 Task: Use GitHub's "Topics" to categorize and discover repos.
Action: Mouse moved to (206, 246)
Screenshot: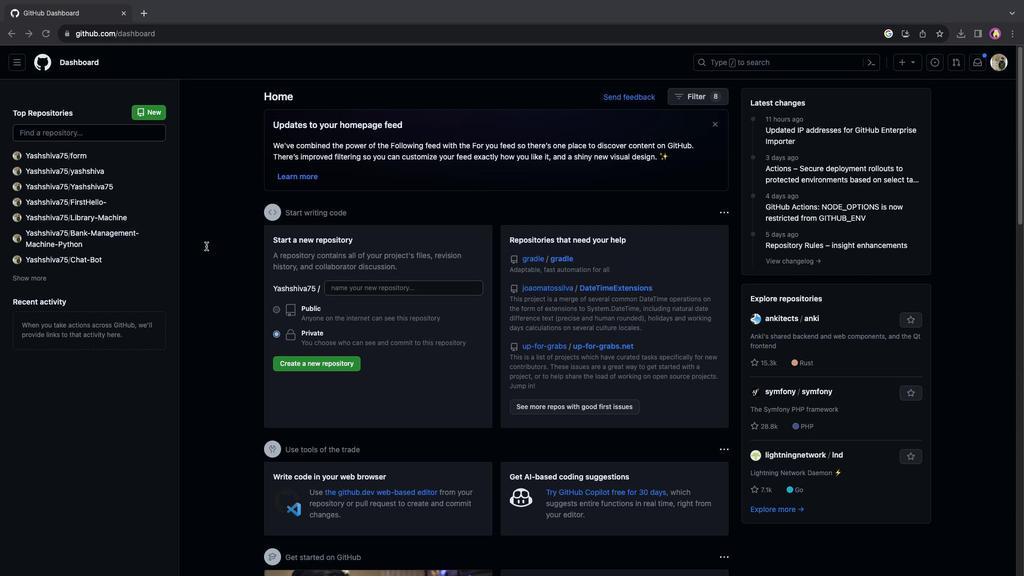 
Action: Mouse scrolled (206, 246) with delta (0, 0)
Screenshot: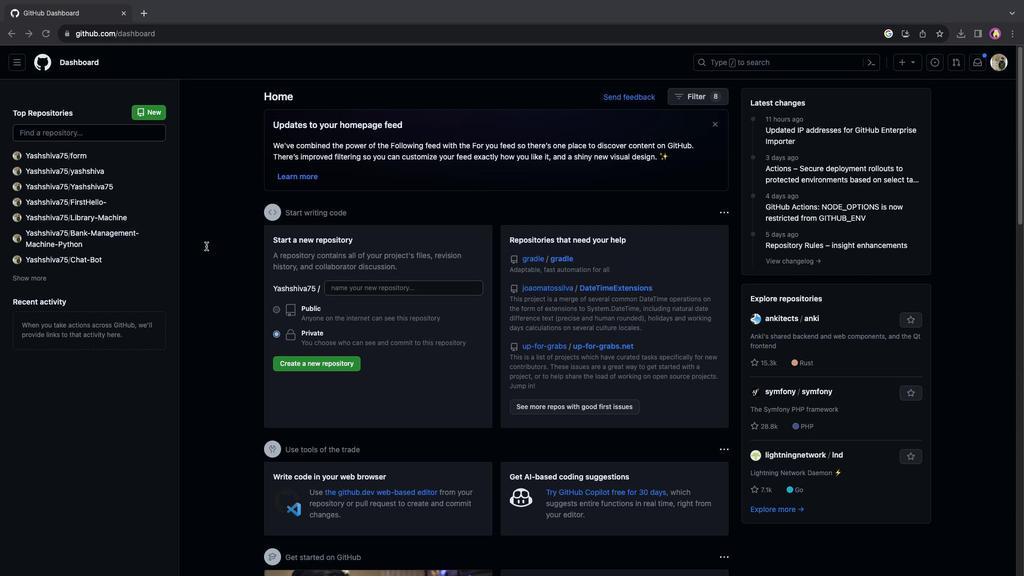 
Action: Mouse scrolled (206, 246) with delta (0, 0)
Screenshot: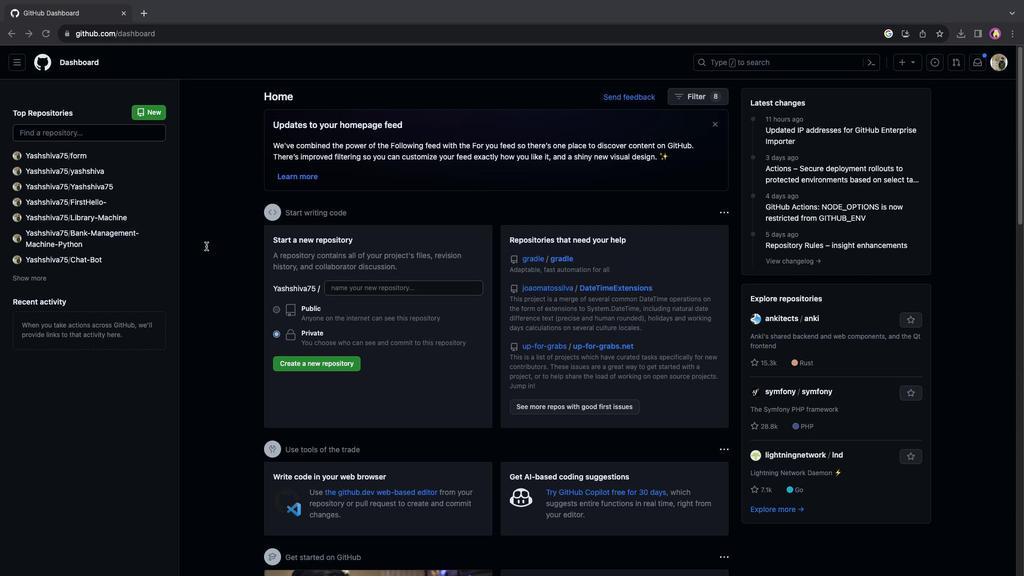 
Action: Mouse moved to (206, 246)
Screenshot: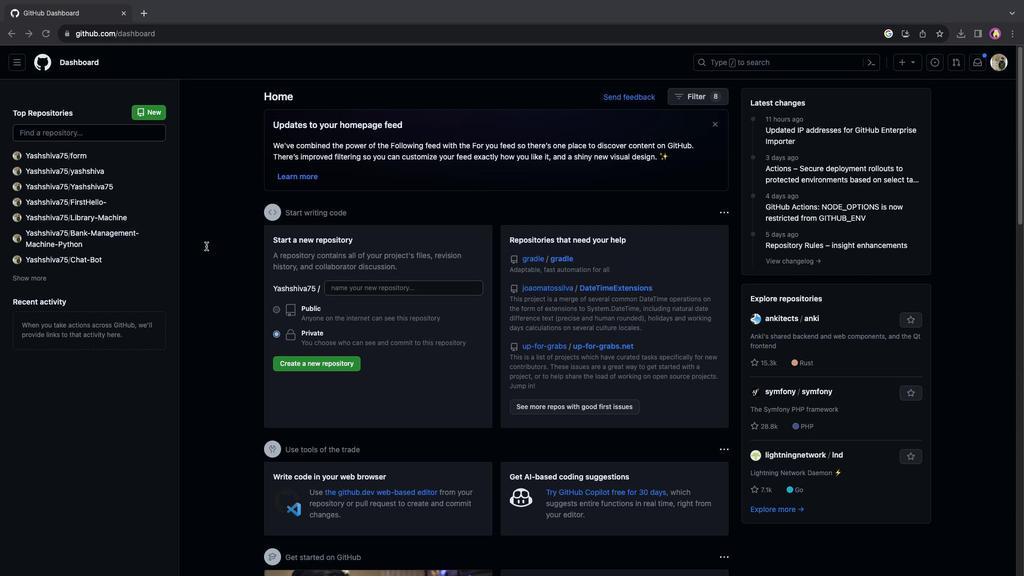 
Action: Mouse scrolled (206, 246) with delta (0, -1)
Screenshot: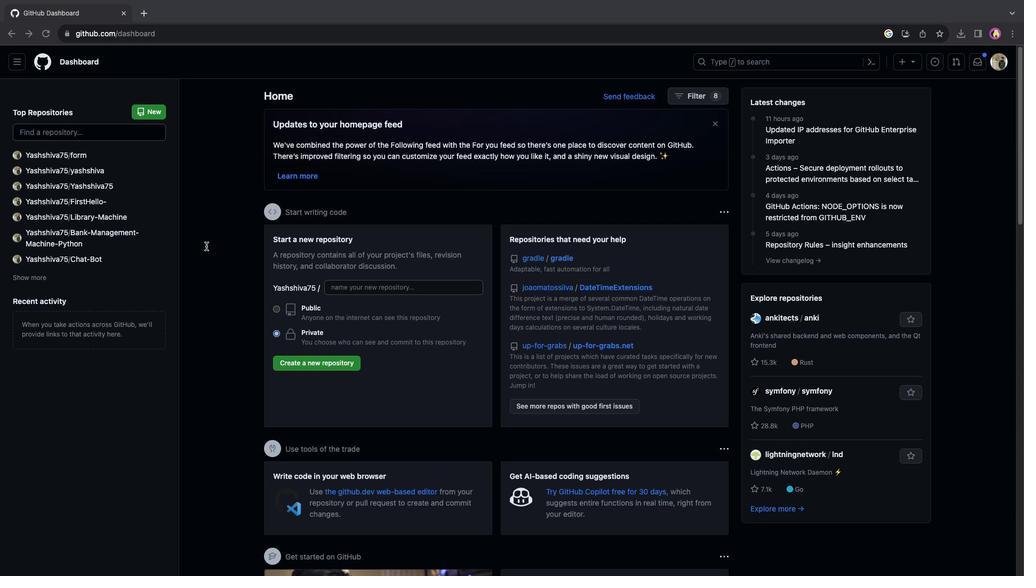 
Action: Mouse moved to (219, 234)
Screenshot: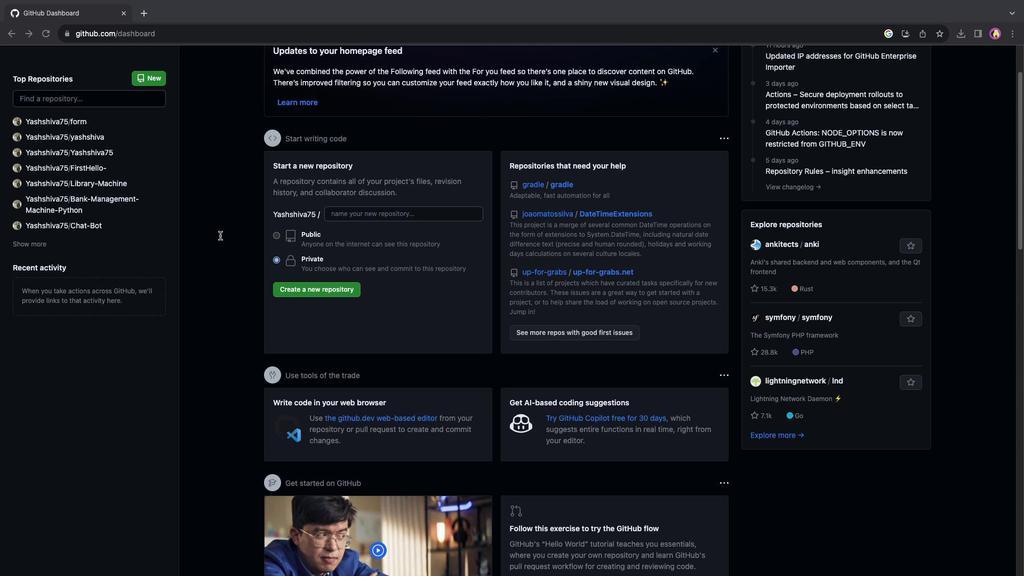 
Action: Mouse scrolled (219, 234) with delta (0, 0)
Screenshot: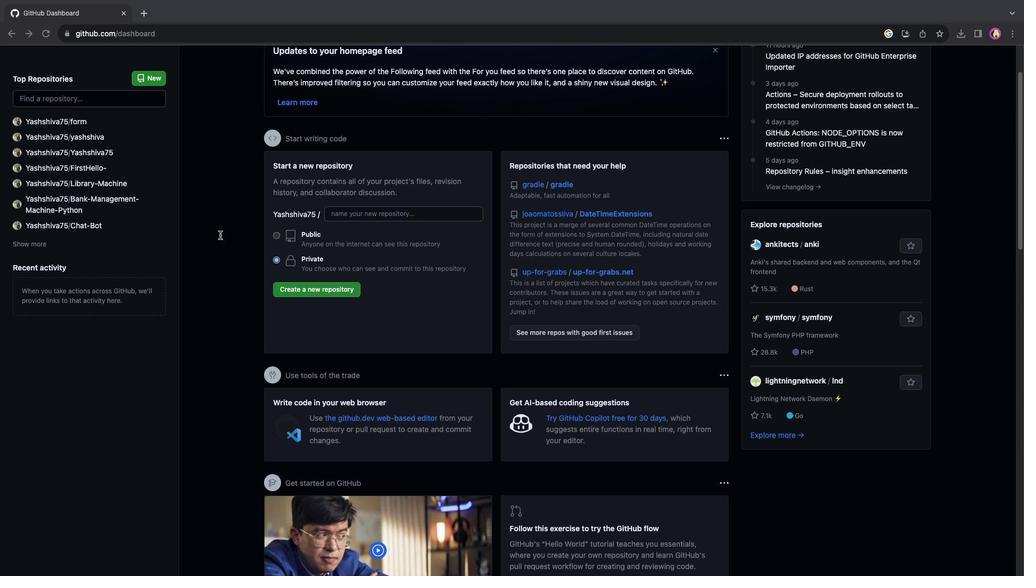 
Action: Mouse scrolled (219, 234) with delta (0, 0)
Screenshot: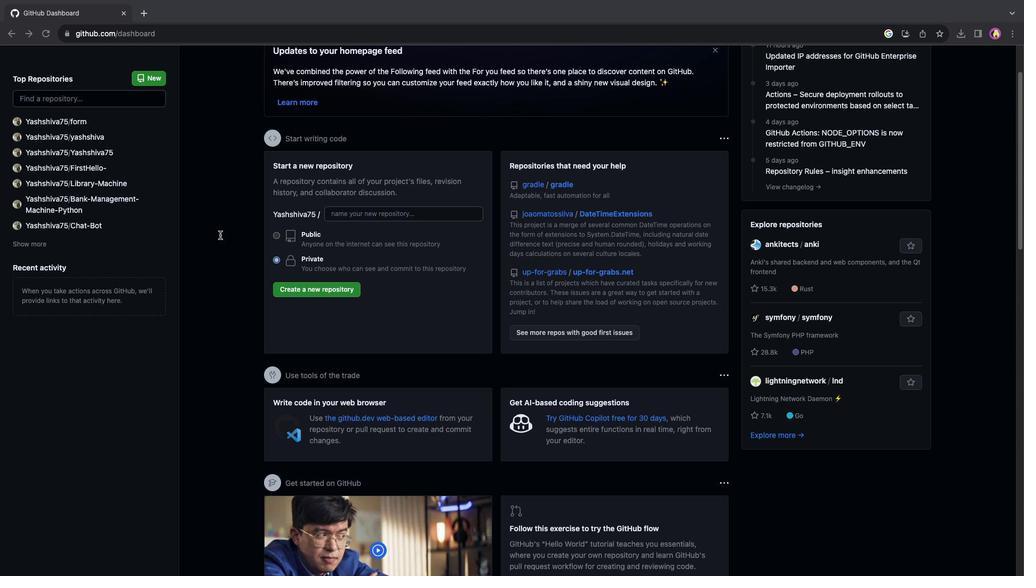 
Action: Mouse scrolled (219, 234) with delta (0, 1)
Screenshot: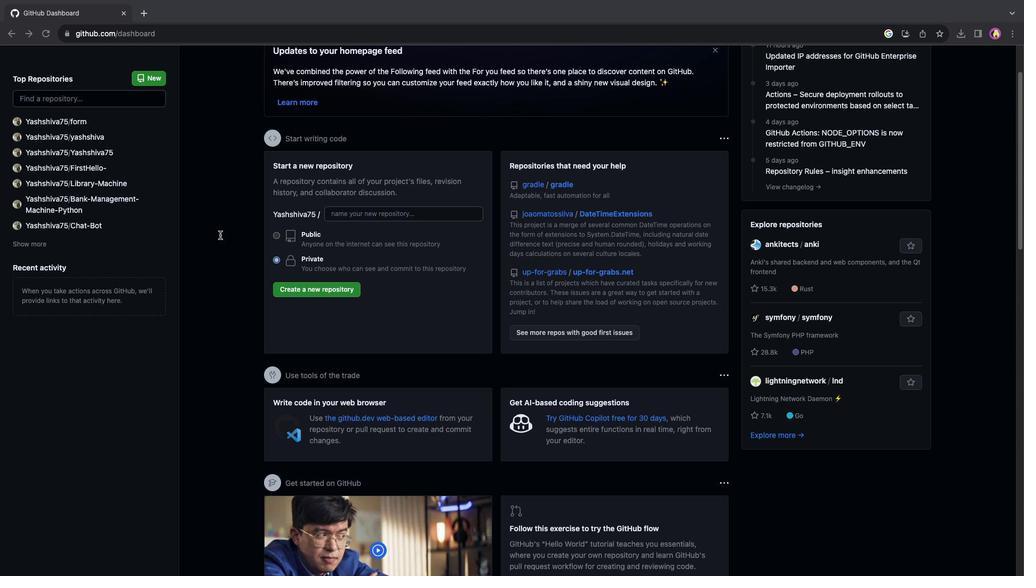 
Action: Mouse scrolled (219, 234) with delta (0, 2)
Screenshot: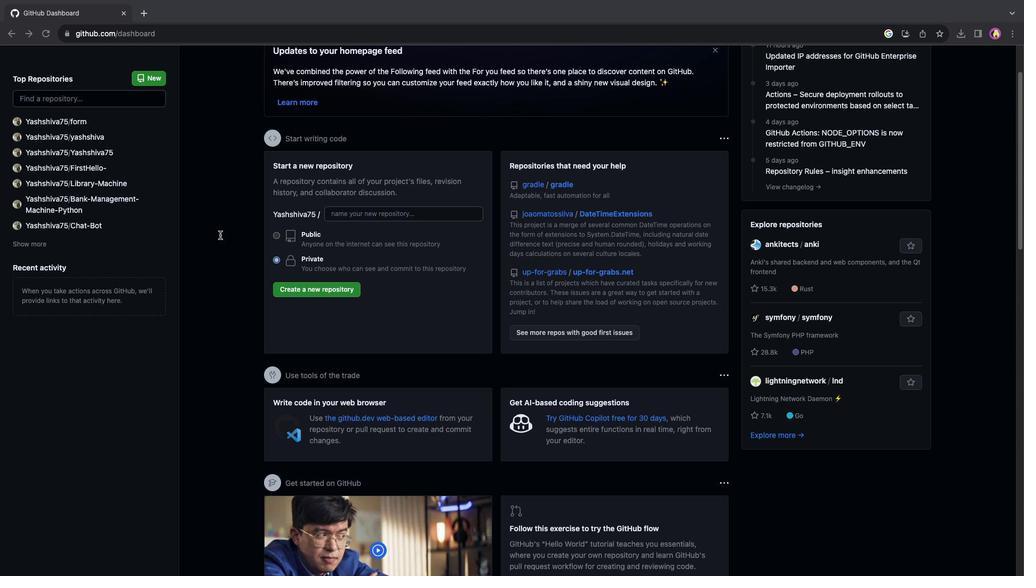 
Action: Mouse moved to (15, 66)
Screenshot: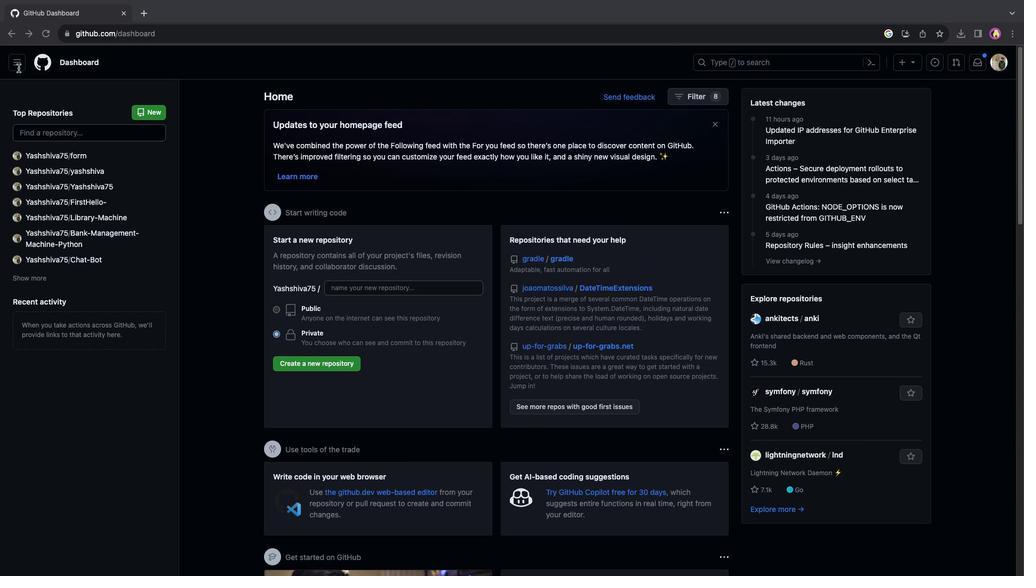 
Action: Mouse pressed left at (15, 66)
Screenshot: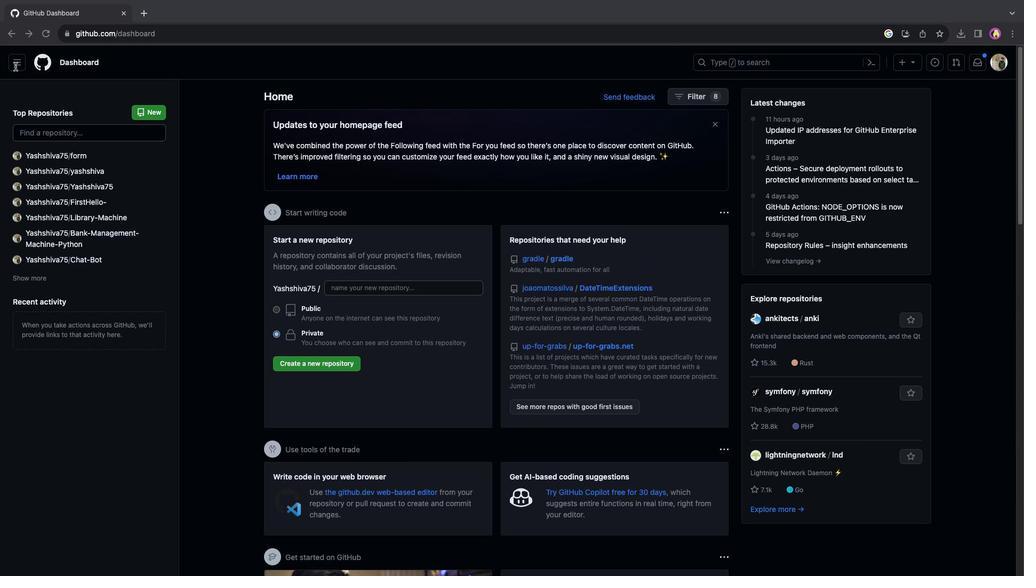 
Action: Mouse moved to (17, 66)
Screenshot: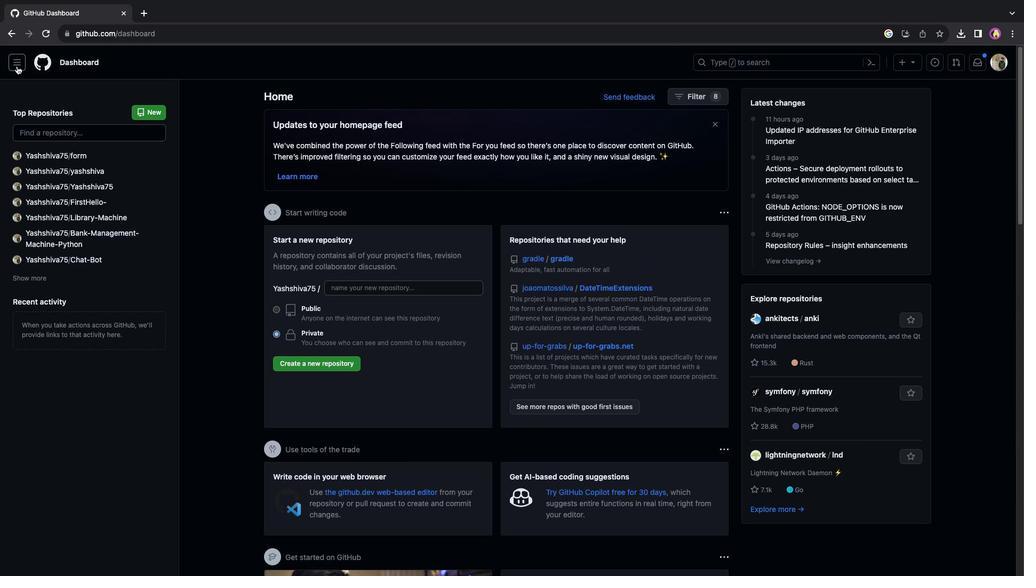 
Action: Mouse pressed left at (17, 66)
Screenshot: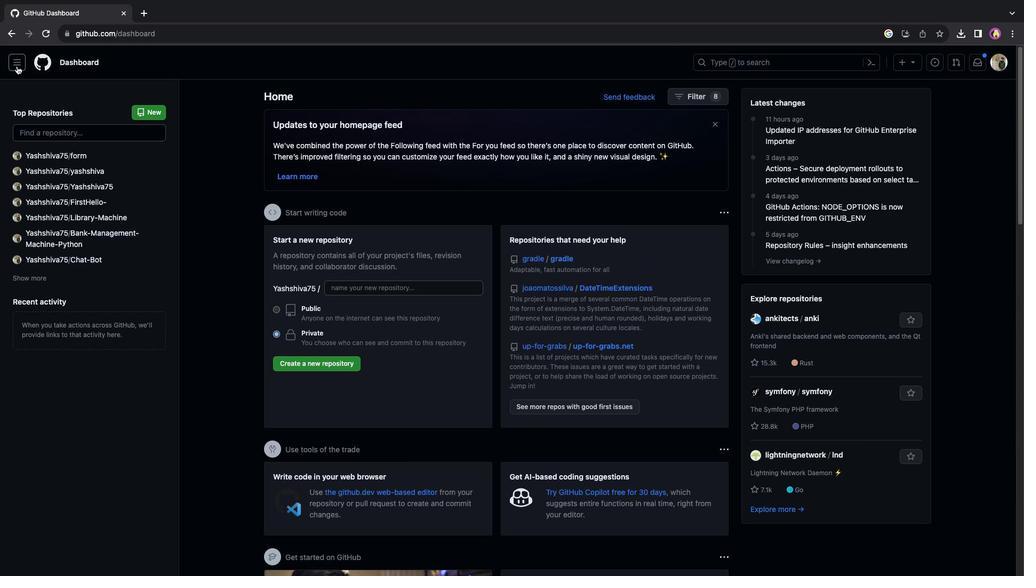
Action: Mouse moved to (52, 180)
Screenshot: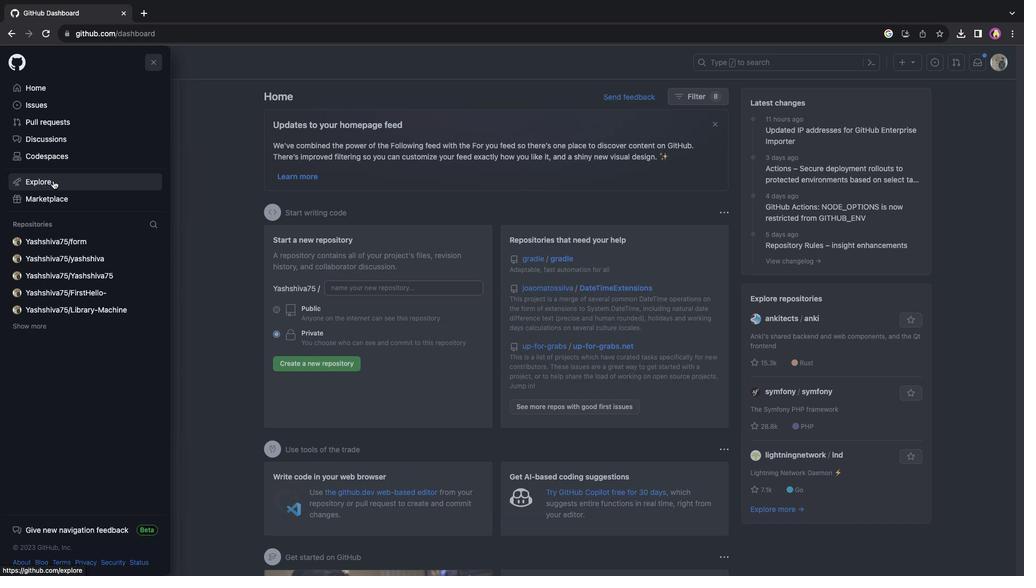 
Action: Mouse pressed left at (52, 180)
Screenshot: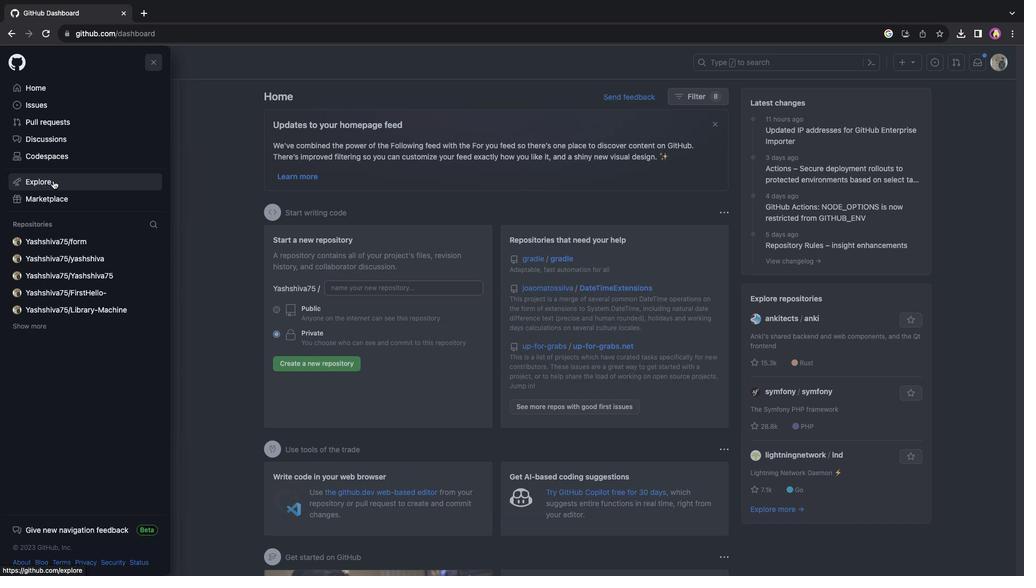 
Action: Mouse moved to (434, 95)
Screenshot: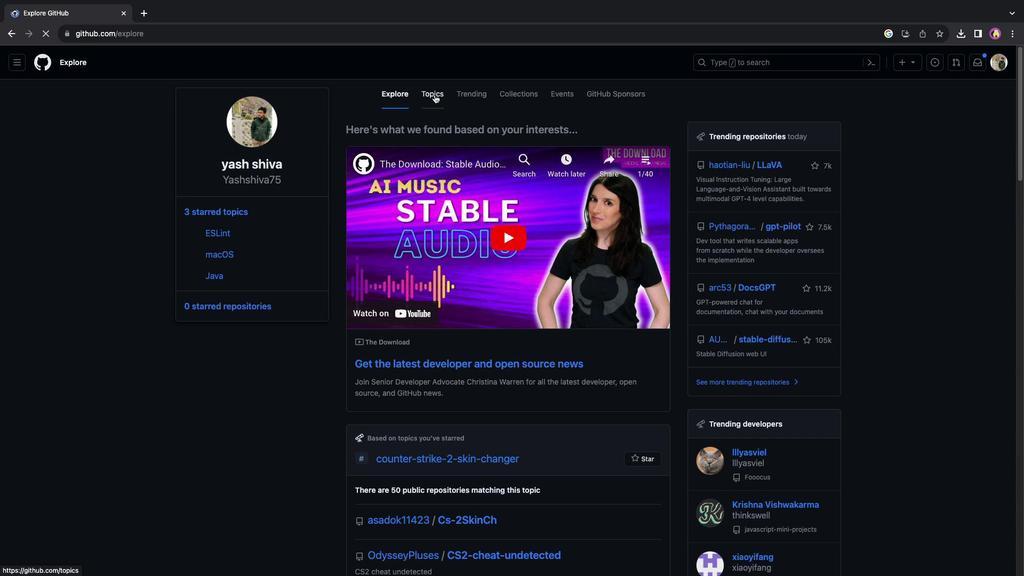 
Action: Mouse pressed left at (434, 95)
Screenshot: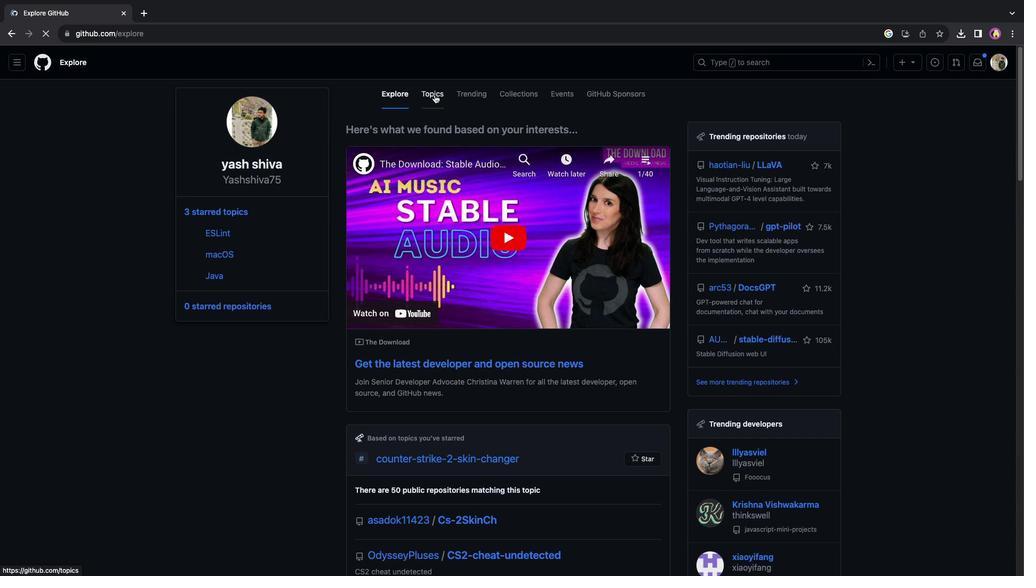 
Action: Mouse moved to (470, 355)
Screenshot: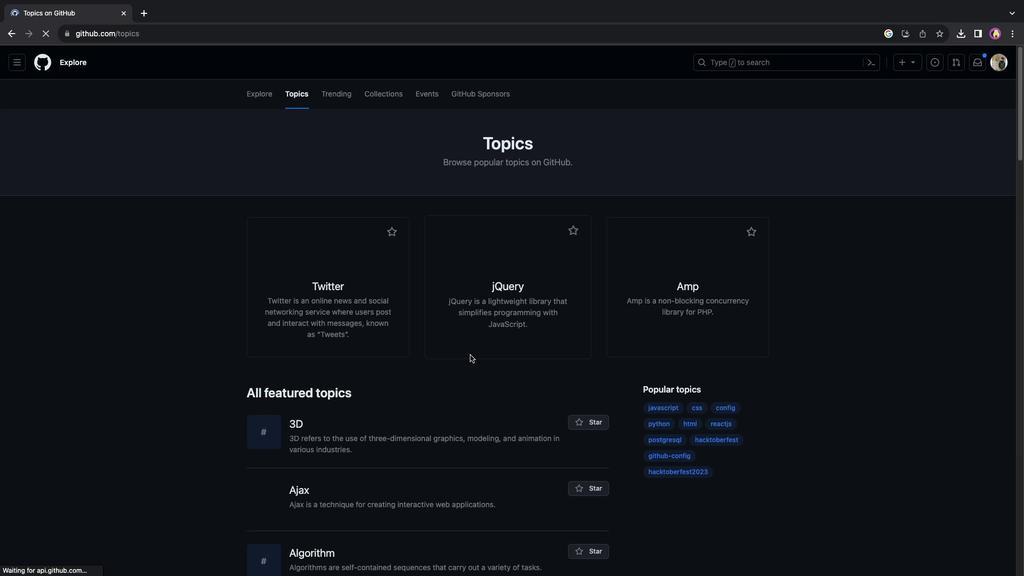 
Action: Mouse scrolled (470, 355) with delta (0, 0)
Screenshot: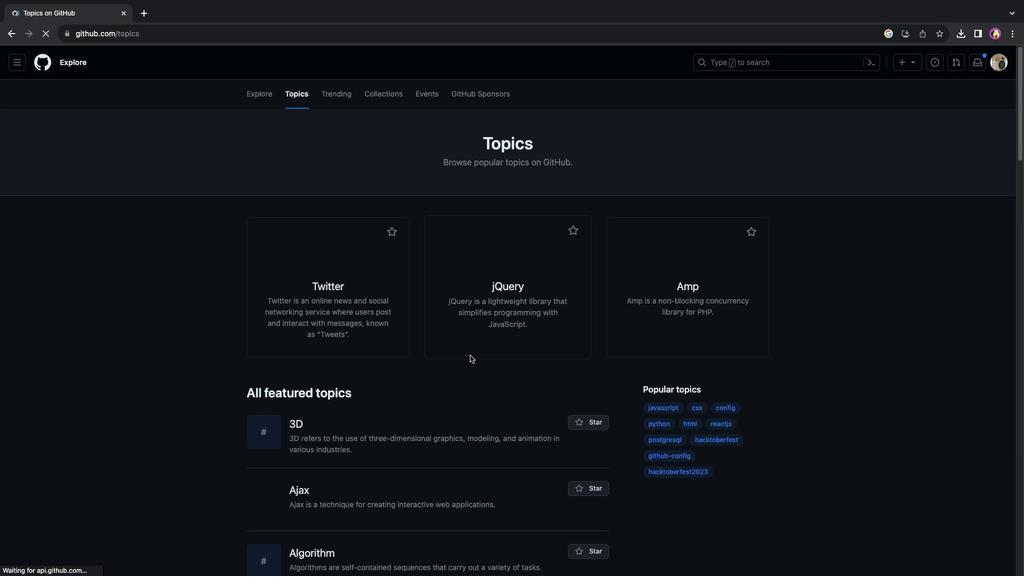 
Action: Mouse scrolled (470, 355) with delta (0, 0)
Screenshot: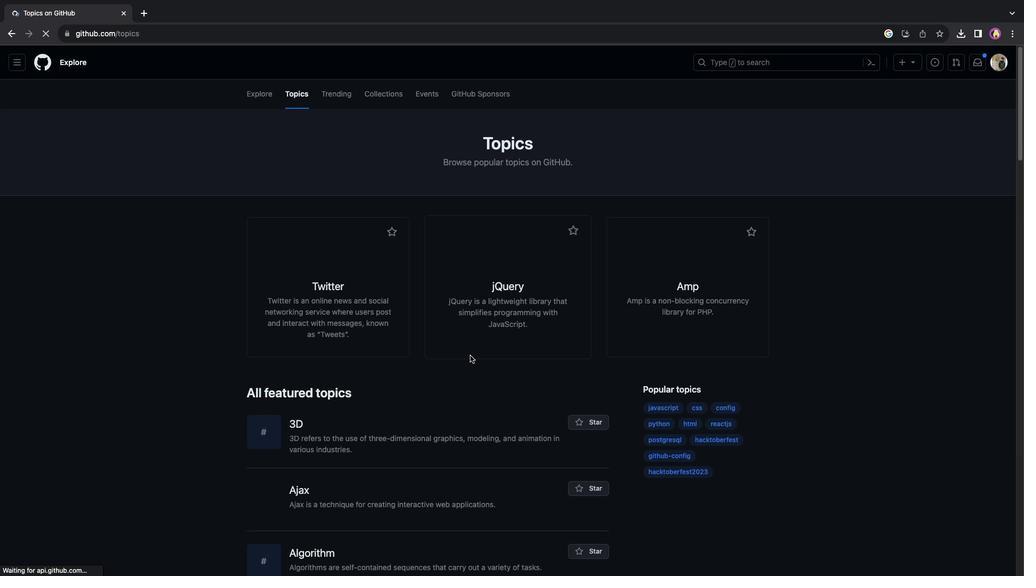 
Action: Mouse scrolled (470, 355) with delta (0, 0)
Screenshot: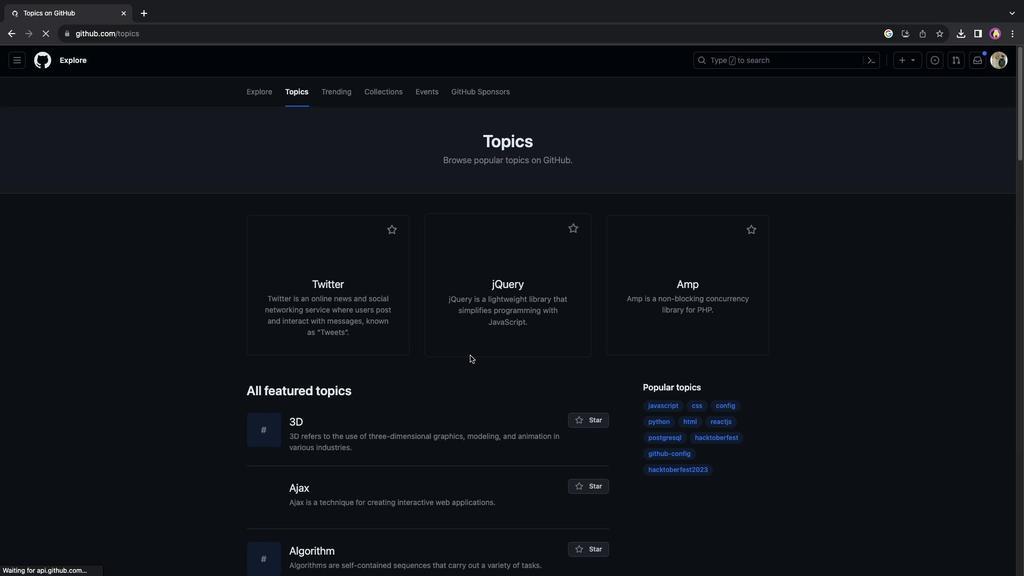 
Action: Mouse scrolled (470, 355) with delta (0, 0)
Screenshot: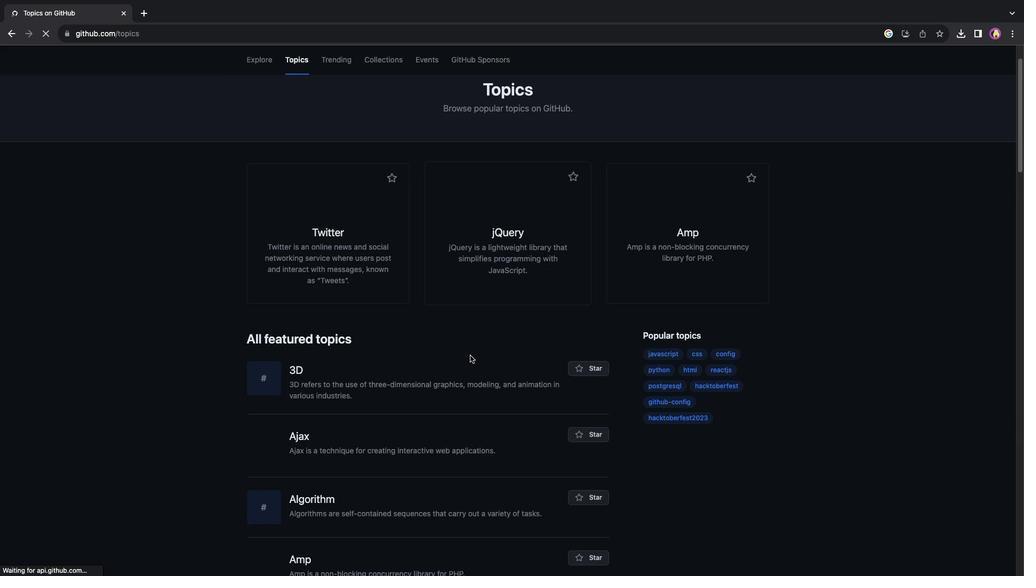 
Action: Mouse scrolled (470, 355) with delta (0, 0)
Screenshot: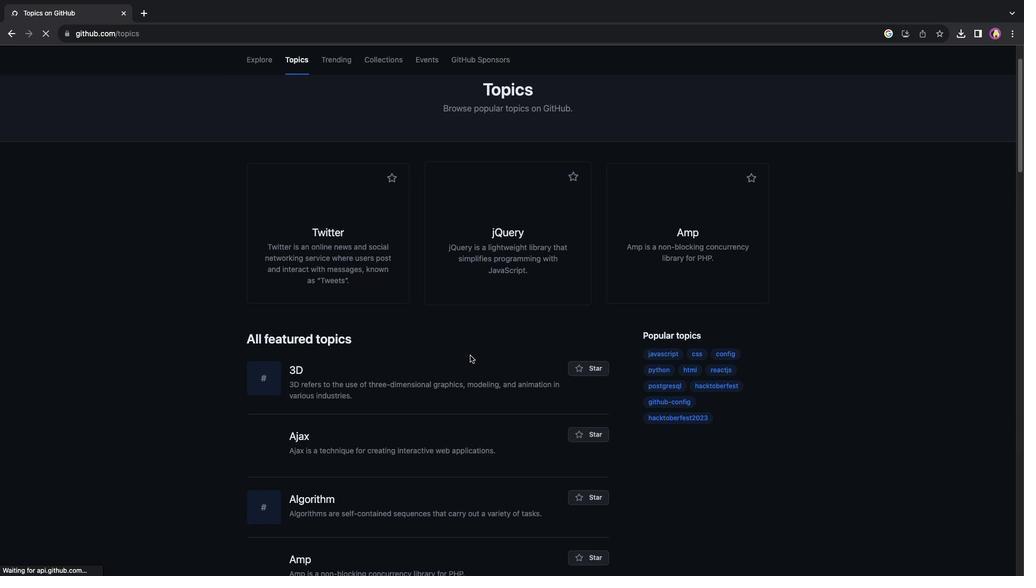 
Action: Mouse scrolled (470, 355) with delta (0, -1)
Screenshot: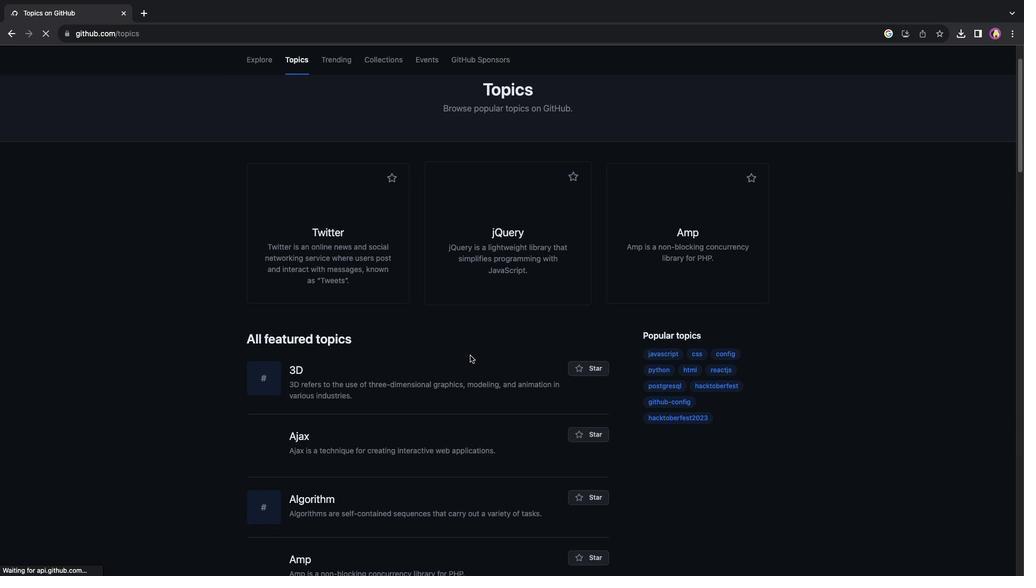 
Action: Mouse scrolled (470, 355) with delta (0, 0)
Screenshot: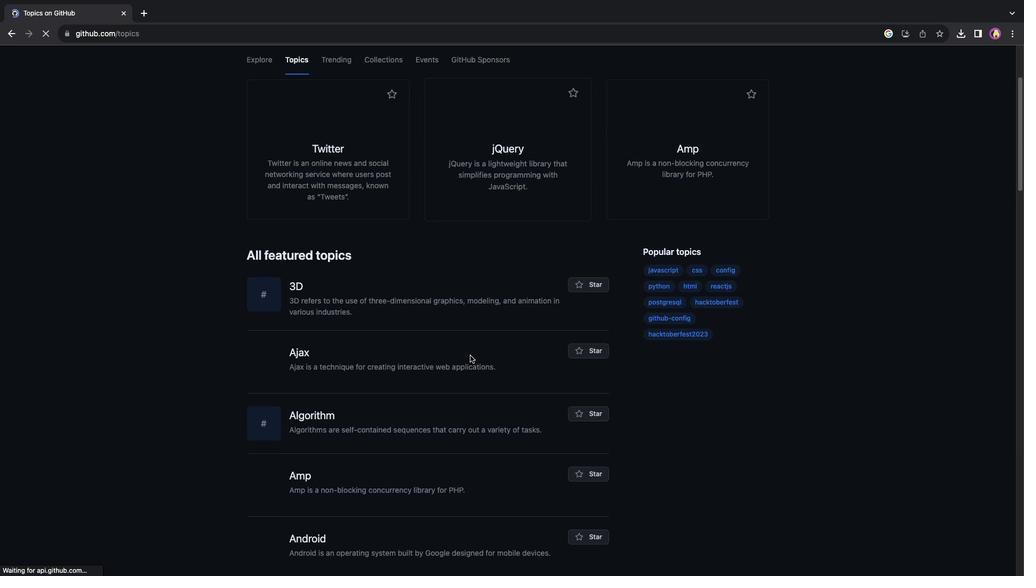 
Action: Mouse scrolled (470, 355) with delta (0, 0)
Screenshot: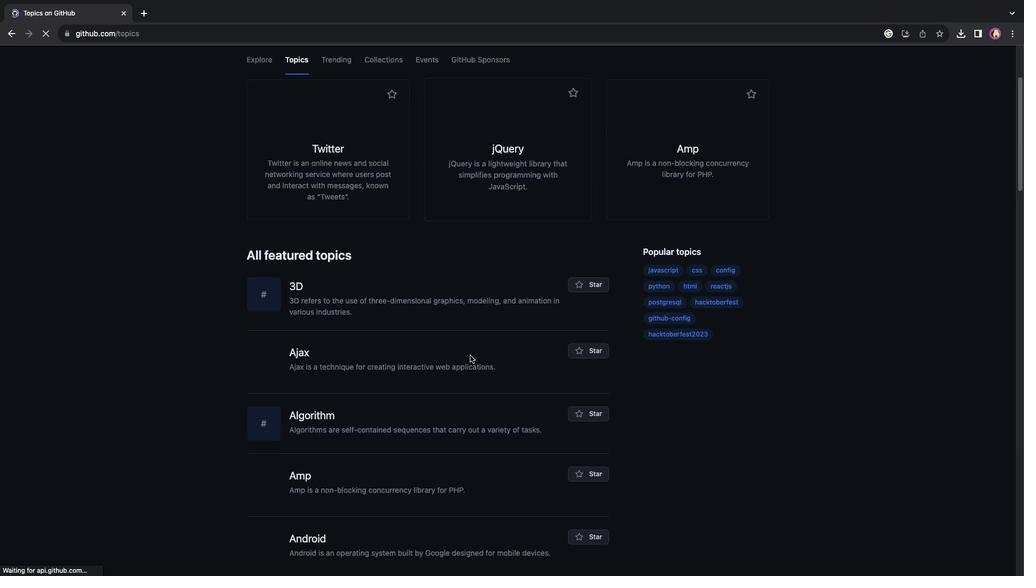 
Action: Mouse scrolled (470, 355) with delta (0, -1)
Screenshot: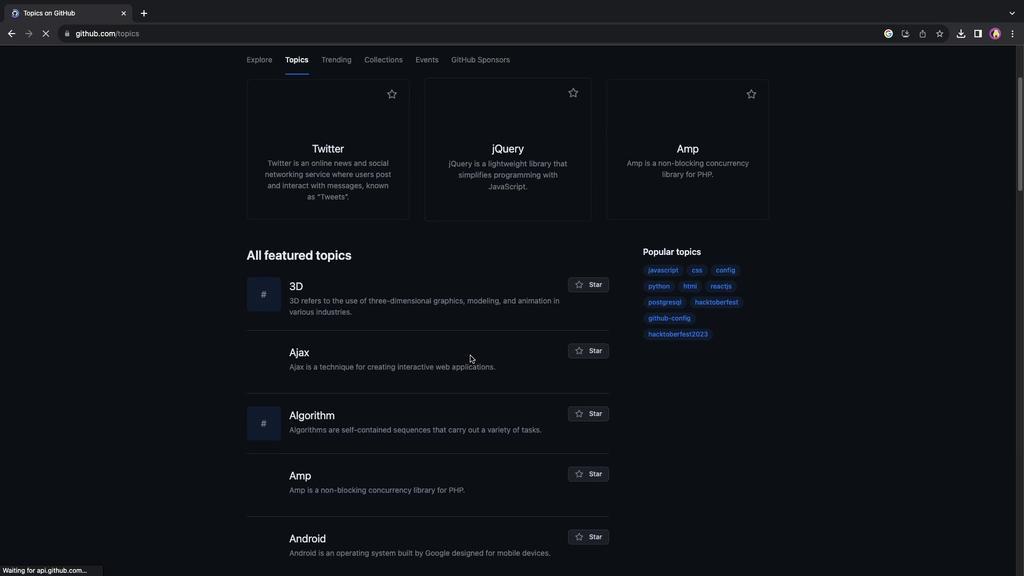 
Action: Mouse scrolled (470, 355) with delta (0, -2)
Screenshot: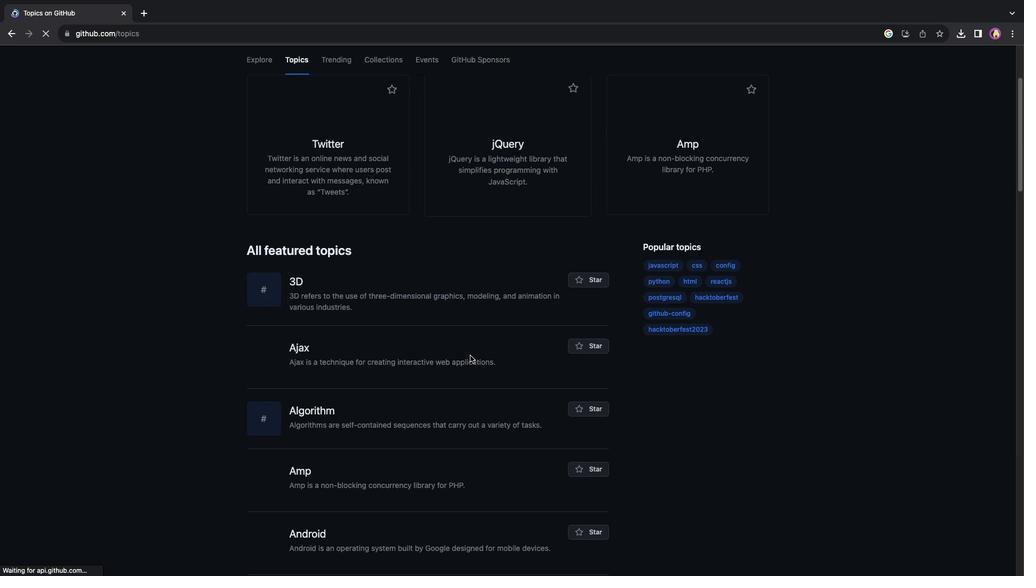 
Action: Mouse scrolled (470, 355) with delta (0, 0)
Screenshot: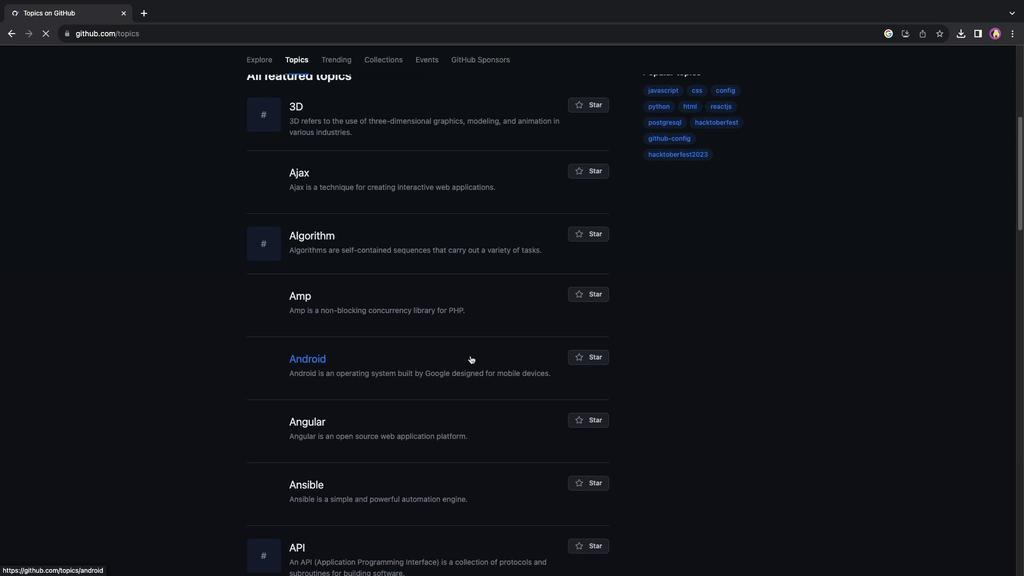
Action: Mouse scrolled (470, 355) with delta (0, 0)
Screenshot: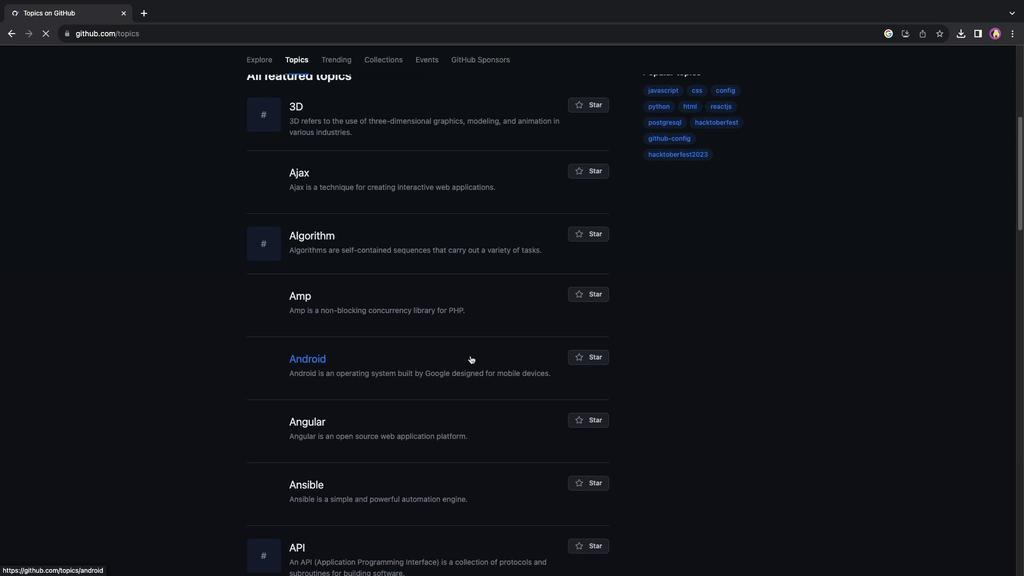 
Action: Mouse scrolled (470, 355) with delta (0, -1)
Screenshot: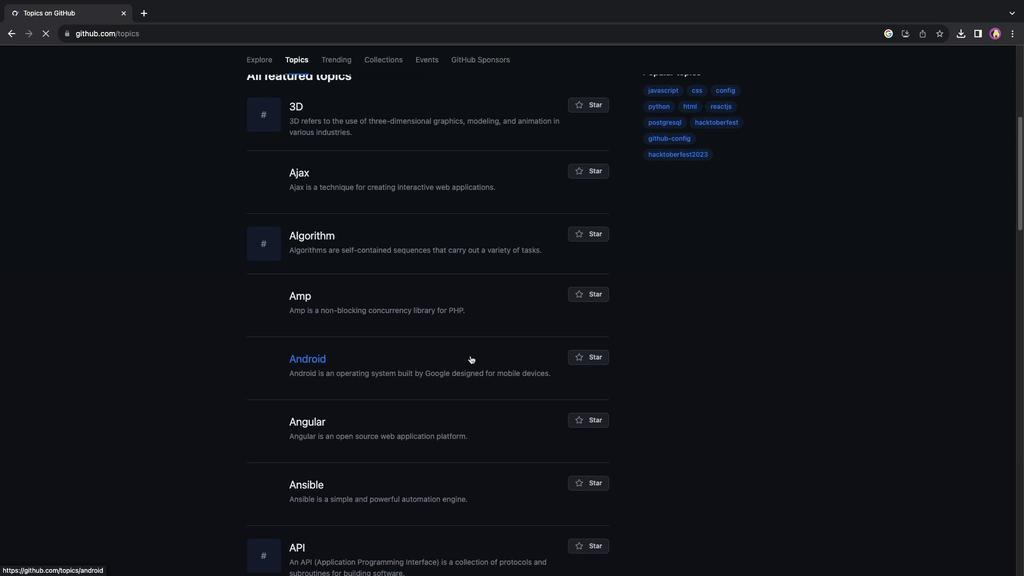 
Action: Mouse scrolled (470, 355) with delta (0, -2)
Screenshot: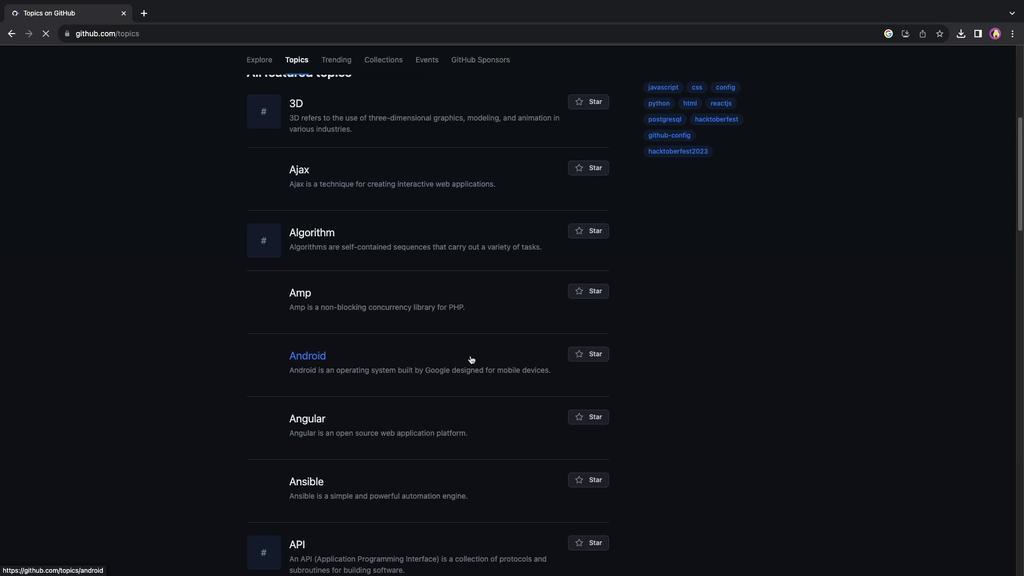 
Action: Mouse scrolled (470, 355) with delta (0, 0)
Screenshot: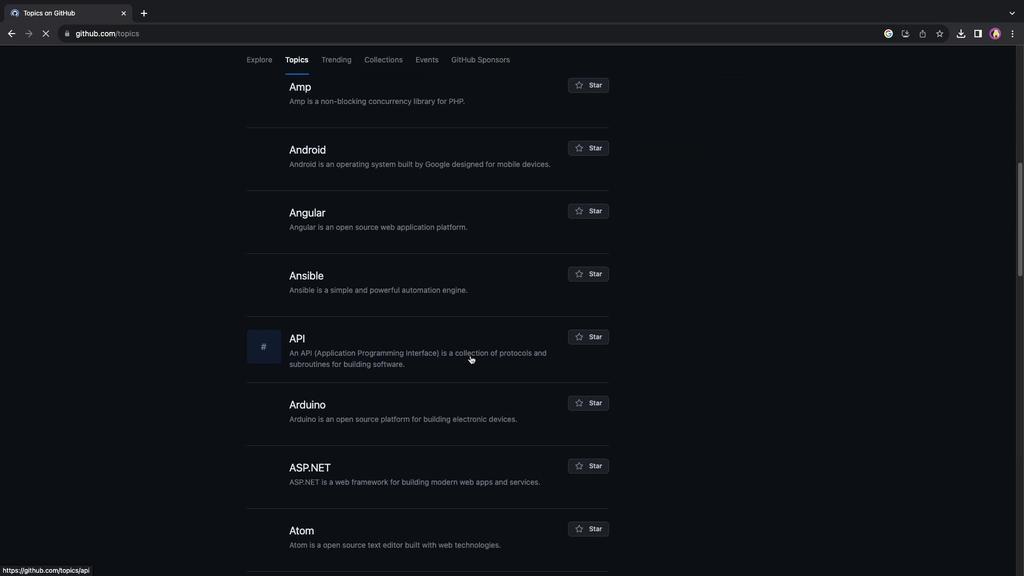 
Action: Mouse scrolled (470, 355) with delta (0, 0)
Screenshot: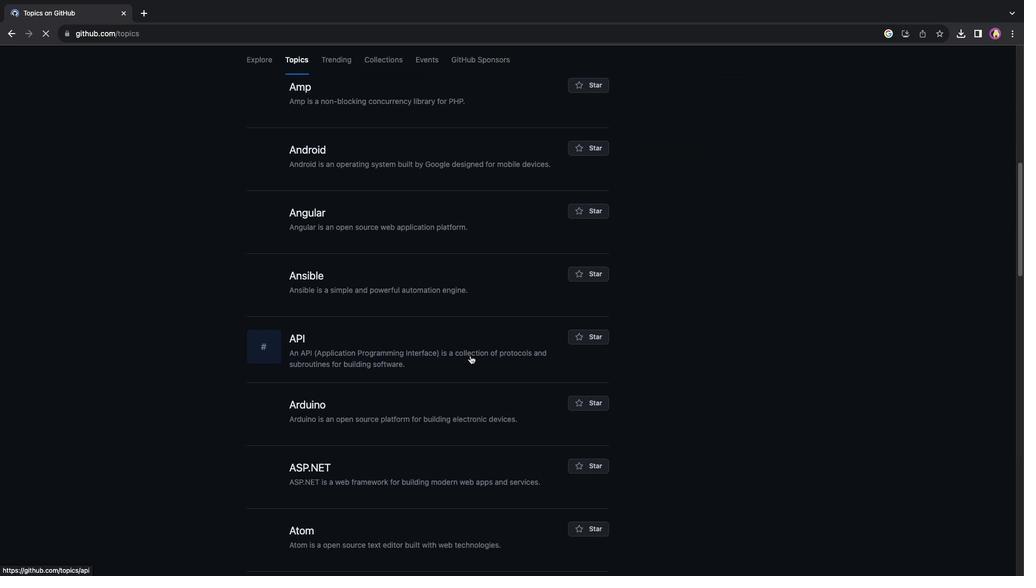 
Action: Mouse scrolled (470, 355) with delta (0, -1)
Screenshot: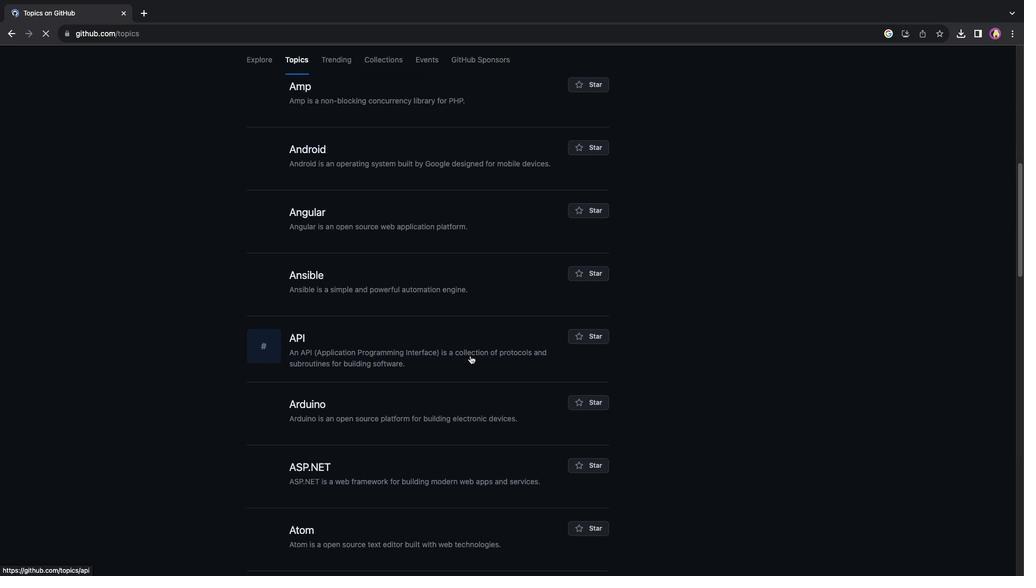 
Action: Mouse scrolled (470, 355) with delta (0, -2)
Screenshot: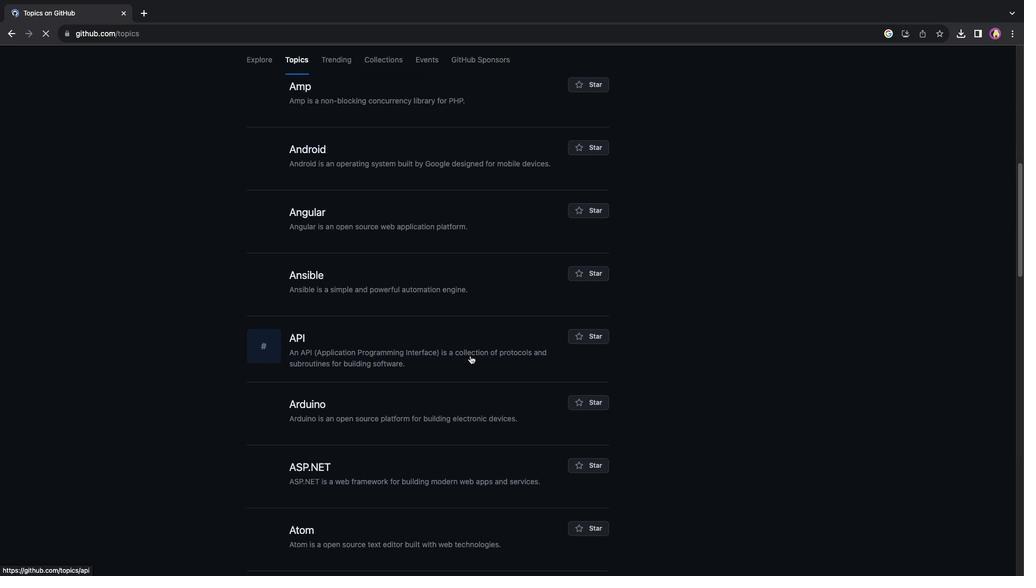 
Action: Mouse scrolled (470, 355) with delta (0, 0)
Screenshot: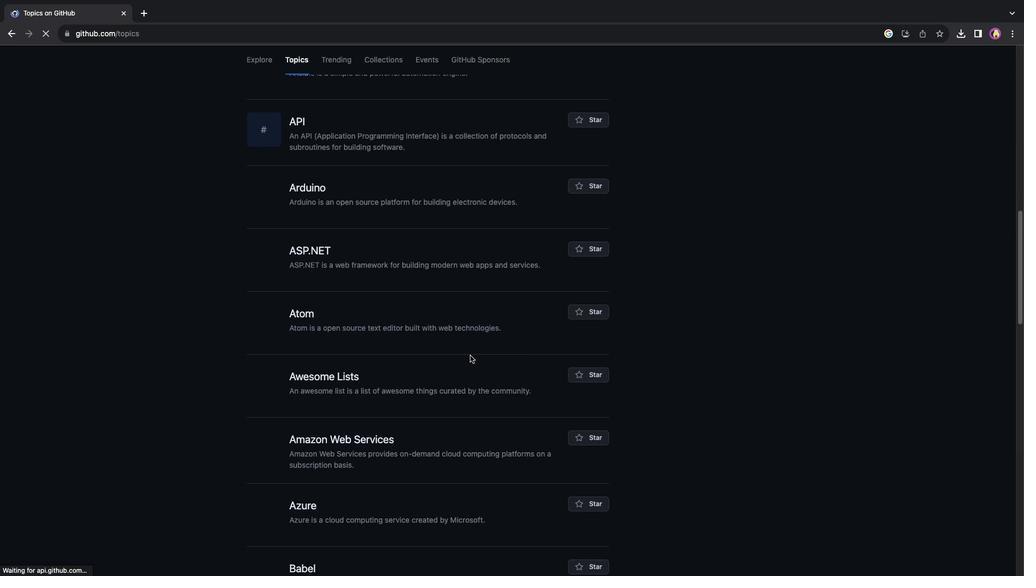 
Action: Mouse scrolled (470, 355) with delta (0, 0)
Screenshot: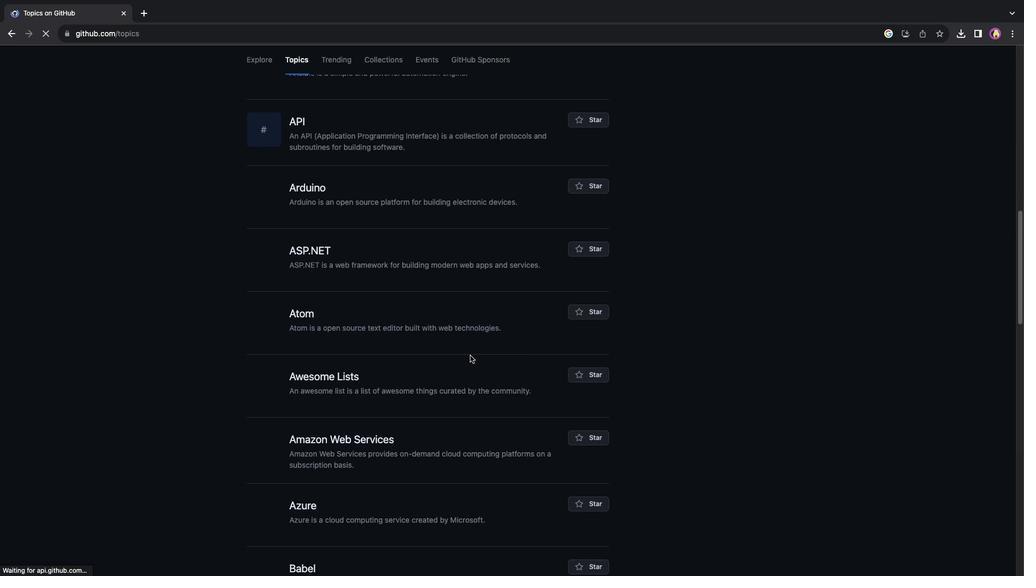 
Action: Mouse scrolled (470, 355) with delta (0, -1)
Screenshot: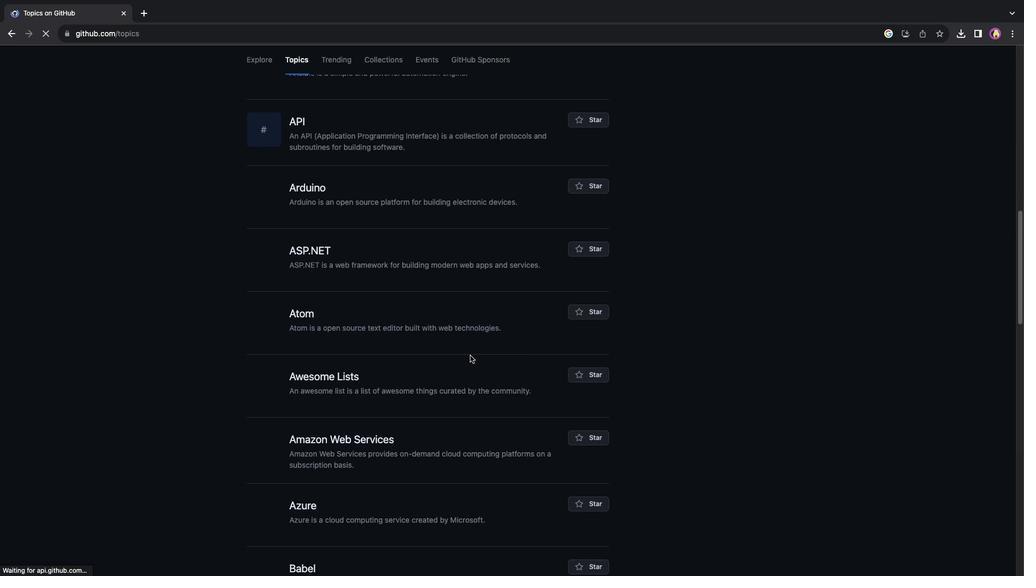 
Action: Mouse scrolled (470, 355) with delta (0, -2)
Screenshot: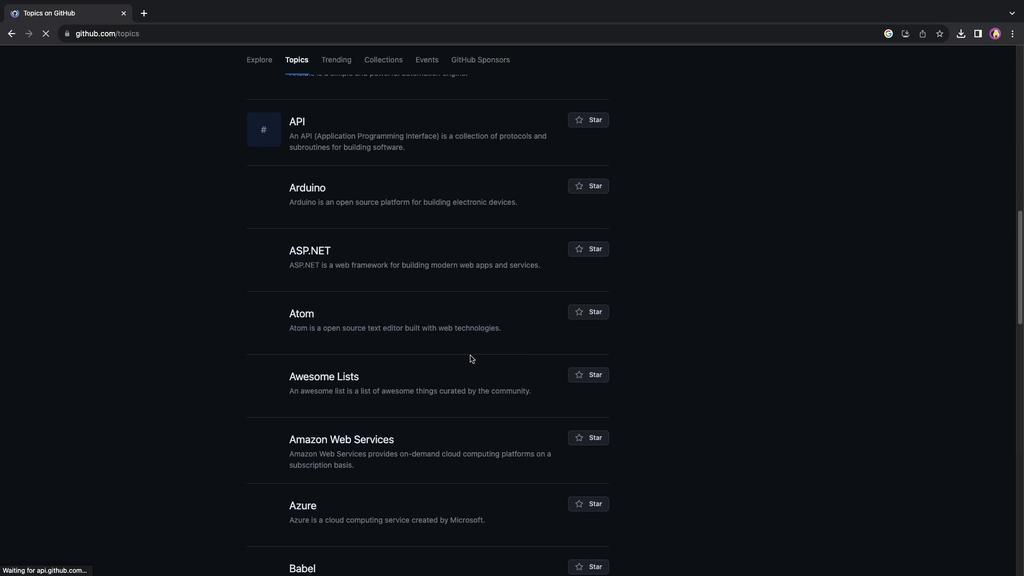 
Action: Mouse scrolled (470, 355) with delta (0, 0)
Screenshot: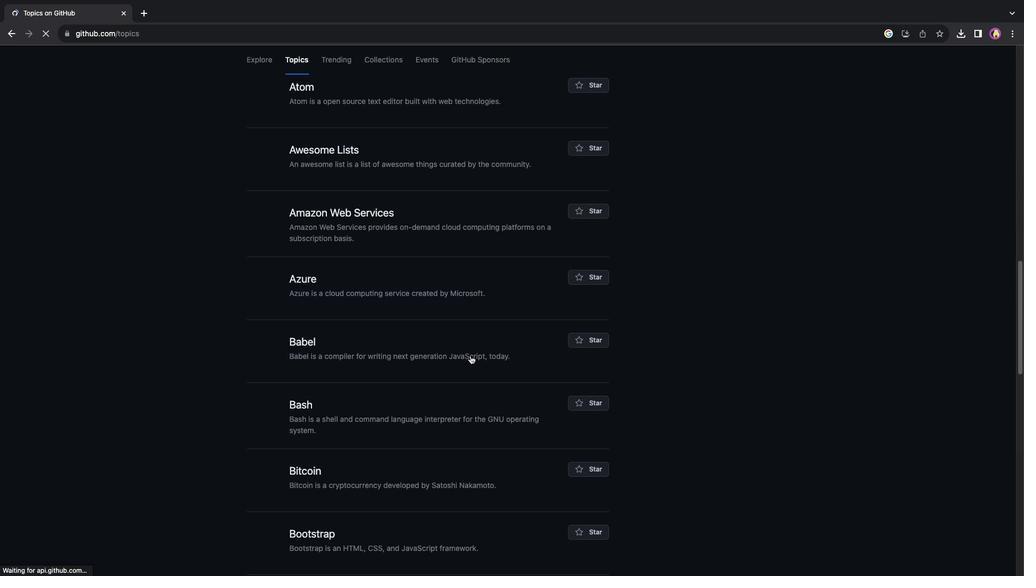 
Action: Mouse scrolled (470, 355) with delta (0, 0)
Screenshot: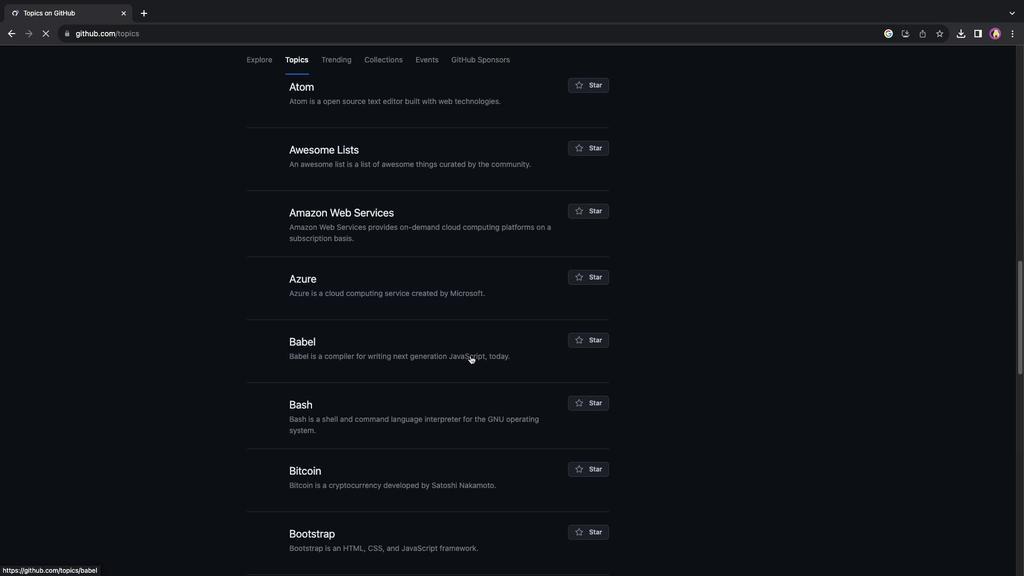 
Action: Mouse scrolled (470, 355) with delta (0, -1)
Screenshot: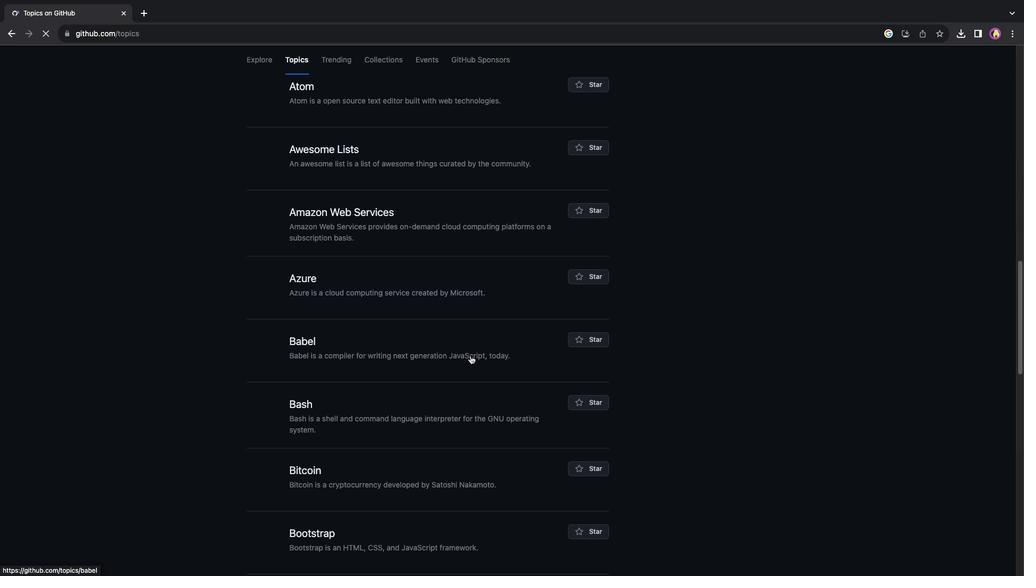 
Action: Mouse scrolled (470, 355) with delta (0, -2)
Screenshot: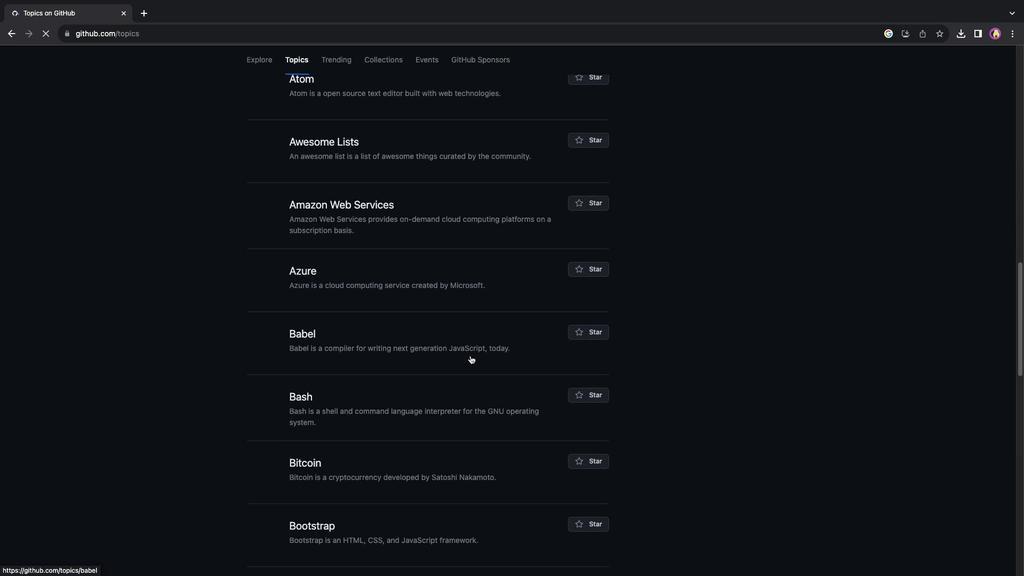 
Action: Mouse scrolled (470, 355) with delta (0, 0)
Screenshot: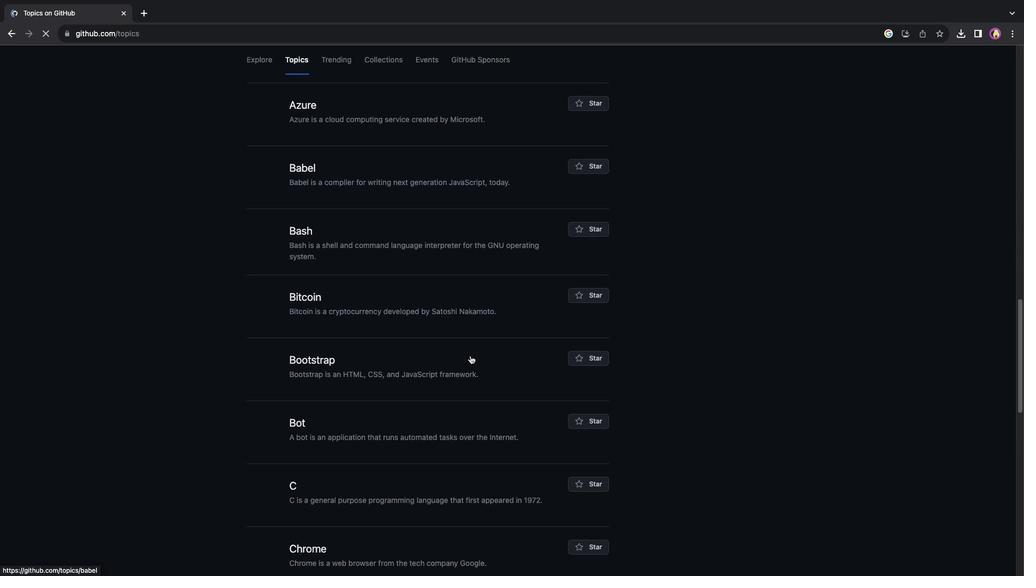 
Action: Mouse scrolled (470, 355) with delta (0, 0)
Screenshot: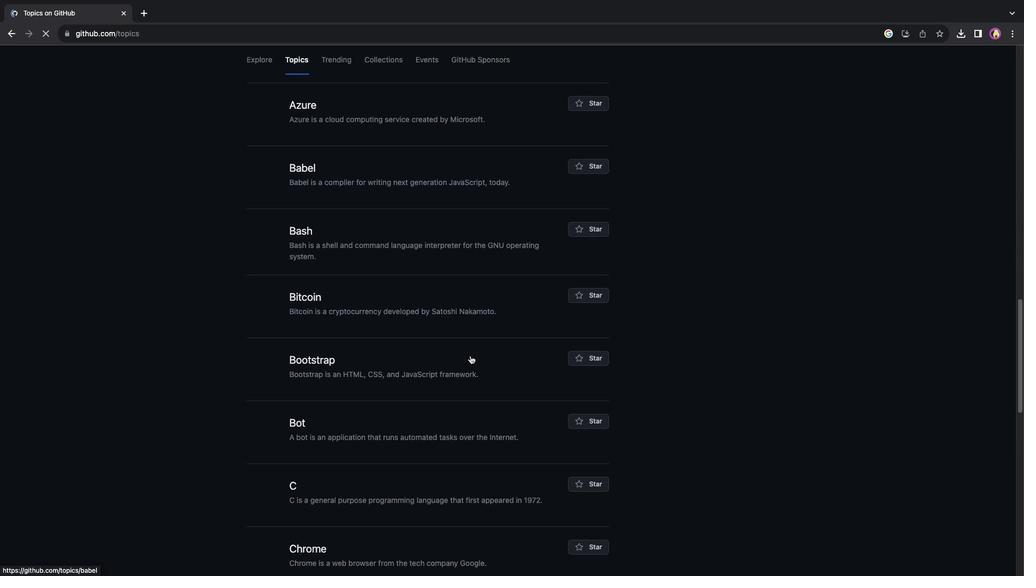 
Action: Mouse scrolled (470, 355) with delta (0, 0)
Screenshot: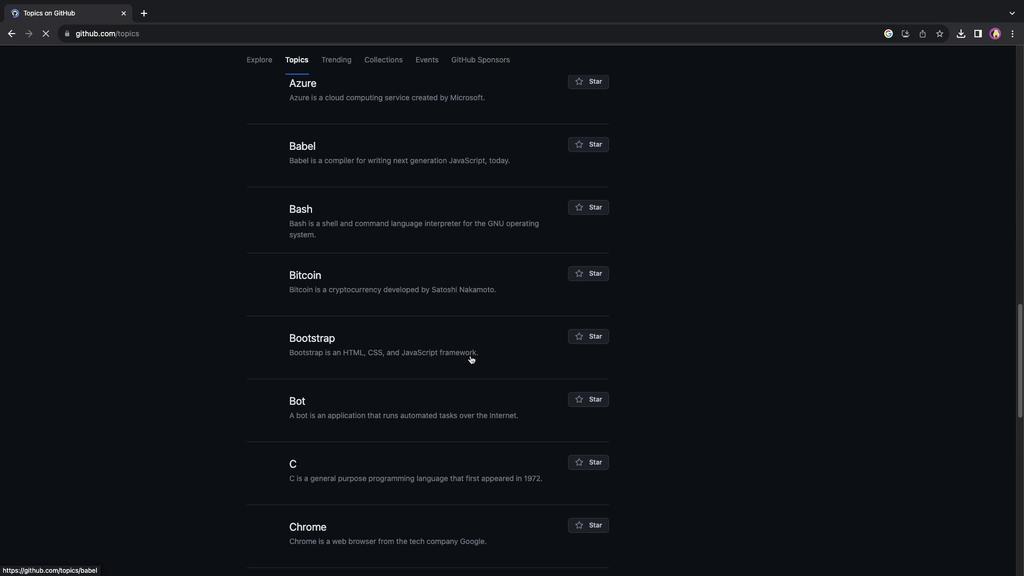 
Action: Mouse scrolled (470, 355) with delta (0, 0)
Screenshot: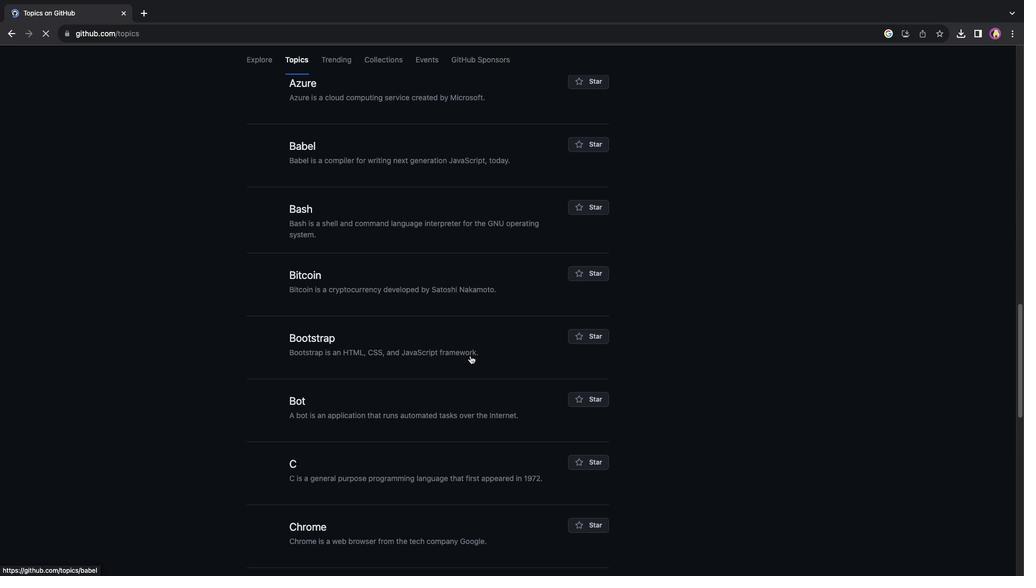 
Action: Mouse scrolled (470, 355) with delta (0, -1)
Screenshot: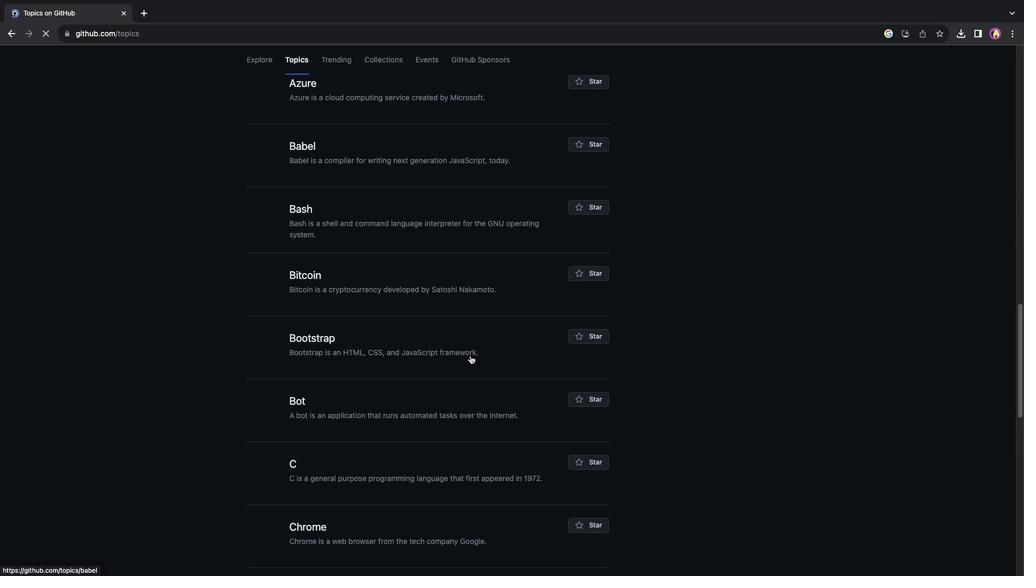 
Action: Mouse scrolled (470, 355) with delta (0, -2)
Screenshot: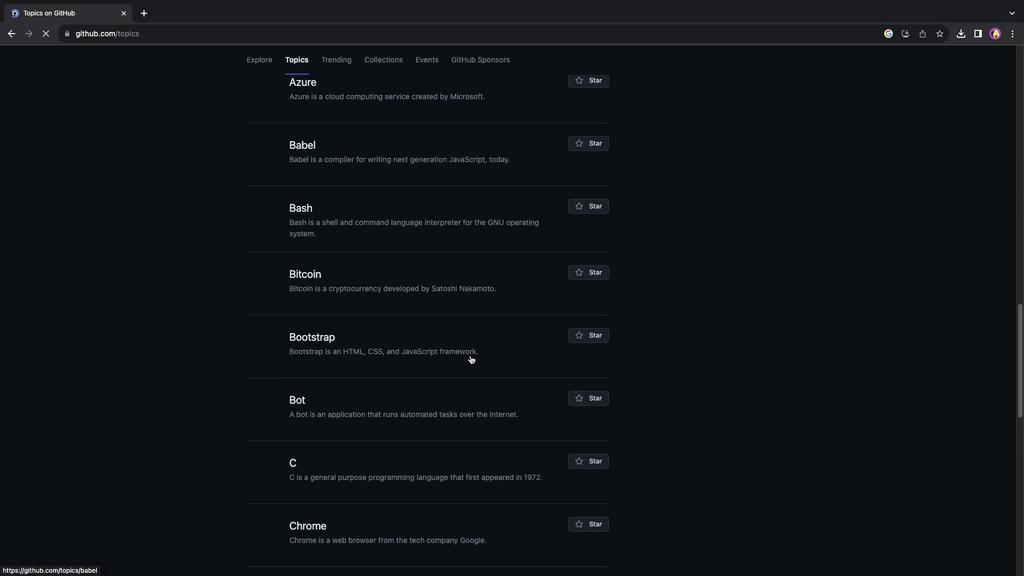 
Action: Mouse moved to (451, 324)
Screenshot: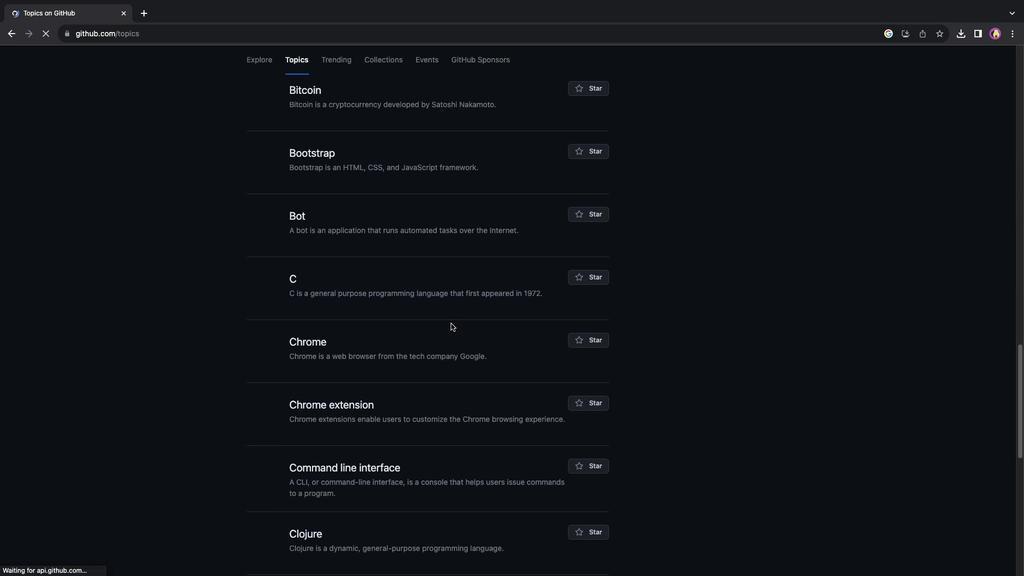 
Action: Mouse scrolled (451, 324) with delta (0, 0)
Screenshot: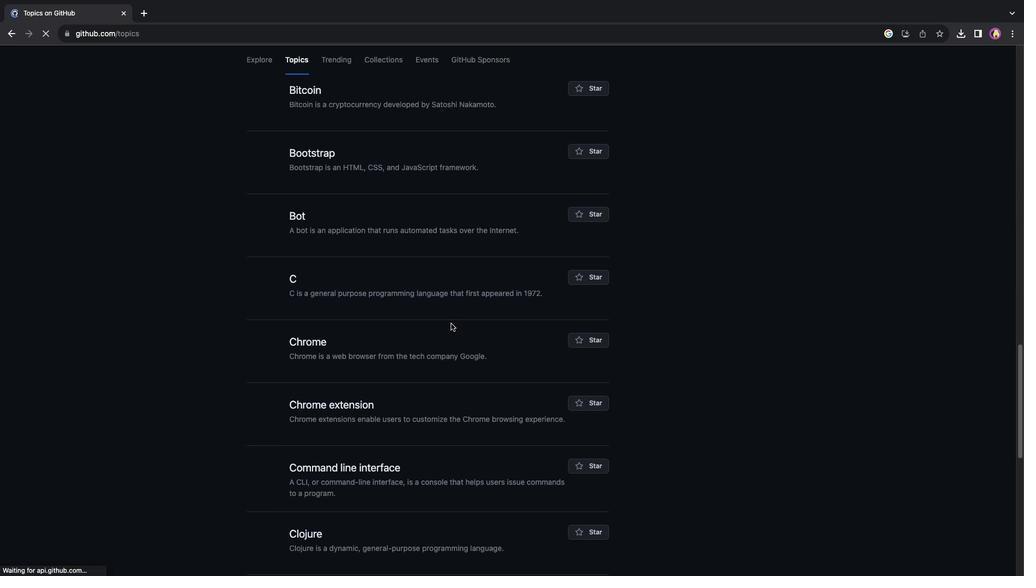 
Action: Mouse scrolled (451, 324) with delta (0, 0)
Screenshot: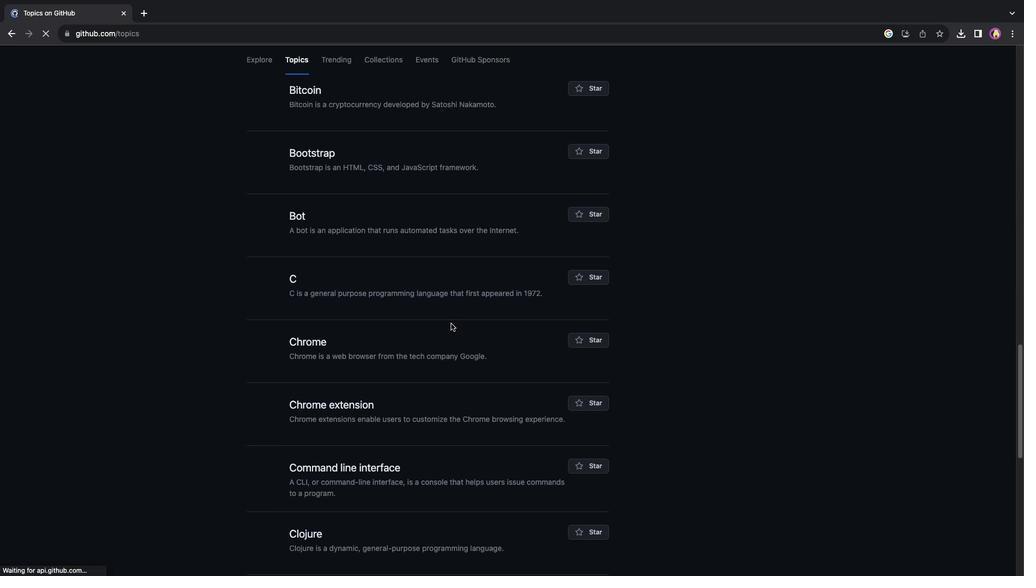 
Action: Mouse scrolled (451, 324) with delta (0, -1)
Screenshot: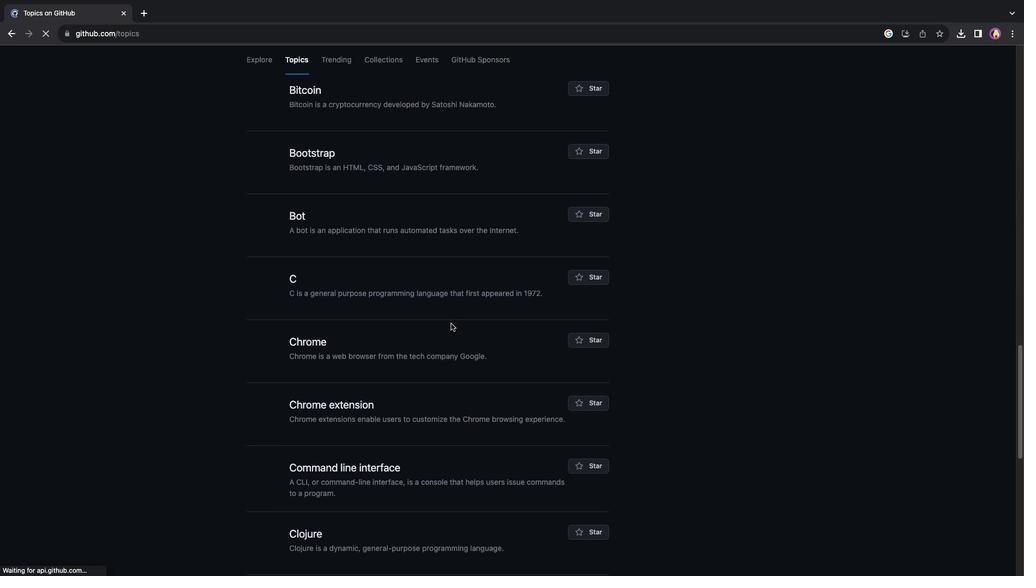 
Action: Mouse scrolled (451, 324) with delta (0, 0)
Screenshot: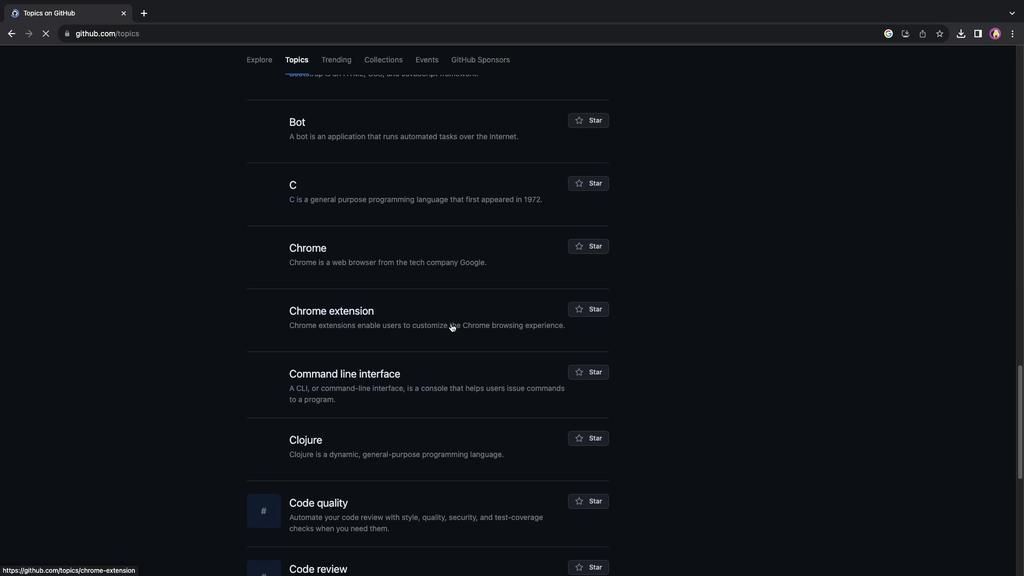 
Action: Mouse scrolled (451, 324) with delta (0, 0)
Screenshot: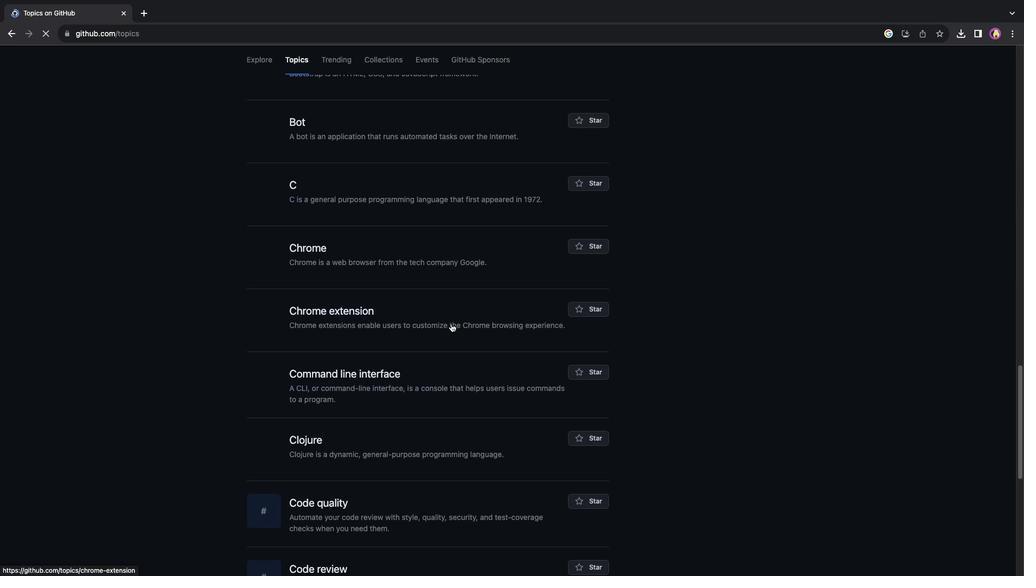 
Action: Mouse scrolled (451, 324) with delta (0, -1)
Screenshot: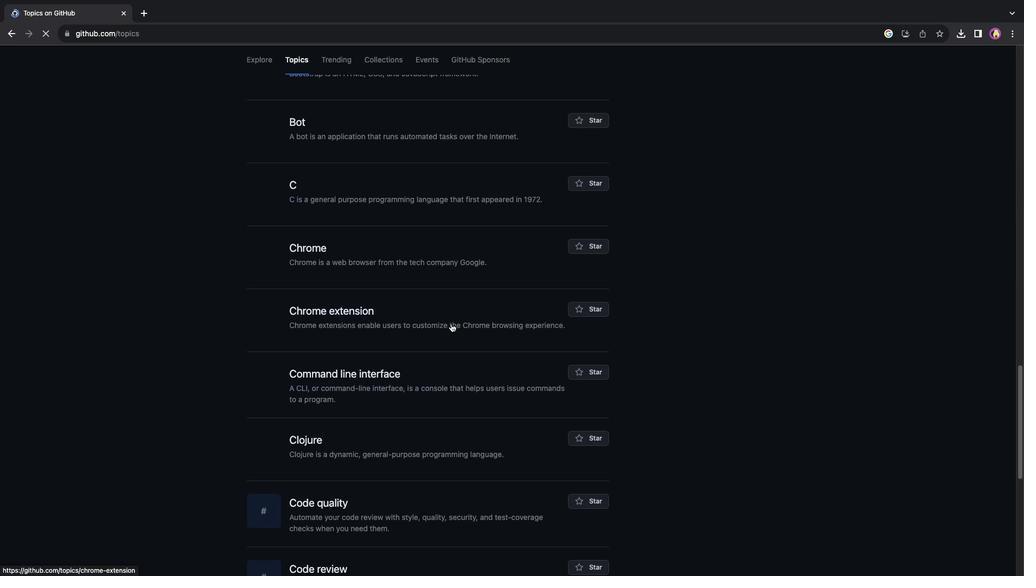 
Action: Mouse scrolled (451, 324) with delta (0, -2)
Screenshot: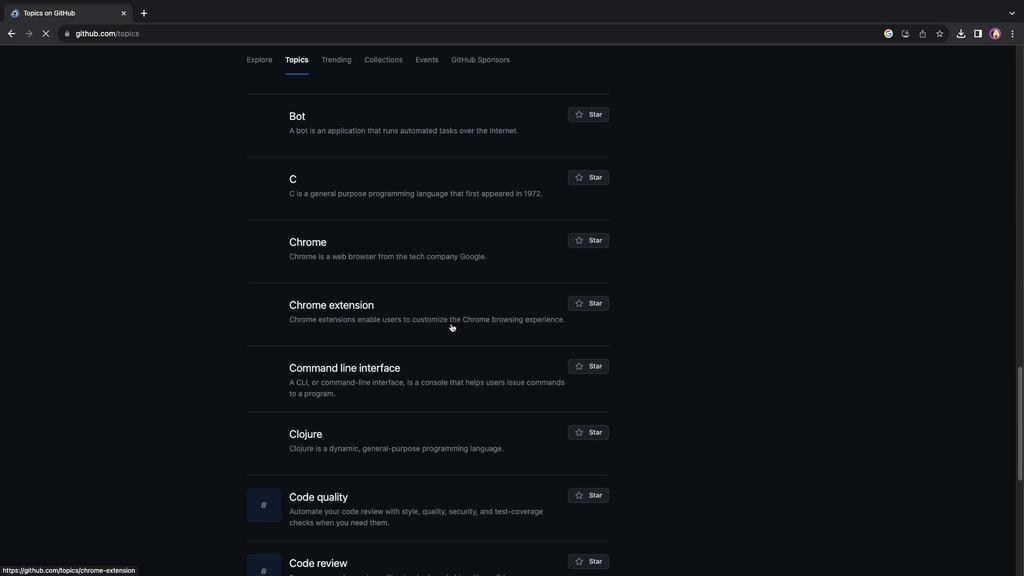 
Action: Mouse scrolled (451, 324) with delta (0, 0)
Screenshot: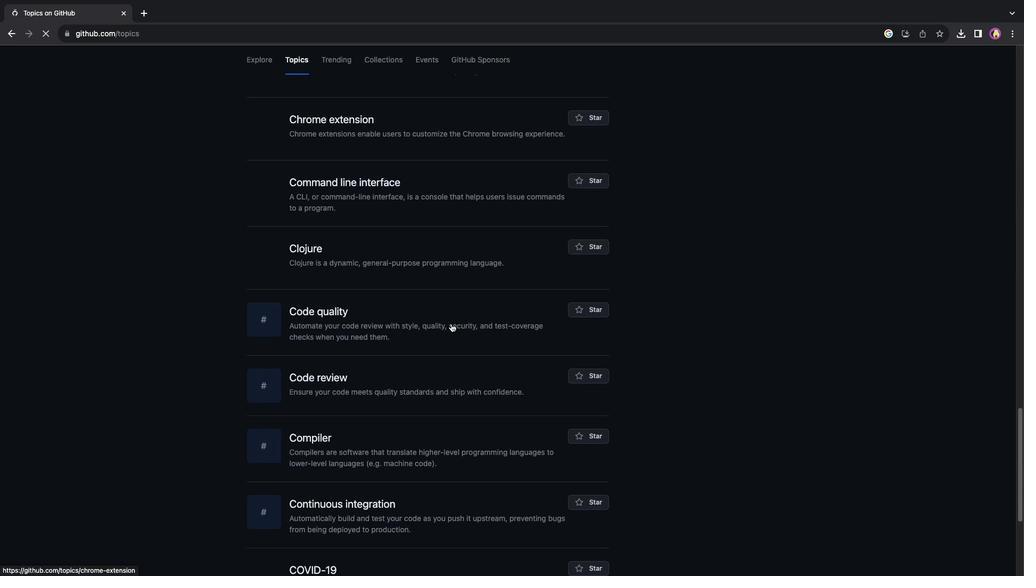 
Action: Mouse scrolled (451, 324) with delta (0, 0)
Screenshot: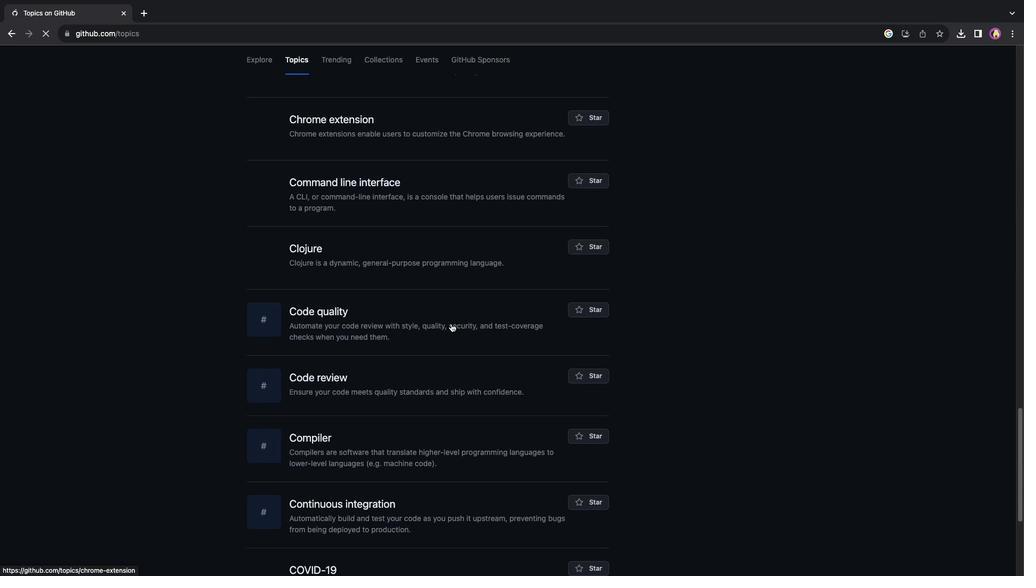 
Action: Mouse scrolled (451, 324) with delta (0, -1)
Screenshot: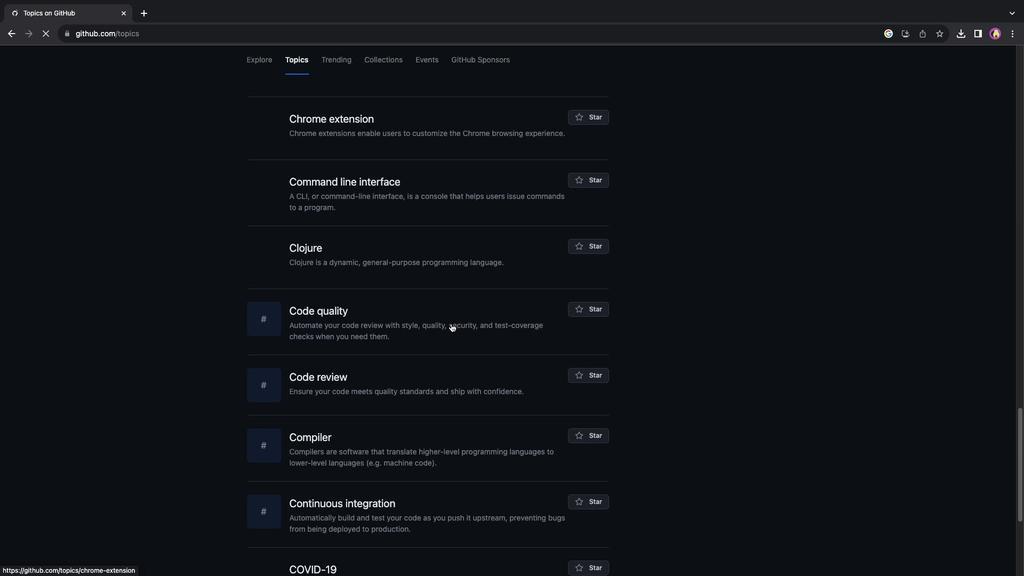 
Action: Mouse scrolled (451, 324) with delta (0, 0)
Screenshot: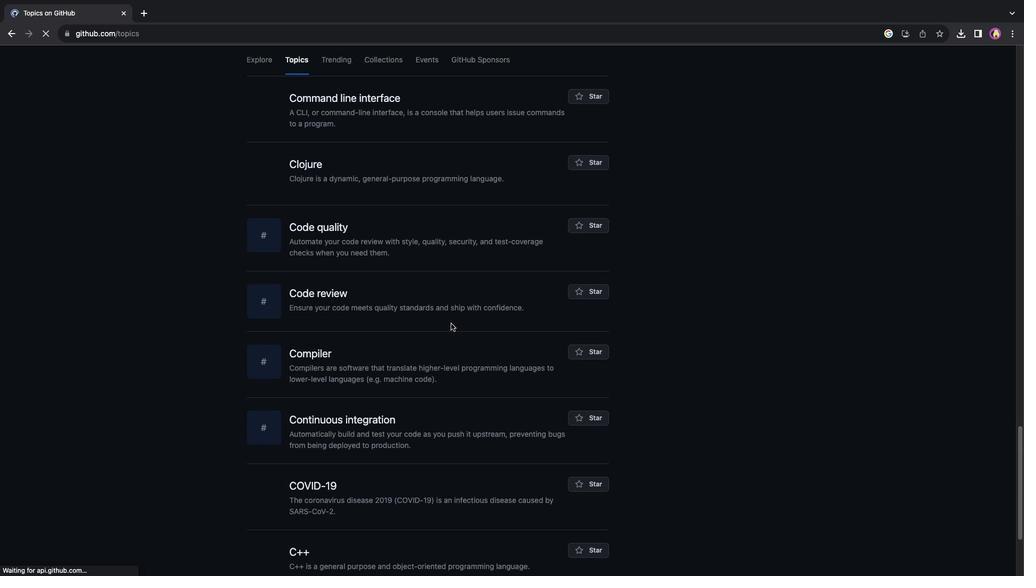 
Action: Mouse scrolled (451, 324) with delta (0, 0)
Screenshot: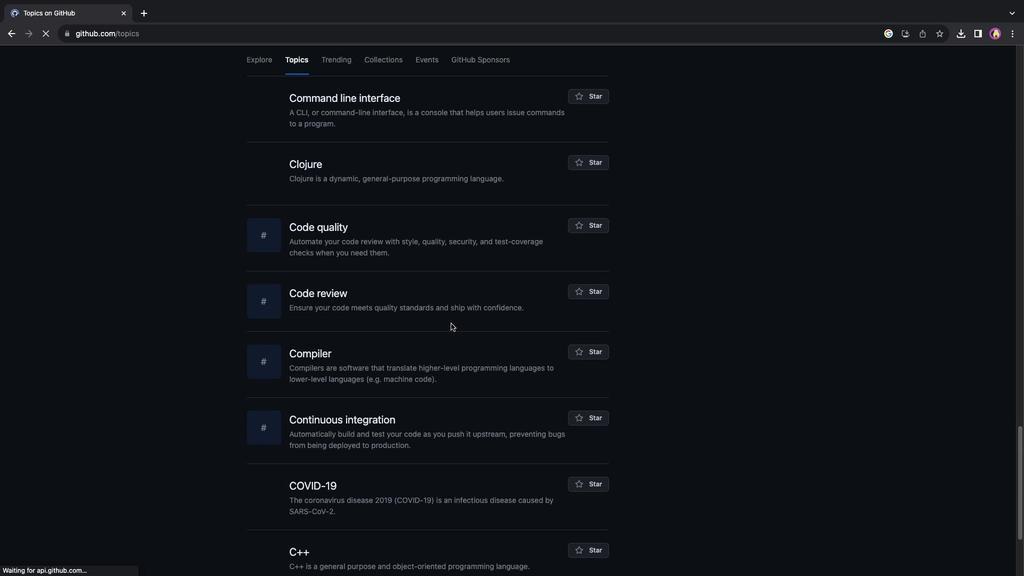 
Action: Mouse scrolled (451, 324) with delta (0, -1)
Screenshot: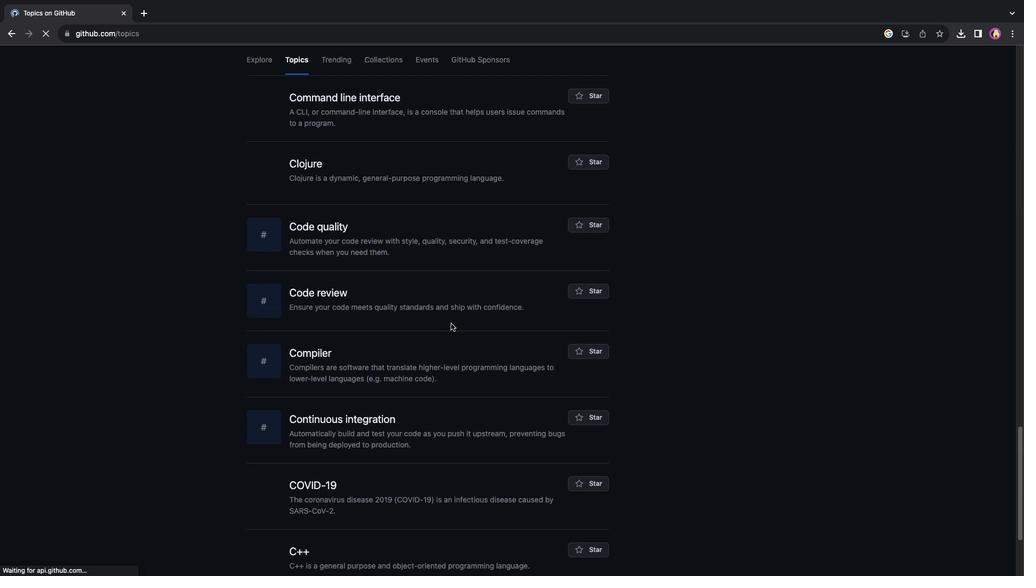 
Action: Mouse scrolled (451, 324) with delta (0, 0)
Screenshot: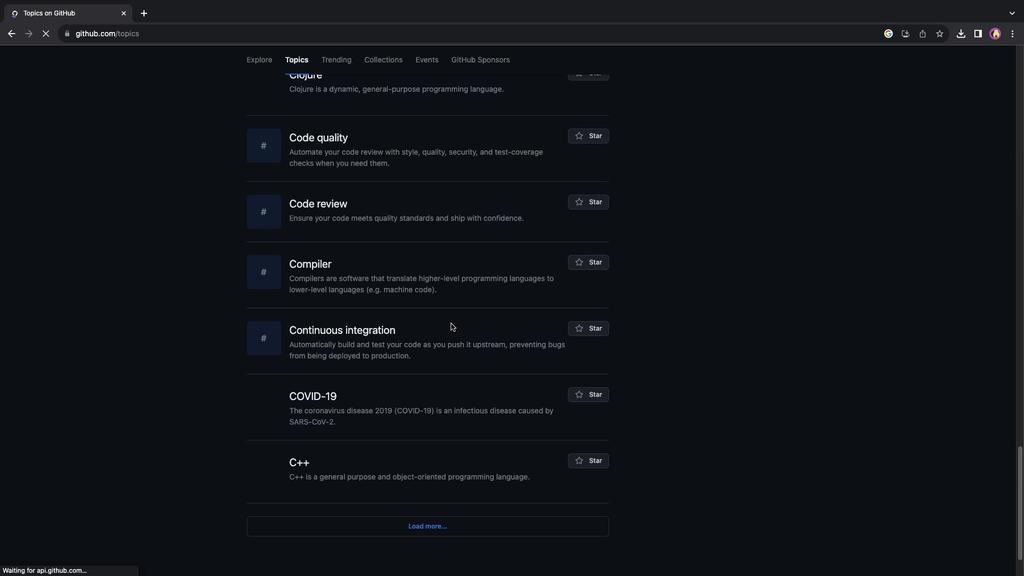 
Action: Mouse scrolled (451, 324) with delta (0, 0)
Screenshot: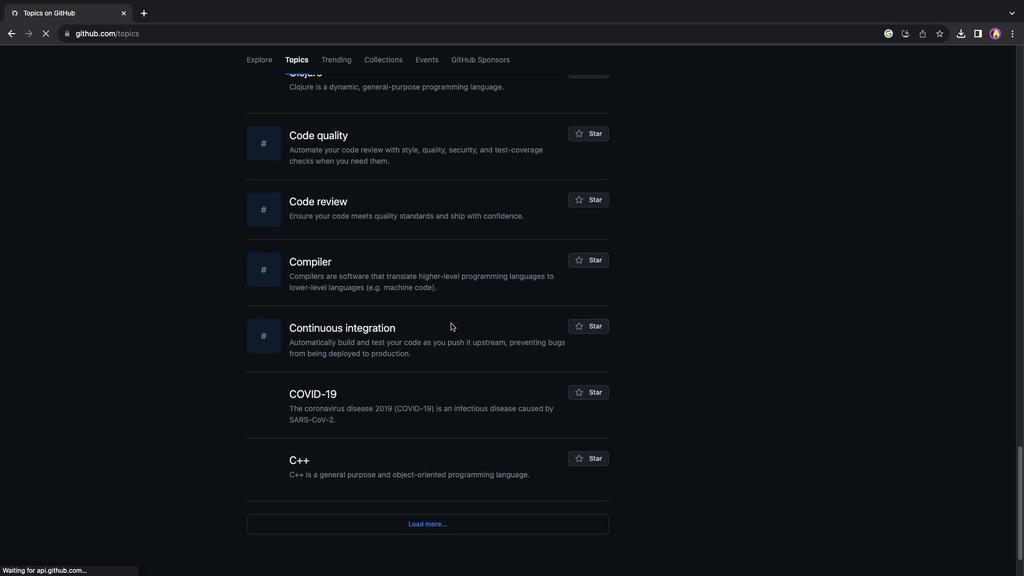 
Action: Mouse scrolled (451, 324) with delta (0, 0)
Screenshot: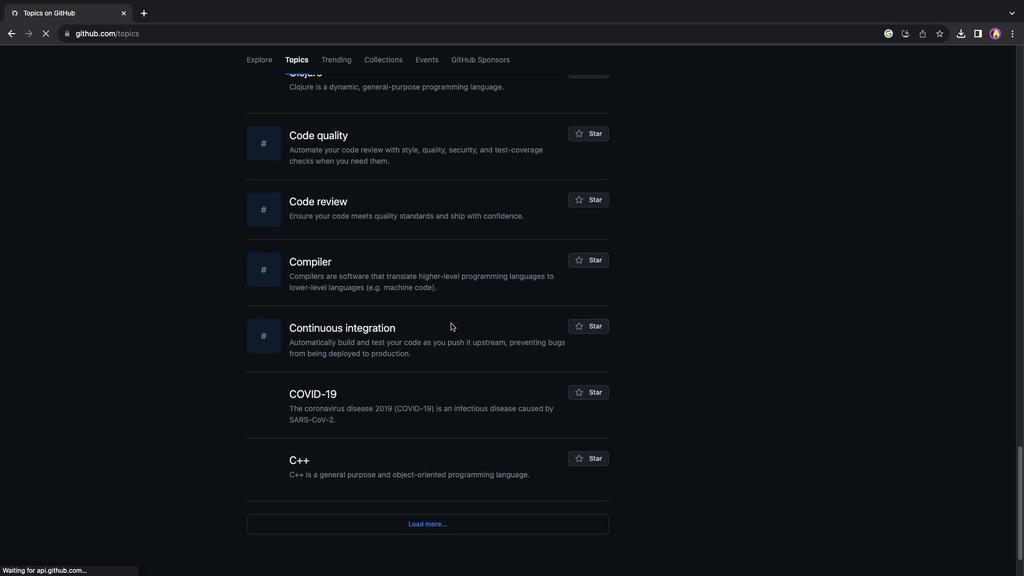 
Action: Mouse scrolled (451, 324) with delta (0, 1)
Screenshot: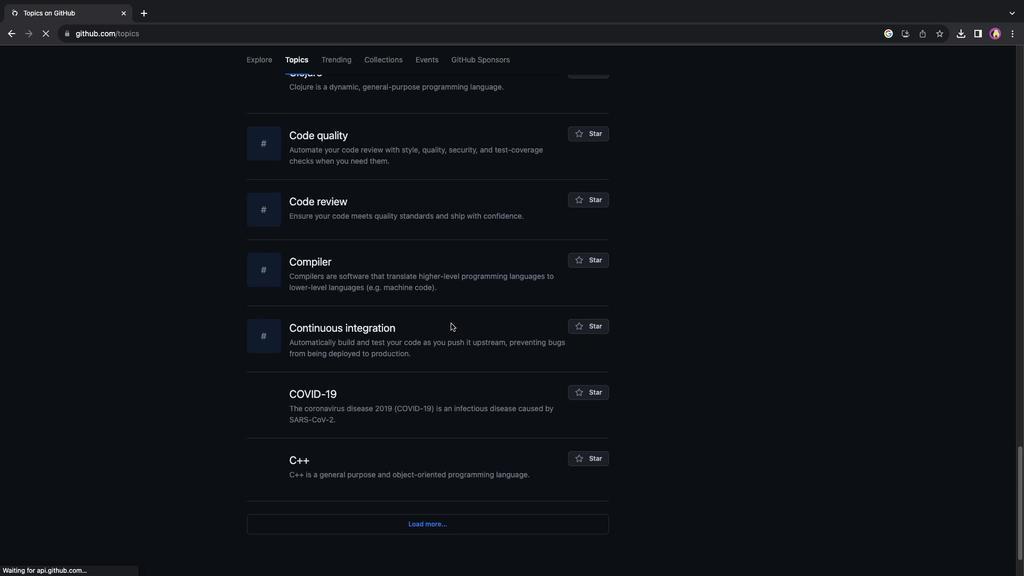 
Action: Mouse scrolled (451, 324) with delta (0, 2)
Screenshot: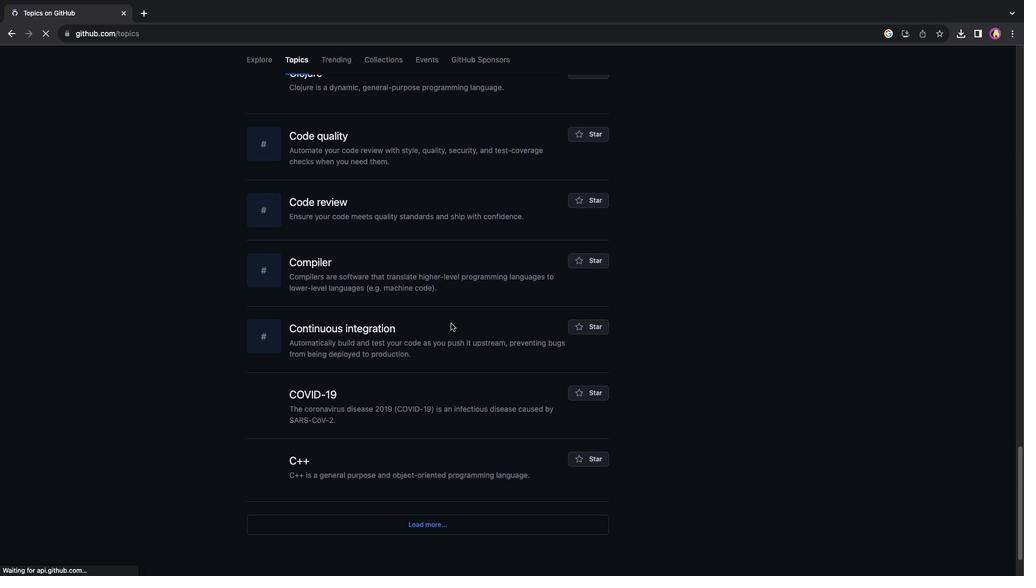 
Action: Mouse scrolled (451, 324) with delta (0, 0)
Screenshot: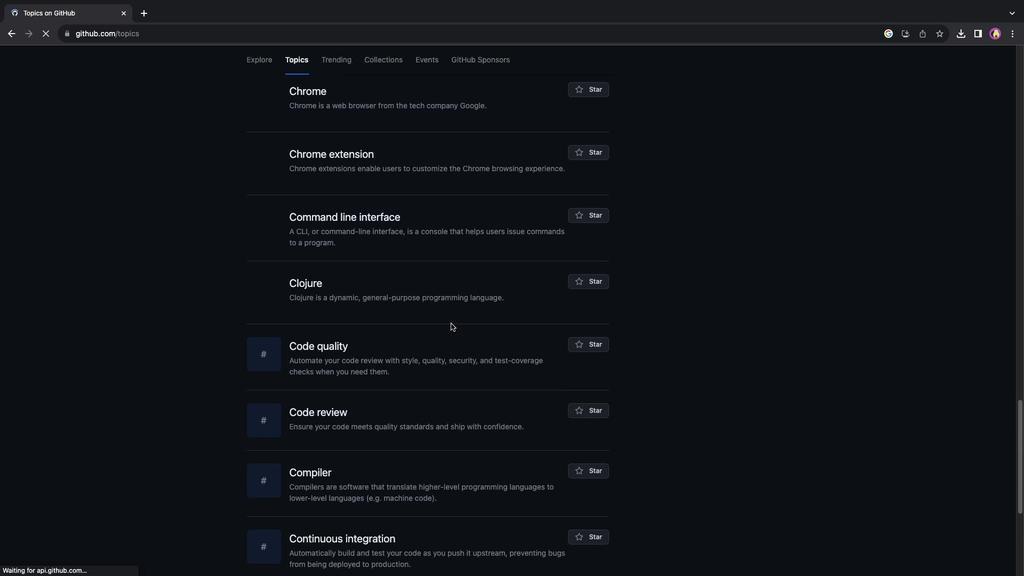
Action: Mouse scrolled (451, 324) with delta (0, 0)
Screenshot: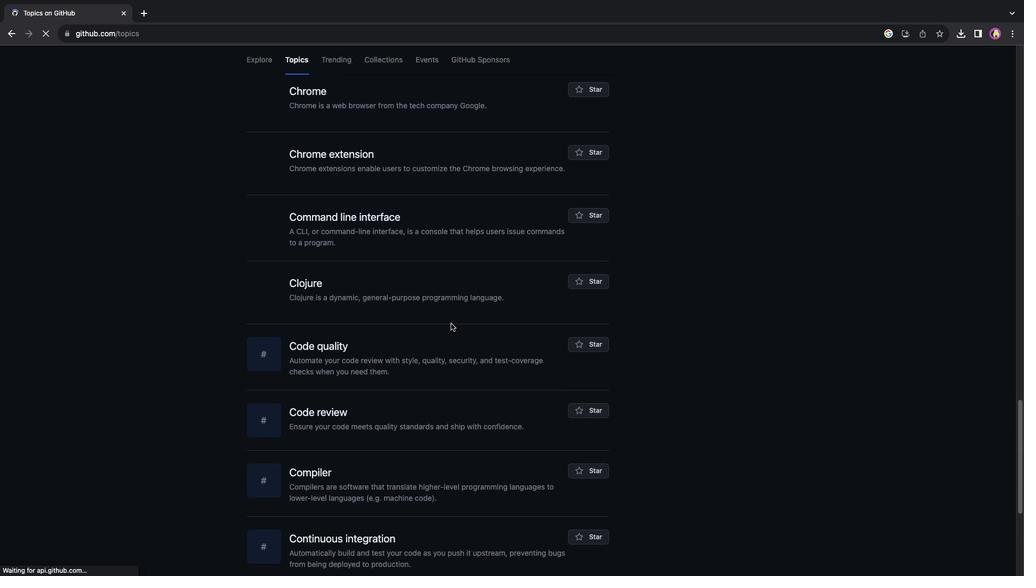 
Action: Mouse scrolled (451, 324) with delta (0, -1)
Screenshot: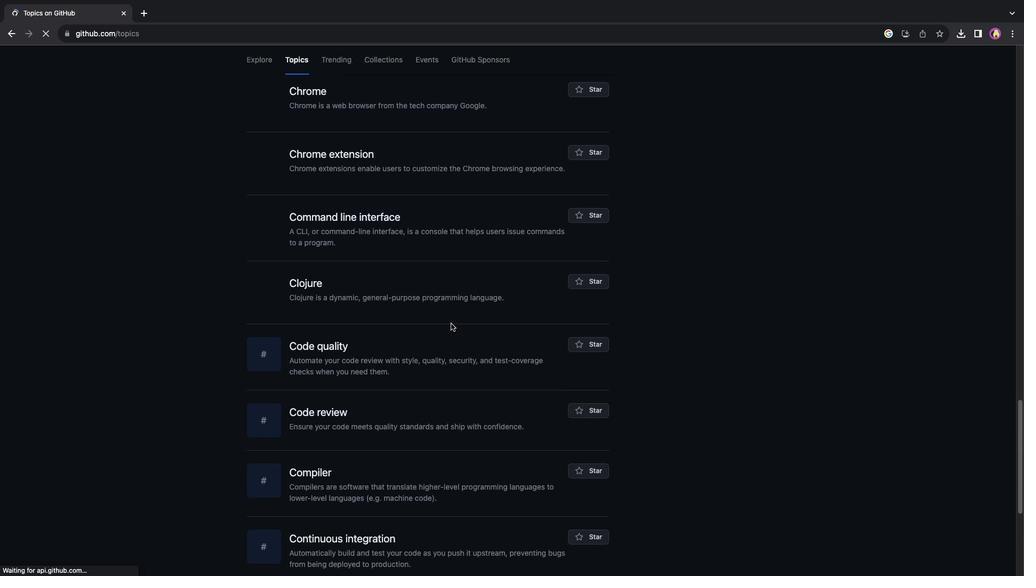 
Action: Mouse scrolled (451, 324) with delta (0, -2)
Screenshot: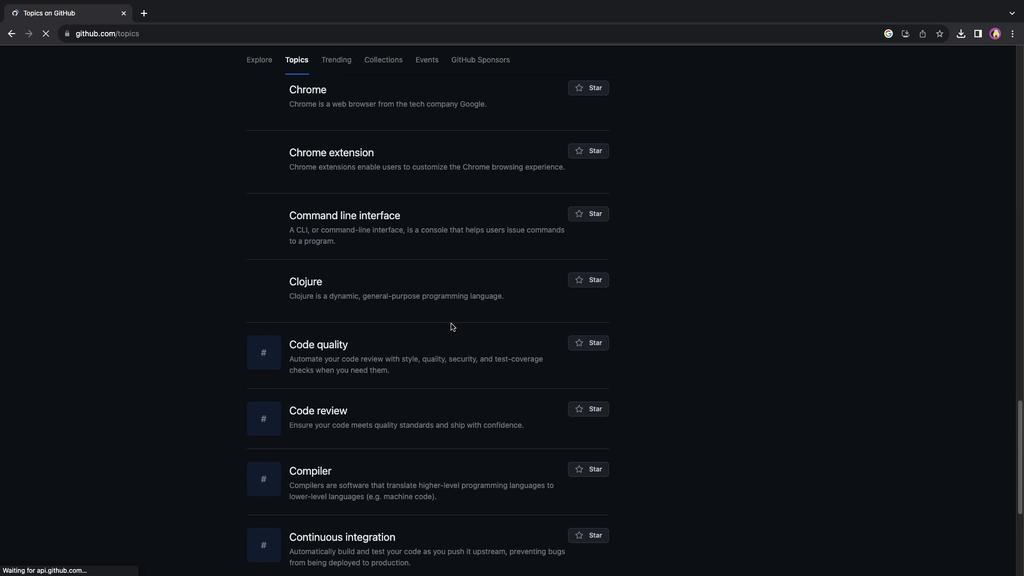
Action: Mouse scrolled (451, 324) with delta (0, 0)
Screenshot: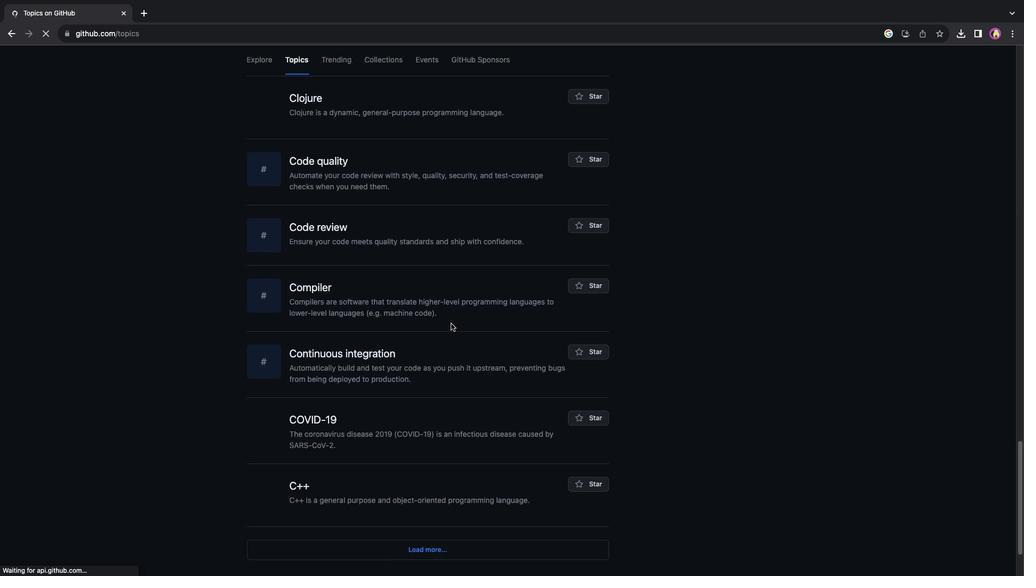 
Action: Mouse scrolled (451, 324) with delta (0, 0)
Screenshot: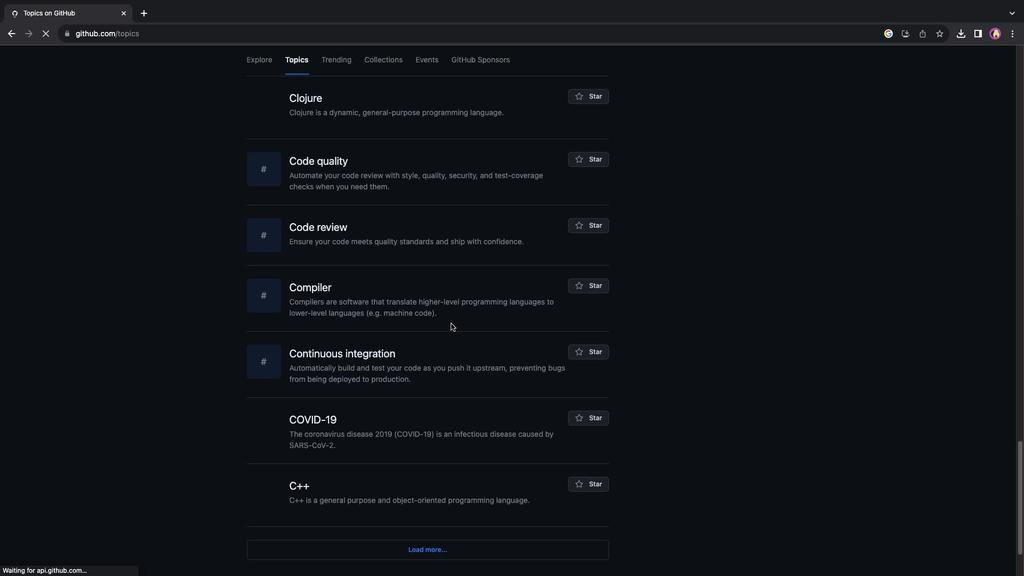 
Action: Mouse scrolled (451, 324) with delta (0, -1)
Screenshot: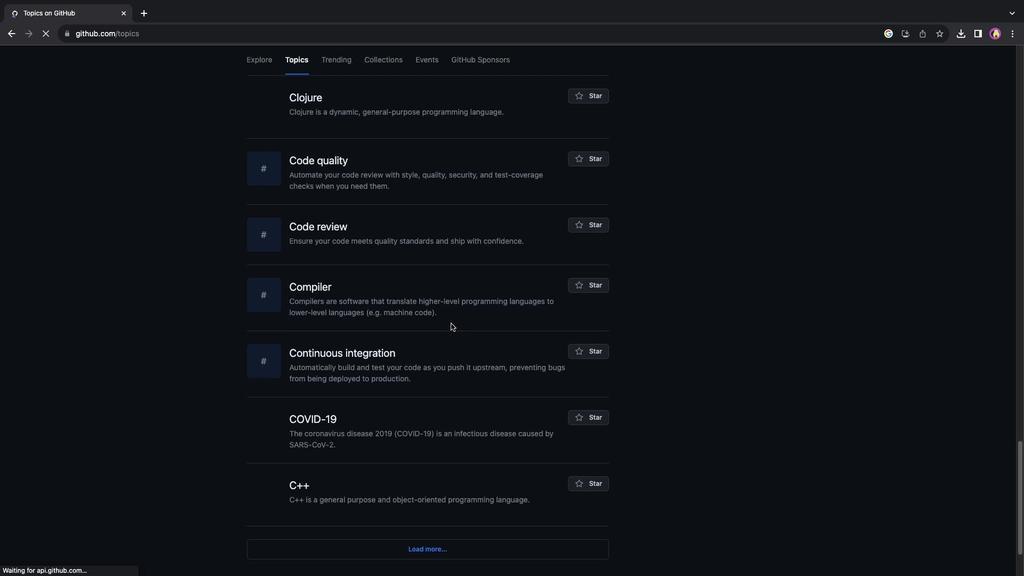 
Action: Mouse scrolled (451, 324) with delta (0, -2)
Screenshot: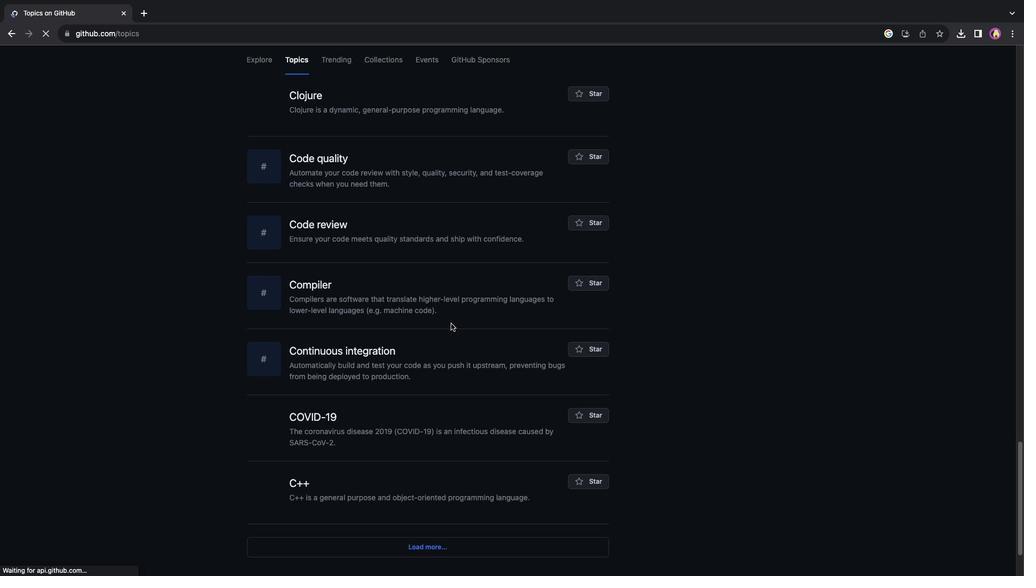 
Action: Mouse moved to (291, 399)
Screenshot: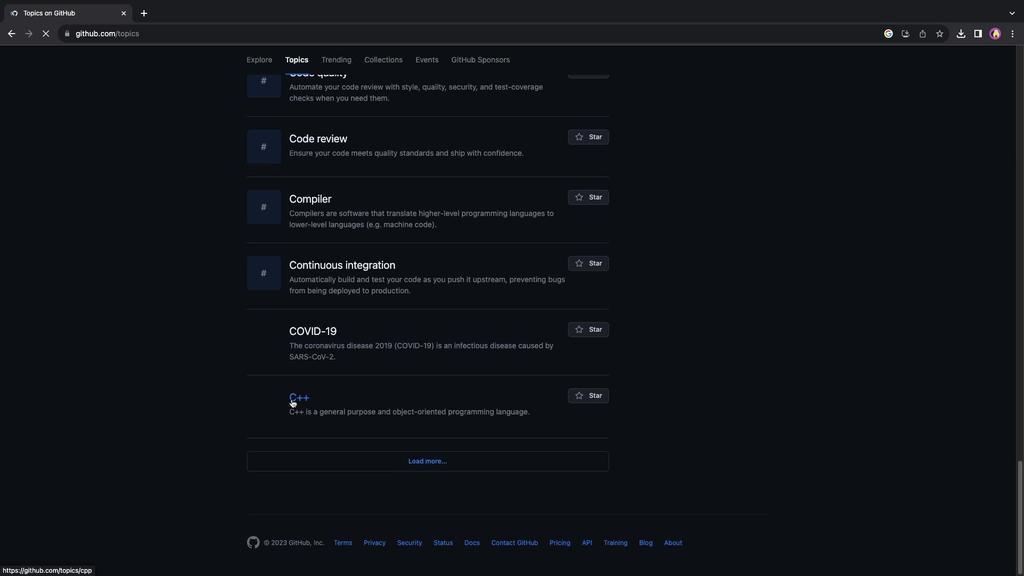 
Action: Mouse pressed left at (291, 399)
Screenshot: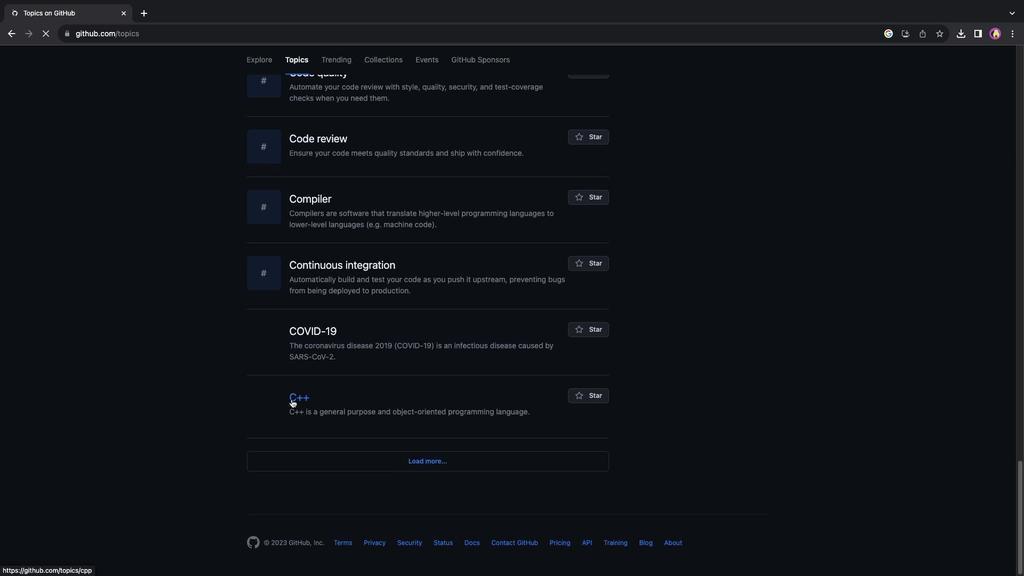 
Action: Mouse moved to (476, 286)
Screenshot: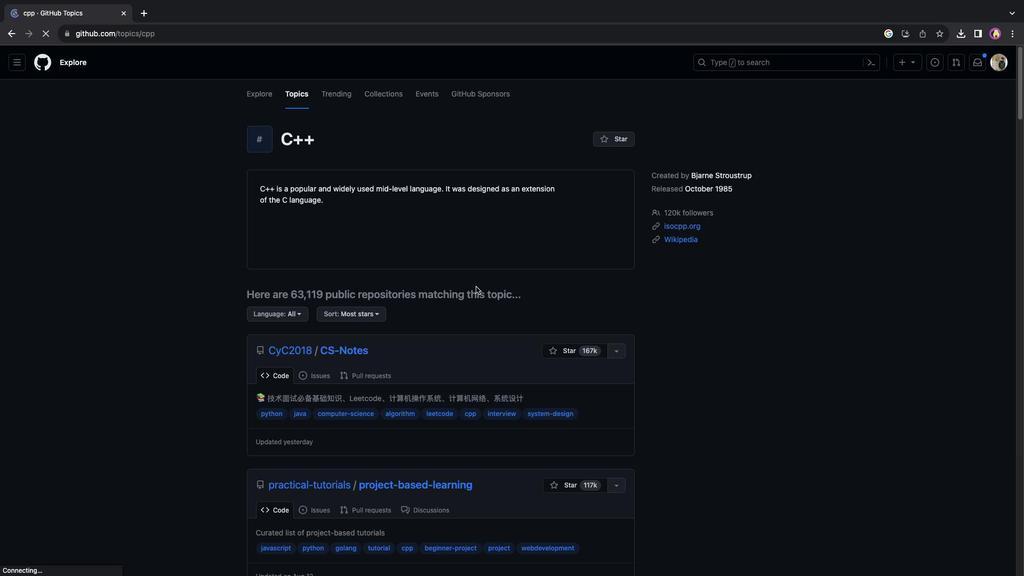 
Action: Mouse scrolled (476, 286) with delta (0, 0)
Screenshot: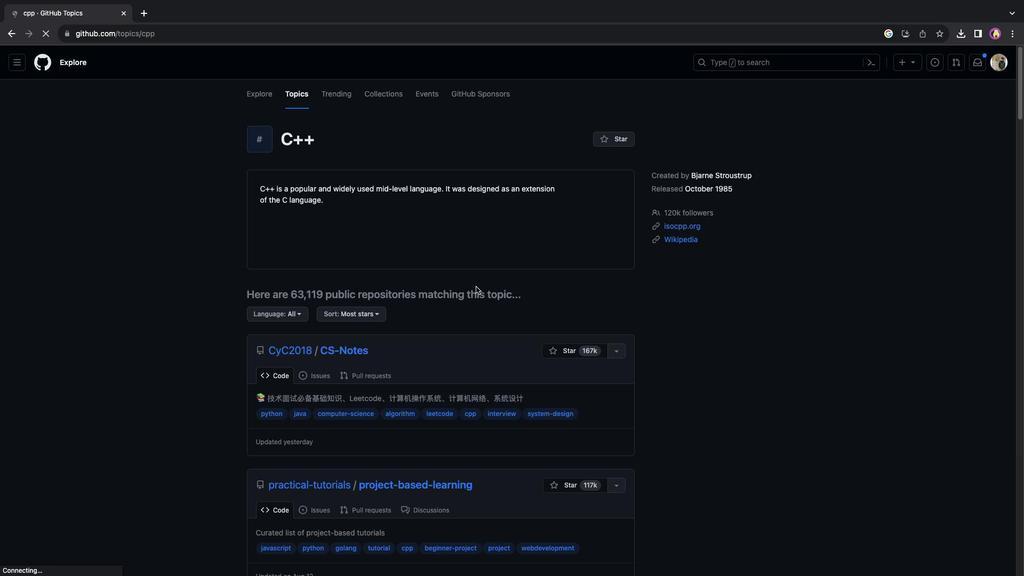 
Action: Mouse scrolled (476, 286) with delta (0, 0)
Screenshot: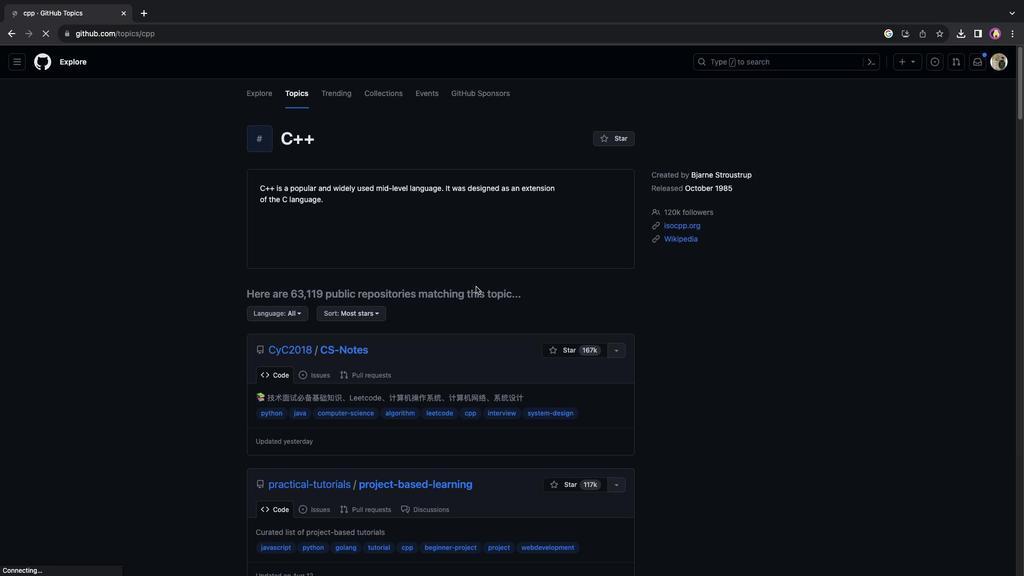 
Action: Mouse scrolled (476, 286) with delta (0, -1)
Screenshot: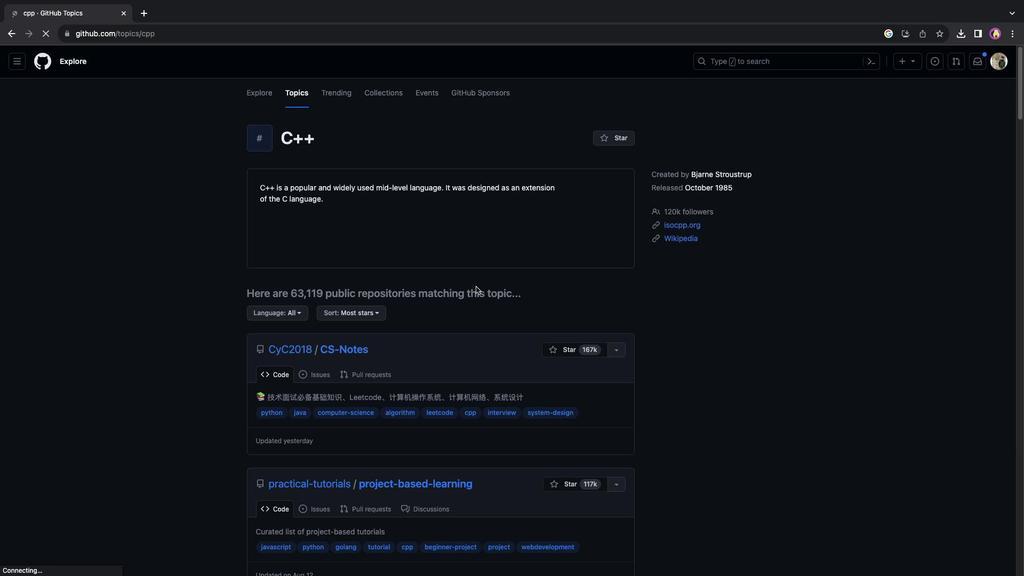 
Action: Mouse scrolled (476, 286) with delta (0, -1)
Screenshot: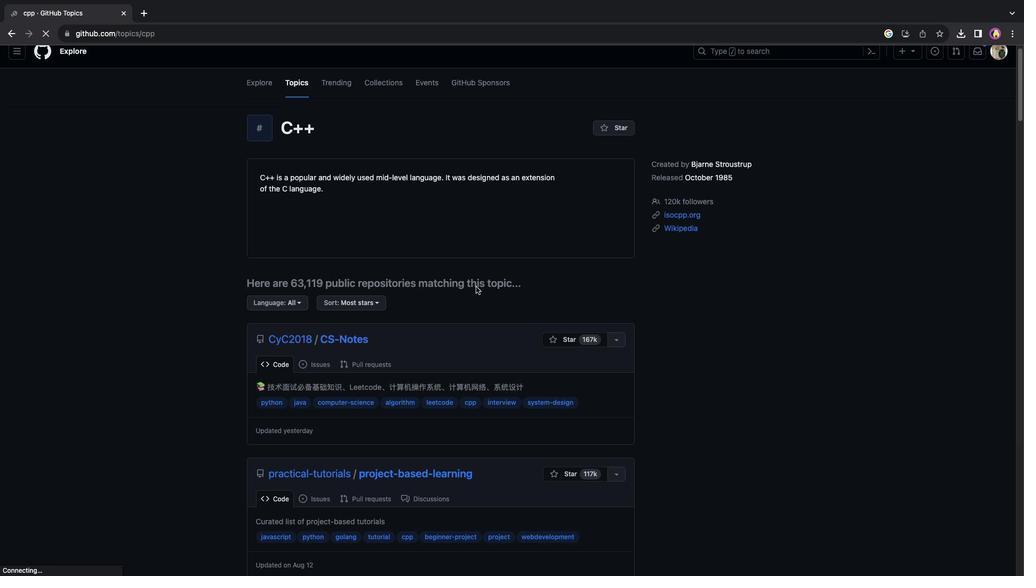 
Action: Mouse scrolled (476, 286) with delta (0, 0)
Screenshot: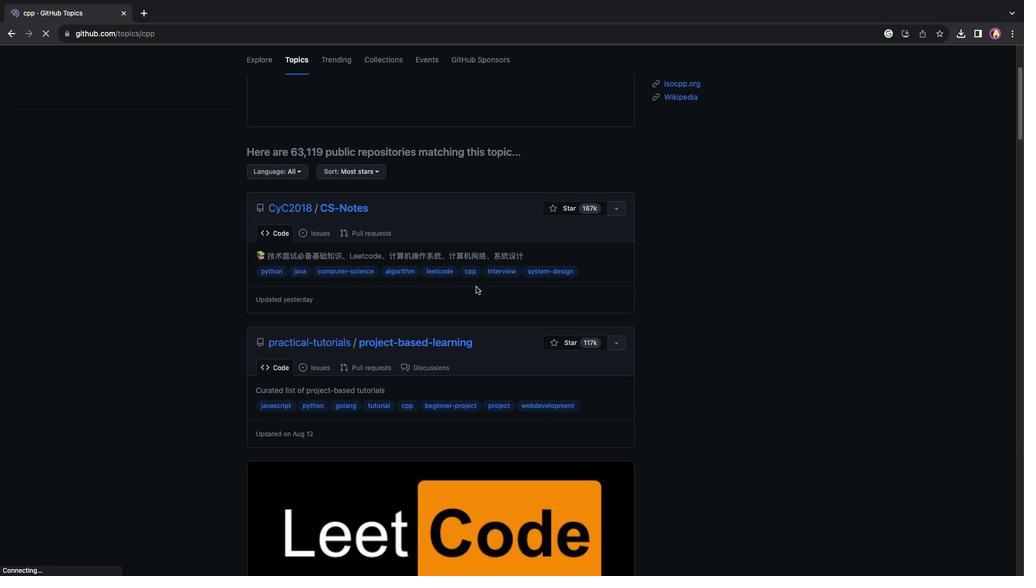 
Action: Mouse scrolled (476, 286) with delta (0, 0)
Screenshot: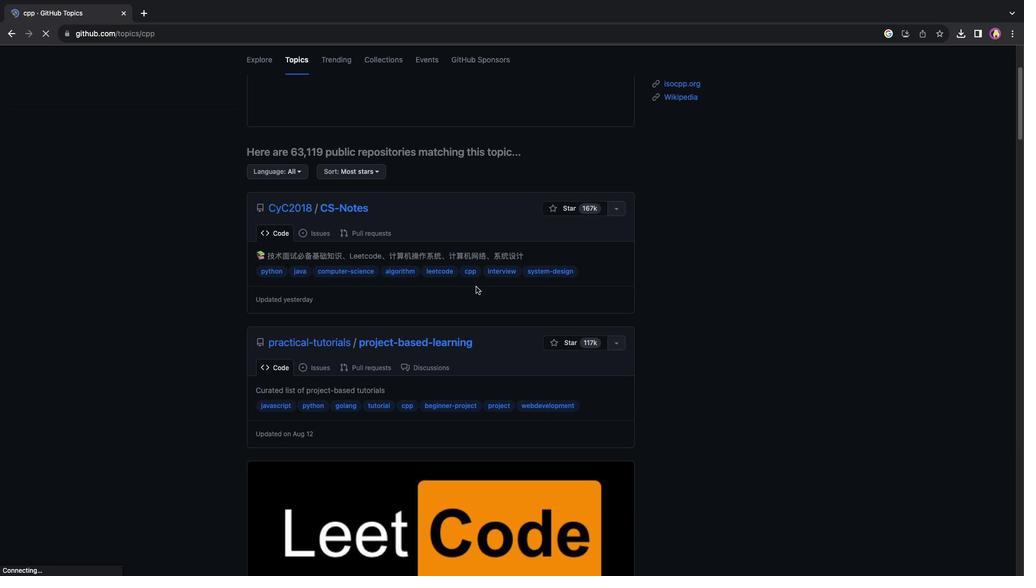 
Action: Mouse scrolled (476, 286) with delta (0, -1)
Screenshot: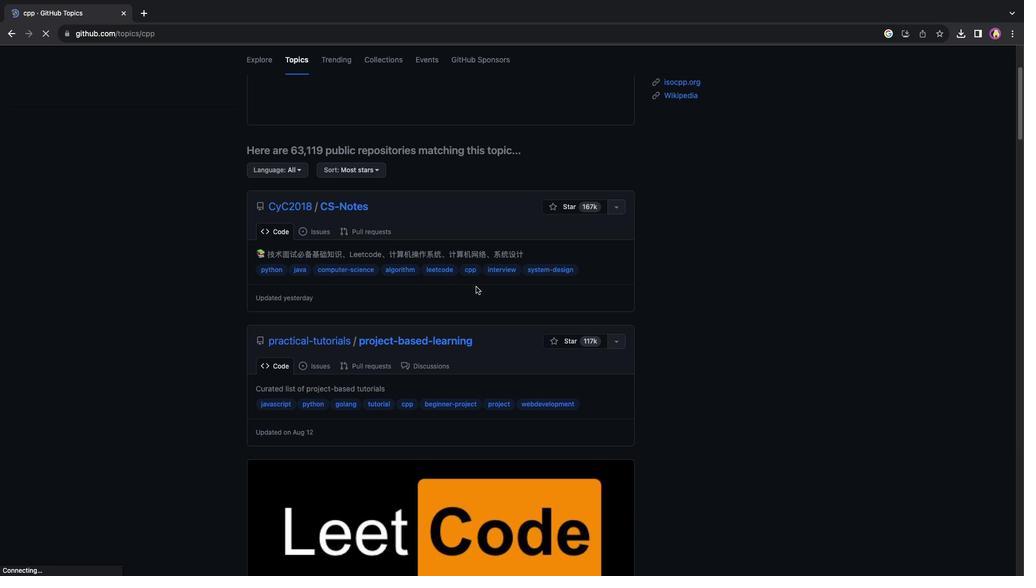 
Action: Mouse scrolled (476, 286) with delta (0, 0)
Screenshot: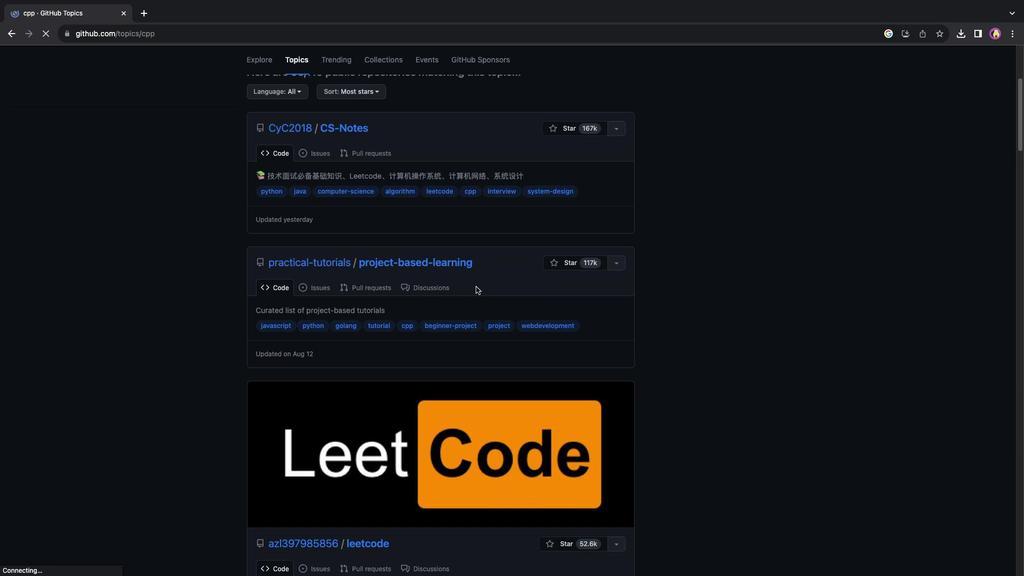 
Action: Mouse scrolled (476, 286) with delta (0, 0)
Screenshot: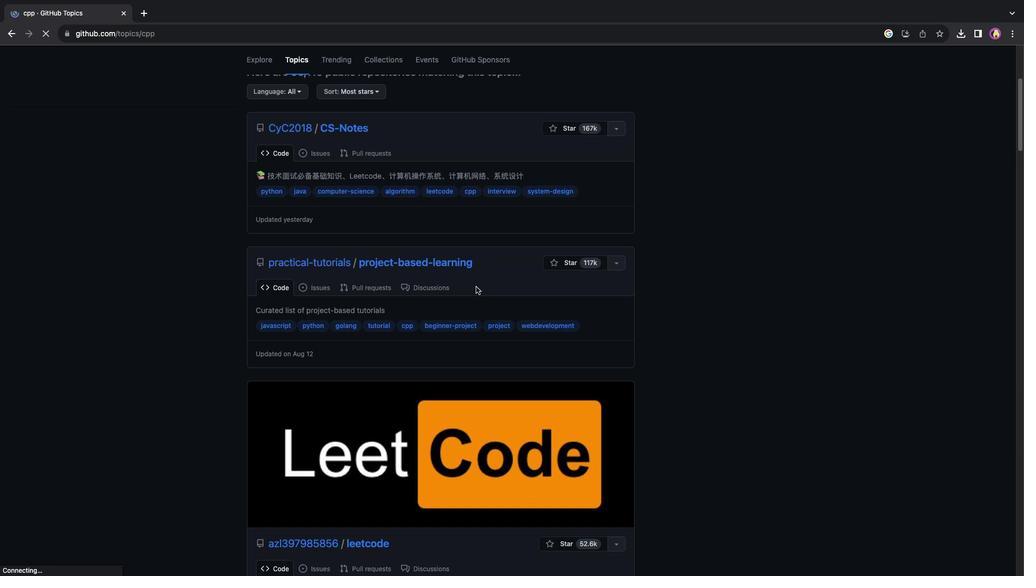
Action: Mouse scrolled (476, 286) with delta (0, -1)
Screenshot: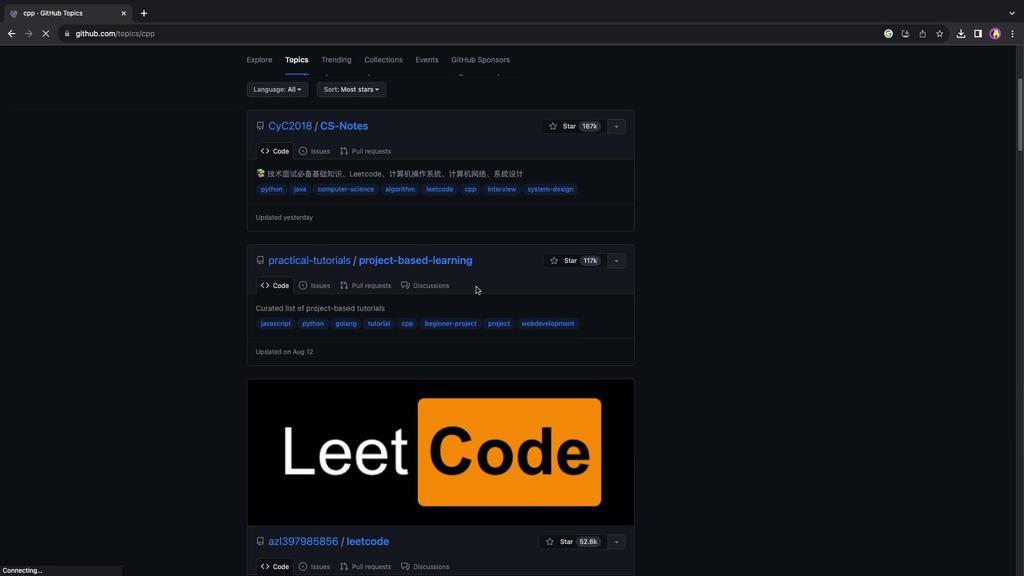 
Action: Mouse scrolled (476, 286) with delta (0, 0)
Screenshot: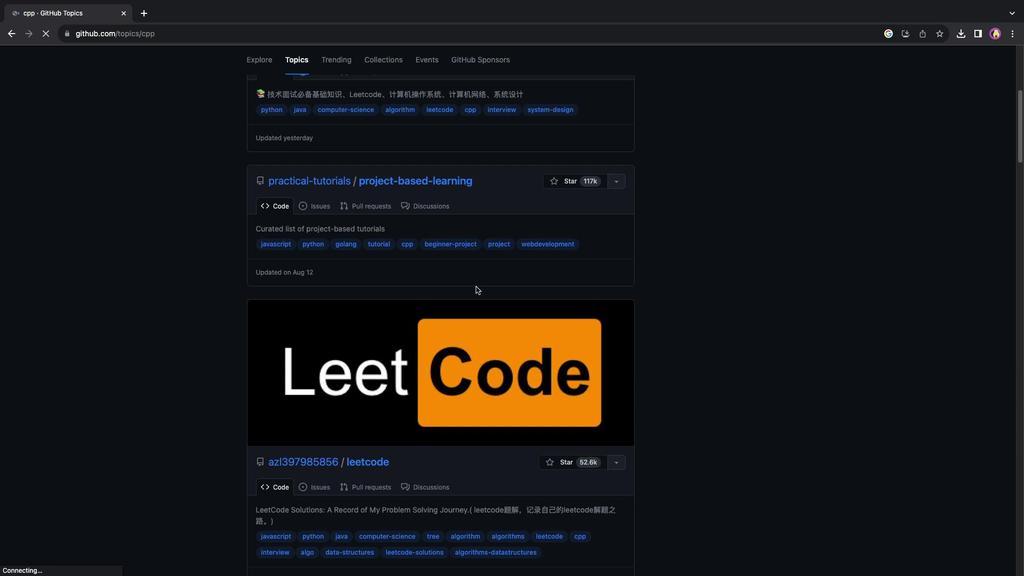 
Action: Mouse scrolled (476, 286) with delta (0, 0)
Screenshot: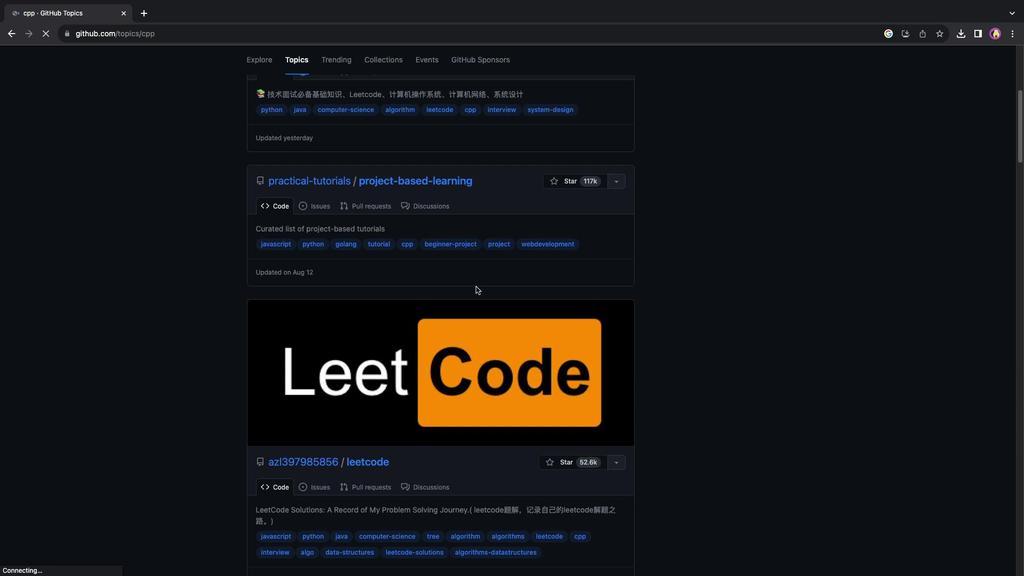 
Action: Mouse scrolled (476, 286) with delta (0, -1)
Screenshot: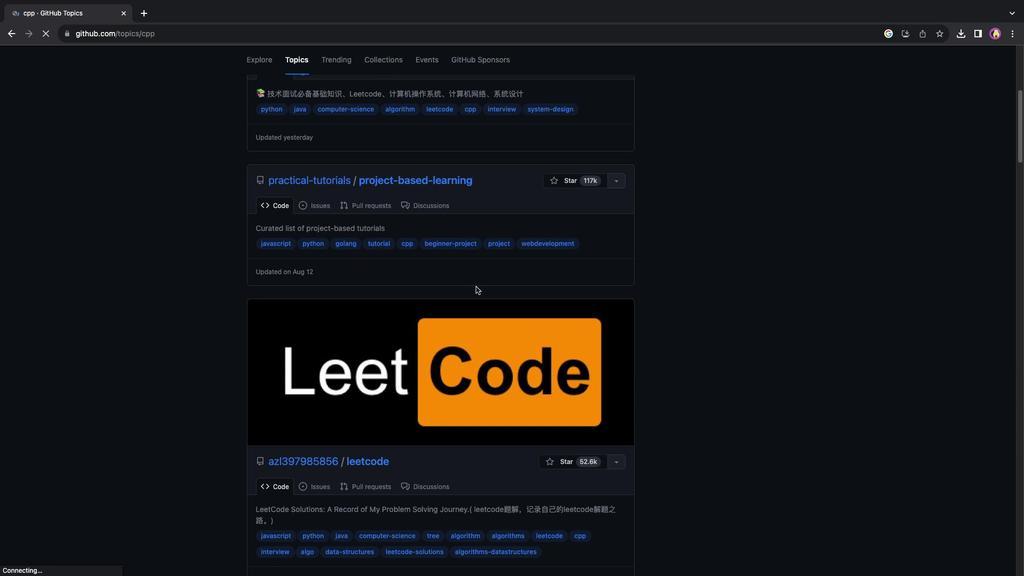 
Action: Mouse scrolled (476, 286) with delta (0, 0)
Screenshot: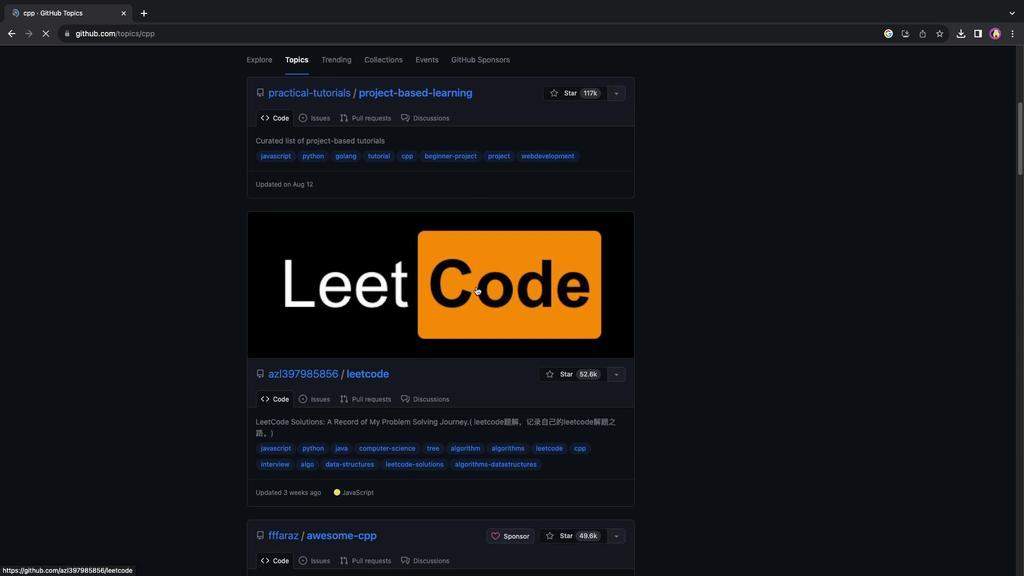 
Action: Mouse scrolled (476, 286) with delta (0, 0)
Screenshot: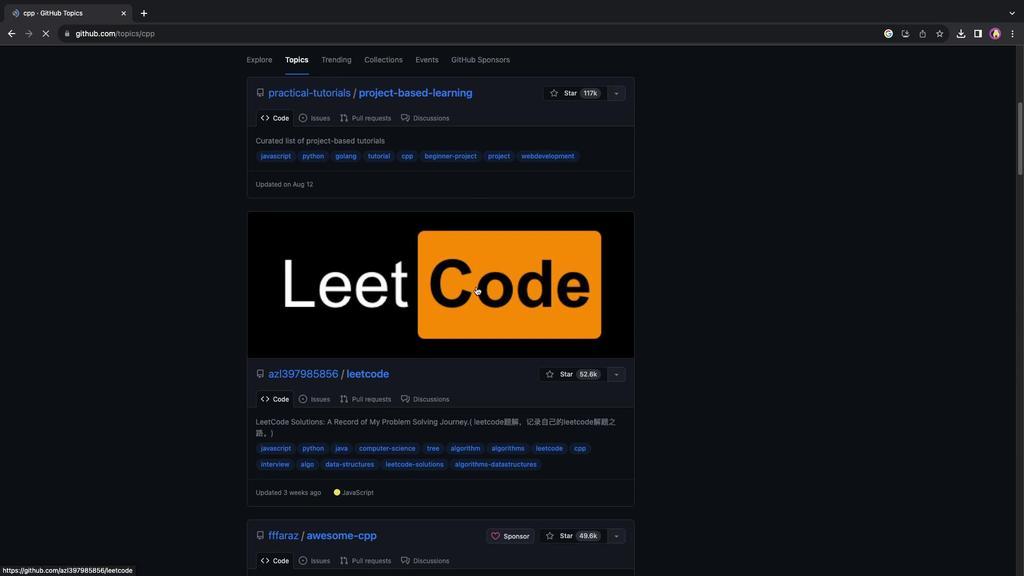 
Action: Mouse scrolled (476, 286) with delta (0, -1)
Screenshot: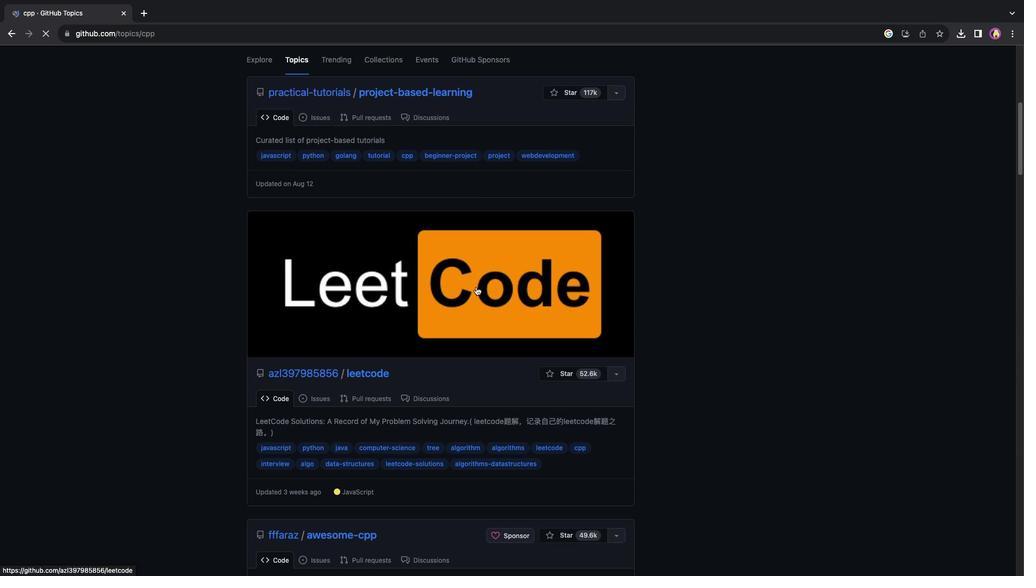 
Action: Mouse scrolled (476, 286) with delta (0, -2)
Screenshot: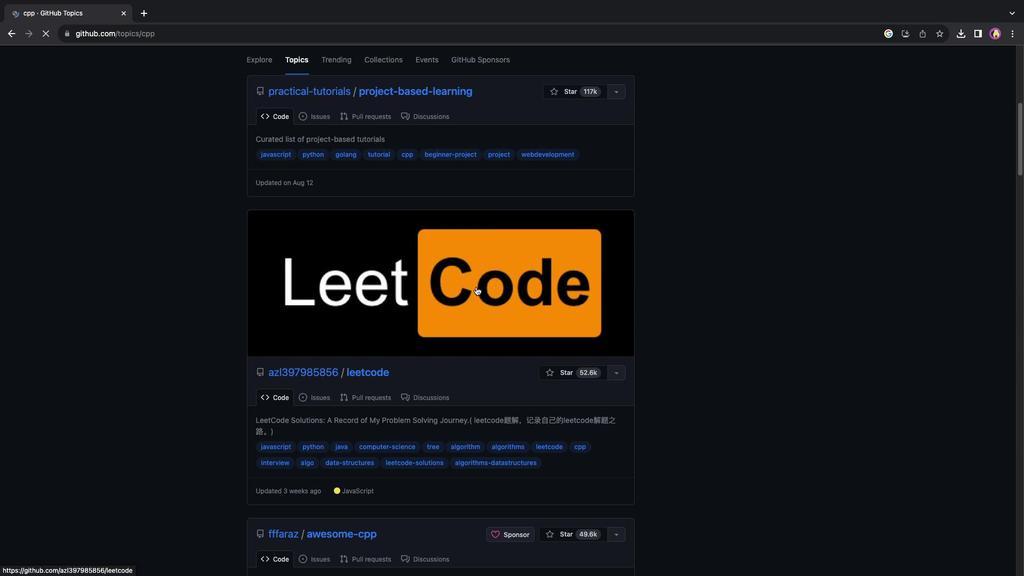 
Action: Mouse scrolled (476, 286) with delta (0, 0)
Screenshot: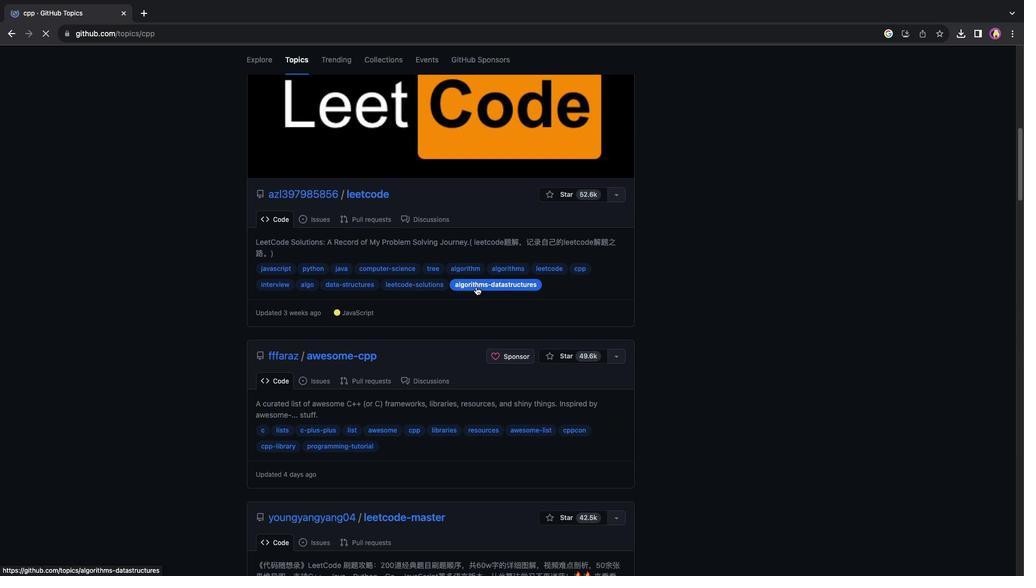 
Action: Mouse scrolled (476, 286) with delta (0, 0)
Screenshot: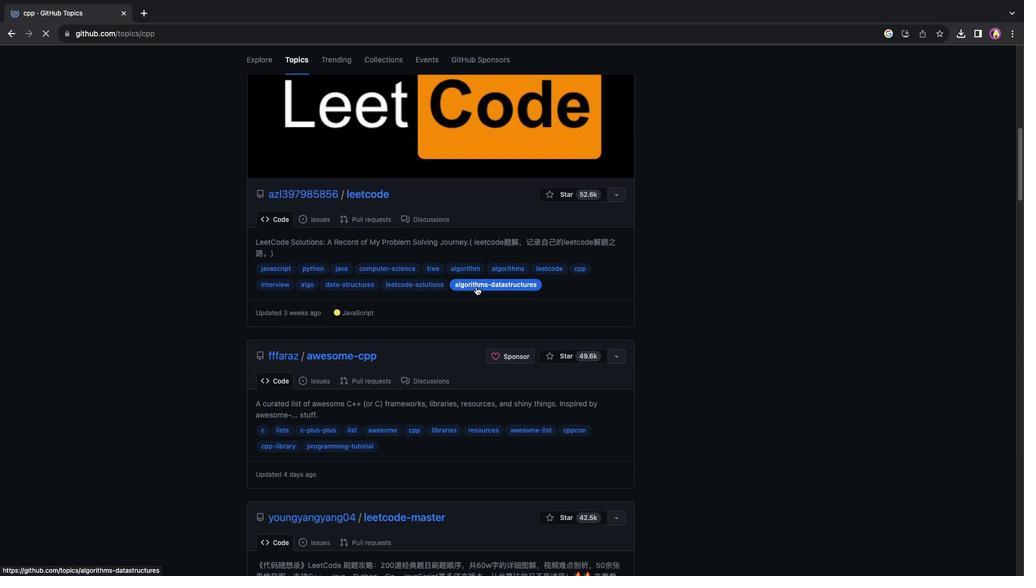 
Action: Mouse scrolled (476, 286) with delta (0, -1)
Screenshot: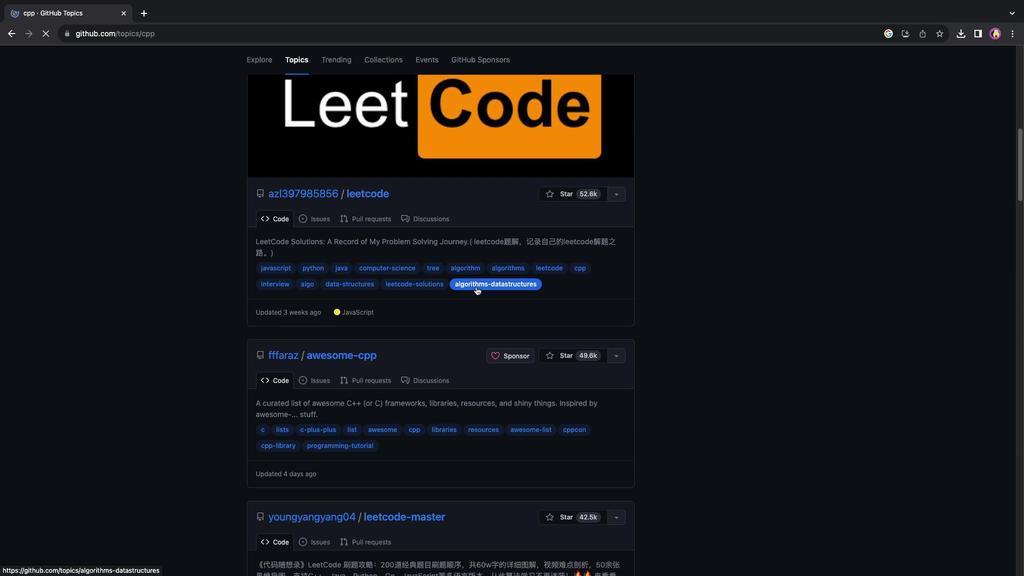 
Action: Mouse moved to (476, 287)
Screenshot: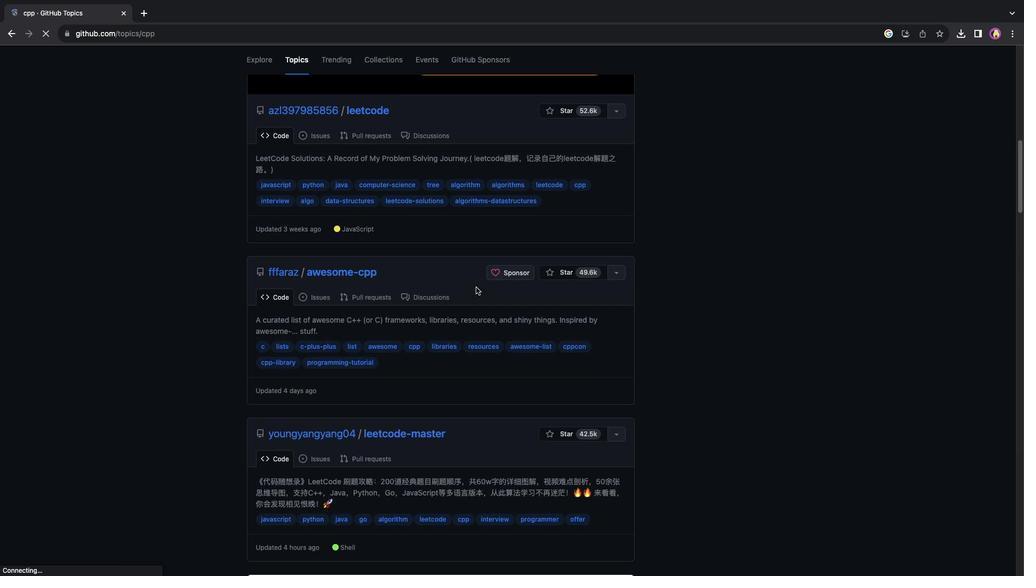 
Action: Mouse scrolled (476, 287) with delta (0, 0)
Screenshot: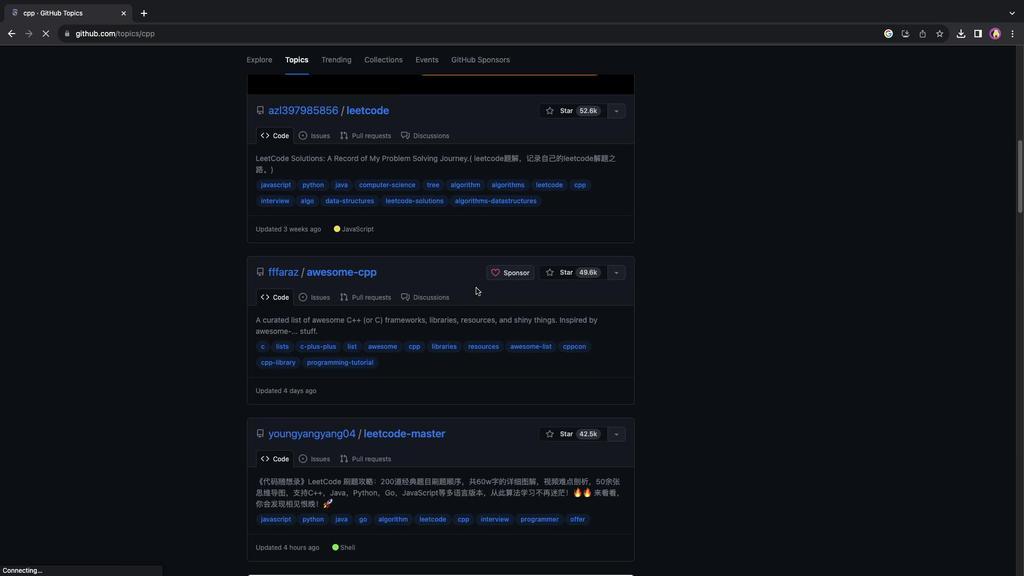 
Action: Mouse scrolled (476, 287) with delta (0, 0)
Screenshot: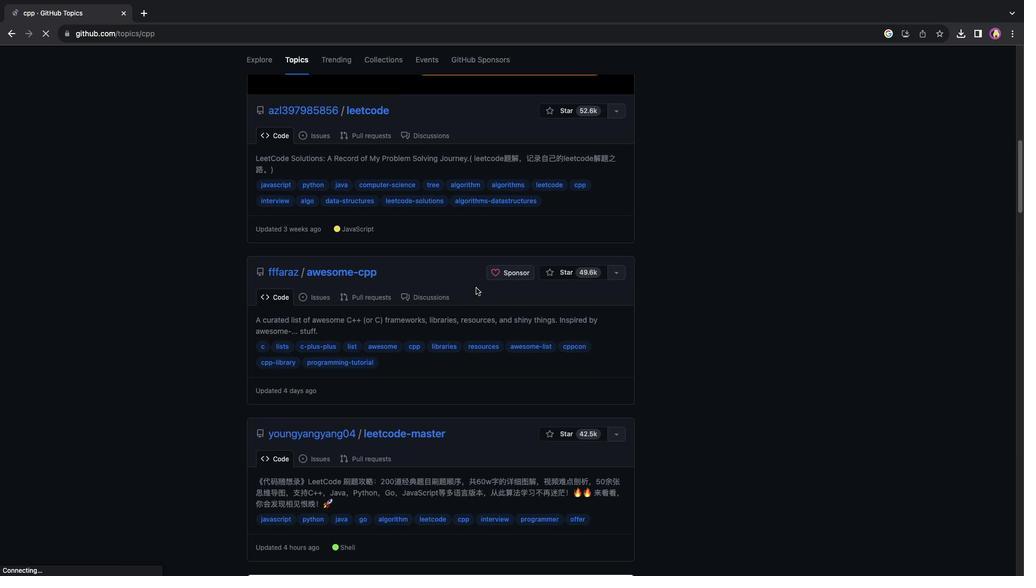 
Action: Mouse scrolled (476, 287) with delta (0, -1)
Screenshot: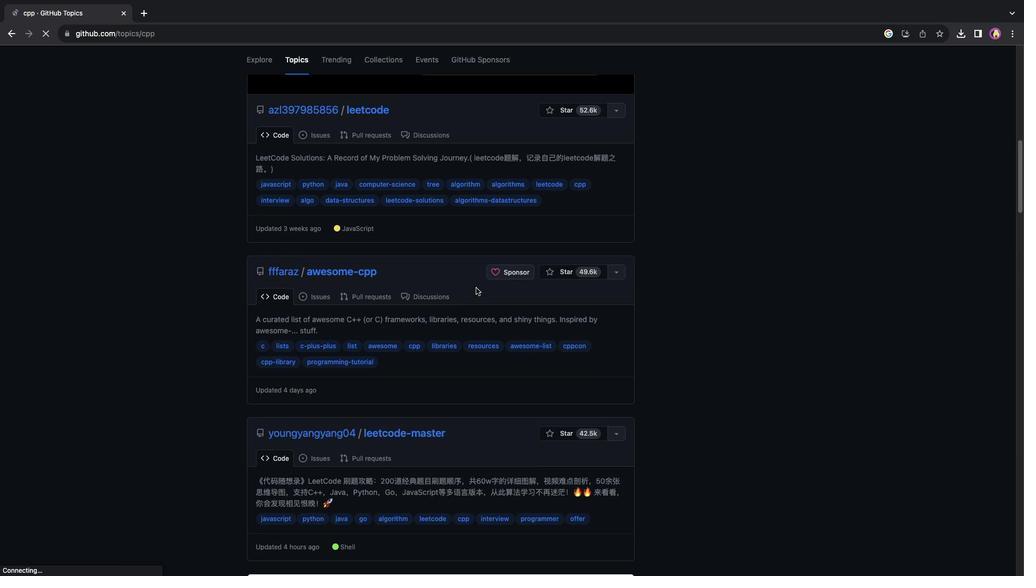 
Action: Mouse scrolled (476, 287) with delta (0, -2)
Screenshot: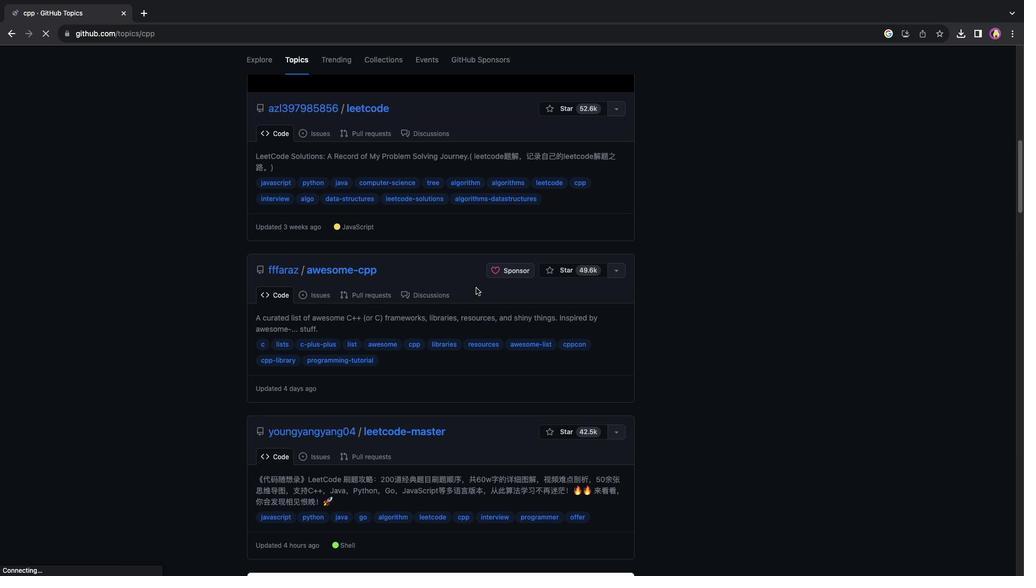 
Action: Mouse scrolled (476, 287) with delta (0, 0)
Screenshot: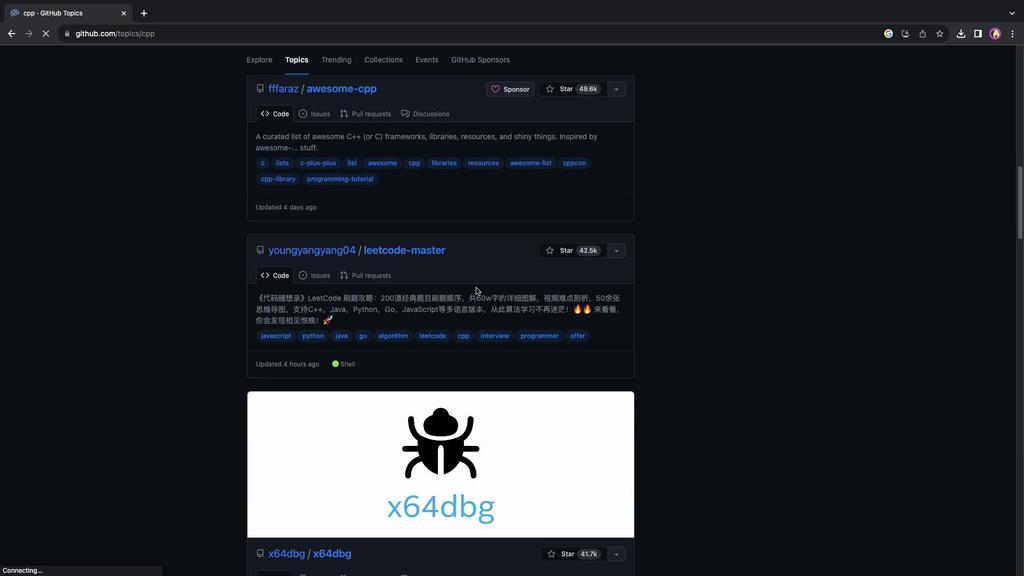 
Action: Mouse scrolled (476, 287) with delta (0, 0)
Screenshot: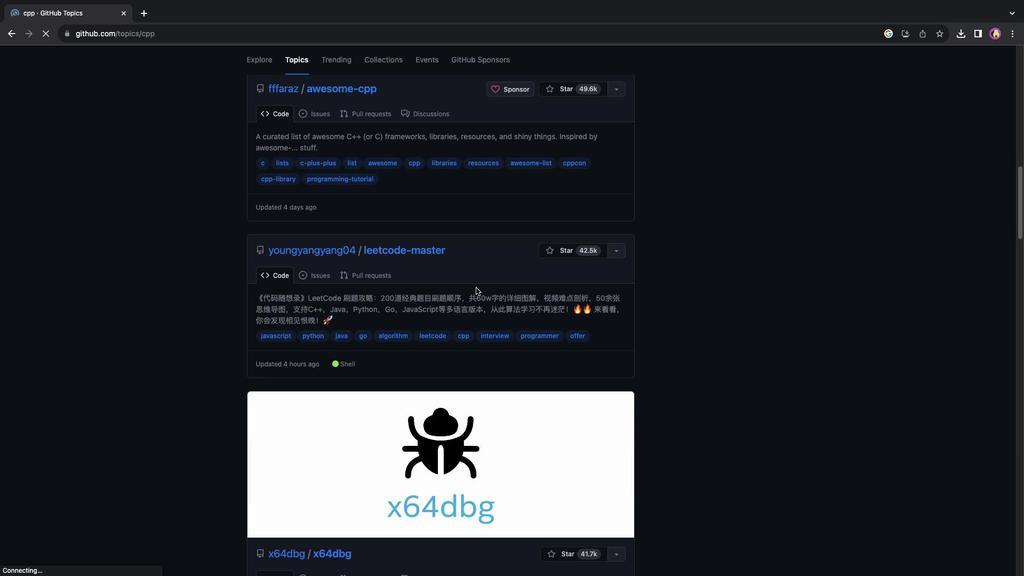 
Action: Mouse scrolled (476, 287) with delta (0, -1)
Screenshot: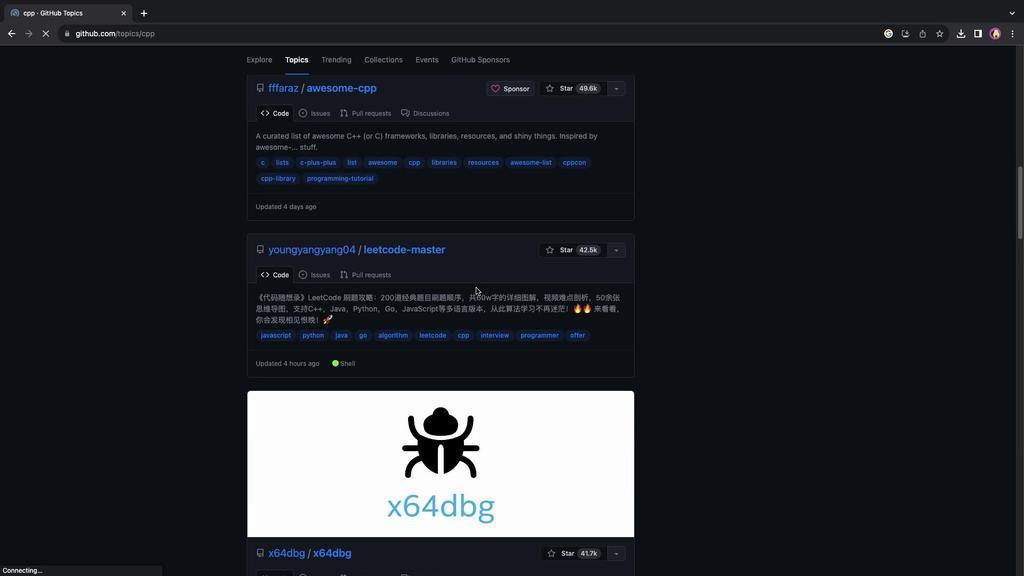
Action: Mouse scrolled (476, 287) with delta (0, -2)
Screenshot: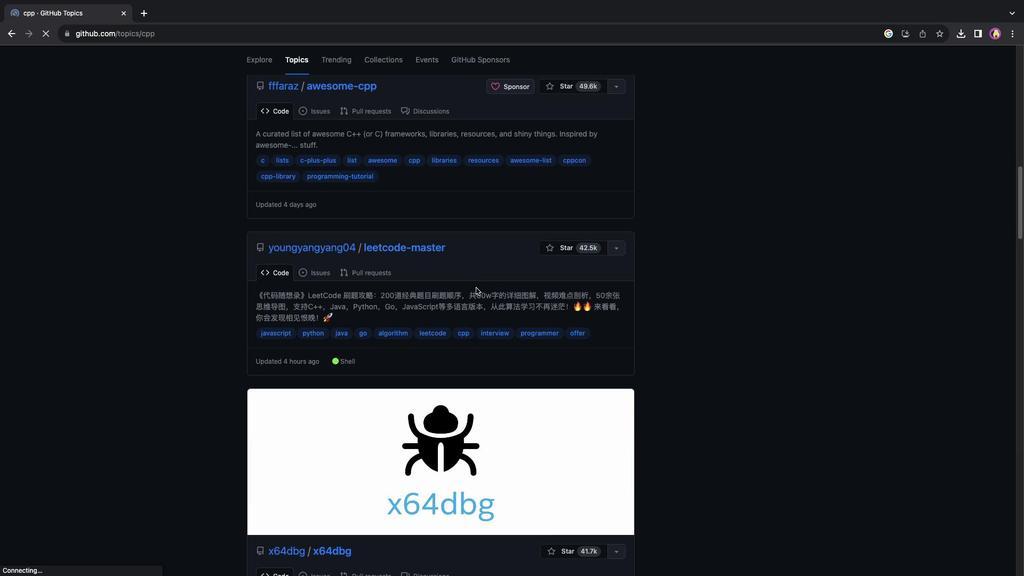 
Action: Mouse scrolled (476, 287) with delta (0, 0)
Screenshot: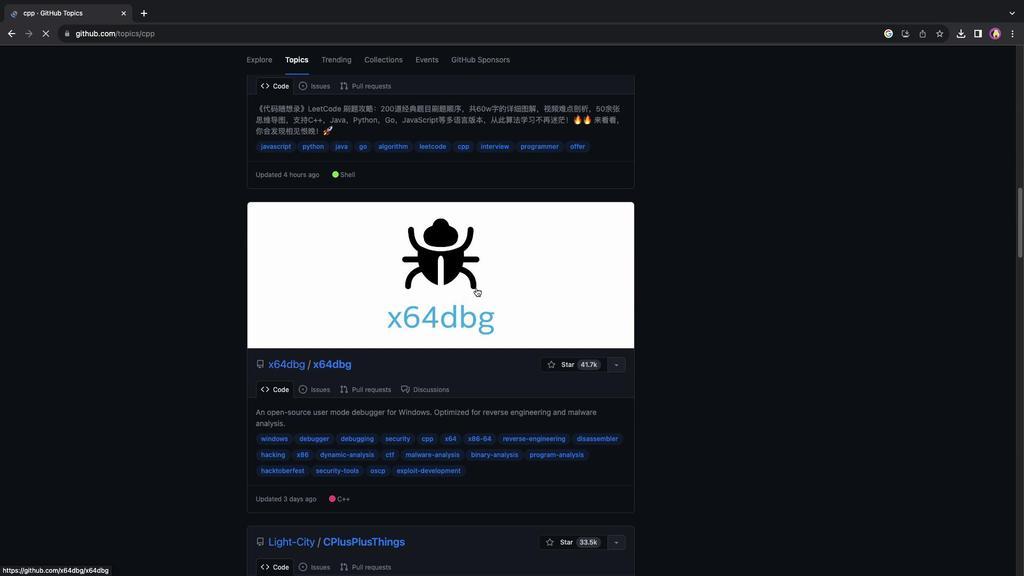 
Action: Mouse scrolled (476, 287) with delta (0, 0)
Screenshot: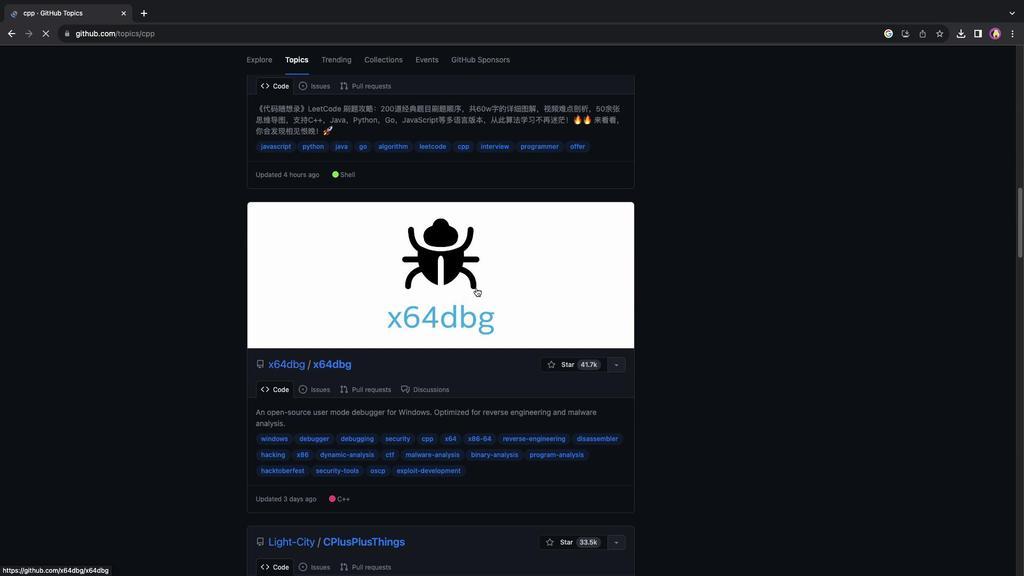 
Action: Mouse scrolled (476, 287) with delta (0, -1)
Screenshot: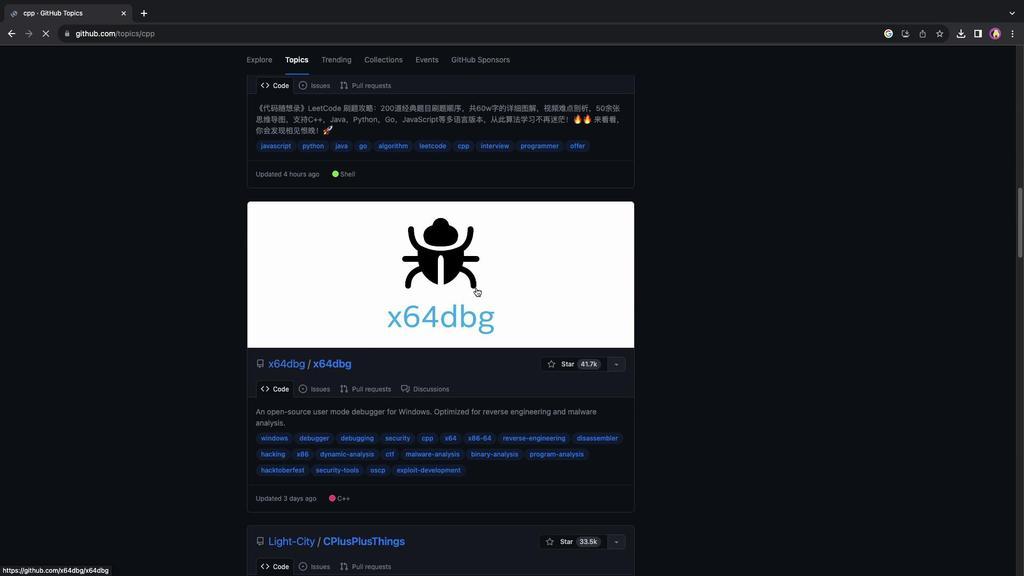
Action: Mouse scrolled (476, 287) with delta (0, -2)
Screenshot: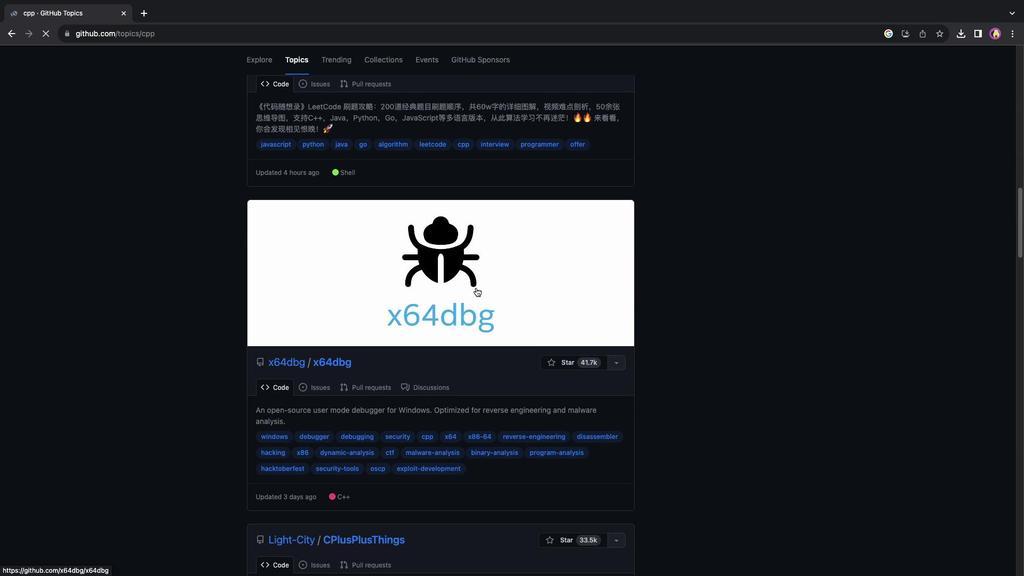 
Action: Mouse scrolled (476, 287) with delta (0, 0)
Screenshot: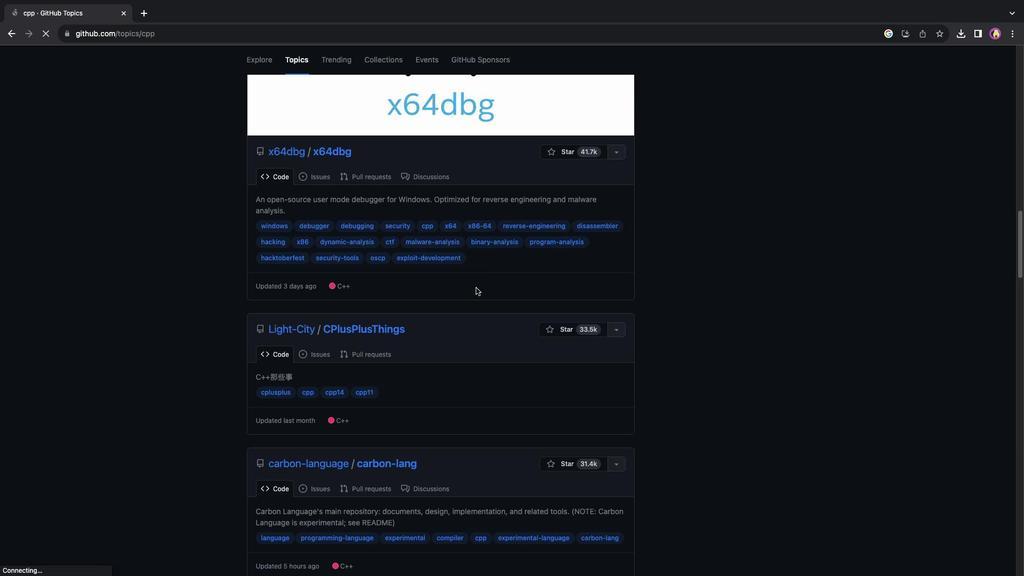 
Action: Mouse scrolled (476, 287) with delta (0, 0)
Screenshot: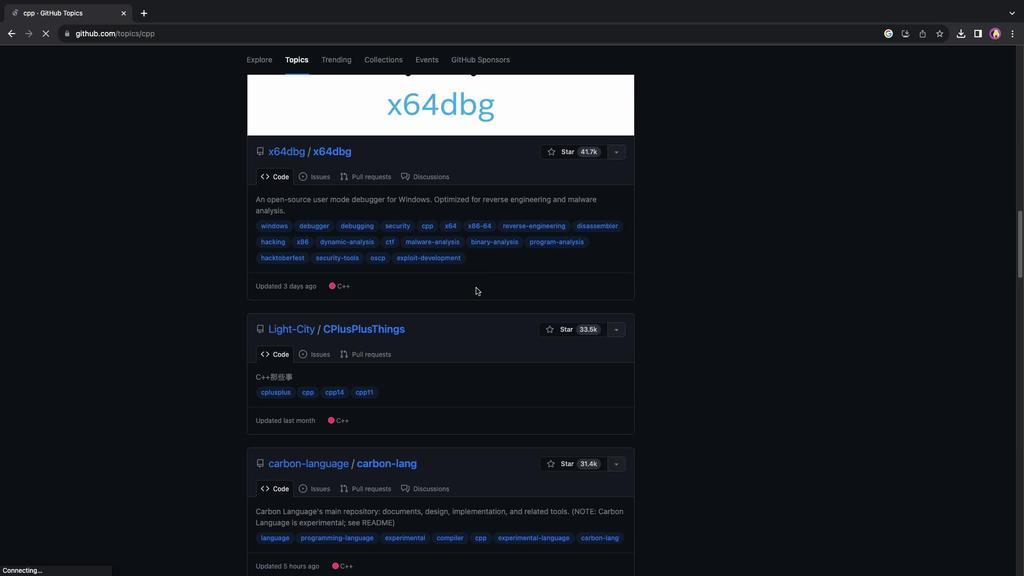 
Action: Mouse scrolled (476, 287) with delta (0, -1)
Screenshot: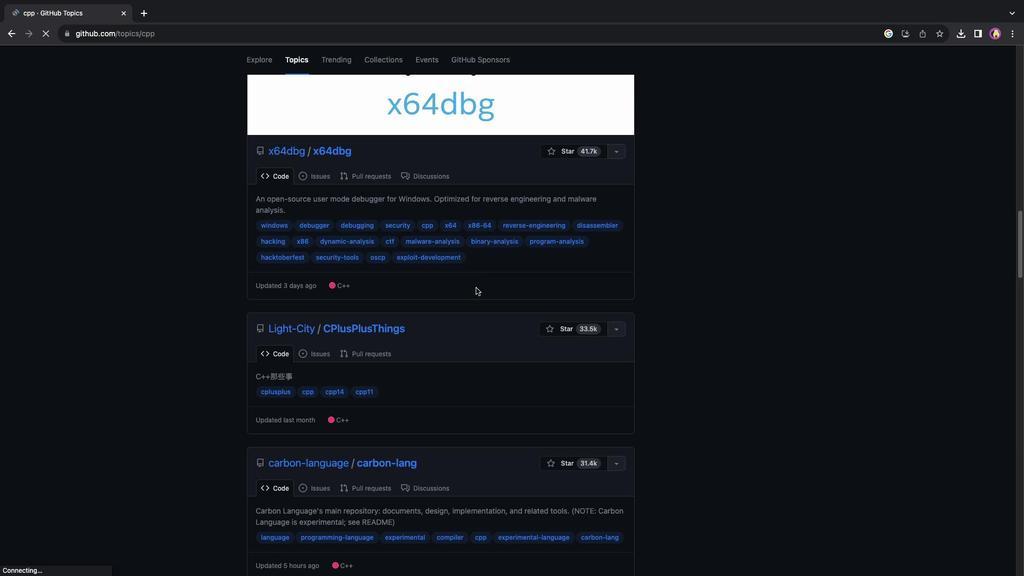 
Action: Mouse scrolled (476, 287) with delta (0, -2)
Screenshot: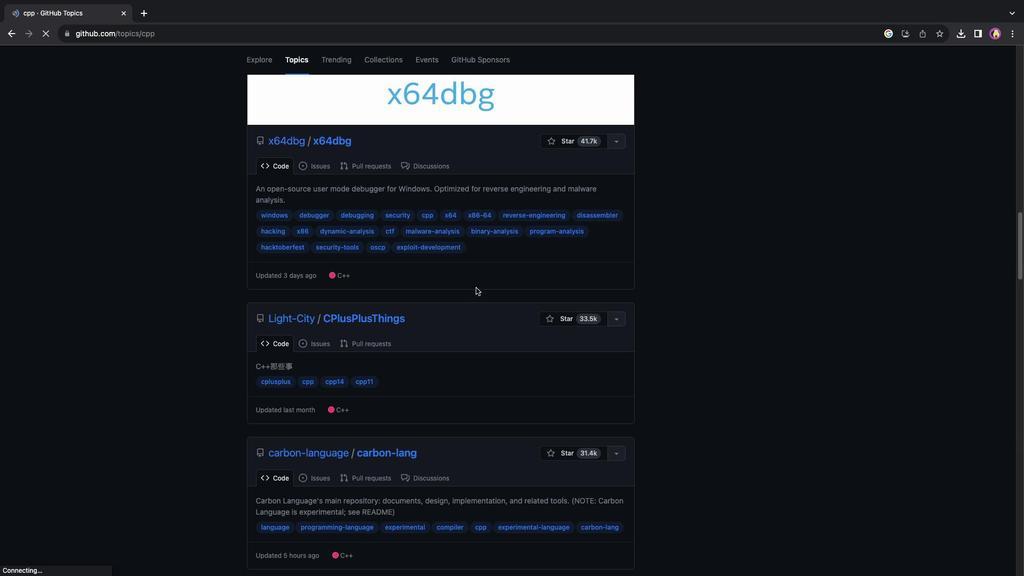 
Action: Mouse scrolled (476, 287) with delta (0, 0)
Screenshot: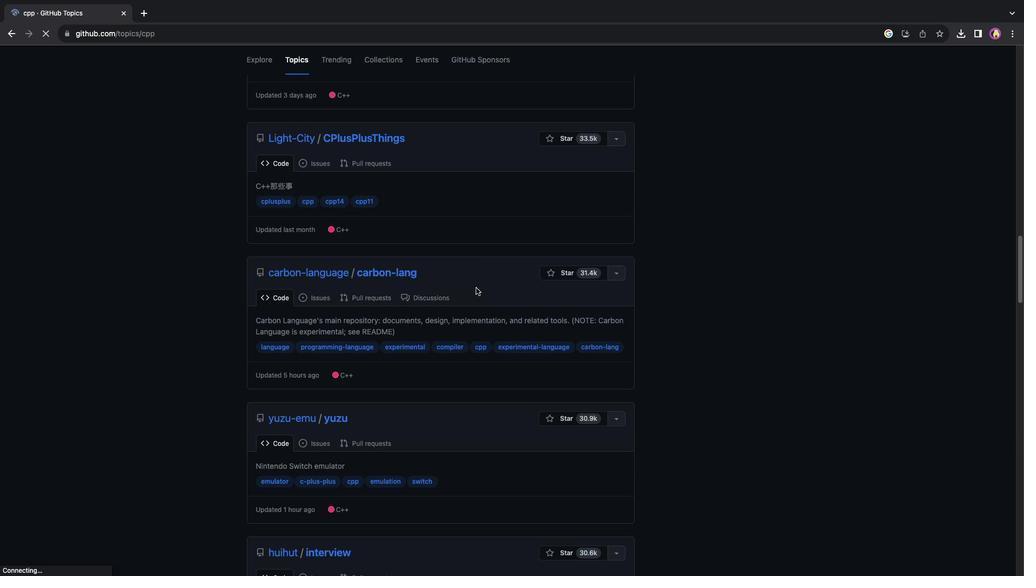 
Action: Mouse scrolled (476, 287) with delta (0, 0)
Screenshot: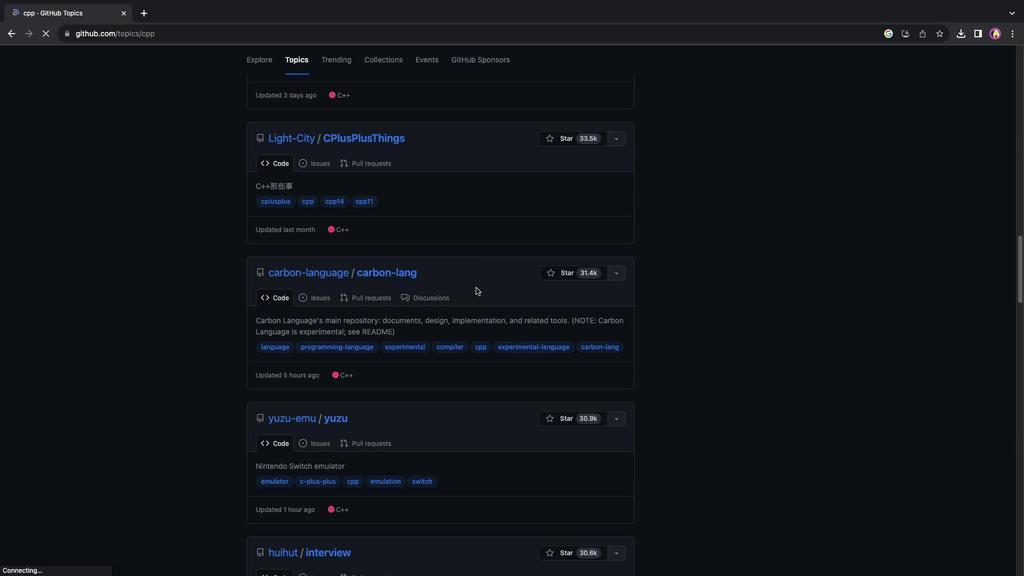 
Action: Mouse scrolled (476, 287) with delta (0, 1)
Screenshot: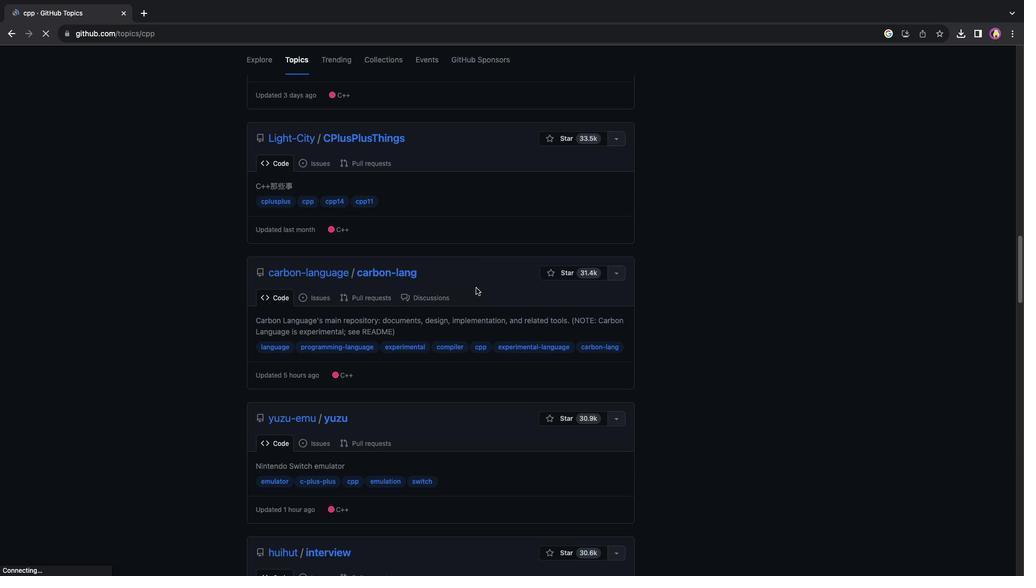 
Action: Mouse scrolled (476, 287) with delta (0, 2)
Screenshot: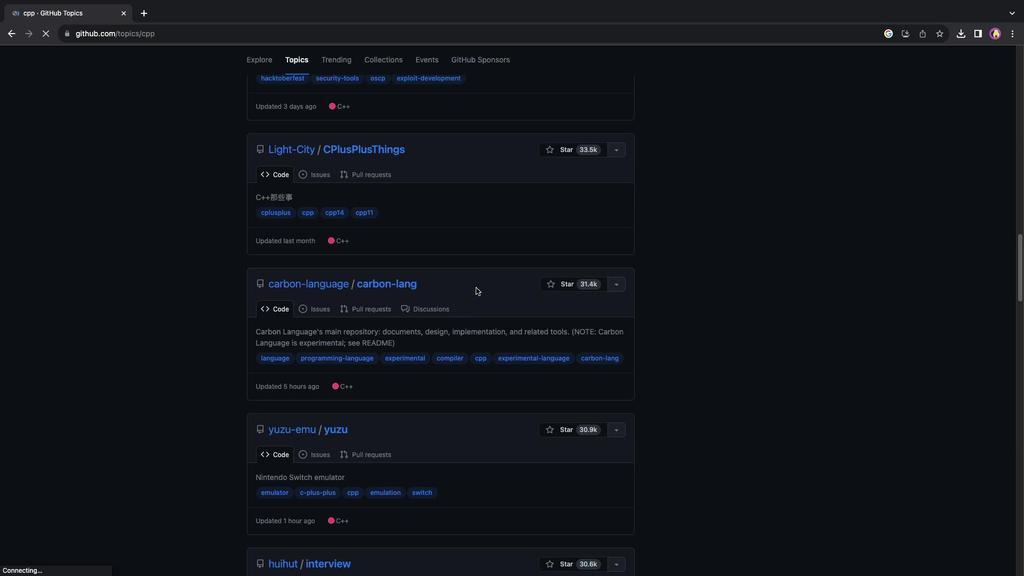 
Action: Mouse scrolled (476, 287) with delta (0, 2)
Screenshot: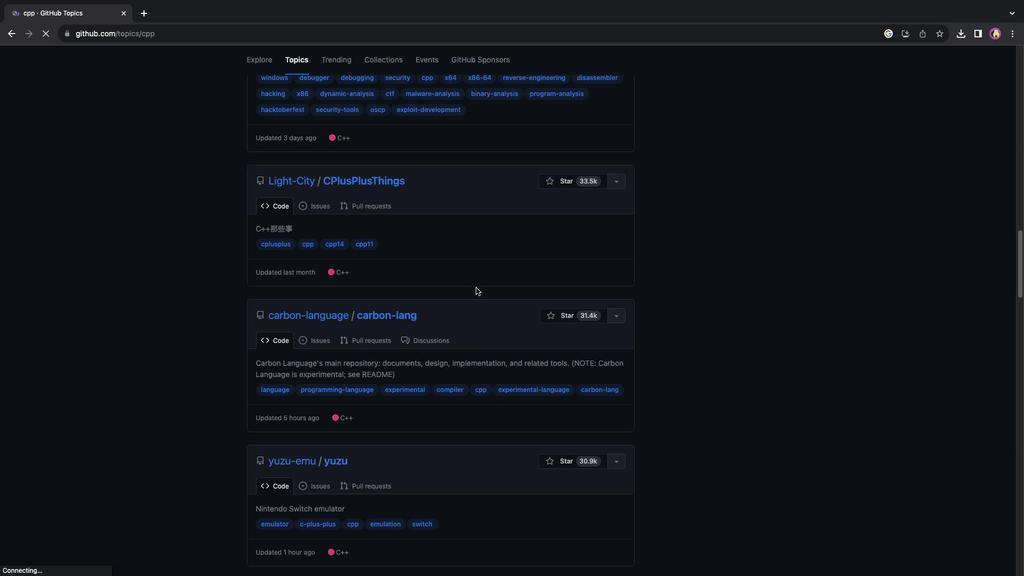 
Action: Mouse scrolled (476, 287) with delta (0, 0)
Screenshot: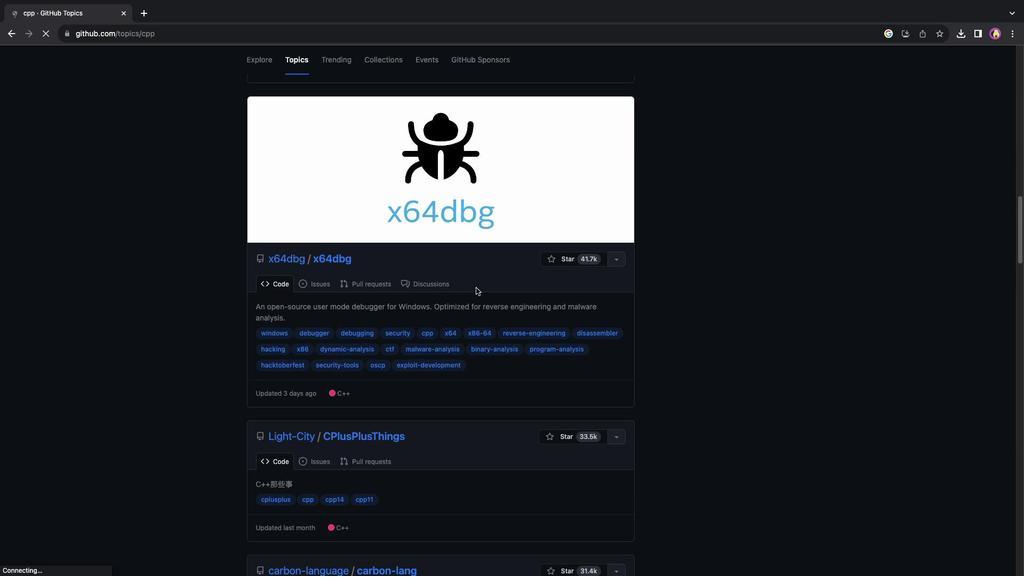 
Action: Mouse scrolled (476, 287) with delta (0, 0)
Screenshot: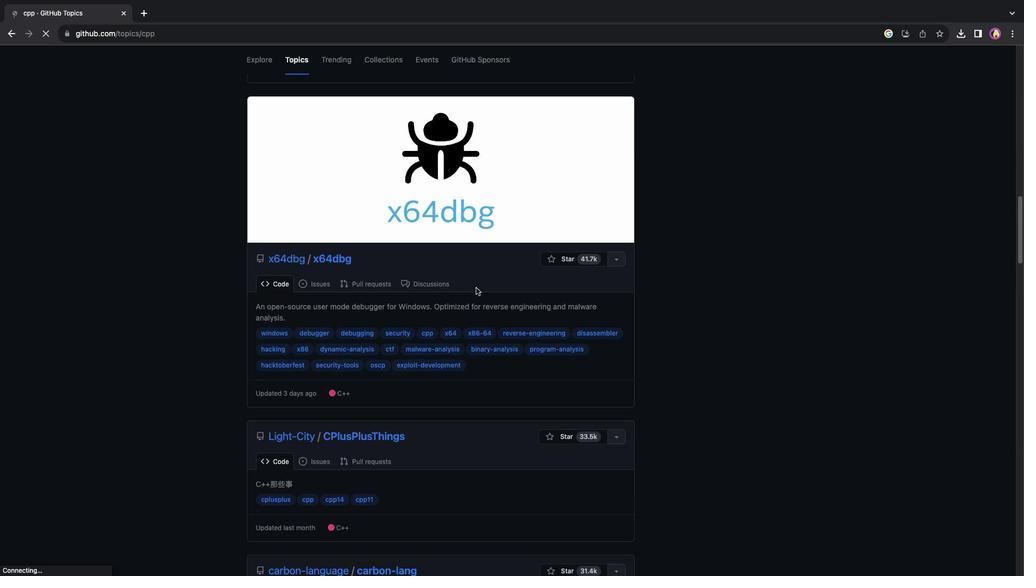 
Action: Mouse scrolled (476, 287) with delta (0, 1)
Screenshot: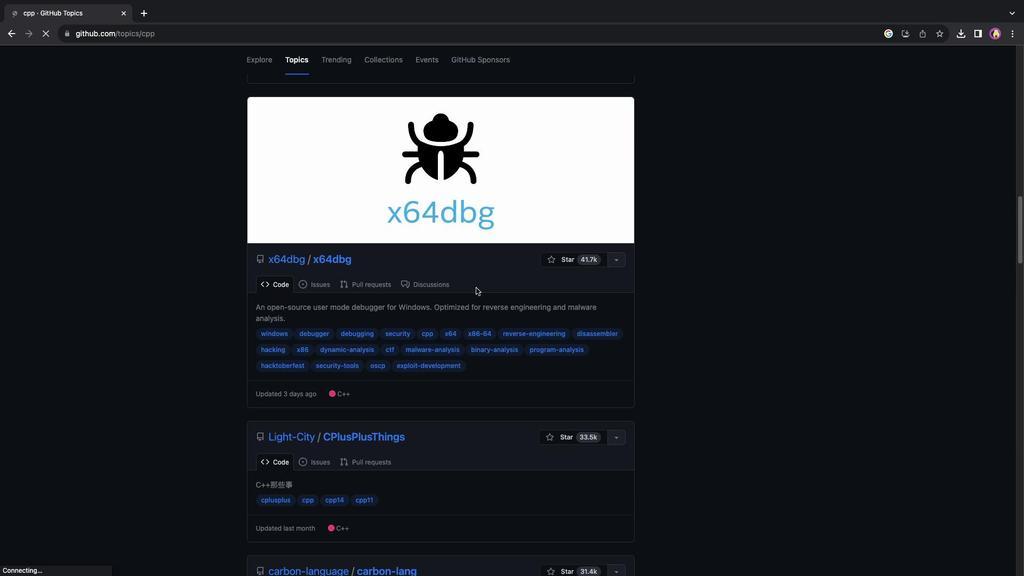 
Action: Mouse scrolled (476, 287) with delta (0, 2)
Screenshot: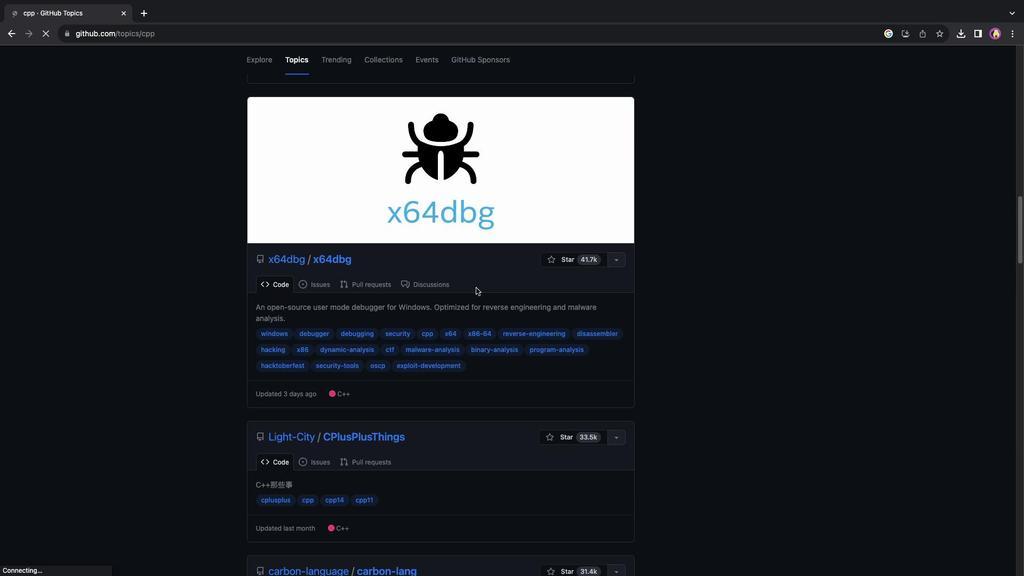 
Action: Mouse scrolled (476, 287) with delta (0, 3)
Screenshot: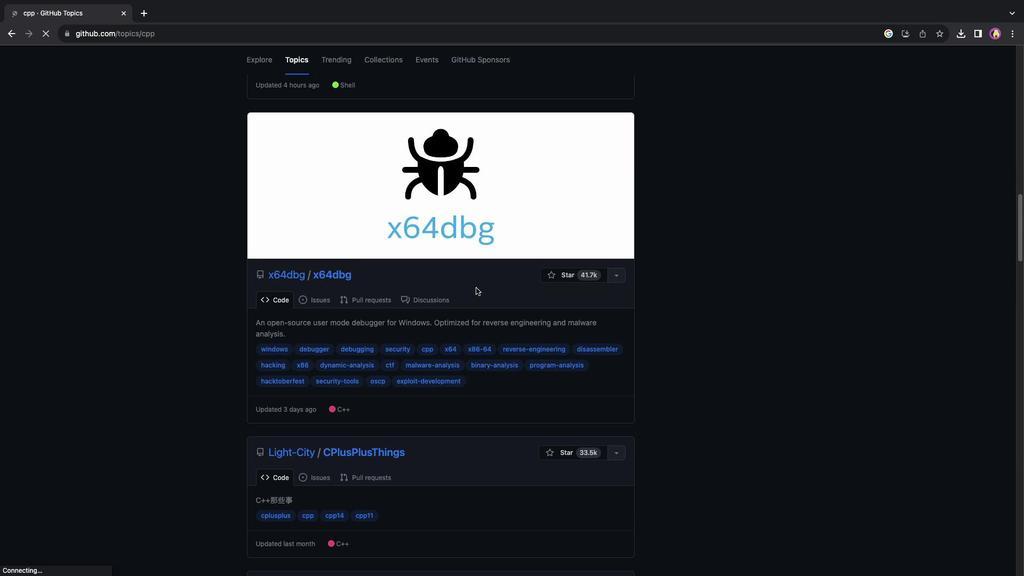
Action: Mouse scrolled (476, 287) with delta (0, 0)
Screenshot: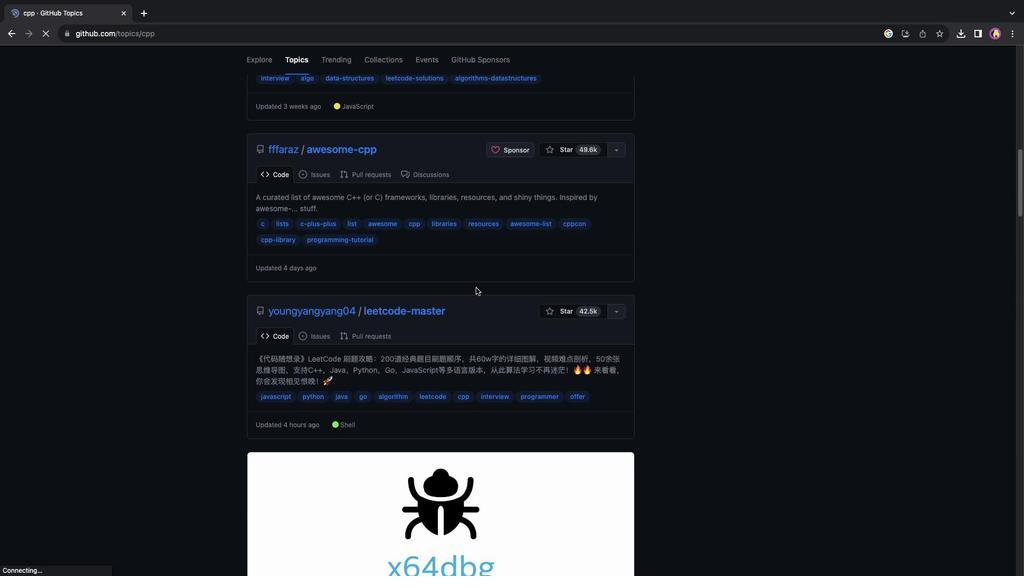 
Action: Mouse scrolled (476, 287) with delta (0, 0)
Screenshot: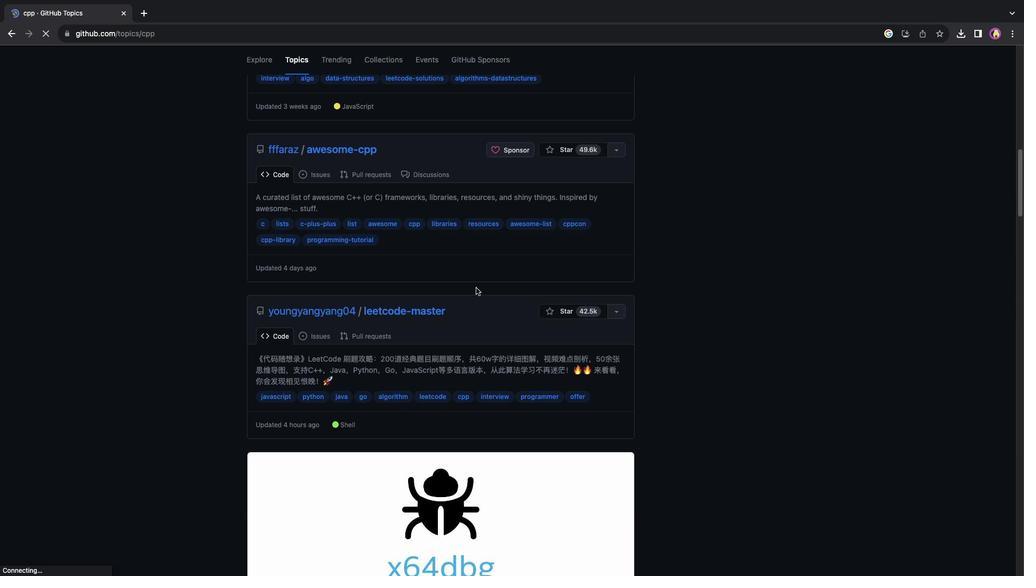 
Action: Mouse scrolled (476, 287) with delta (0, 1)
Screenshot: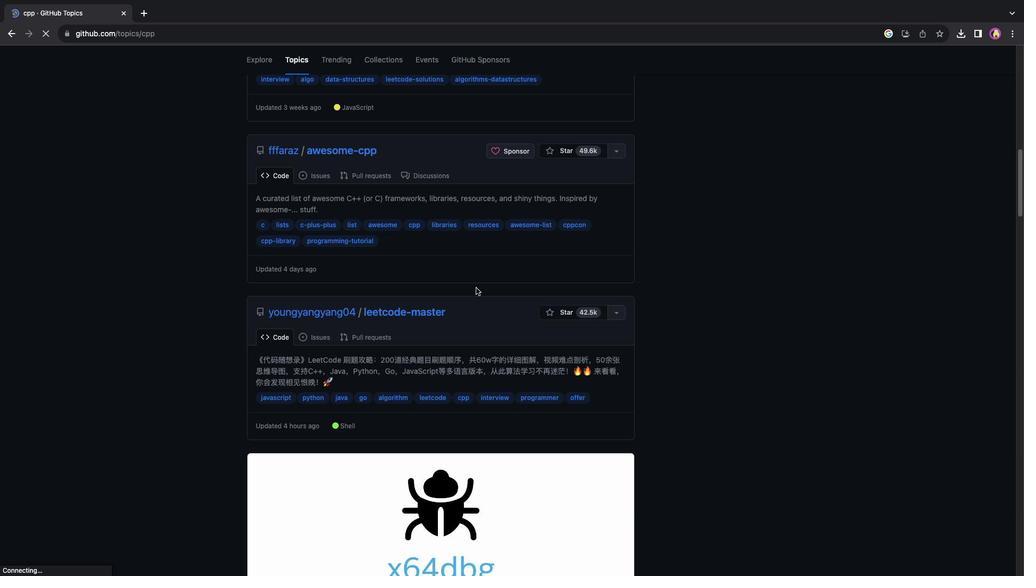 
Action: Mouse scrolled (476, 287) with delta (0, 2)
Screenshot: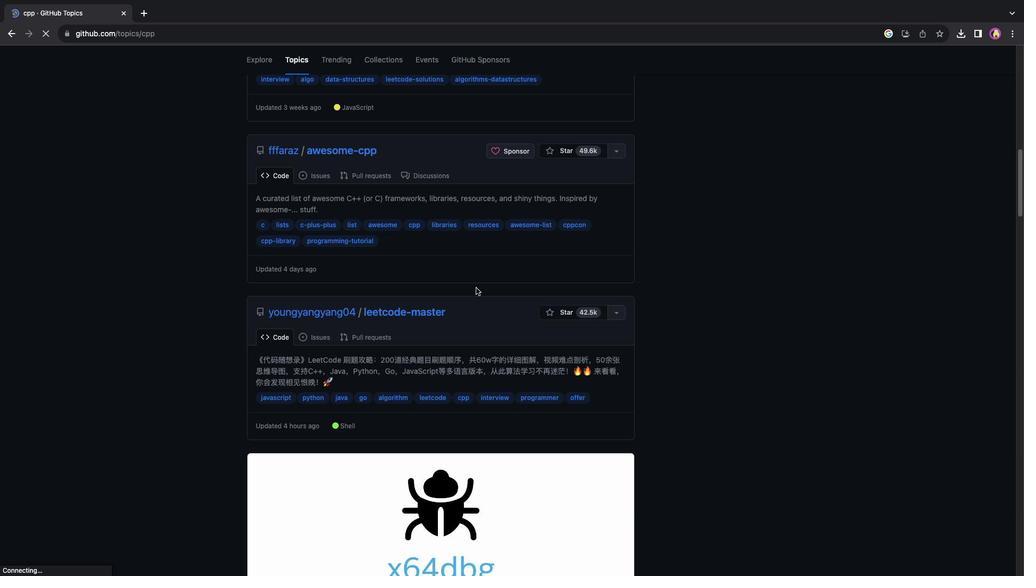 
Action: Mouse scrolled (476, 287) with delta (0, 3)
Screenshot: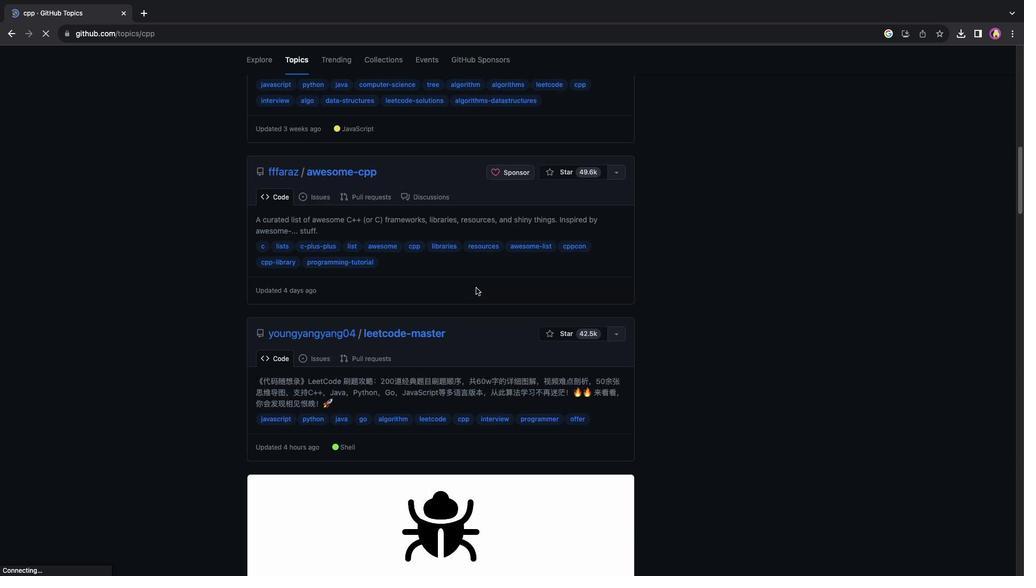 
Action: Mouse moved to (359, 334)
Screenshot: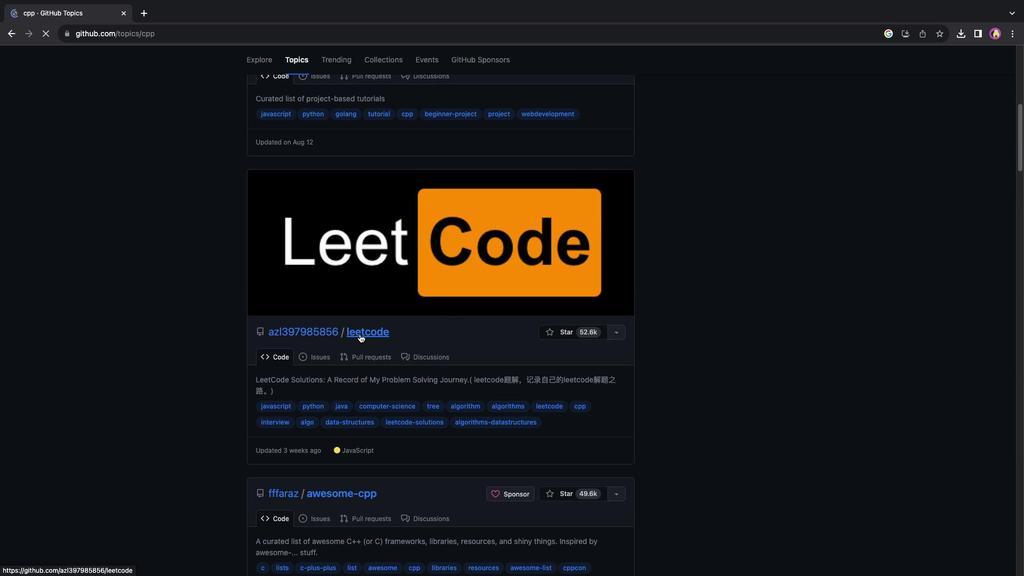 
Action: Mouse pressed left at (359, 334)
Screenshot: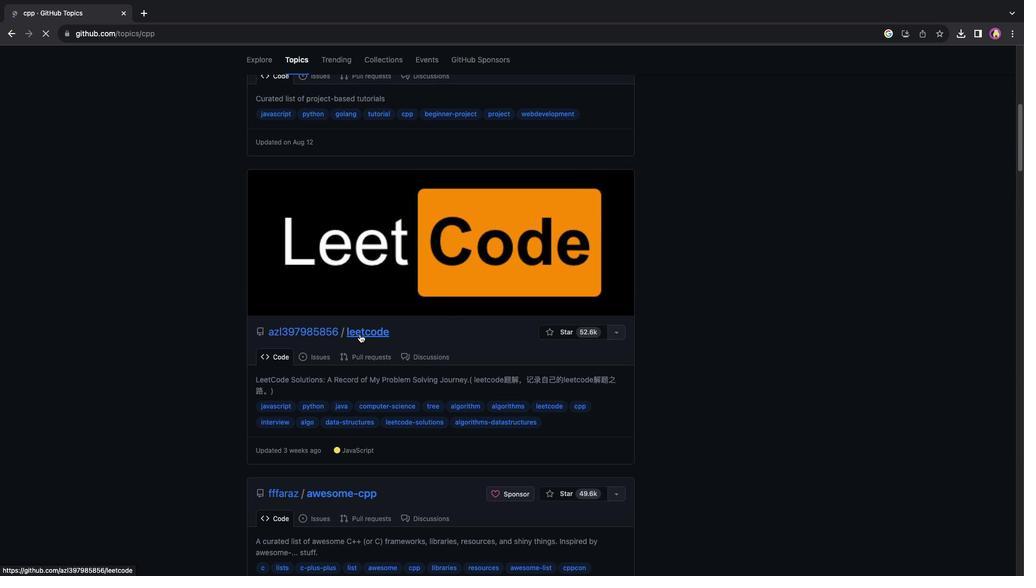 
Action: Mouse moved to (335, 333)
Screenshot: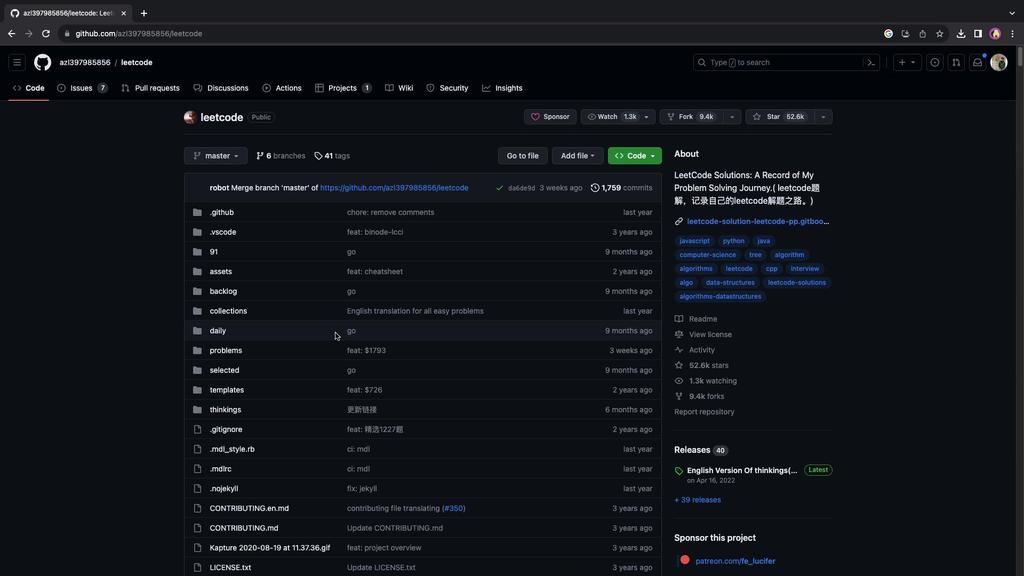 
Action: Mouse scrolled (335, 333) with delta (0, 0)
Screenshot: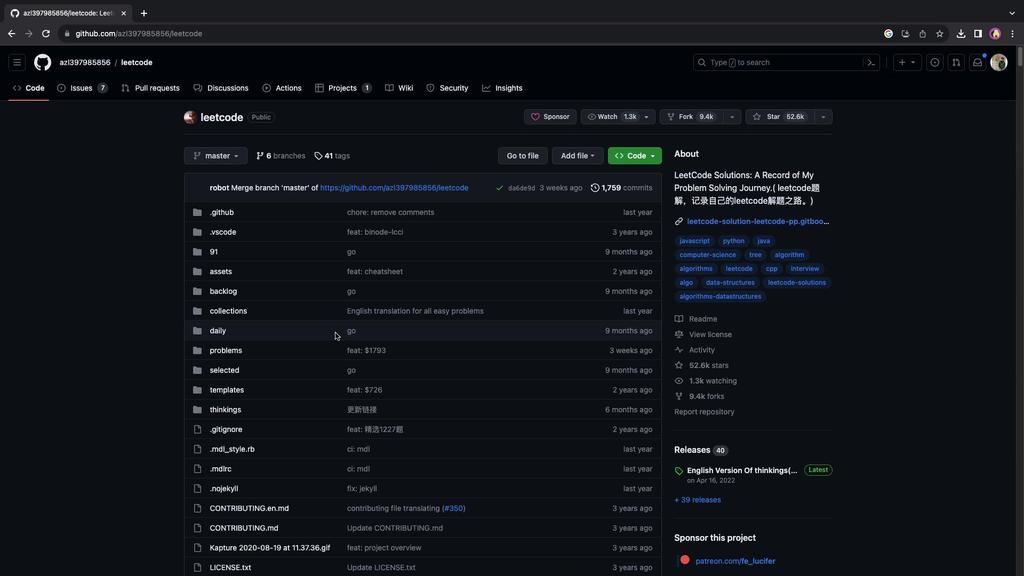 
Action: Mouse scrolled (335, 333) with delta (0, 0)
Screenshot: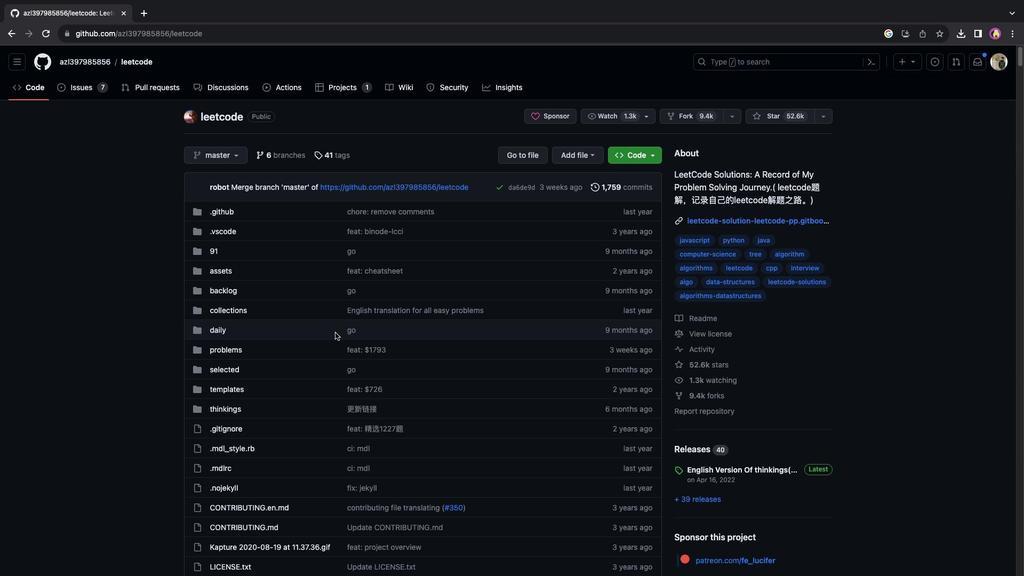 
Action: Mouse scrolled (335, 333) with delta (0, -1)
Screenshot: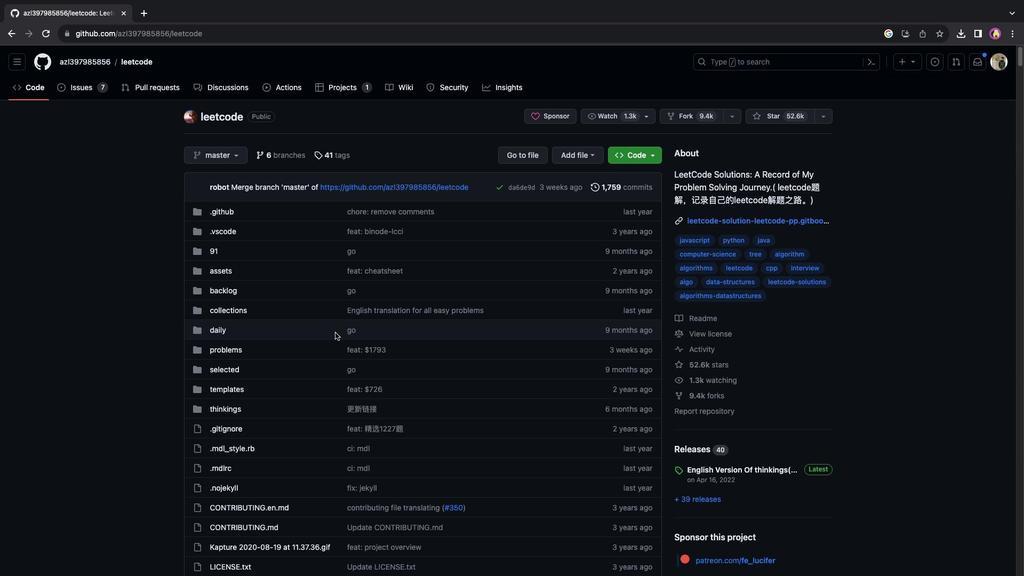 
Action: Mouse scrolled (335, 333) with delta (0, -2)
Screenshot: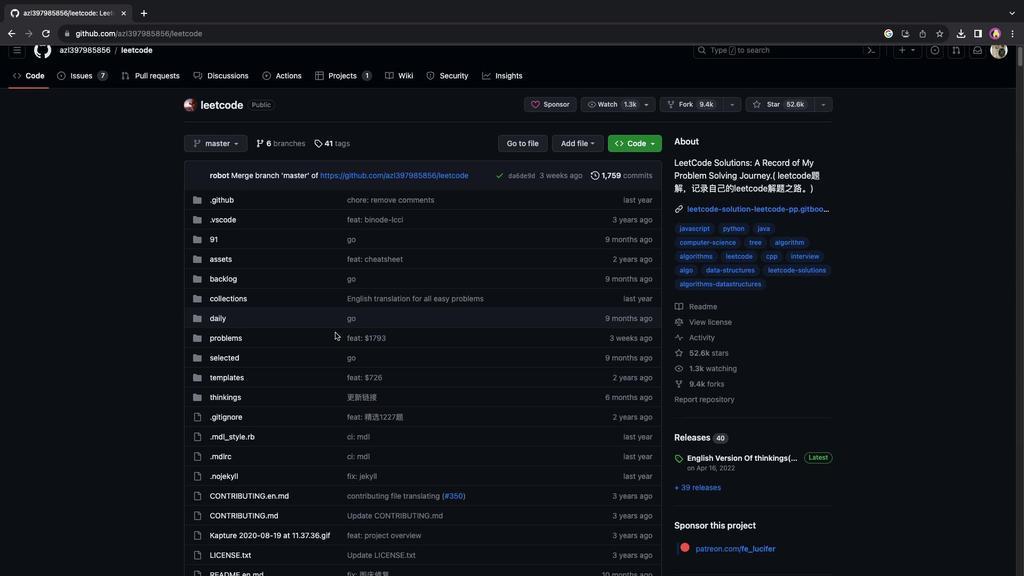 
Action: Mouse moved to (335, 333)
Screenshot: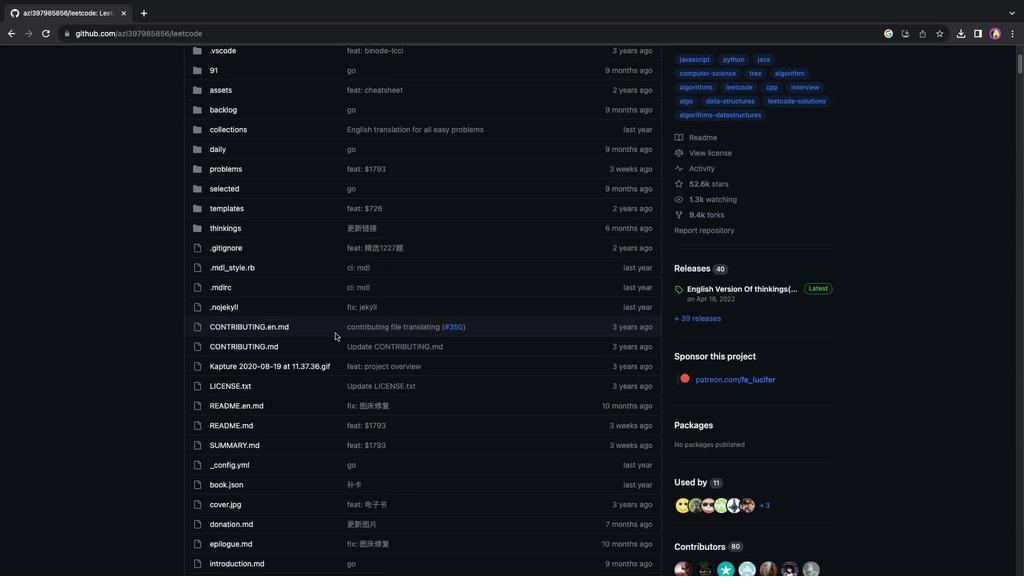 
Action: Mouse scrolled (335, 333) with delta (0, 0)
Screenshot: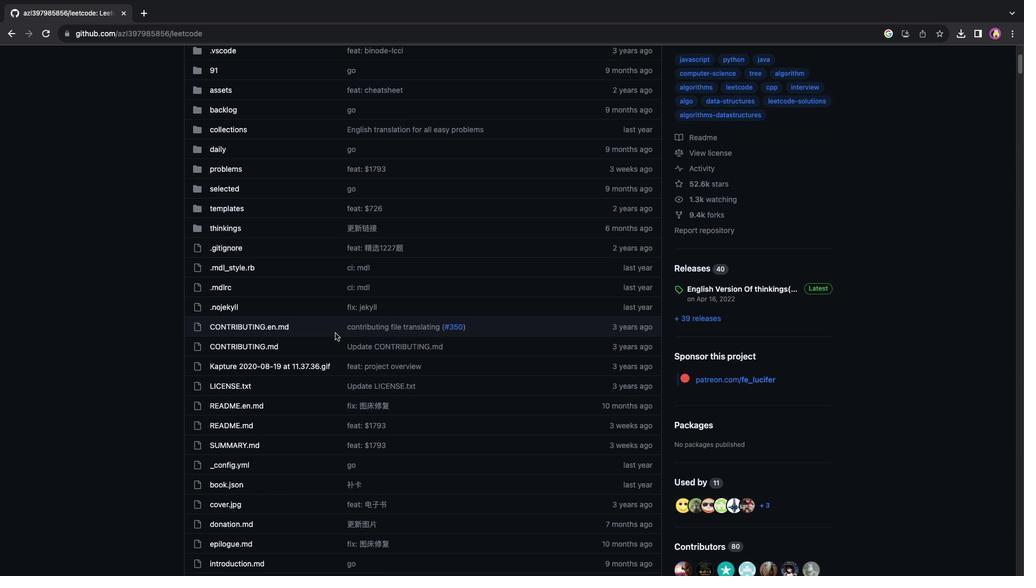 
Action: Mouse scrolled (335, 333) with delta (0, 0)
Screenshot: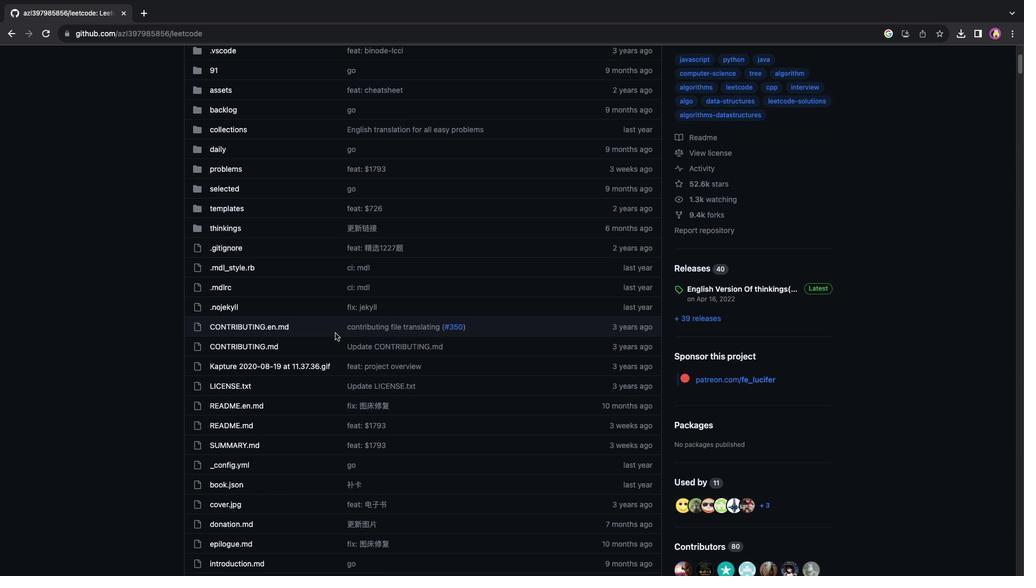 
Action: Mouse scrolled (335, 333) with delta (0, -1)
Screenshot: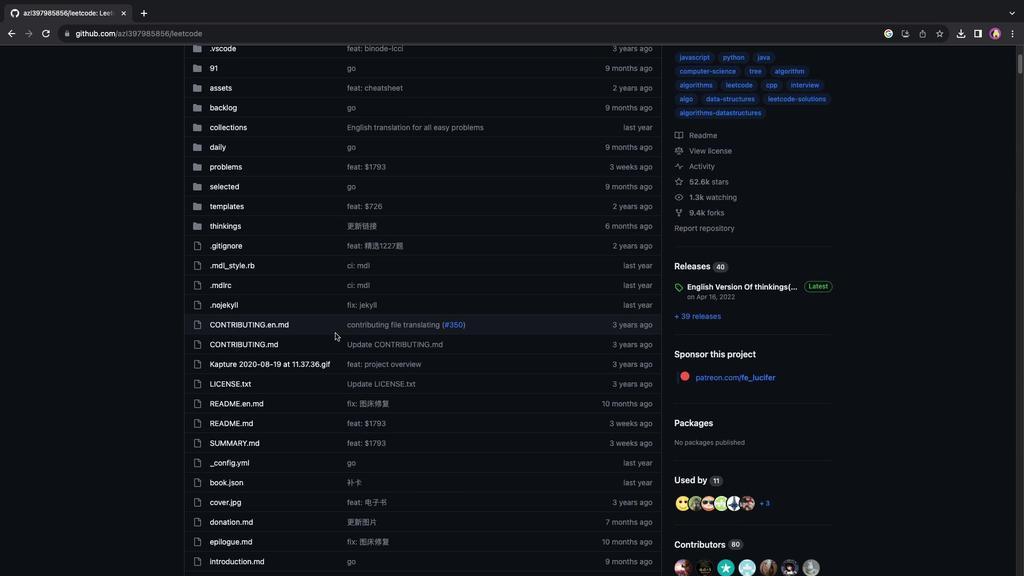
Action: Mouse scrolled (335, 333) with delta (0, 0)
Screenshot: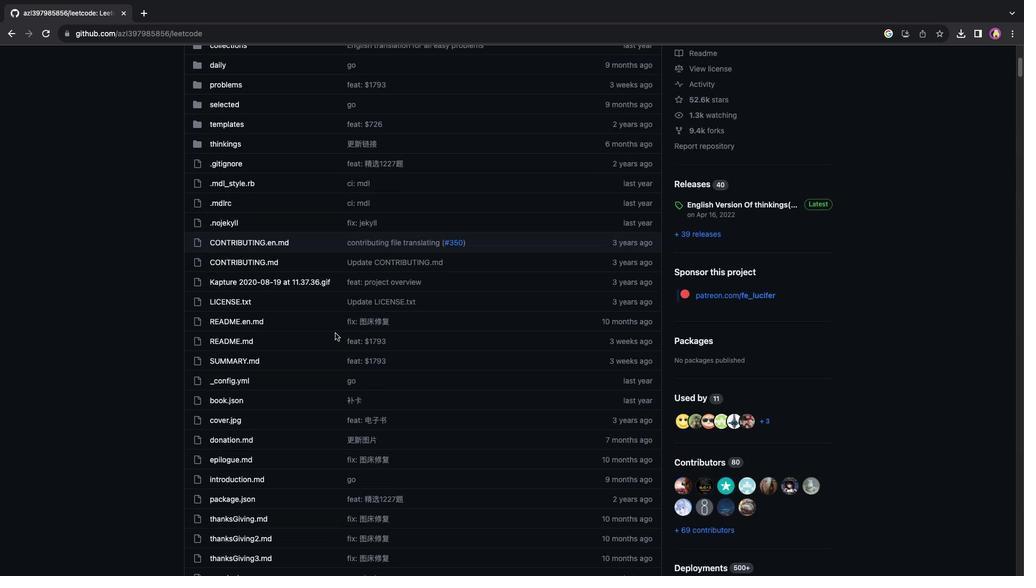 
Action: Mouse scrolled (335, 333) with delta (0, 0)
Screenshot: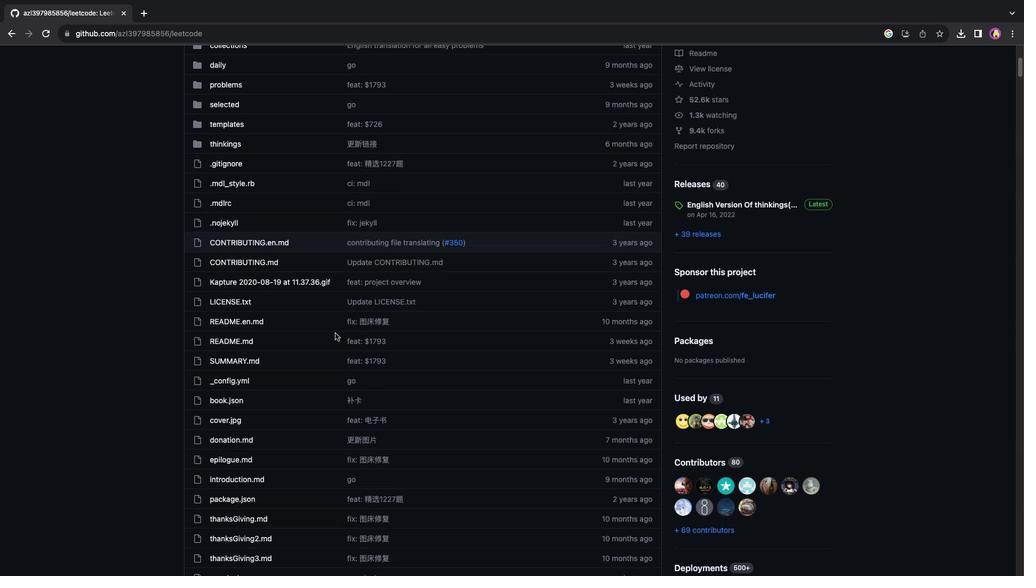 
Action: Mouse scrolled (335, 333) with delta (0, -1)
Screenshot: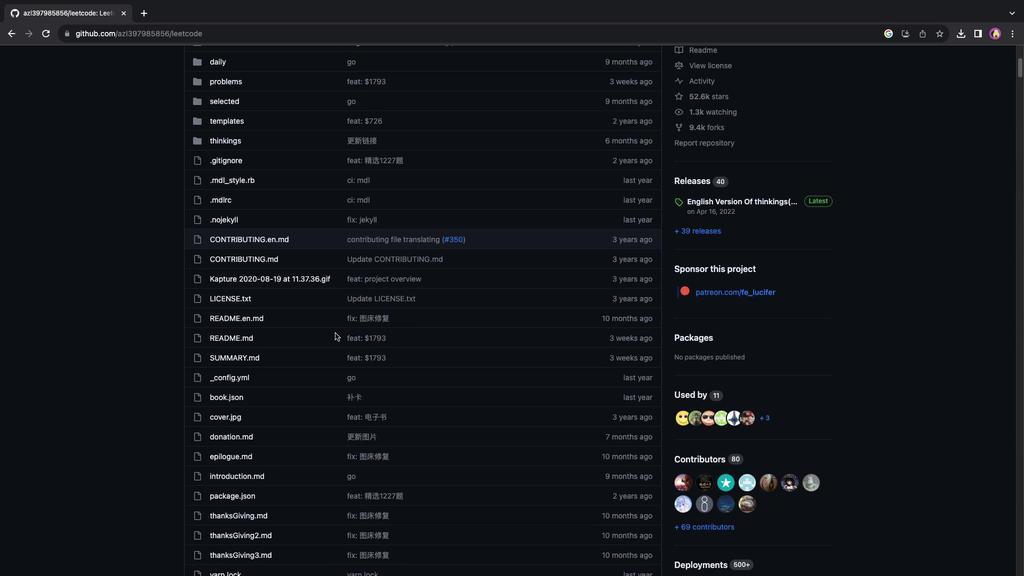 
Action: Mouse scrolled (335, 333) with delta (0, 0)
Screenshot: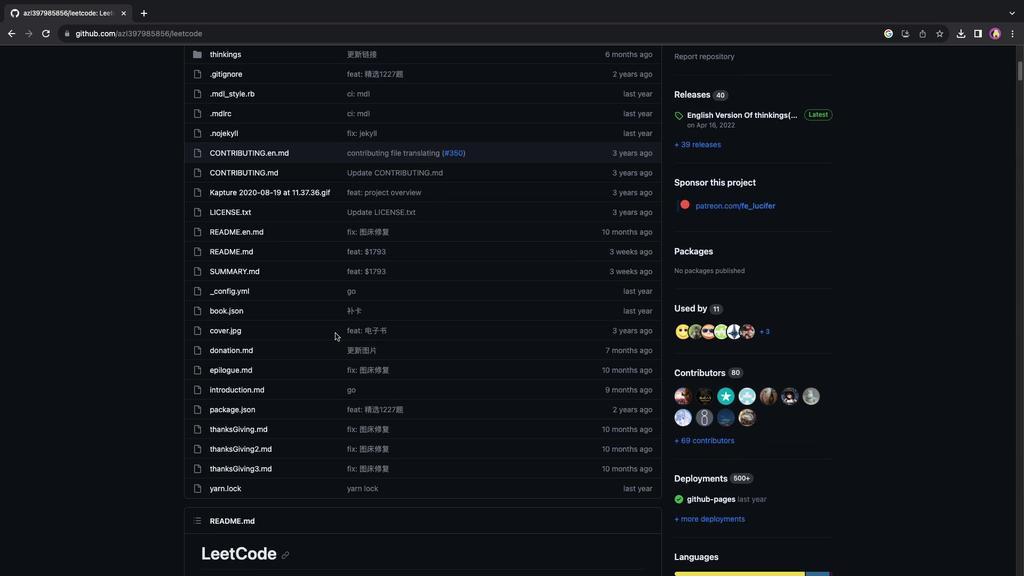 
Action: Mouse scrolled (335, 333) with delta (0, 0)
Screenshot: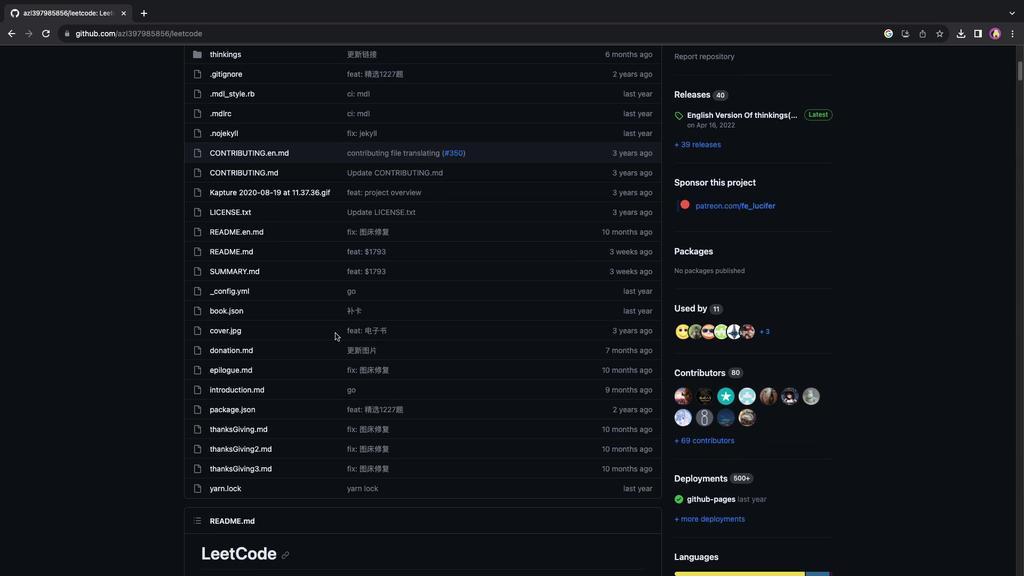 
Action: Mouse scrolled (335, 333) with delta (0, -1)
Screenshot: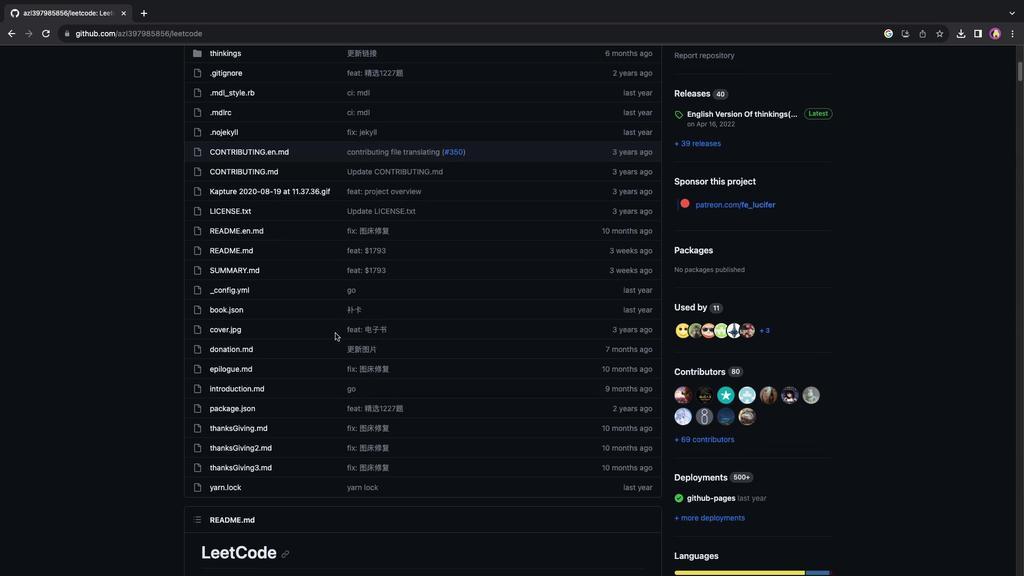 
Action: Mouse scrolled (335, 333) with delta (0, 0)
Screenshot: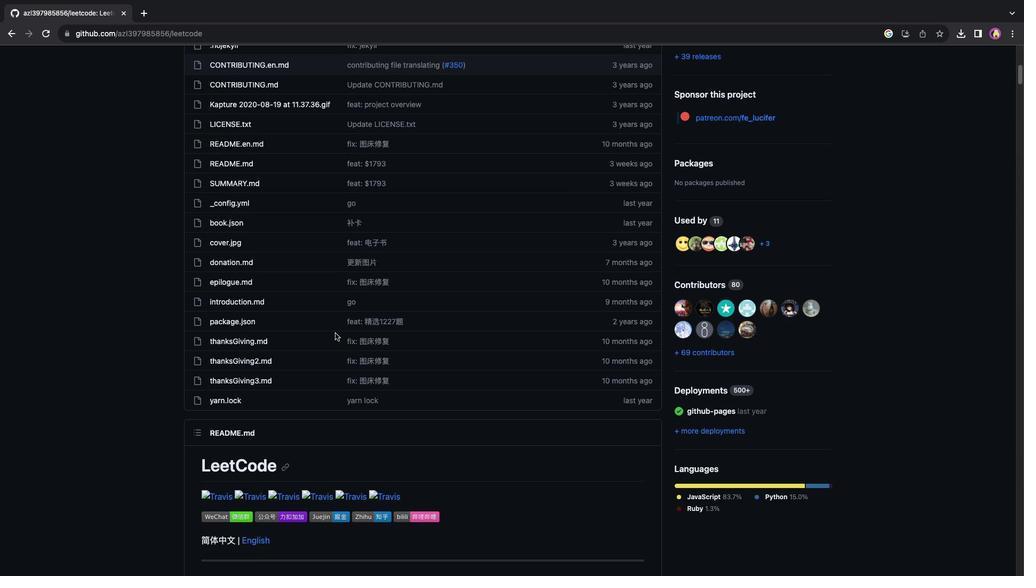 
Action: Mouse scrolled (335, 333) with delta (0, 0)
Screenshot: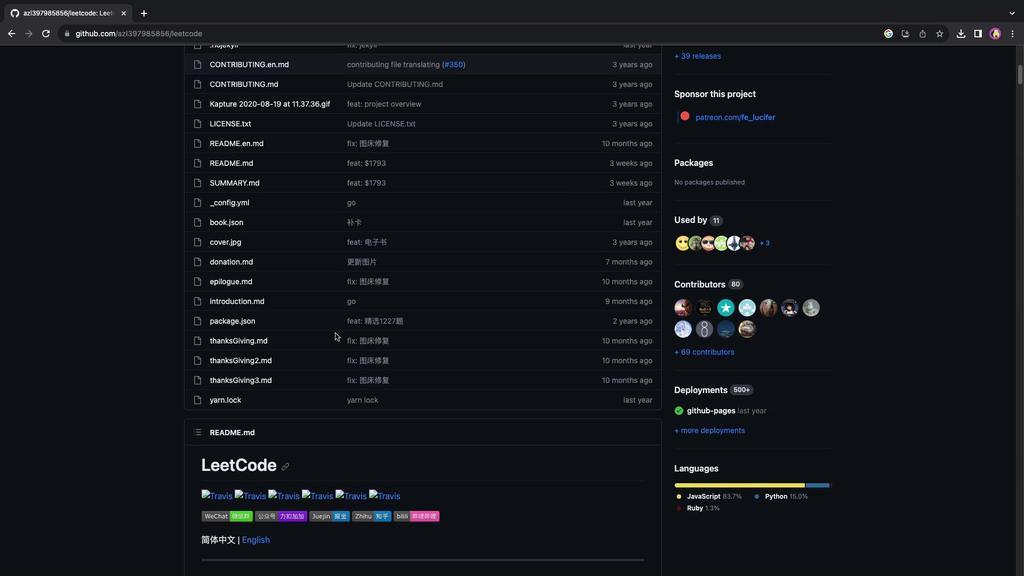 
Action: Mouse scrolled (335, 333) with delta (0, -1)
Screenshot: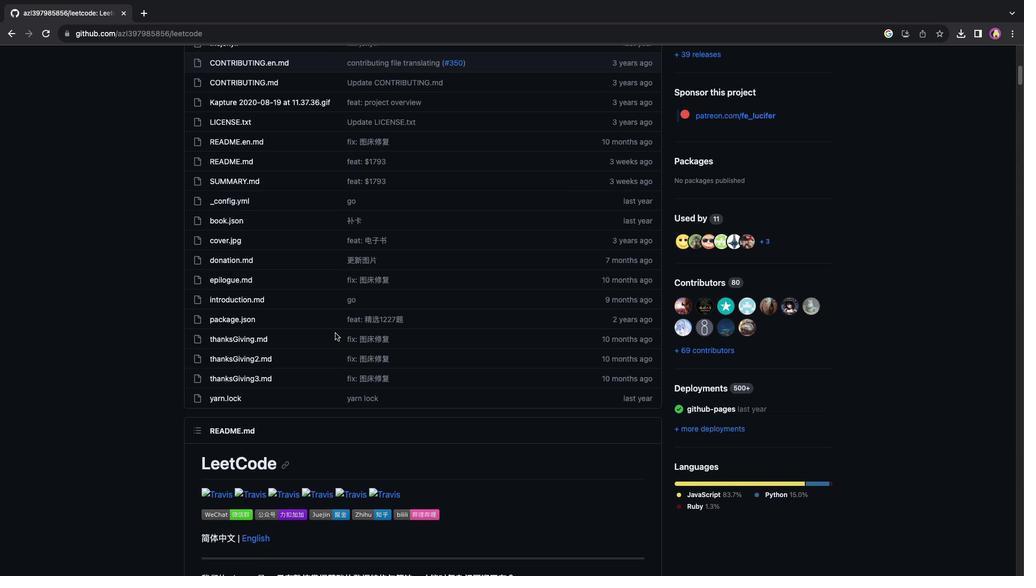 
Action: Mouse scrolled (335, 333) with delta (0, 0)
Screenshot: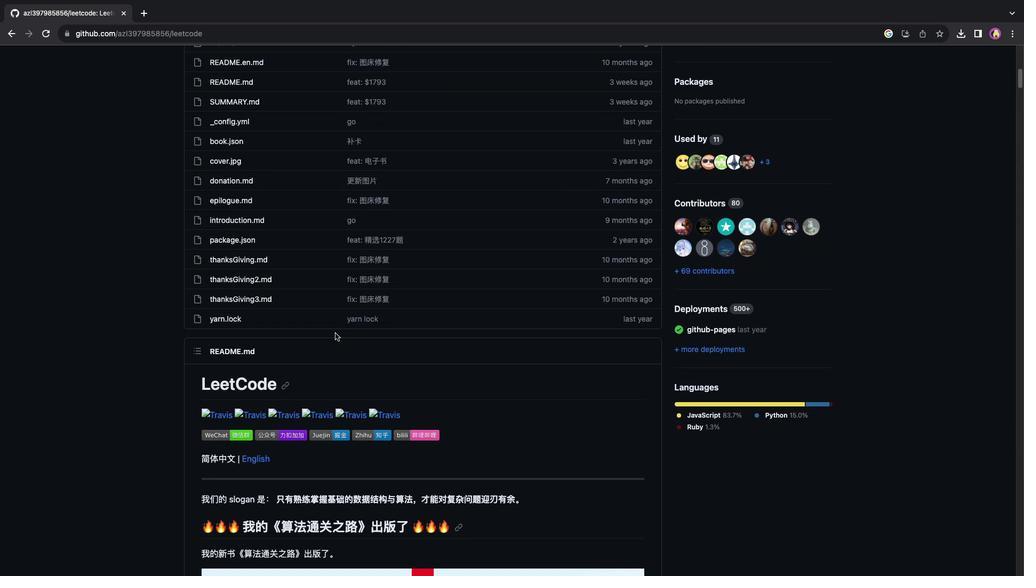 
Action: Mouse scrolled (335, 333) with delta (0, 0)
Screenshot: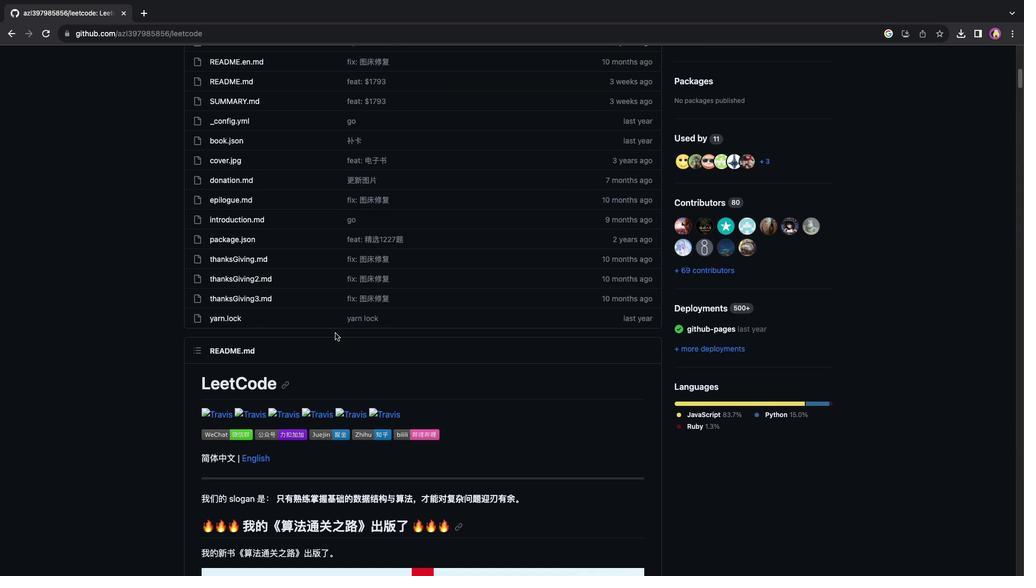 
Action: Mouse scrolled (335, 333) with delta (0, -1)
Screenshot: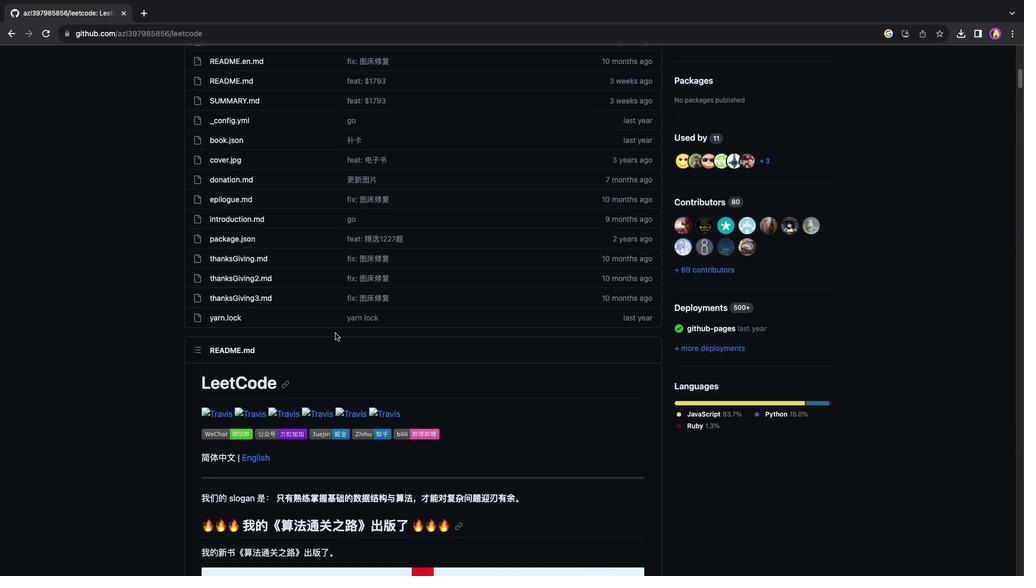 
Action: Mouse moved to (336, 326)
Screenshot: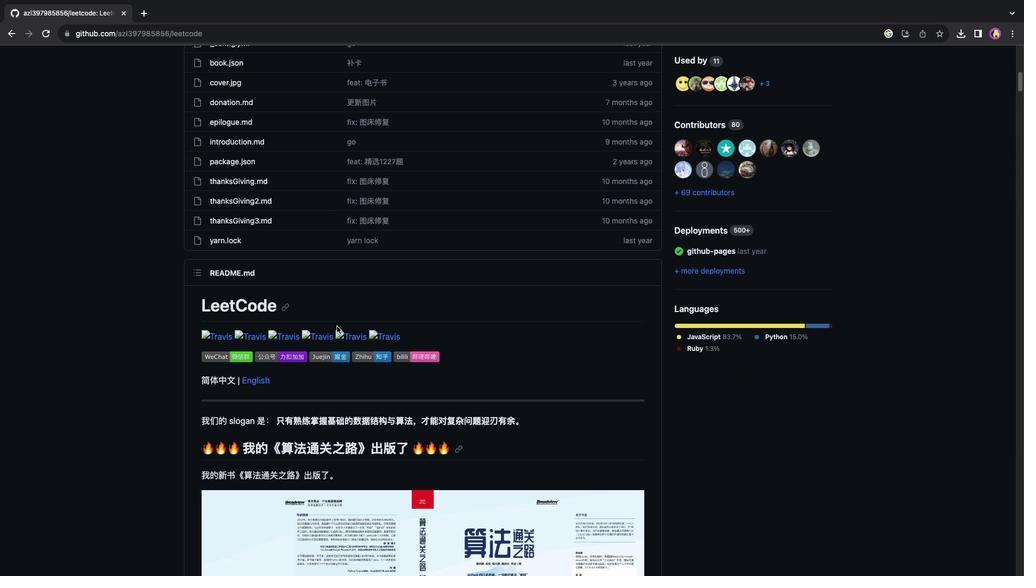 
Action: Mouse scrolled (336, 326) with delta (0, 0)
Screenshot: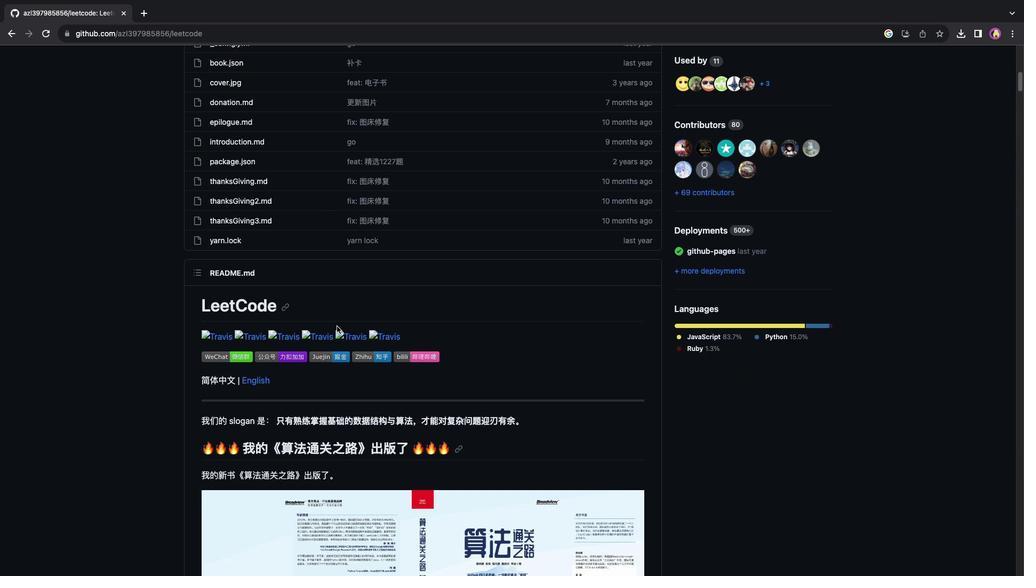 
Action: Mouse scrolled (336, 326) with delta (0, 0)
Screenshot: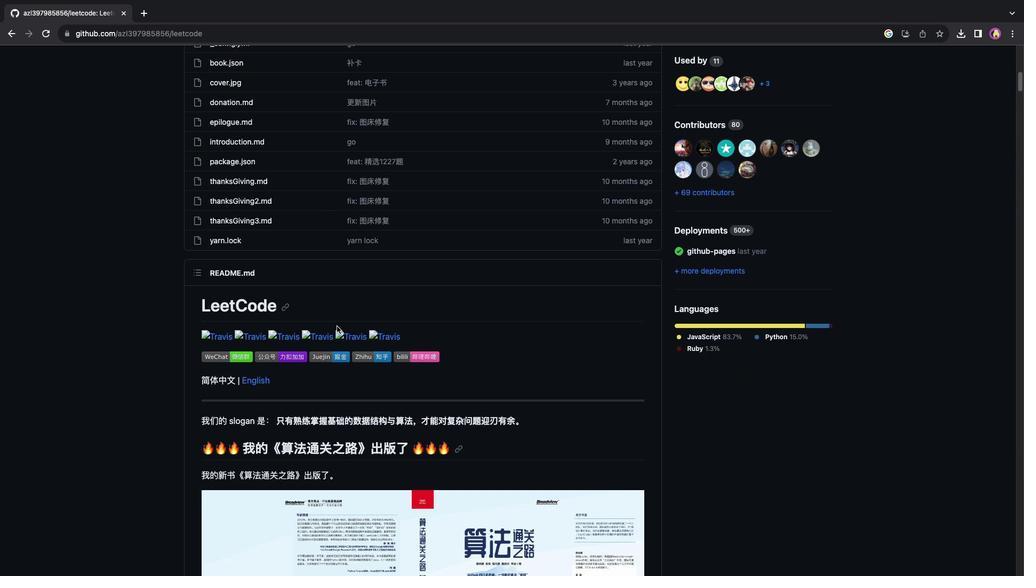 
Action: Mouse scrolled (336, 326) with delta (0, -1)
Screenshot: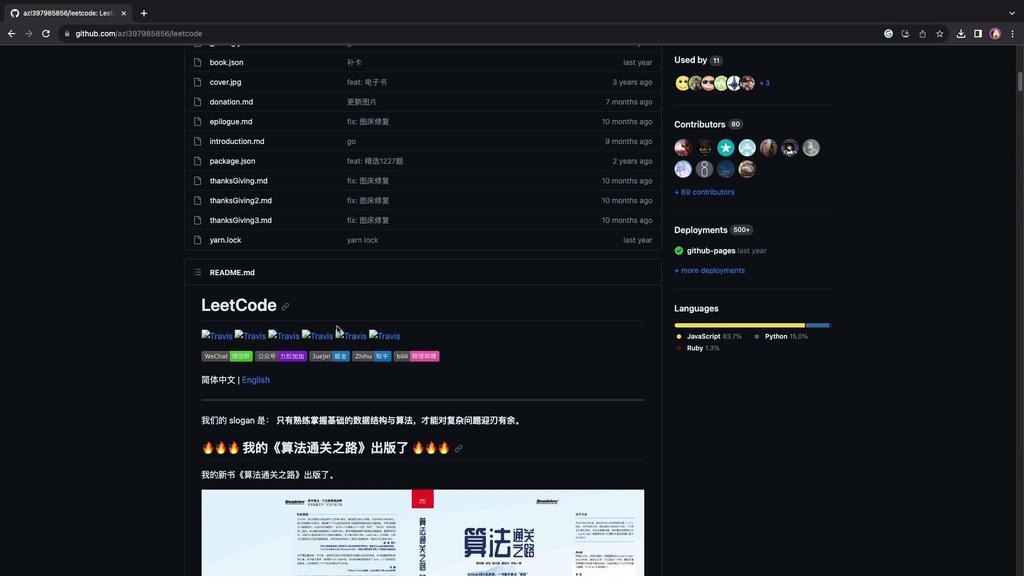 
Action: Mouse scrolled (336, 326) with delta (0, -2)
Screenshot: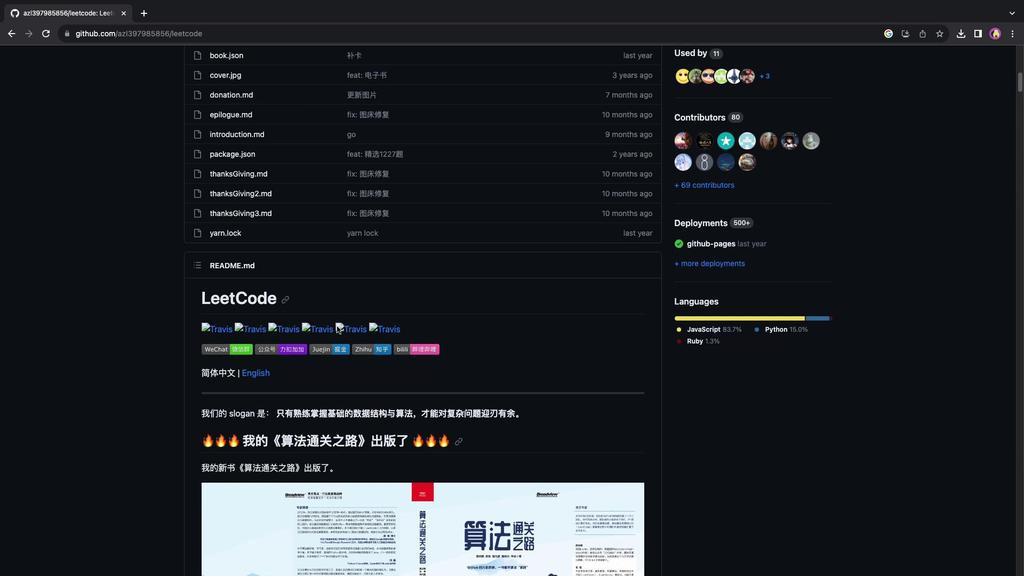 
Action: Mouse scrolled (336, 326) with delta (0, 0)
Screenshot: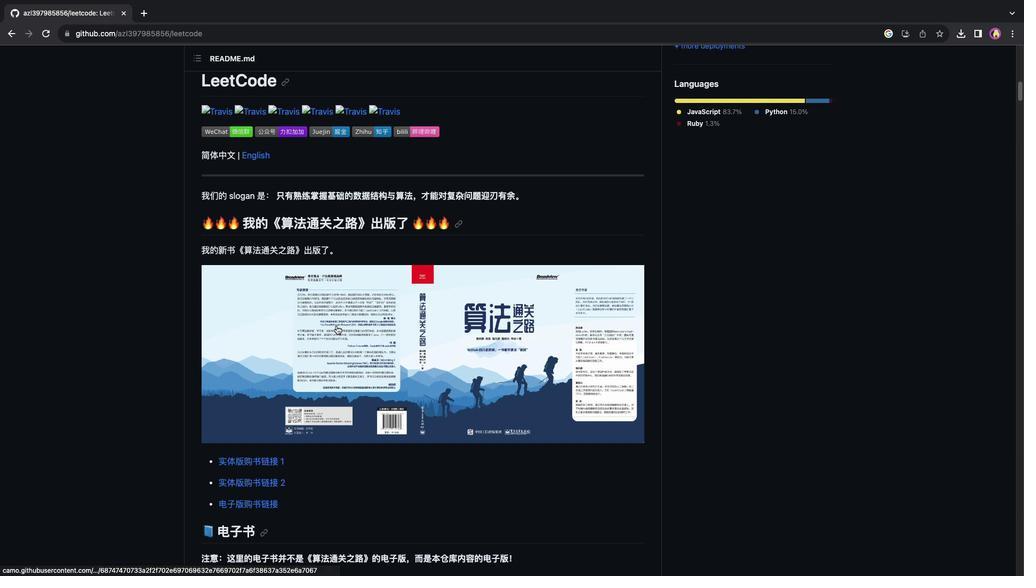 
Action: Mouse scrolled (336, 326) with delta (0, 0)
Screenshot: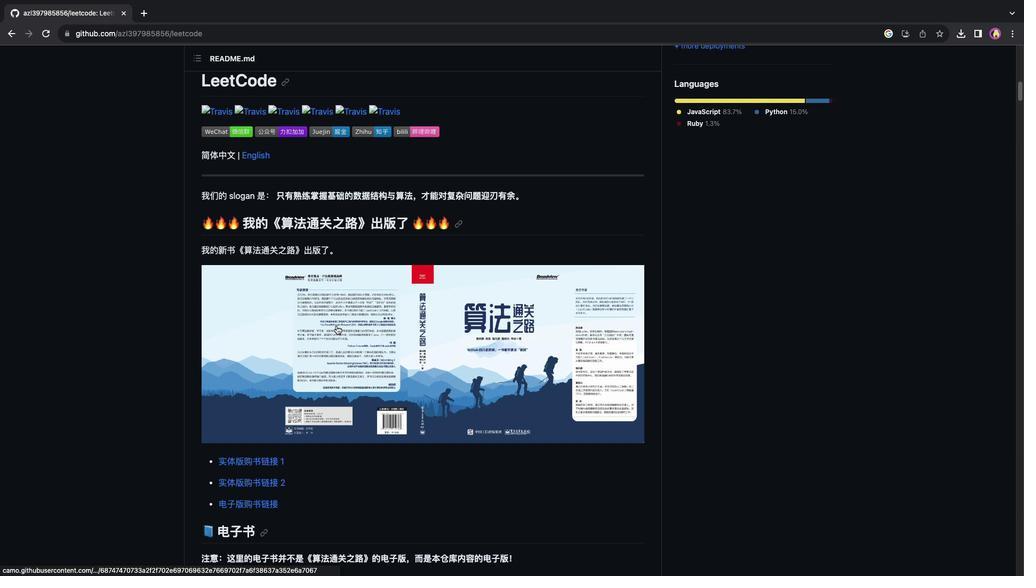 
Action: Mouse scrolled (336, 326) with delta (0, -1)
Screenshot: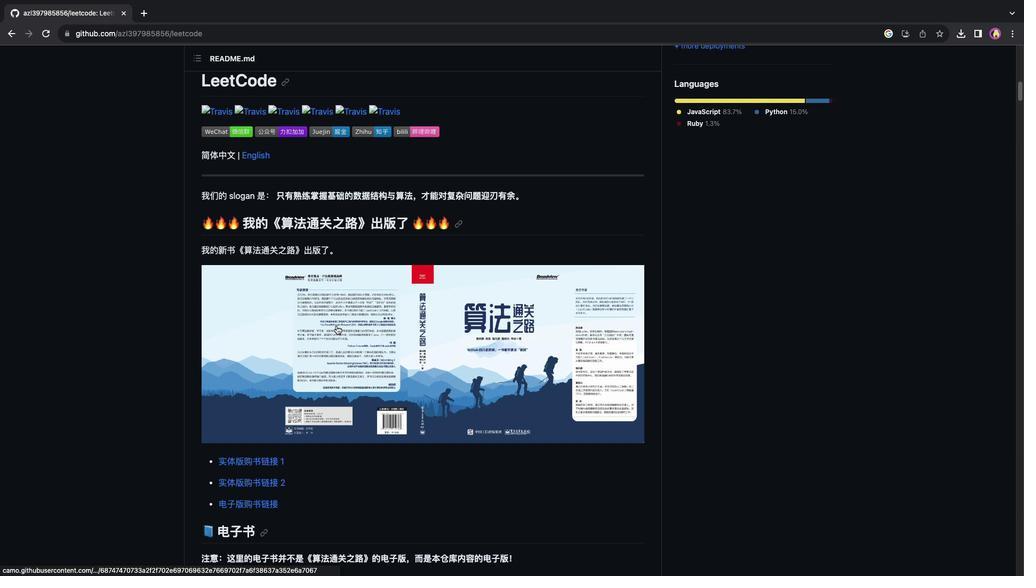 
Action: Mouse scrolled (336, 326) with delta (0, -2)
Screenshot: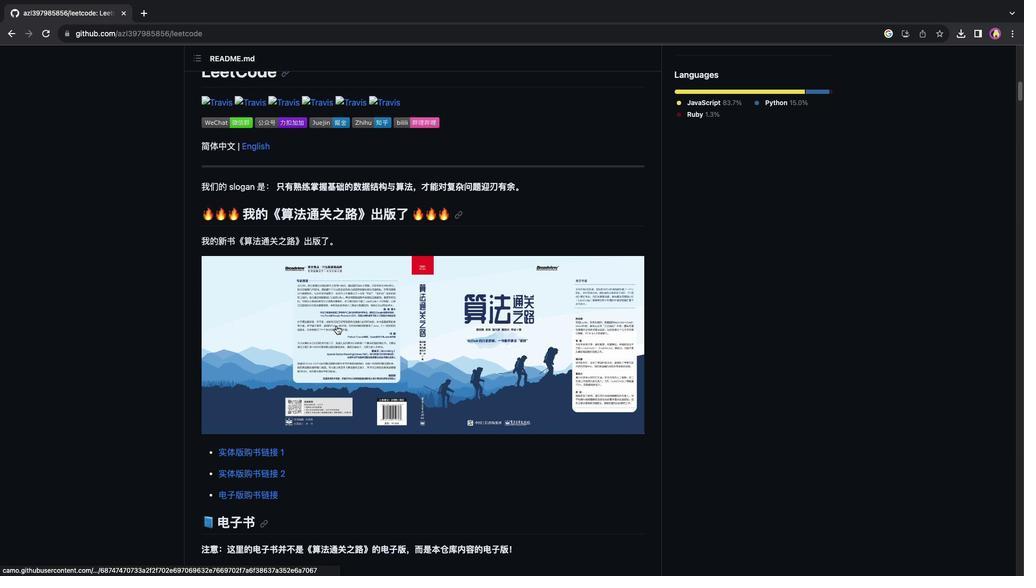 
Action: Mouse scrolled (336, 326) with delta (0, 0)
Screenshot: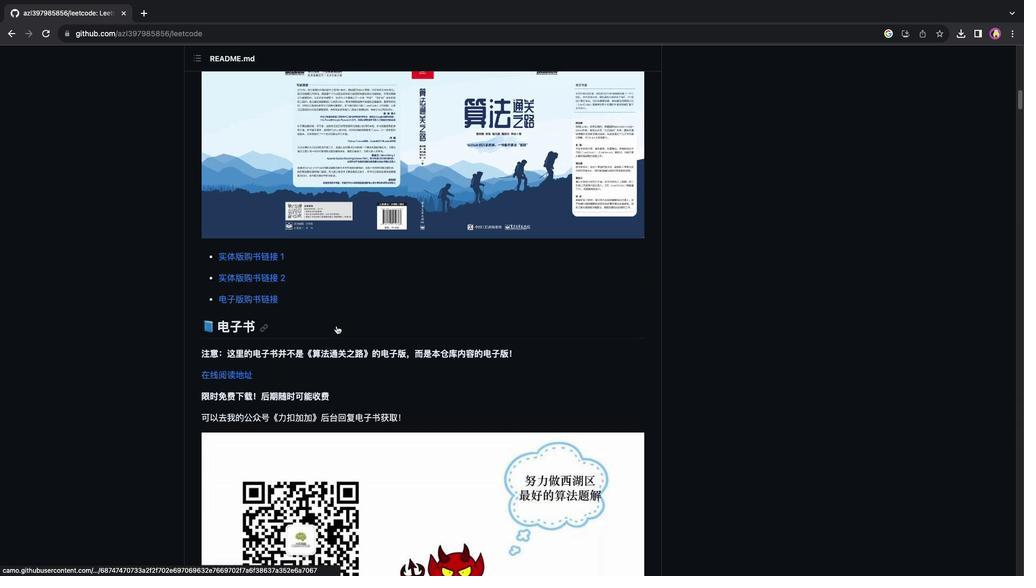 
Action: Mouse scrolled (336, 326) with delta (0, 0)
Screenshot: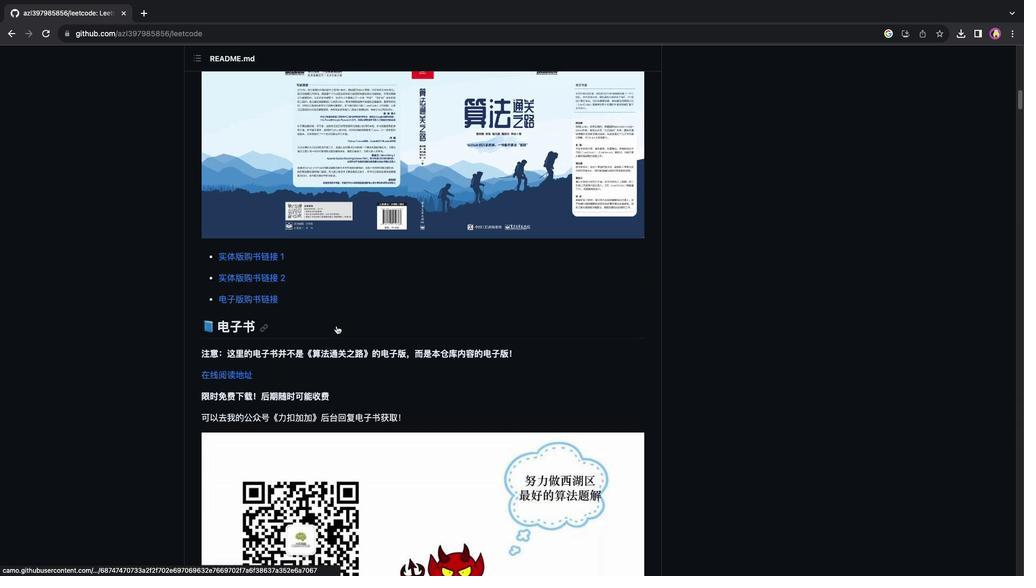 
Action: Mouse scrolled (336, 326) with delta (0, -1)
Screenshot: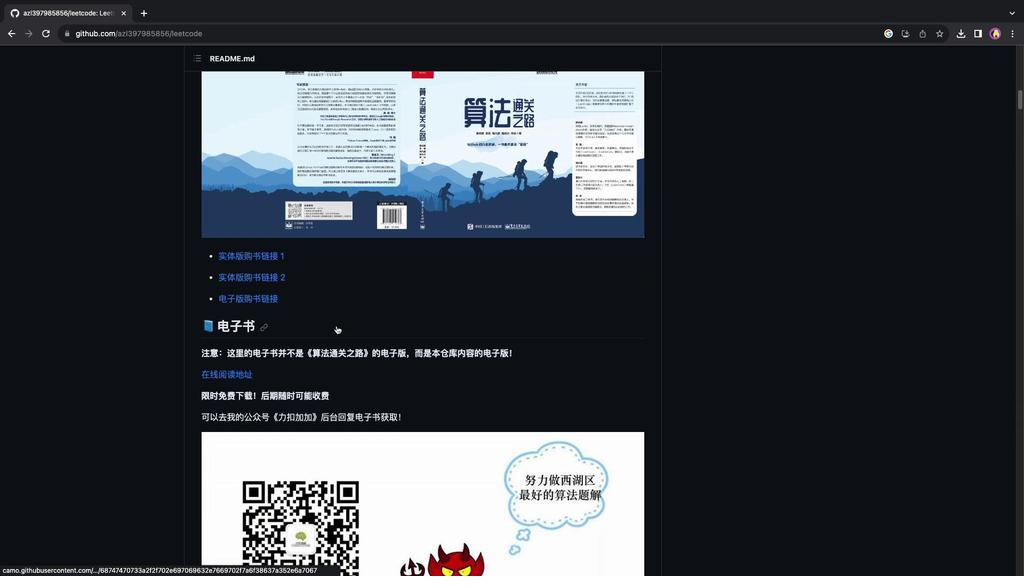
Action: Mouse scrolled (336, 326) with delta (0, 0)
Screenshot: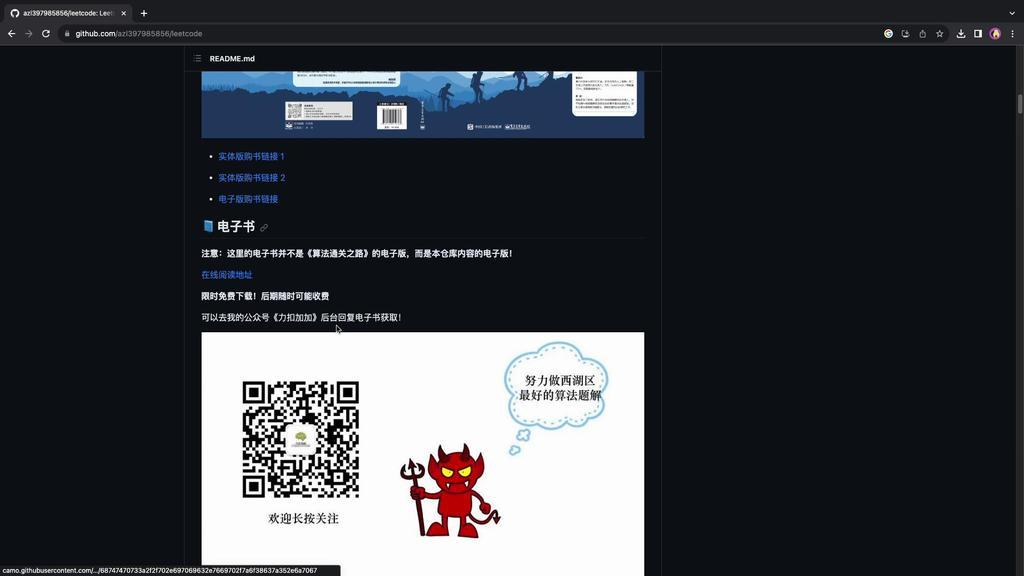 
Action: Mouse scrolled (336, 326) with delta (0, 0)
Screenshot: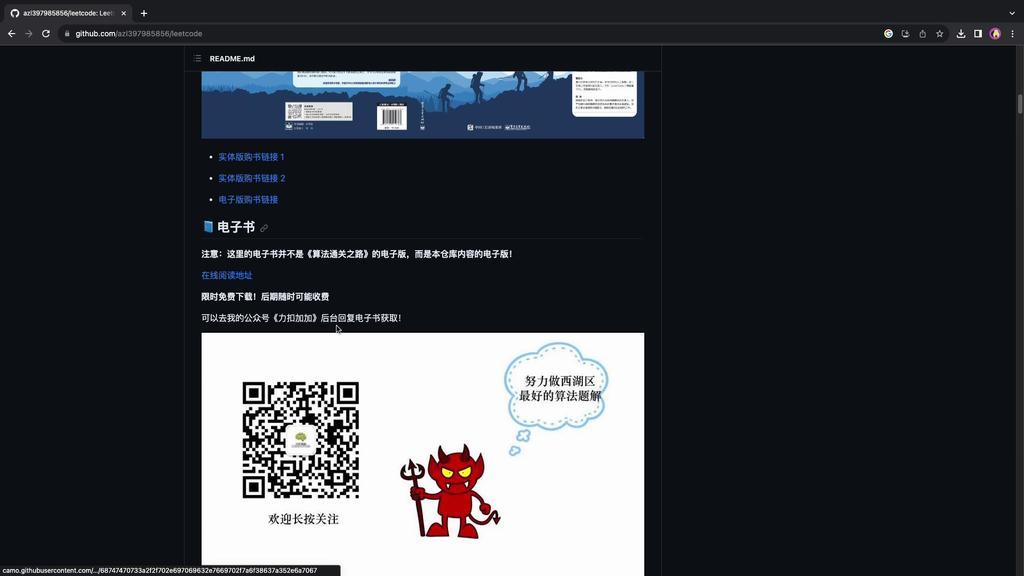 
Action: Mouse scrolled (336, 326) with delta (0, 1)
Screenshot: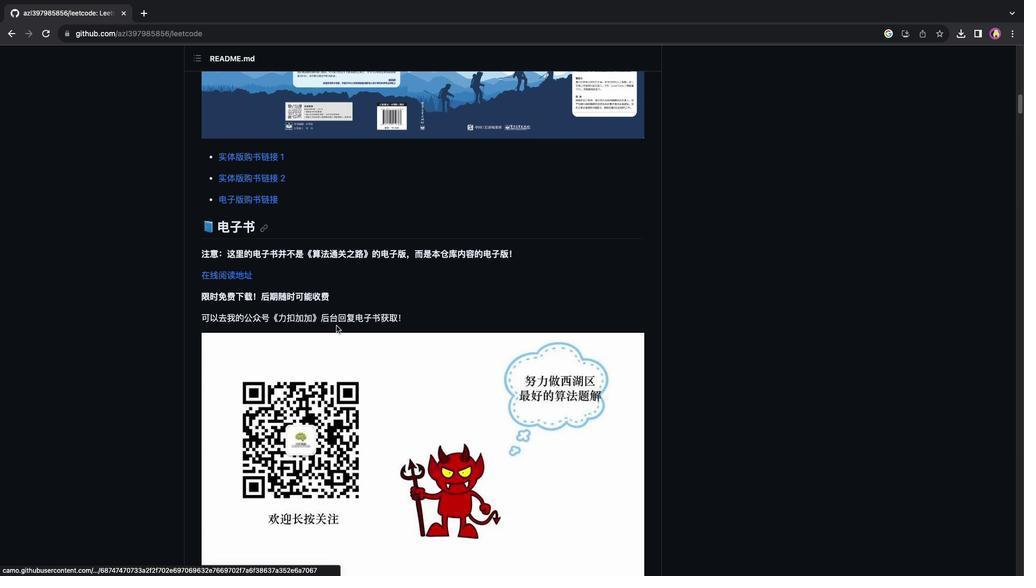 
Action: Mouse scrolled (336, 326) with delta (0, 2)
Screenshot: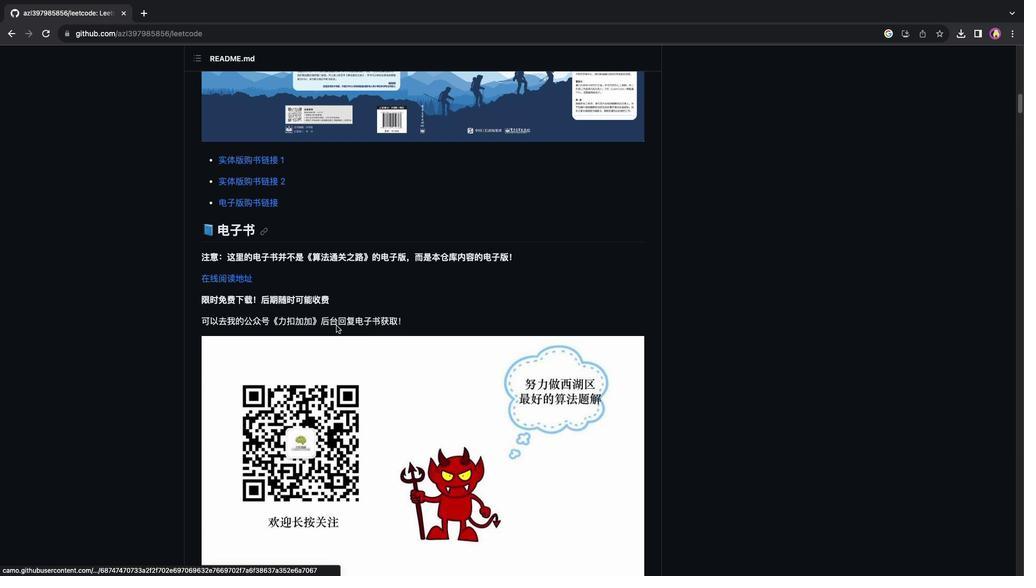 
Action: Mouse scrolled (336, 326) with delta (0, 0)
Screenshot: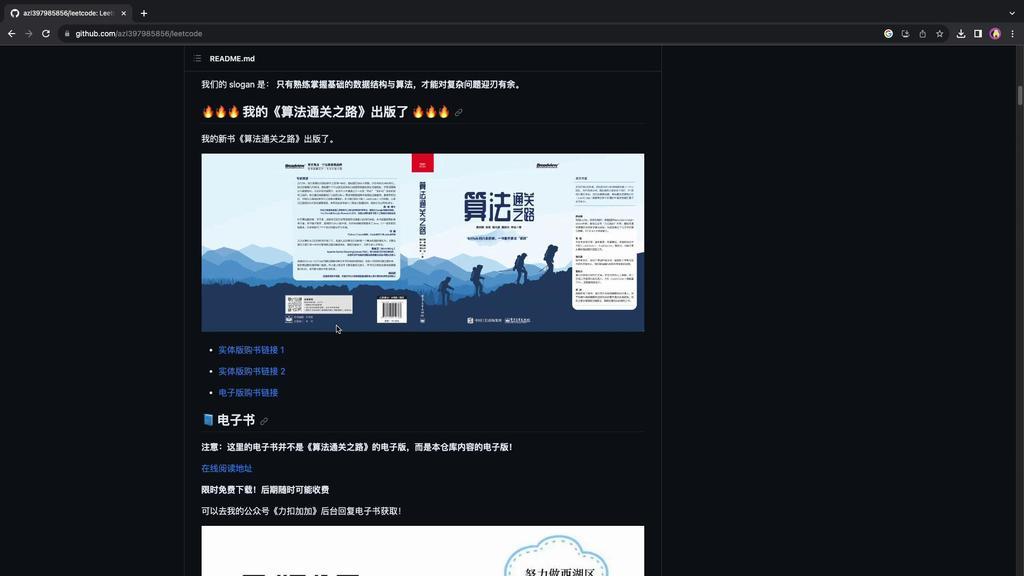 
Action: Mouse scrolled (336, 326) with delta (0, 0)
Screenshot: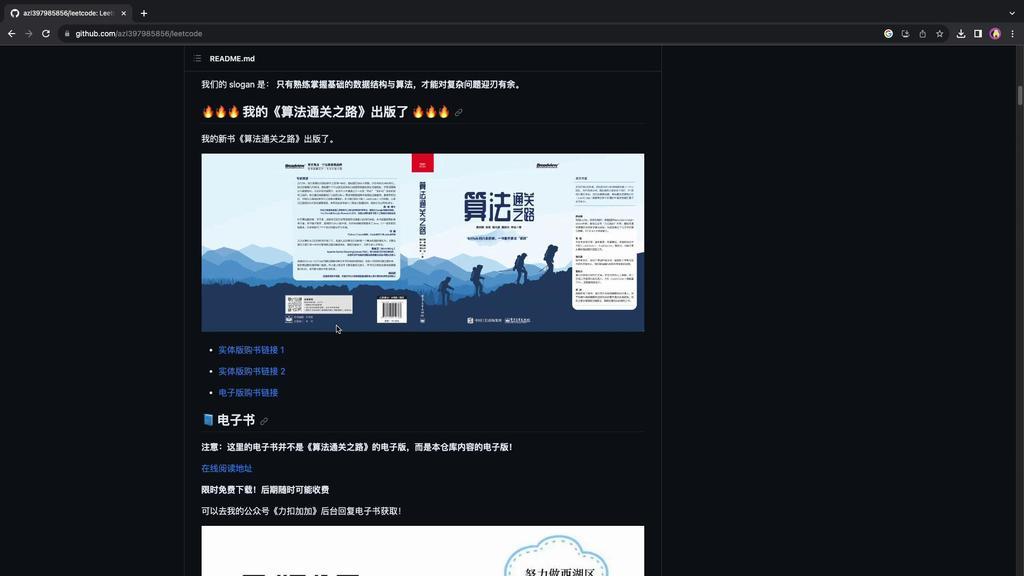 
Action: Mouse scrolled (336, 326) with delta (0, 1)
Screenshot: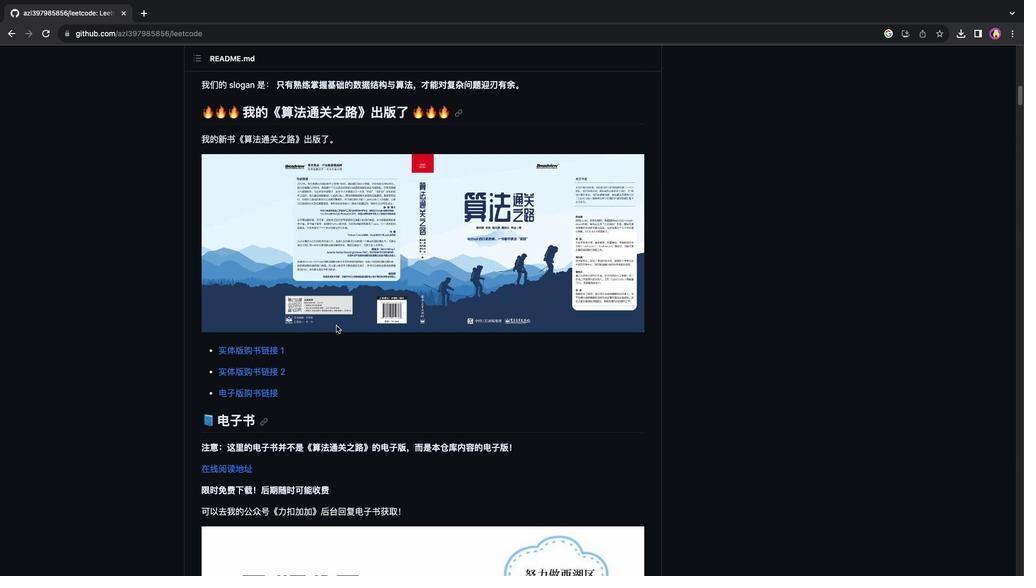 
Action: Mouse scrolled (336, 326) with delta (0, 2)
Screenshot: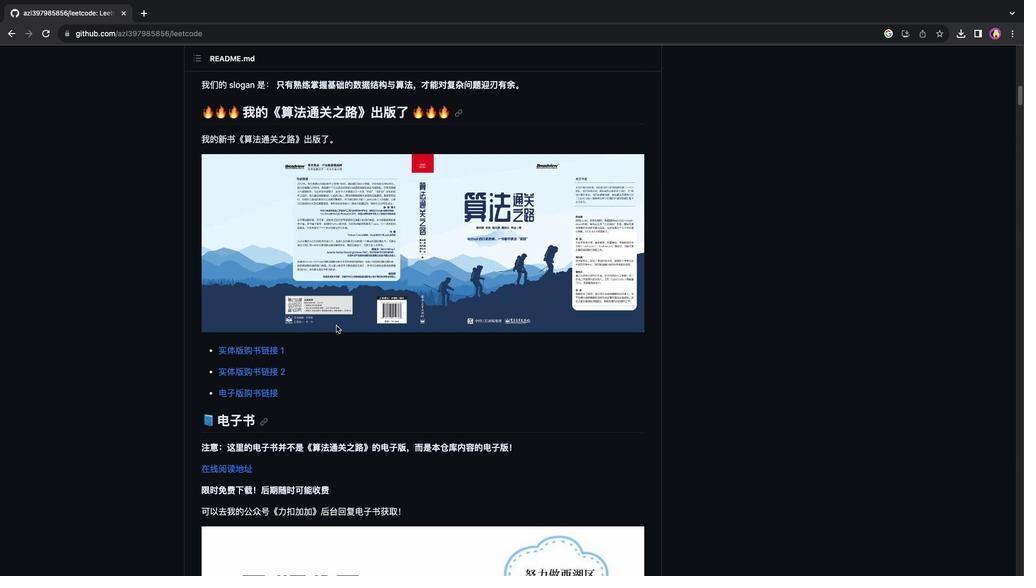 
Action: Mouse scrolled (336, 326) with delta (0, 3)
Screenshot: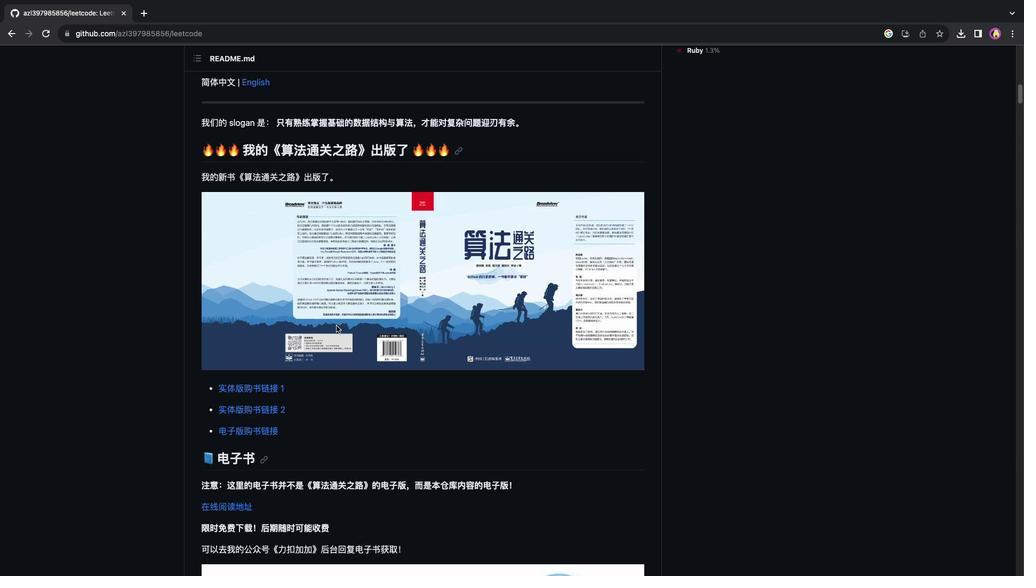 
Action: Mouse scrolled (336, 326) with delta (0, 0)
Screenshot: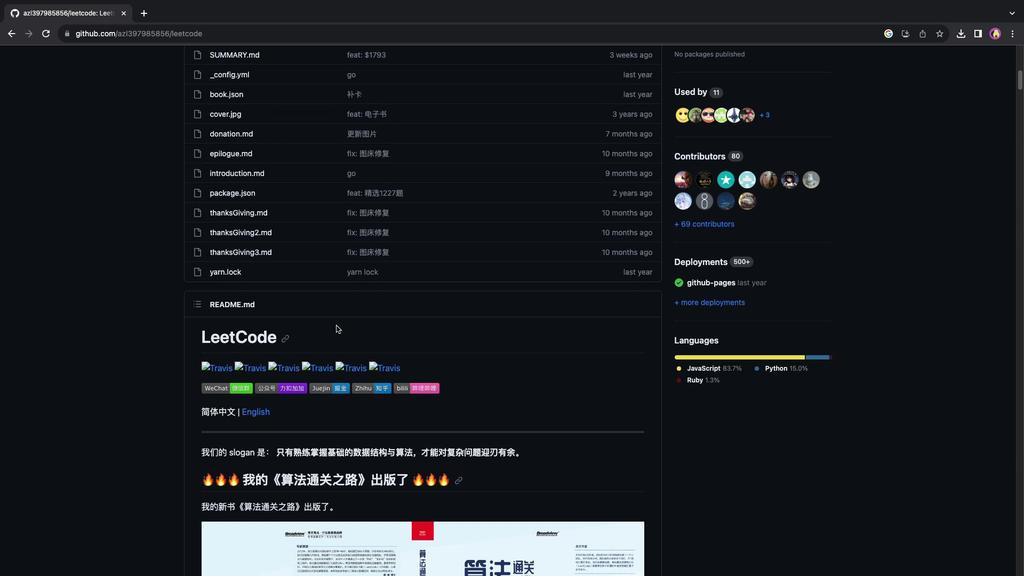 
Action: Mouse scrolled (336, 326) with delta (0, 0)
Screenshot: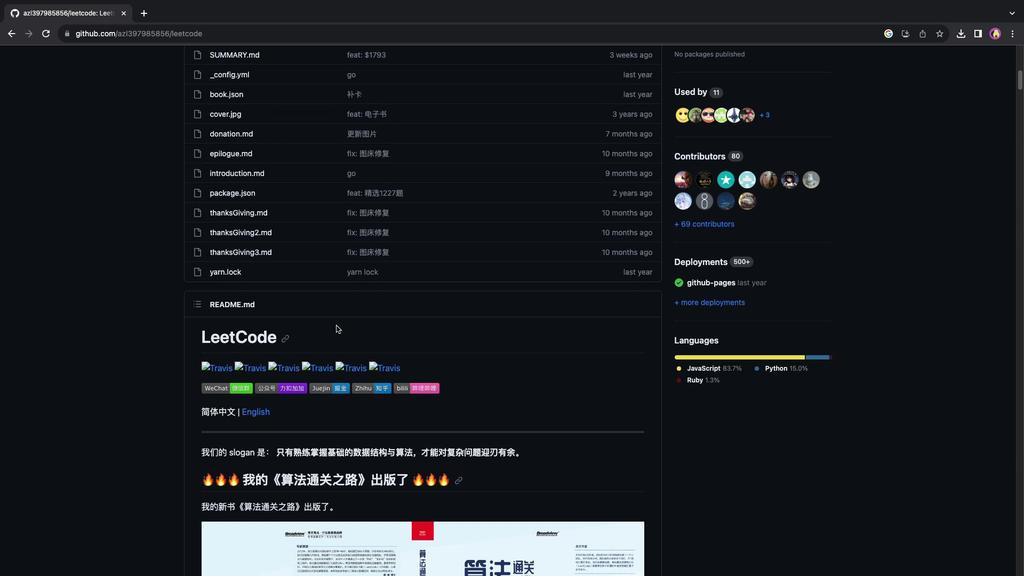 
Action: Mouse scrolled (336, 326) with delta (0, 1)
Screenshot: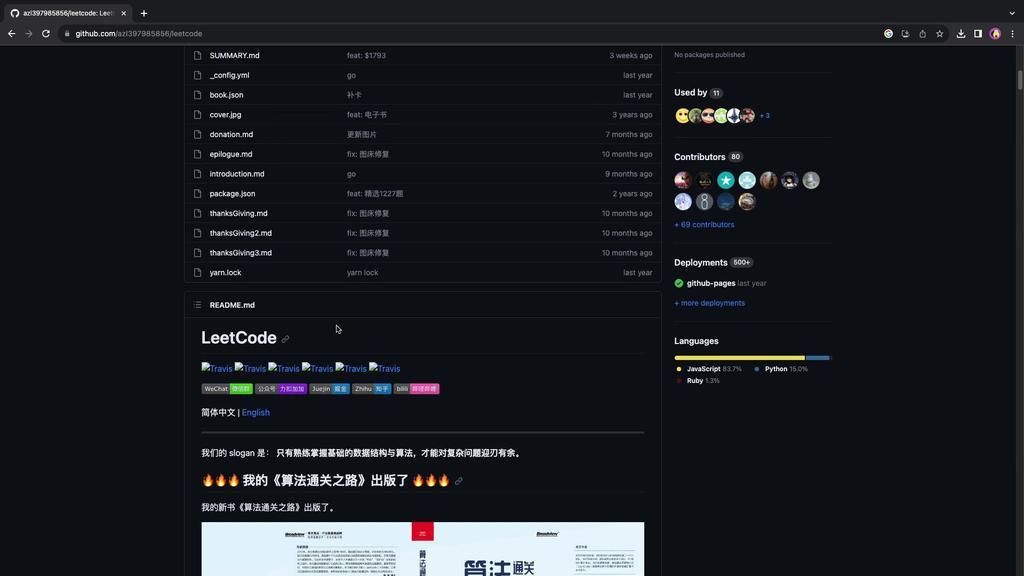 
Action: Mouse scrolled (336, 326) with delta (0, 2)
Screenshot: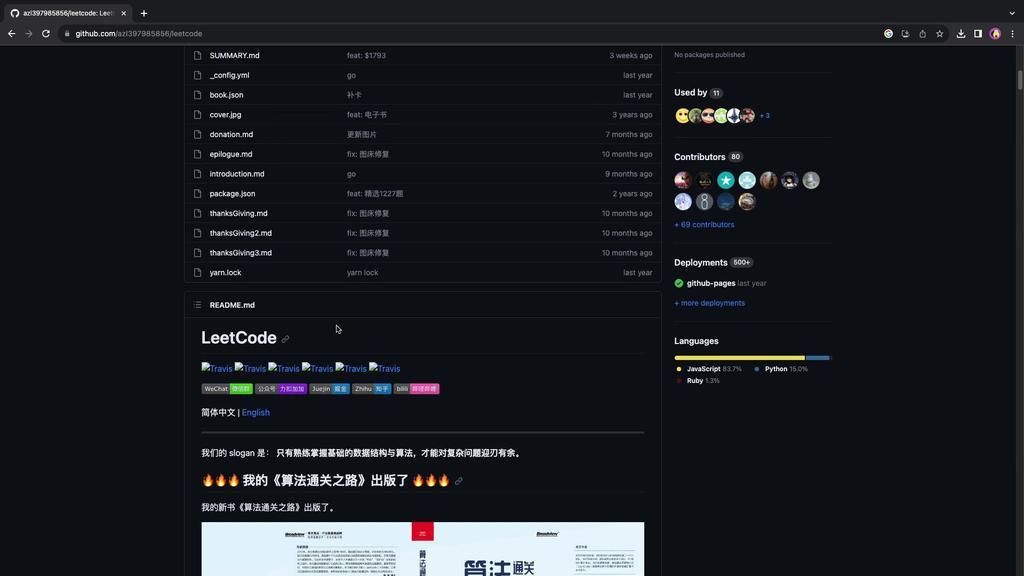
Action: Mouse scrolled (336, 326) with delta (0, 3)
Screenshot: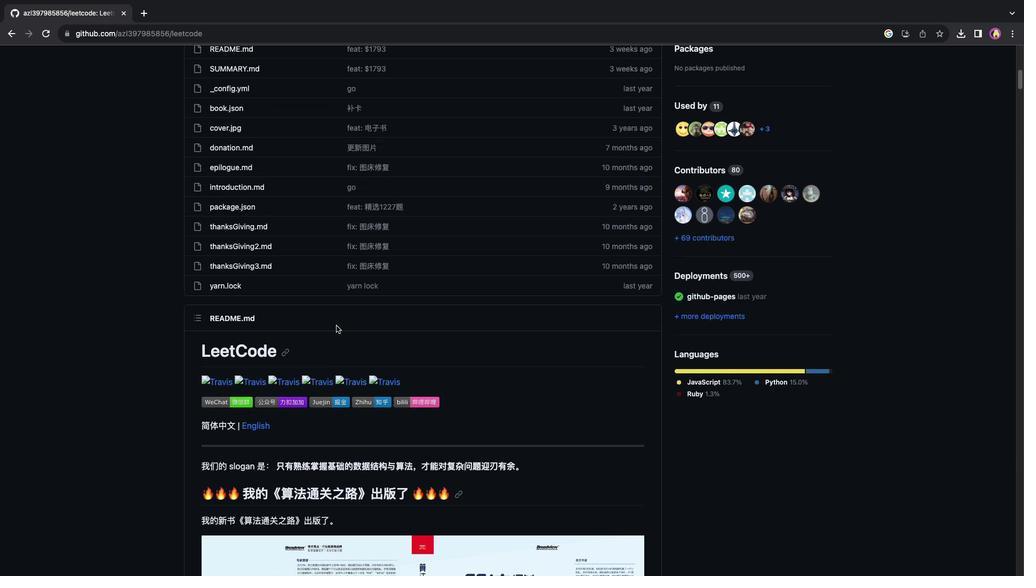 
Action: Mouse scrolled (336, 326) with delta (0, 0)
Screenshot: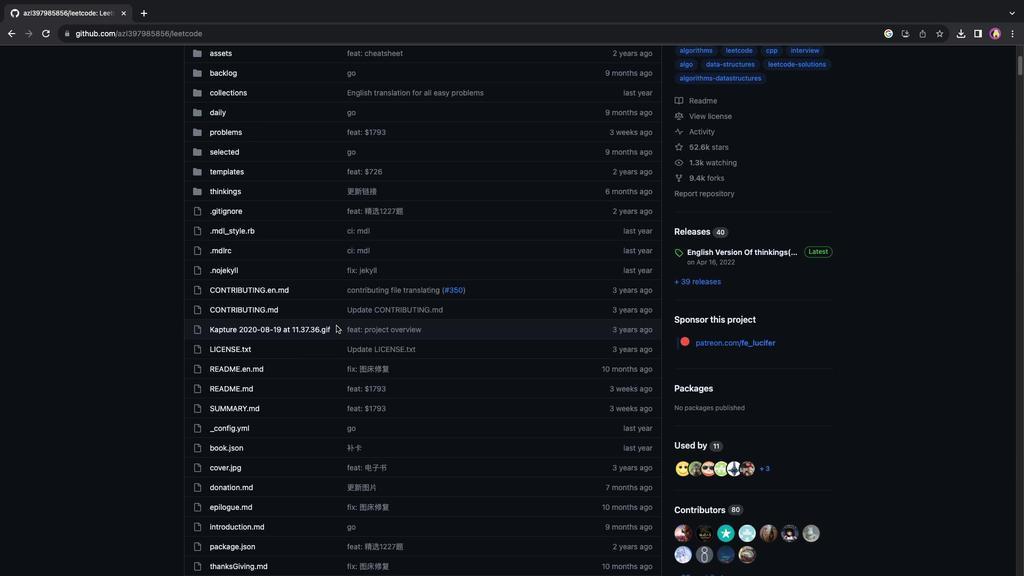 
Action: Mouse scrolled (336, 326) with delta (0, 0)
Screenshot: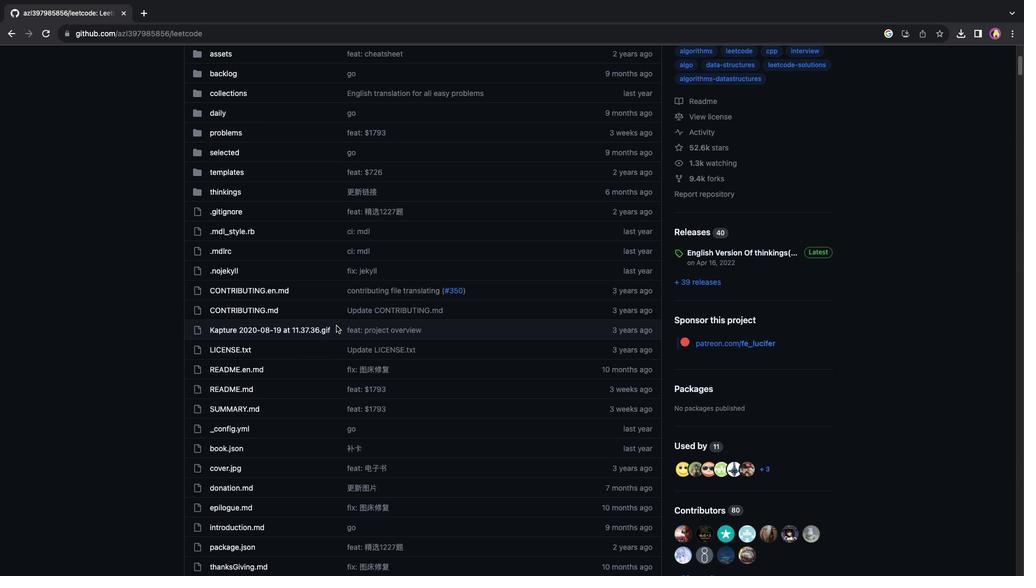 
Action: Mouse scrolled (336, 326) with delta (0, 1)
Screenshot: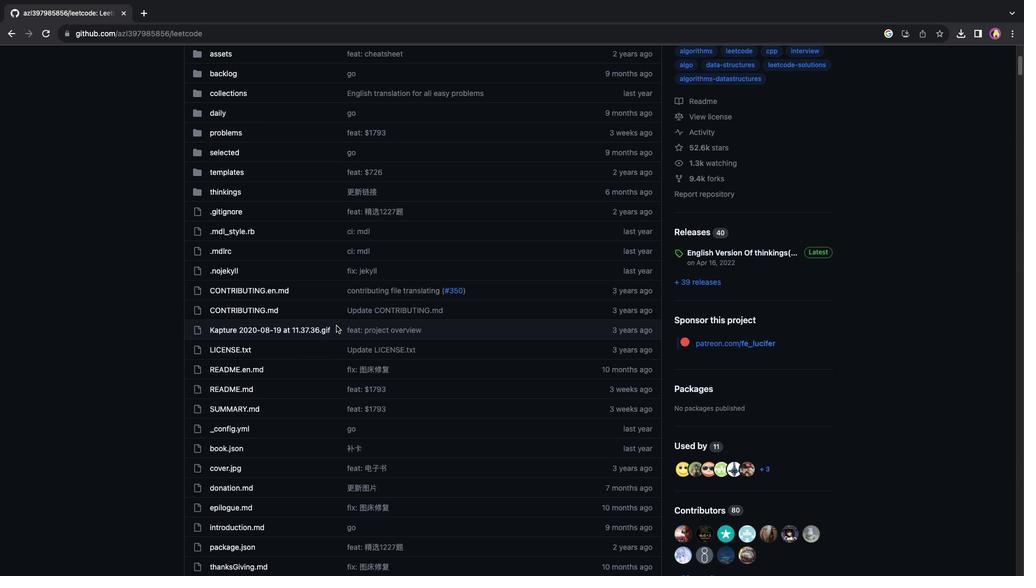 
Action: Mouse scrolled (336, 326) with delta (0, 2)
Screenshot: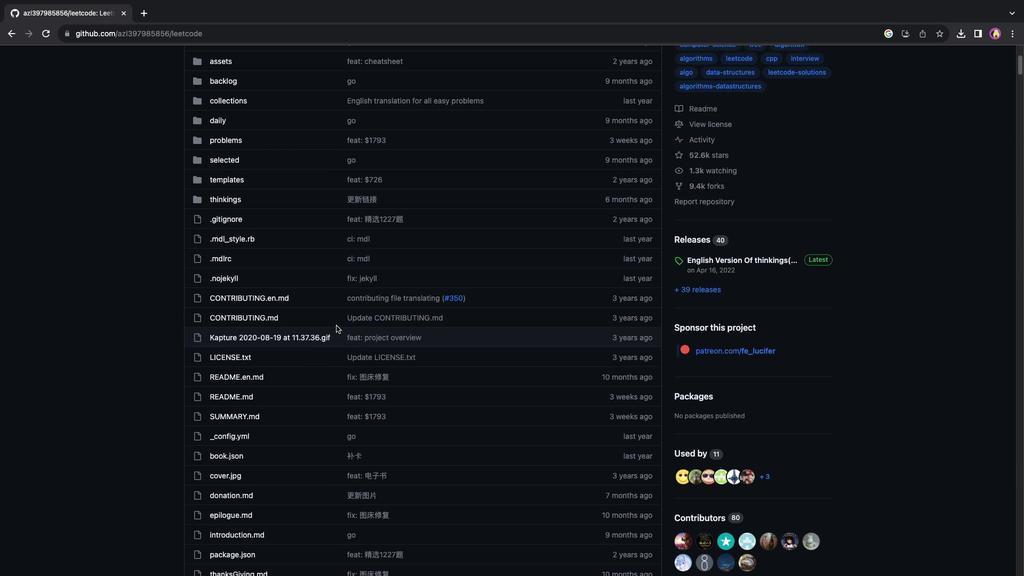 
Action: Mouse scrolled (336, 326) with delta (0, 3)
Screenshot: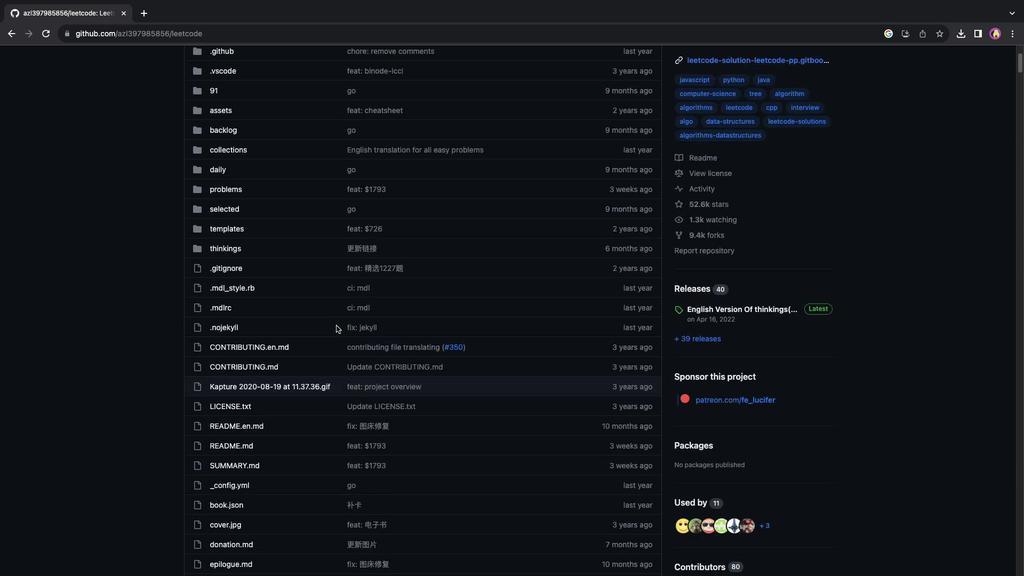 
Action: Mouse moved to (230, 232)
Screenshot: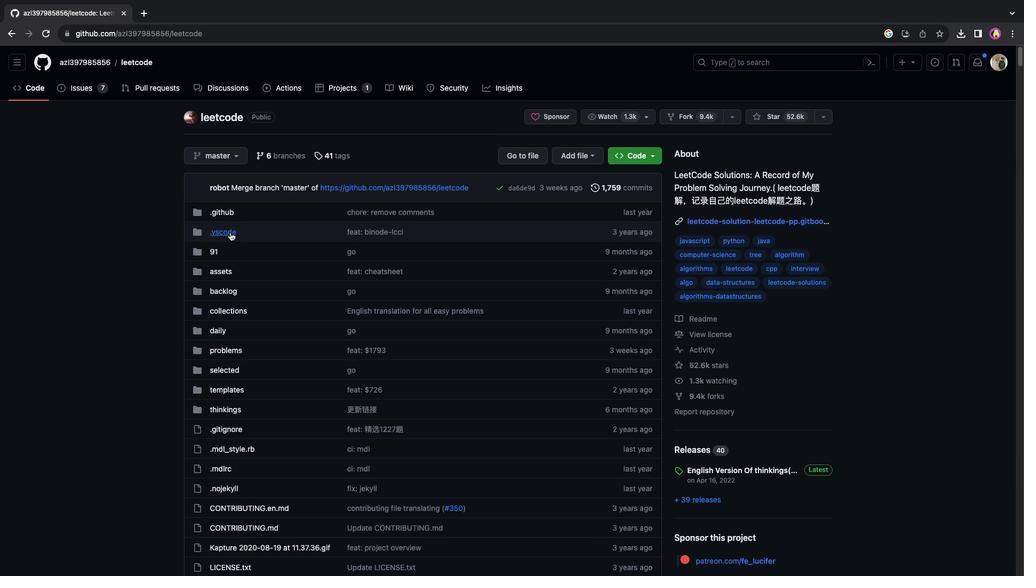 
Action: Mouse pressed left at (230, 232)
Screenshot: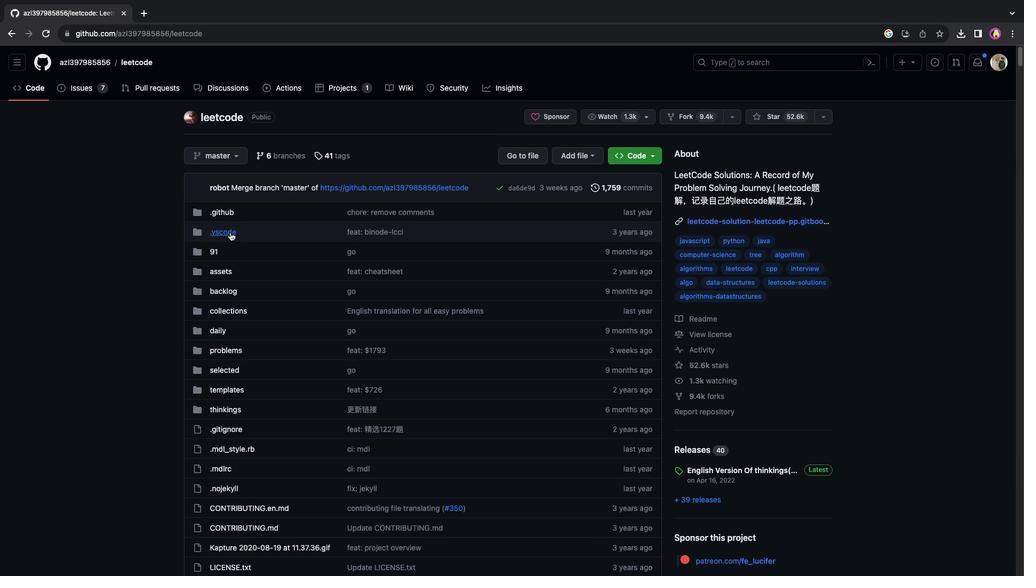 
Action: Mouse moved to (203, 202)
Screenshot: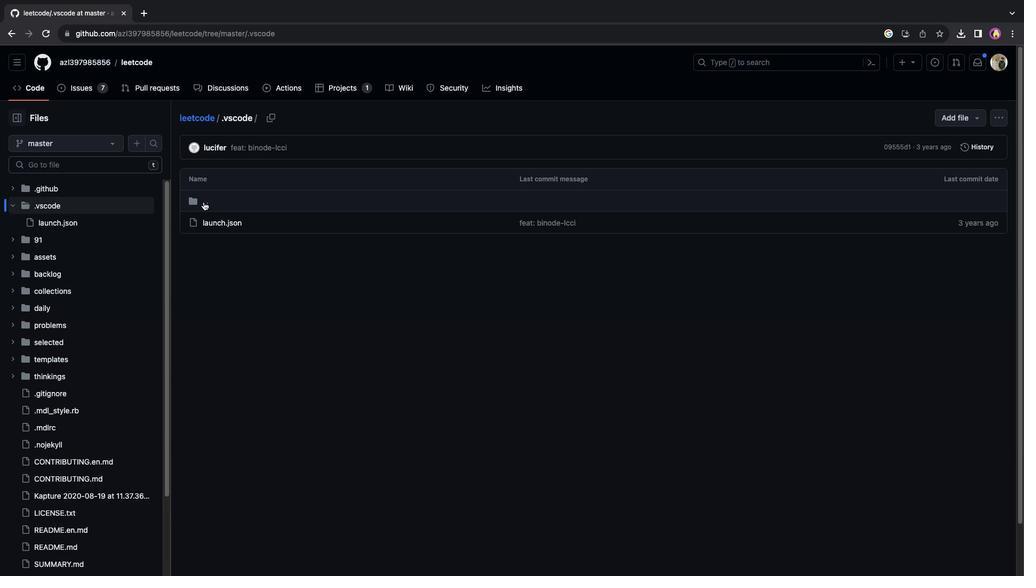 
Action: Mouse pressed left at (203, 202)
Screenshot: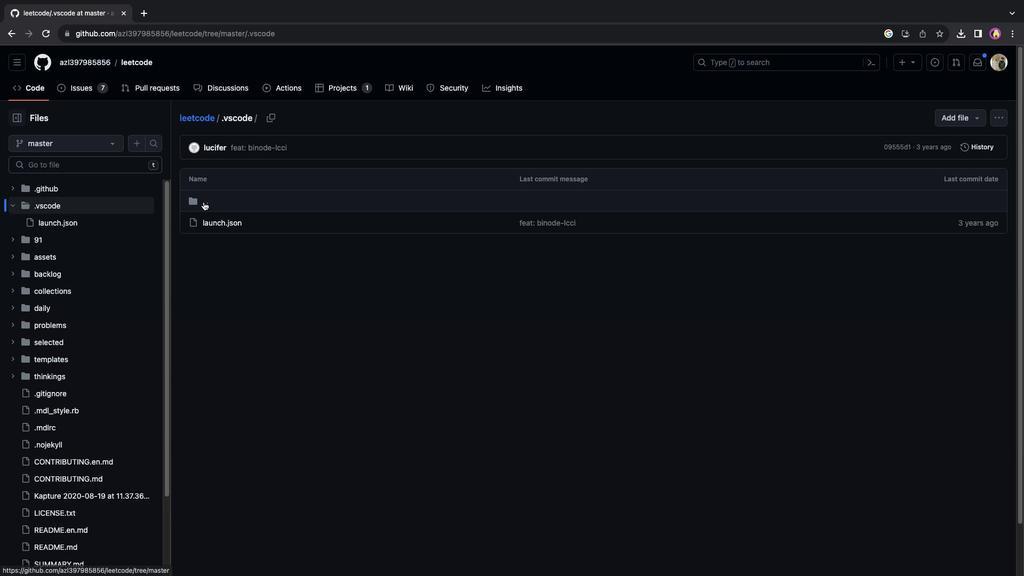 
Action: Mouse moved to (104, 64)
Screenshot: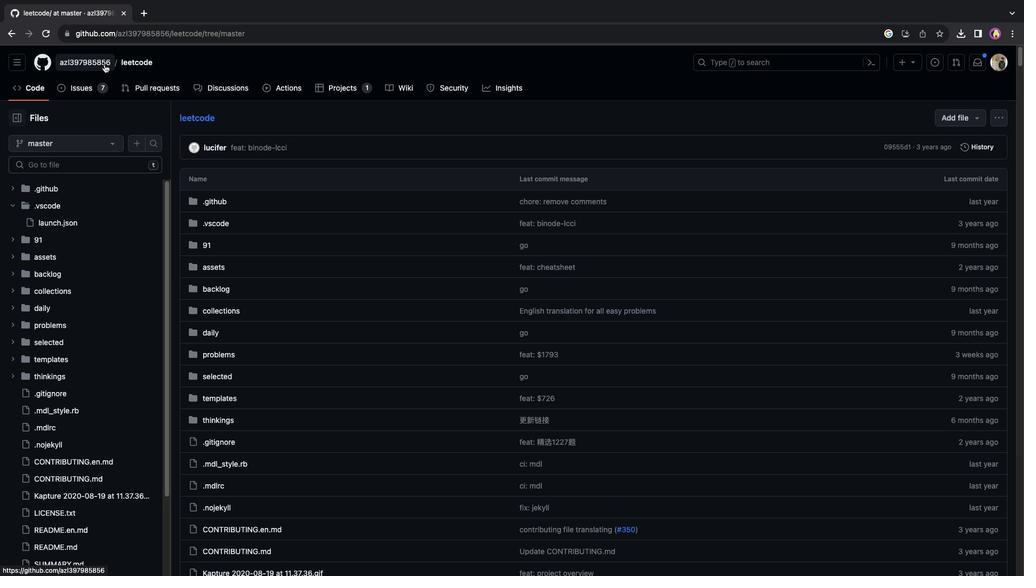 
Action: Mouse pressed left at (104, 64)
Screenshot: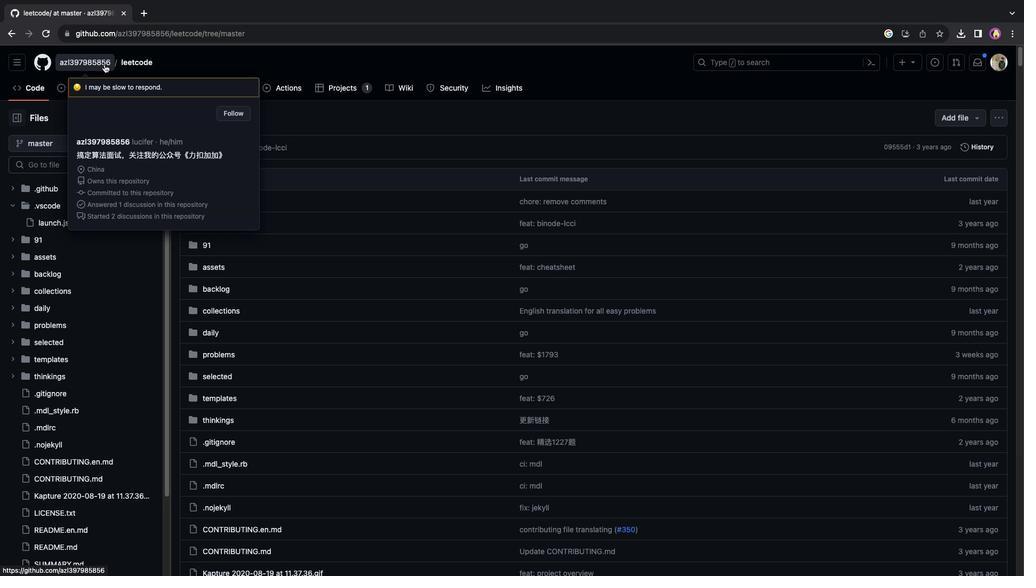 
Action: Mouse moved to (20, 58)
Screenshot: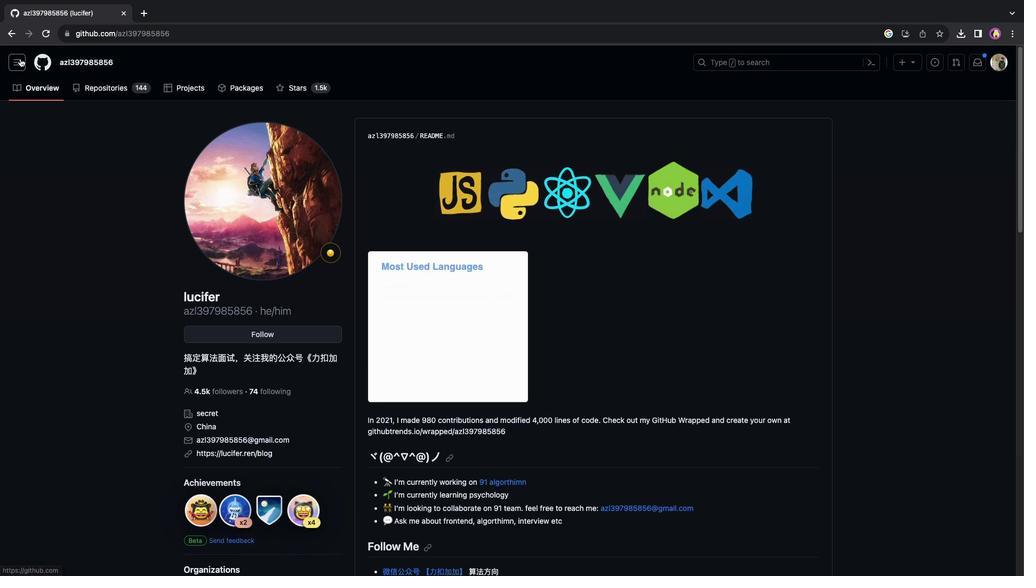 
Action: Mouse pressed left at (20, 58)
Screenshot: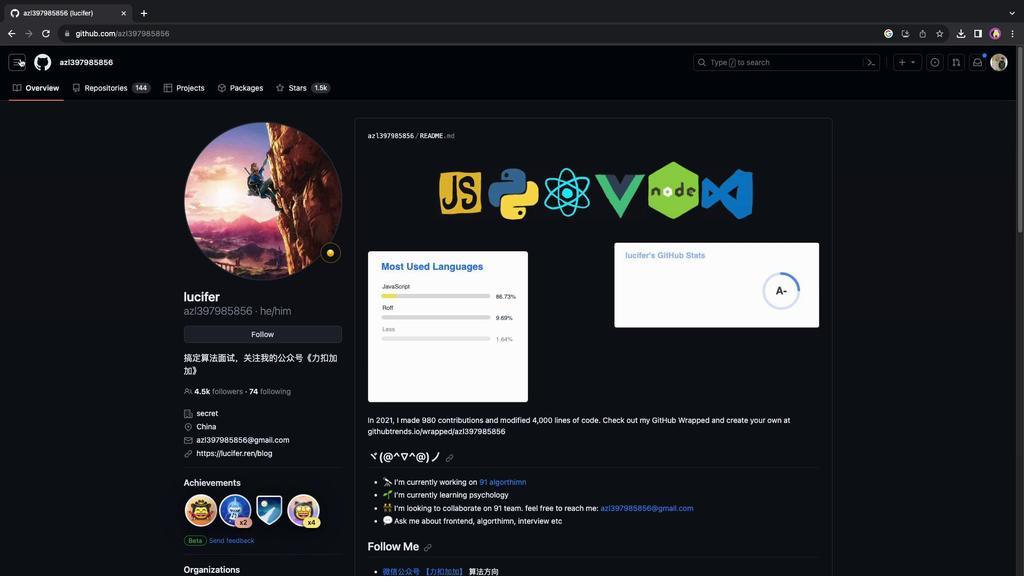 
Action: Mouse moved to (66, 178)
Screenshot: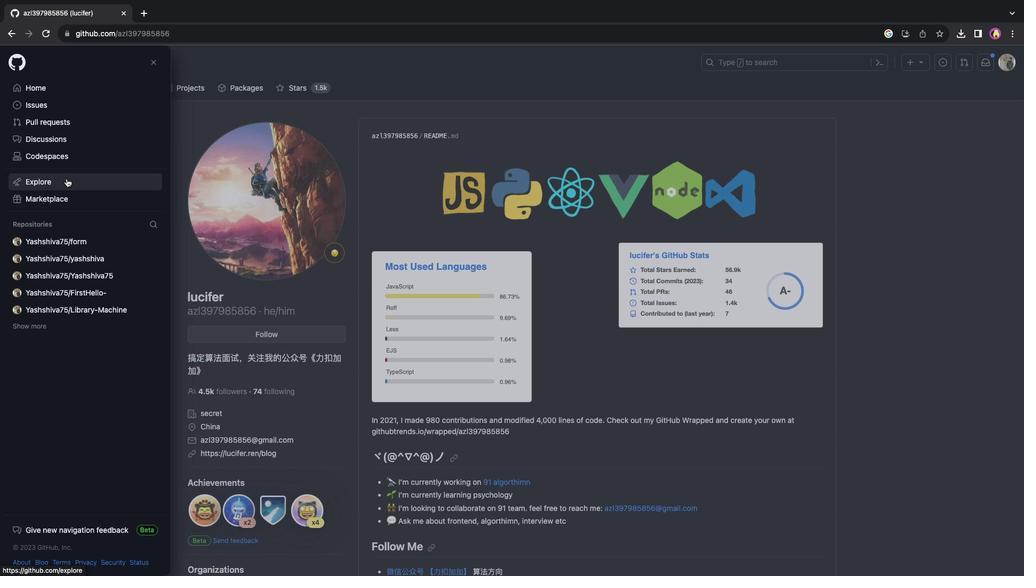 
Action: Mouse pressed left at (66, 178)
Screenshot: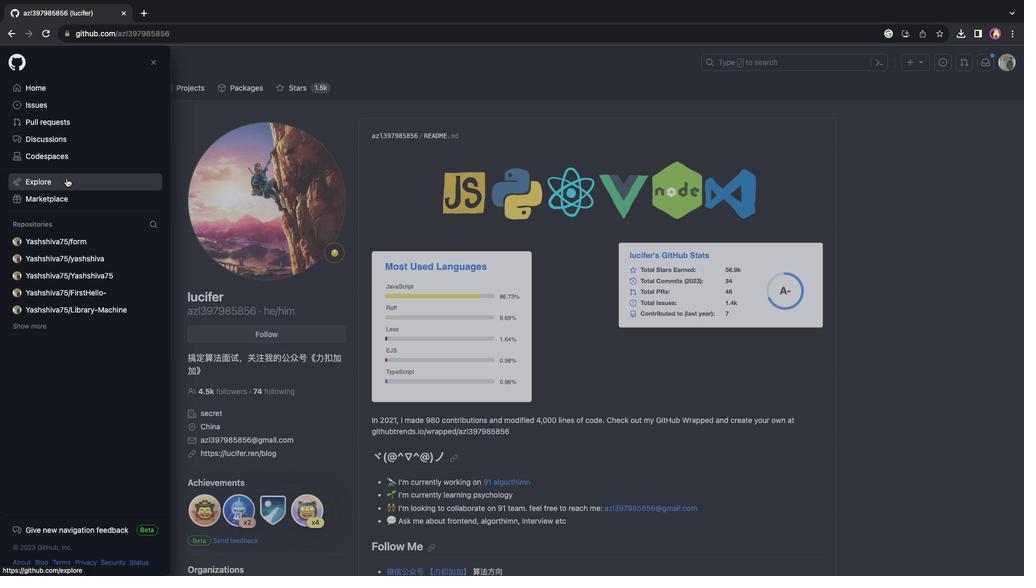 
Action: Mouse moved to (440, 93)
Screenshot: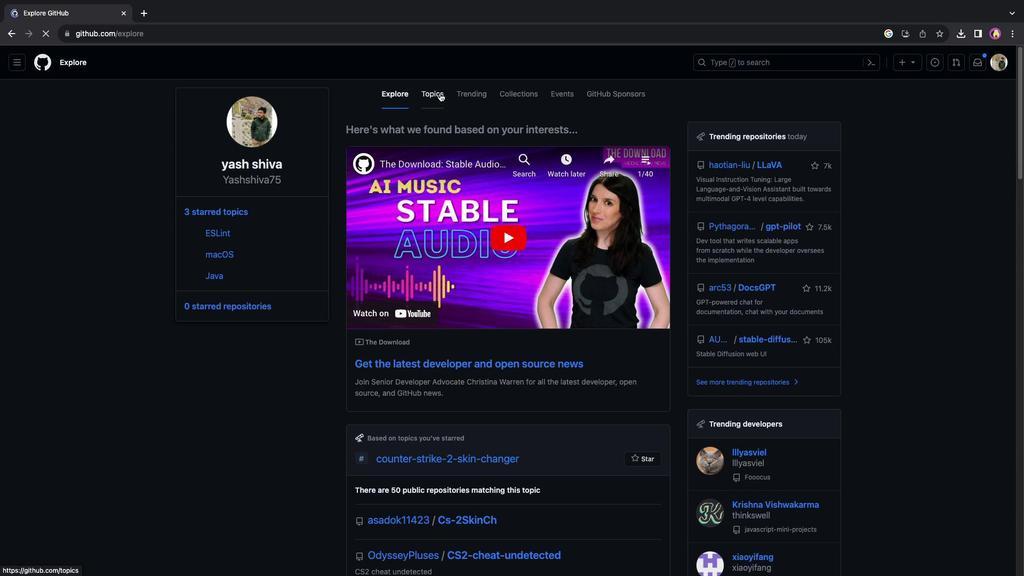 
Action: Mouse pressed left at (440, 93)
Screenshot: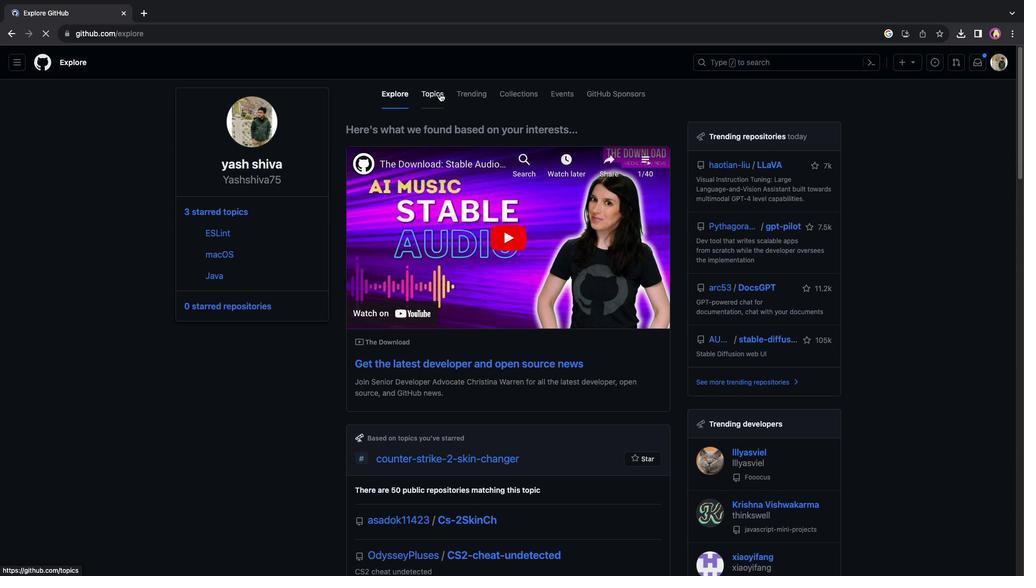 
Action: Mouse moved to (435, 246)
Screenshot: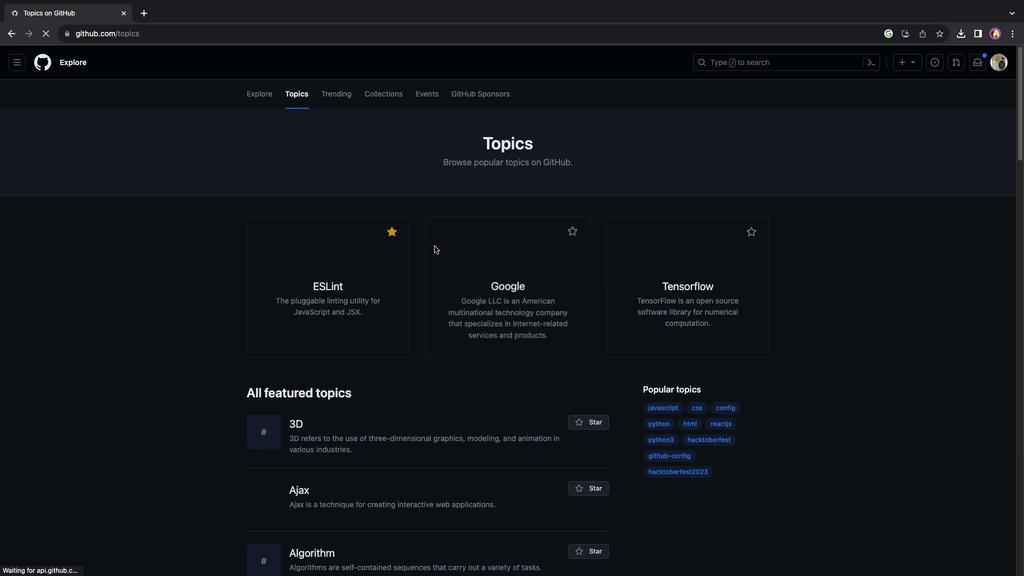 
Action: Mouse scrolled (435, 246) with delta (0, 0)
Screenshot: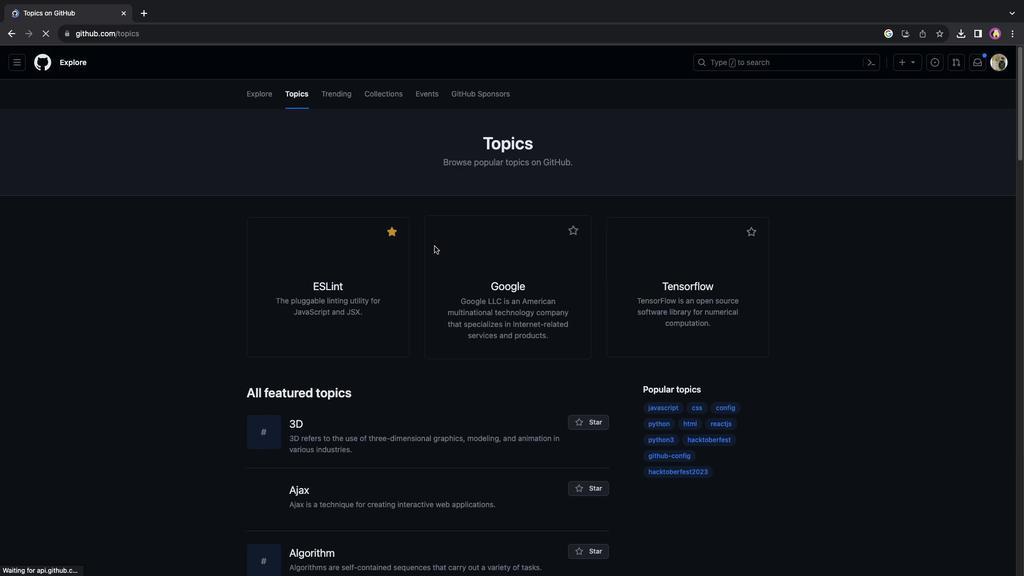 
Action: Mouse scrolled (435, 246) with delta (0, 0)
Screenshot: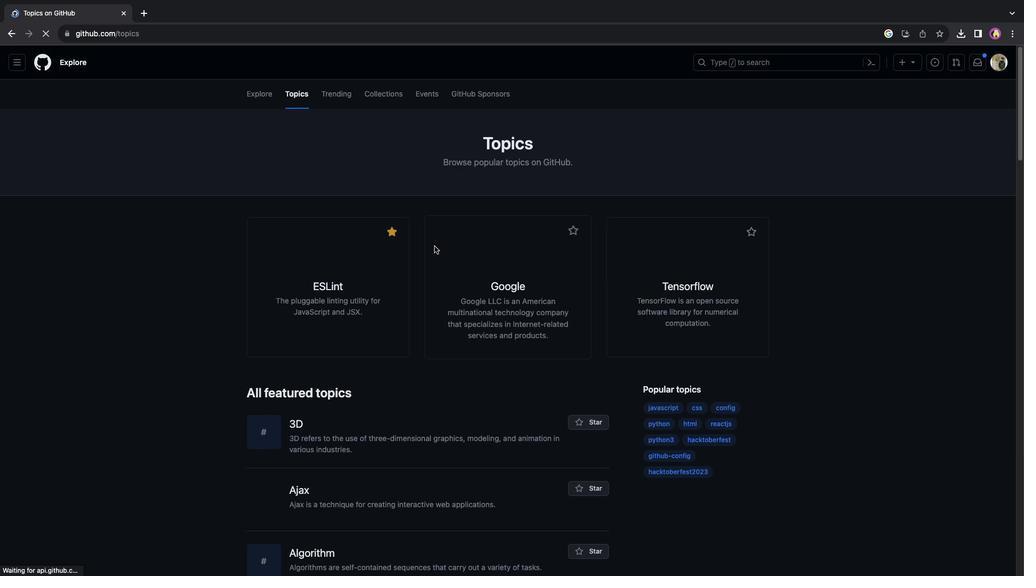 
Action: Mouse scrolled (435, 246) with delta (0, -1)
Screenshot: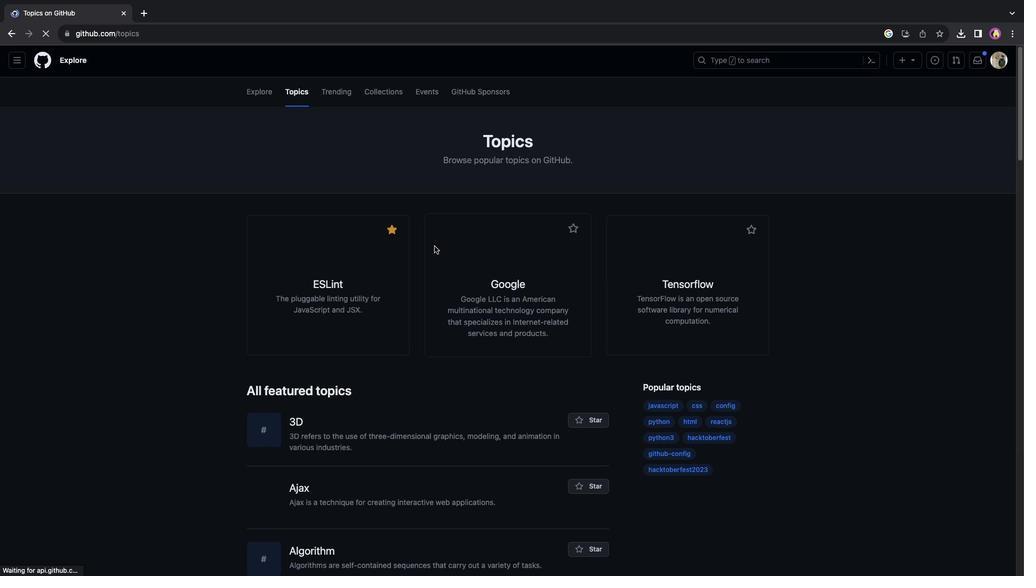 
Action: Mouse scrolled (435, 246) with delta (0, -1)
Screenshot: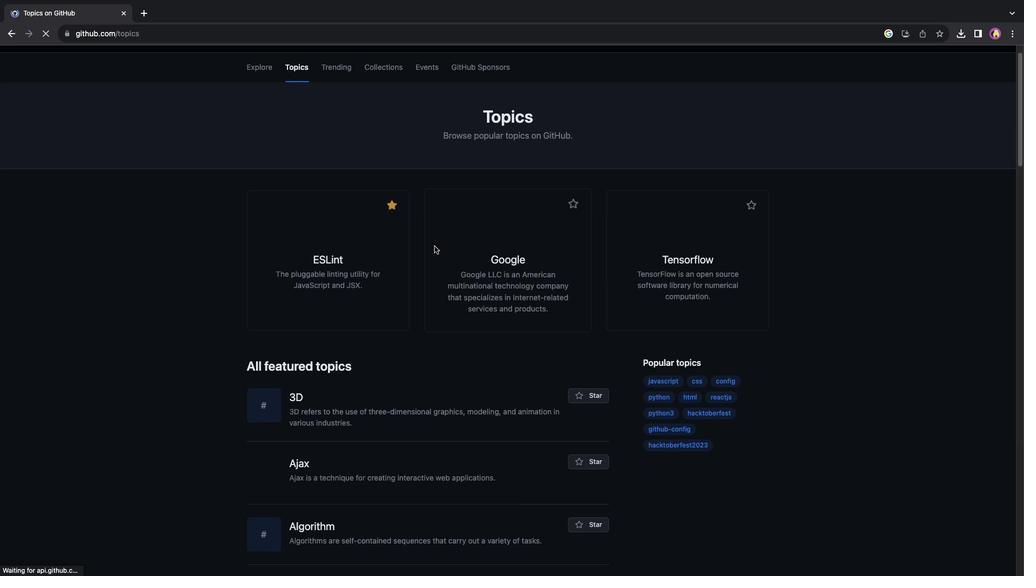 
Action: Mouse scrolled (435, 246) with delta (0, 0)
Screenshot: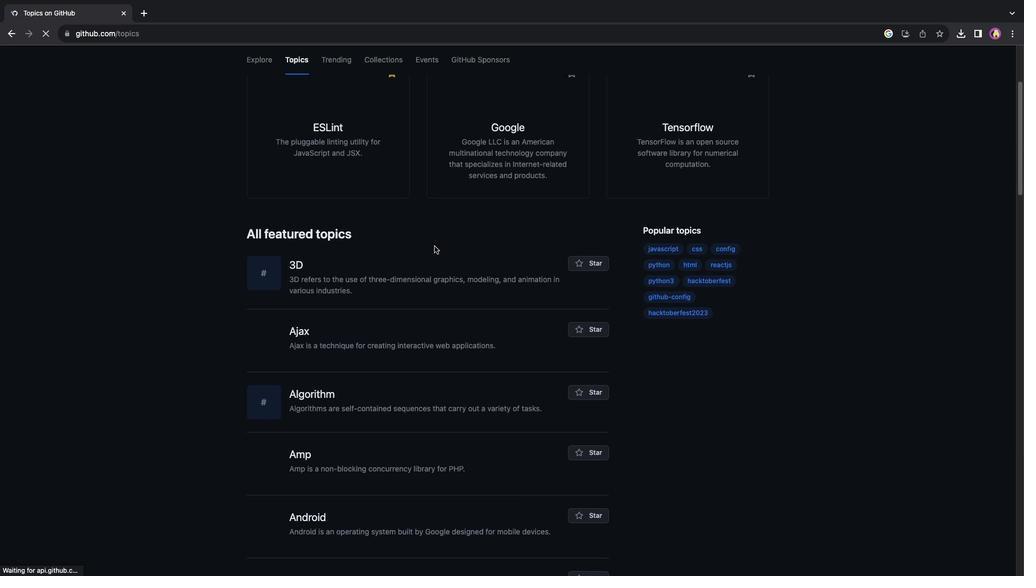 
Action: Mouse scrolled (435, 246) with delta (0, 0)
Screenshot: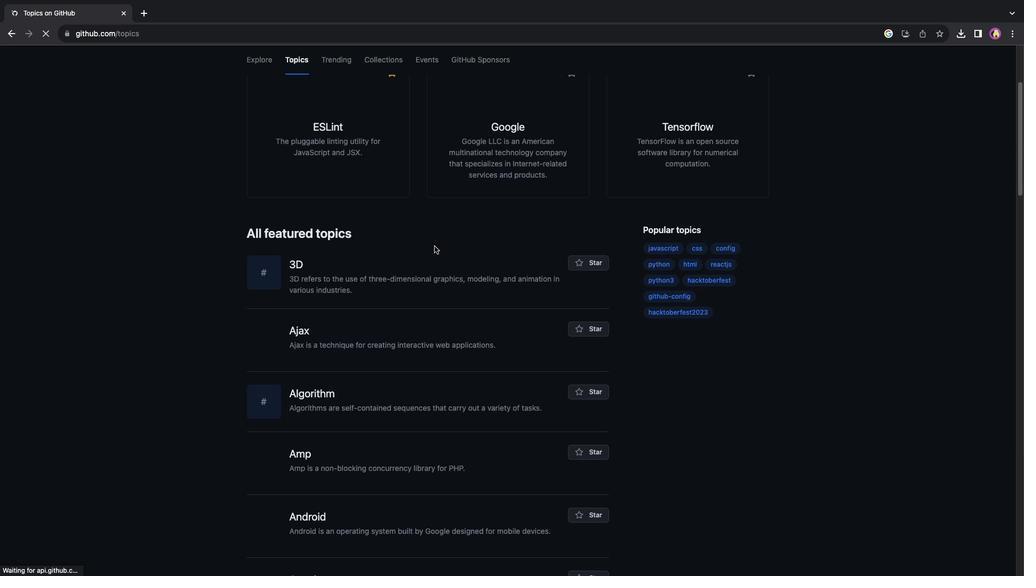 
Action: Mouse scrolled (435, 246) with delta (0, 0)
Screenshot: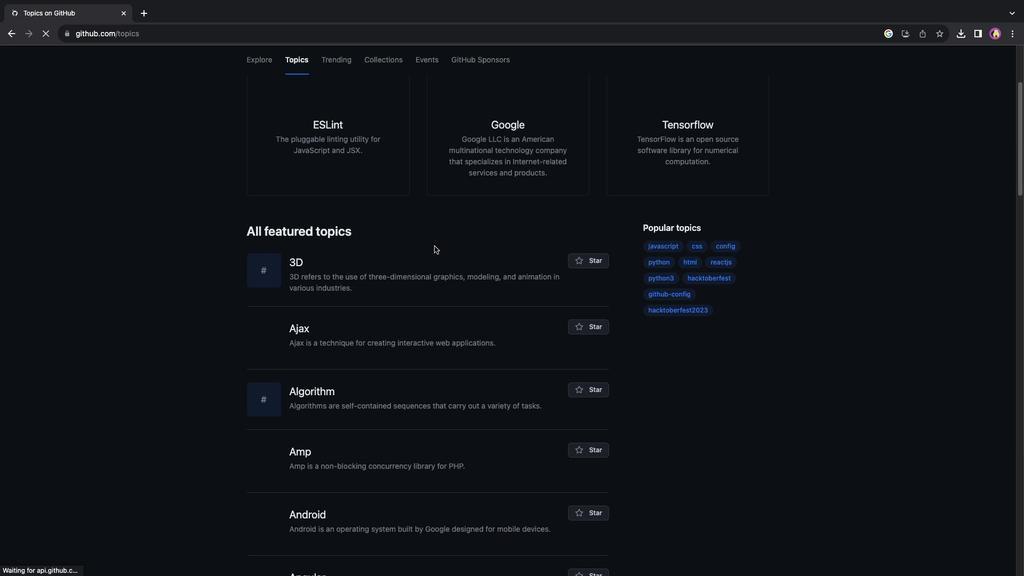 
Action: Mouse scrolled (435, 246) with delta (0, 0)
Screenshot: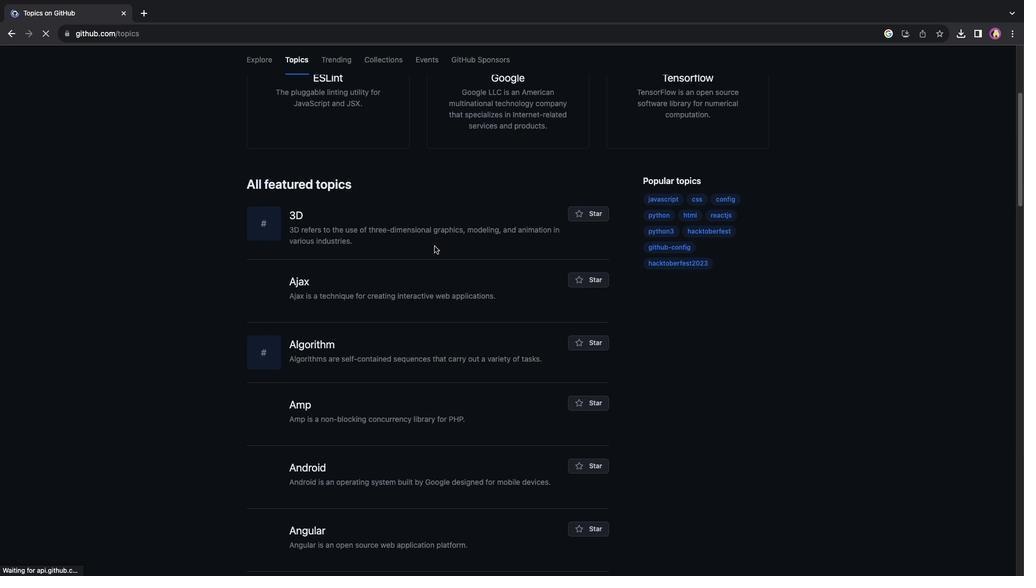 
Action: Mouse scrolled (435, 246) with delta (0, 0)
Screenshot: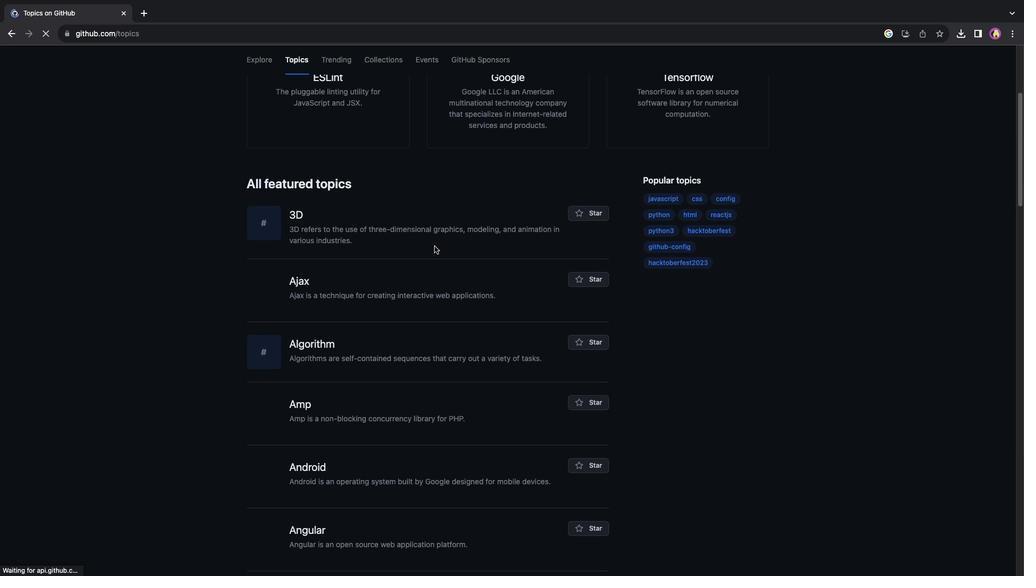 
Action: Mouse scrolled (435, 246) with delta (0, -1)
Screenshot: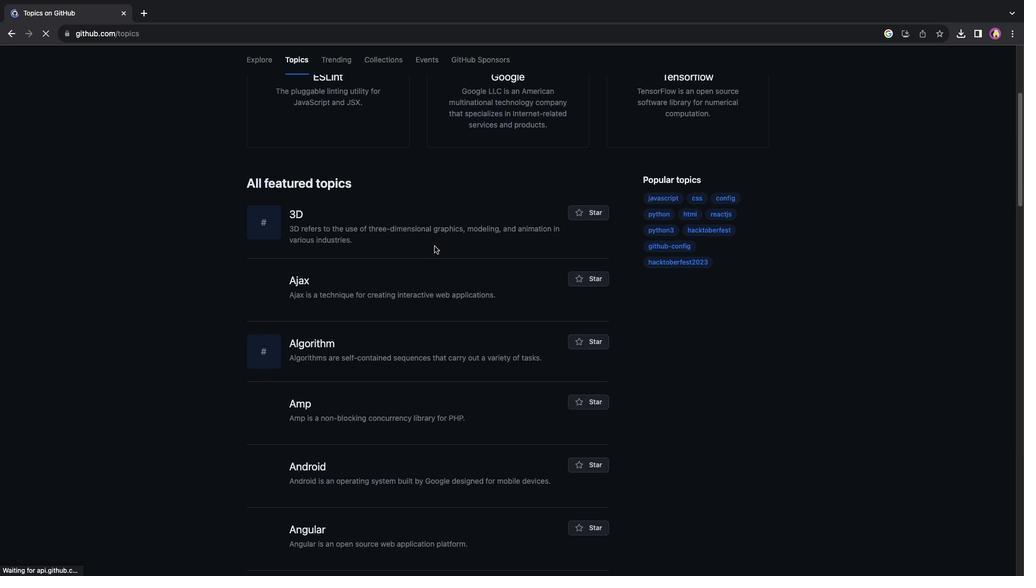 
Action: Mouse scrolled (435, 246) with delta (0, 0)
Screenshot: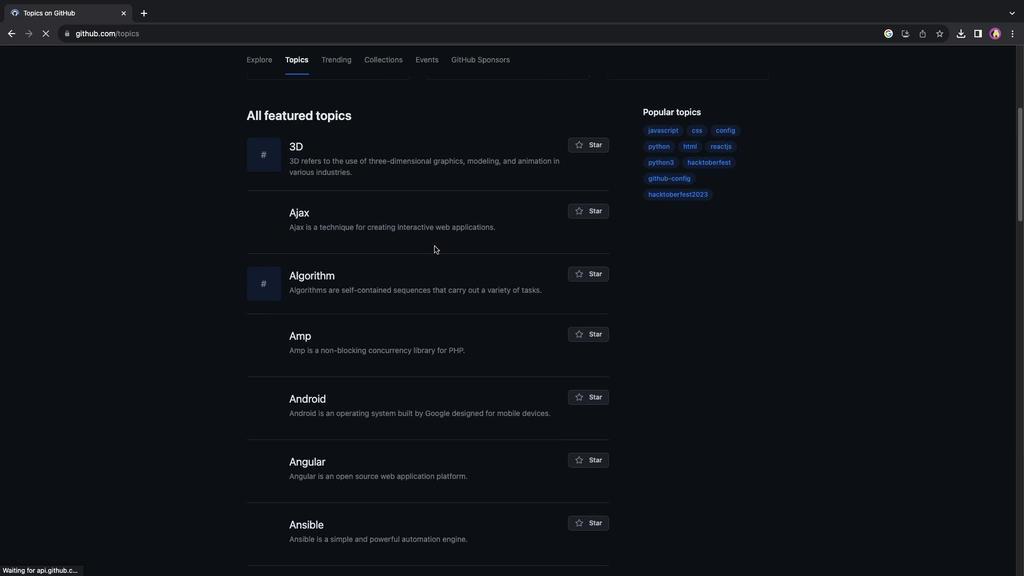 
Action: Mouse scrolled (435, 246) with delta (0, 0)
Screenshot: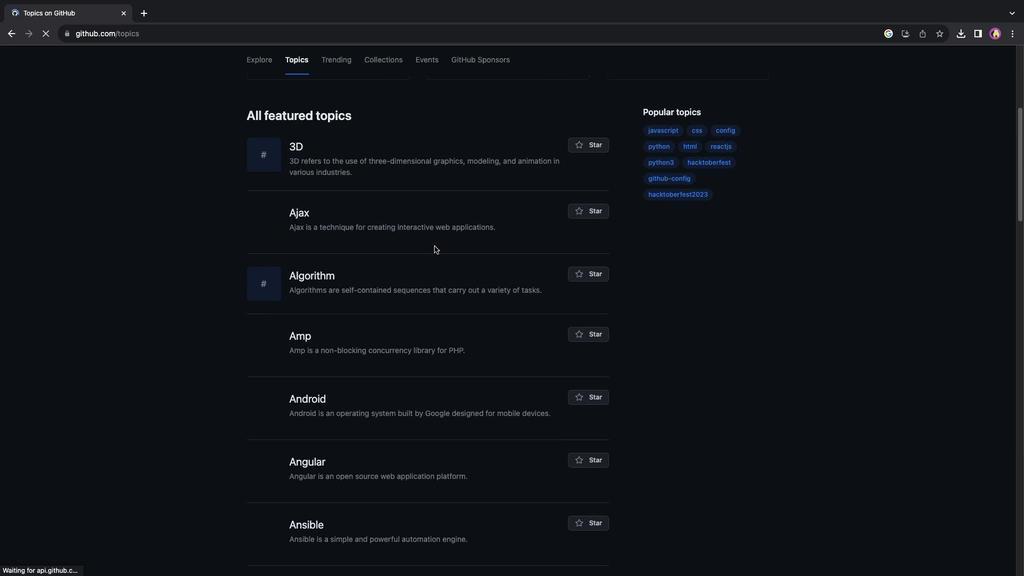 
Action: Mouse scrolled (435, 246) with delta (0, -1)
Screenshot: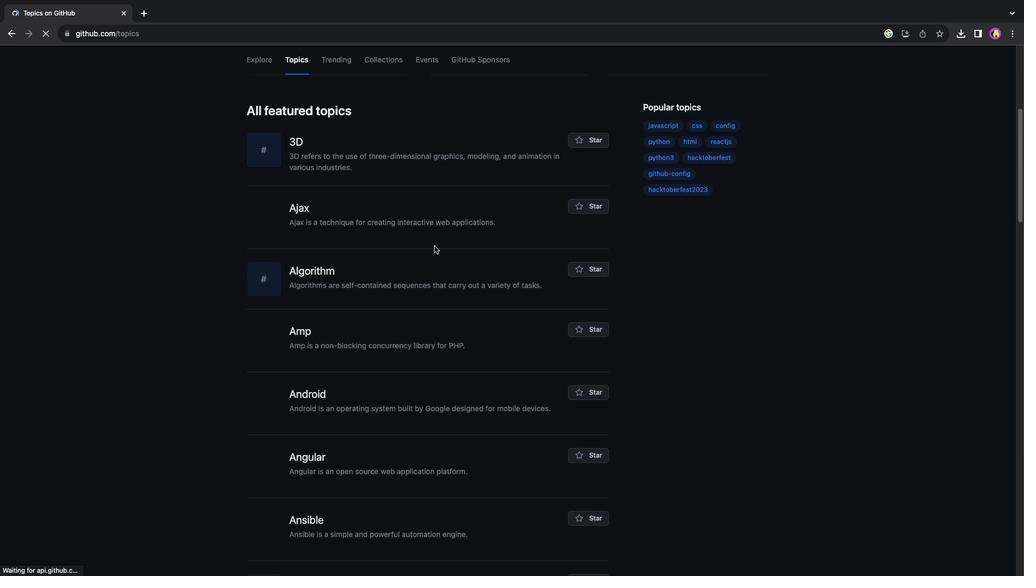 
Action: Mouse scrolled (435, 246) with delta (0, 0)
Screenshot: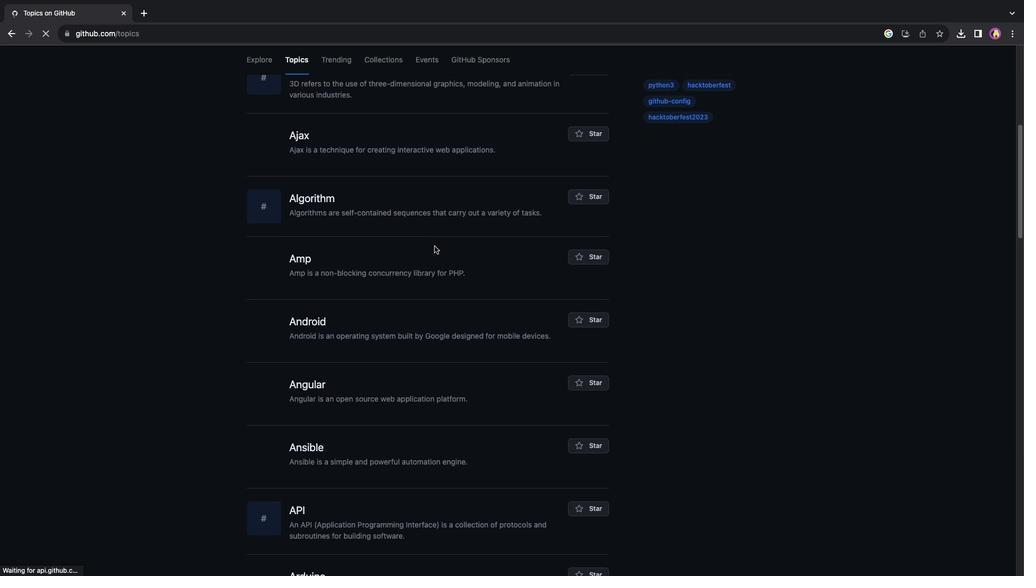 
Action: Mouse scrolled (435, 246) with delta (0, 0)
Screenshot: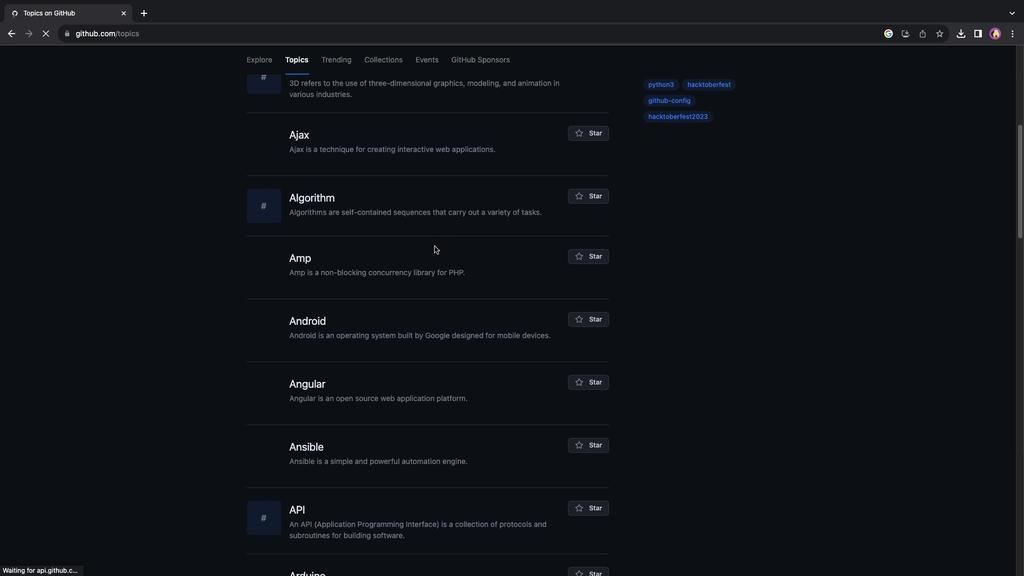 
Action: Mouse scrolled (435, 246) with delta (0, 0)
Screenshot: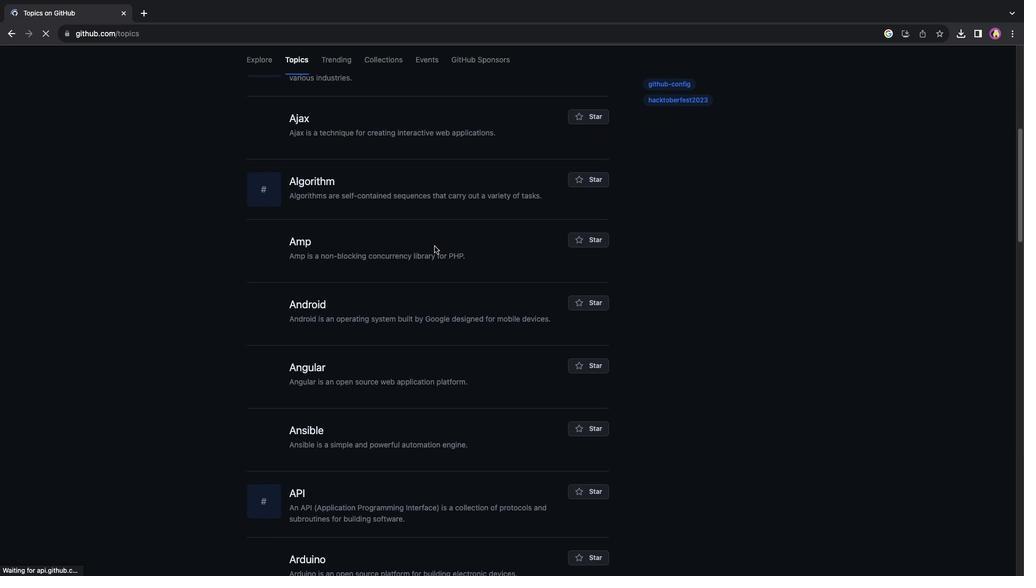 
Action: Mouse scrolled (435, 246) with delta (0, 0)
Screenshot: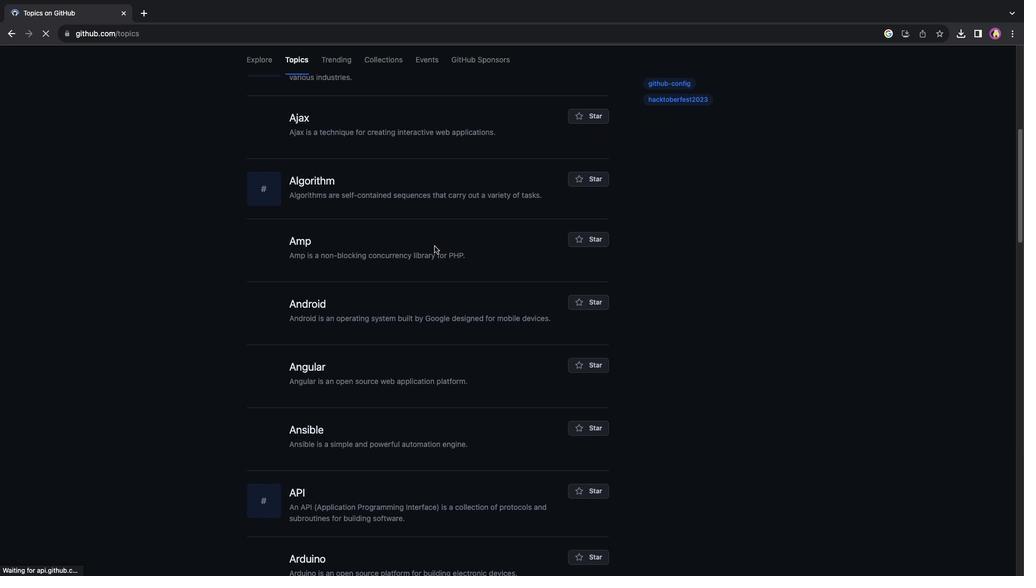 
Action: Mouse scrolled (435, 246) with delta (0, -1)
Screenshot: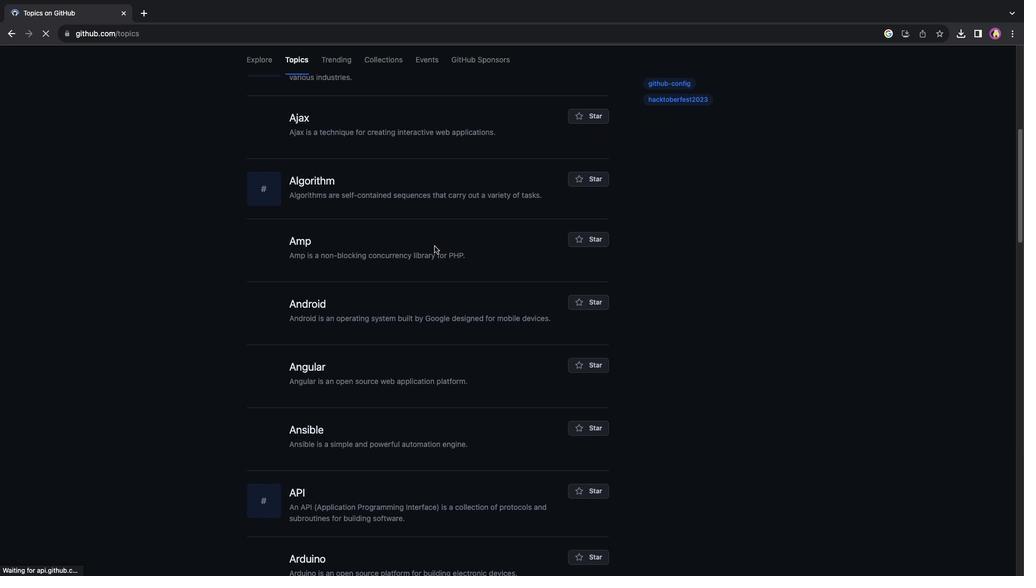 
Action: Mouse scrolled (435, 246) with delta (0, -2)
Screenshot: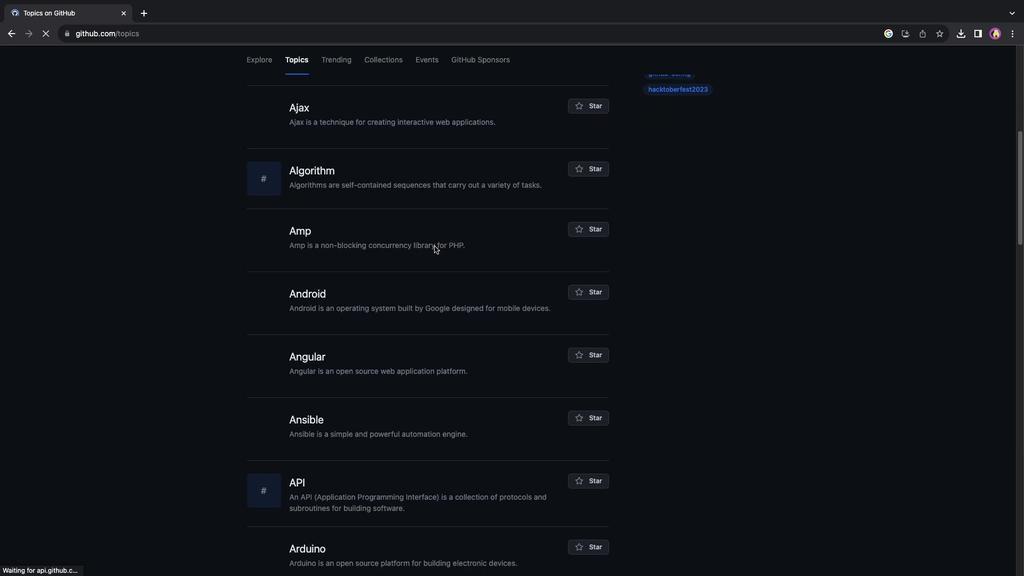 
Action: Mouse moved to (315, 161)
Screenshot: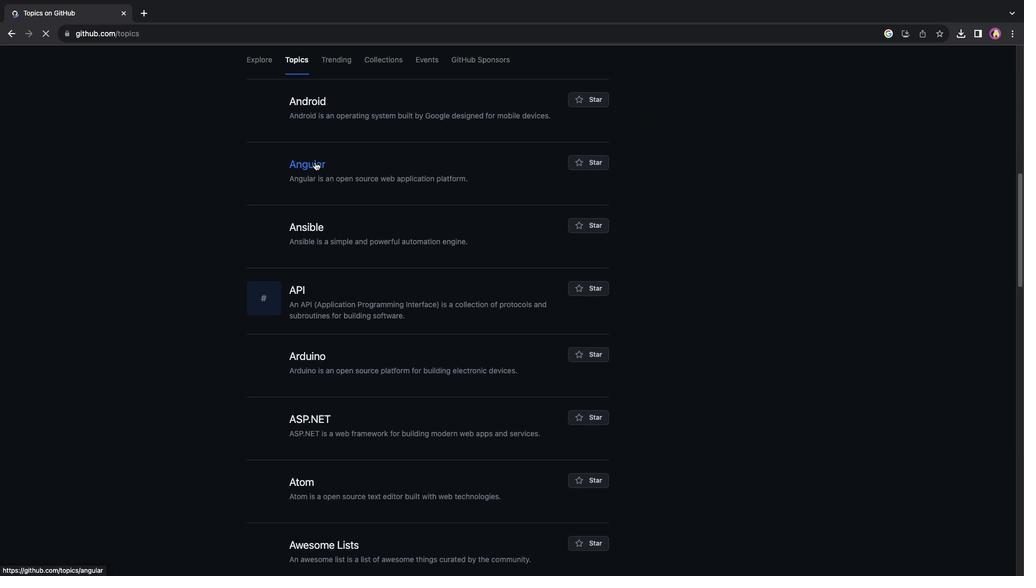 
Action: Mouse pressed left at (315, 161)
Screenshot: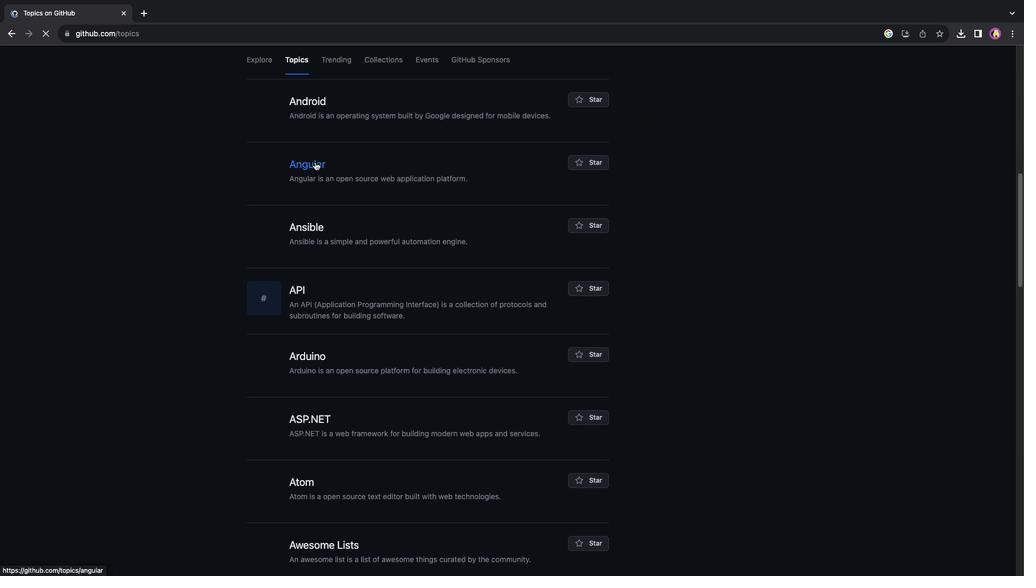
Action: Mouse moved to (454, 235)
Screenshot: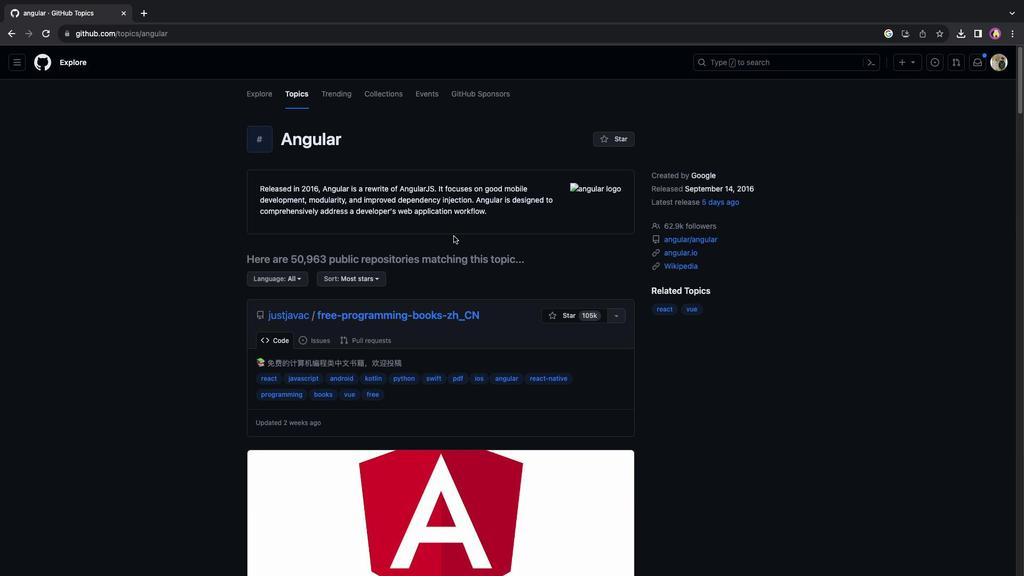 
Action: Mouse scrolled (454, 235) with delta (0, 0)
Screenshot: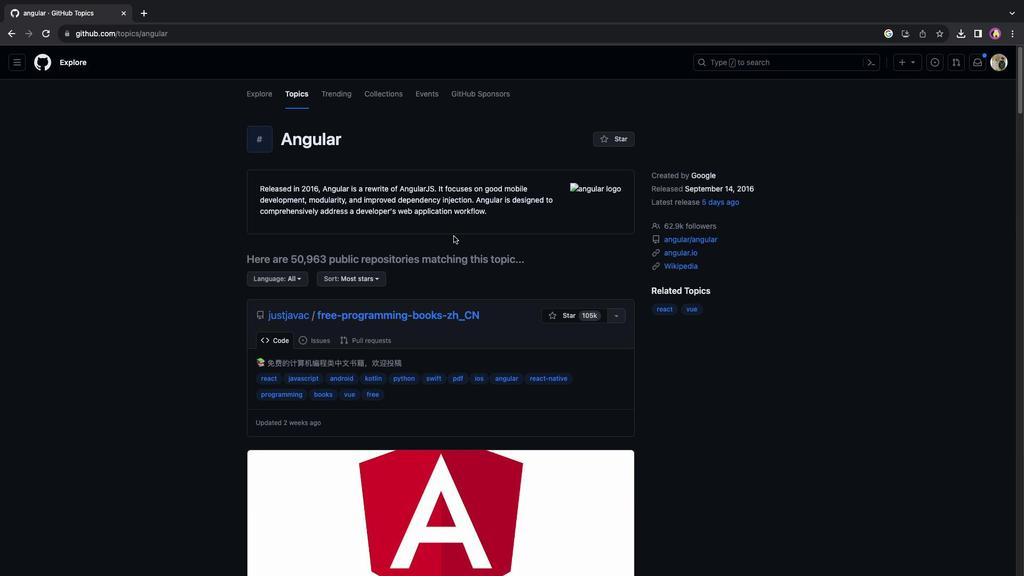 
Action: Mouse scrolled (454, 235) with delta (0, 0)
Screenshot: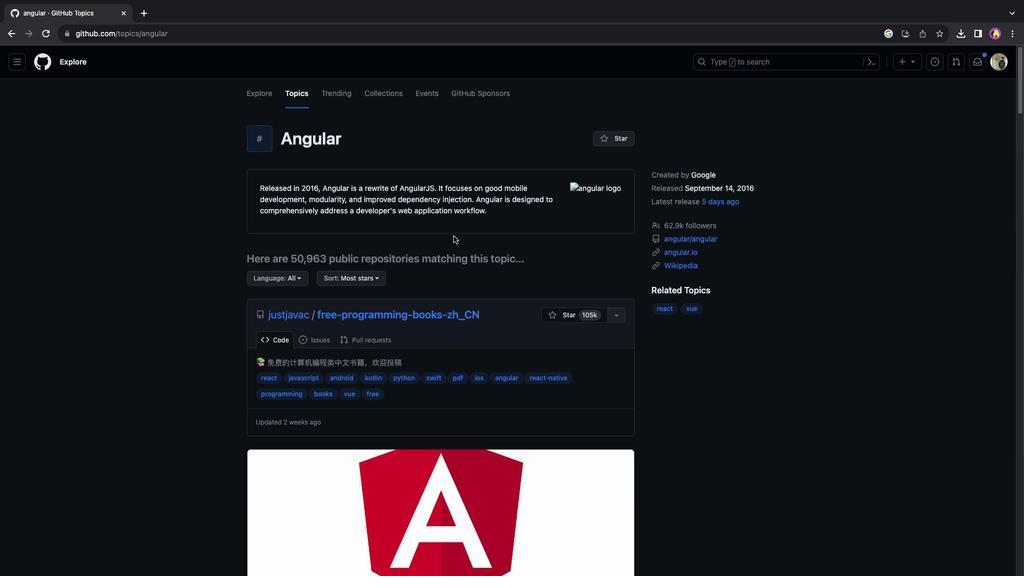 
Action: Mouse scrolled (454, 235) with delta (0, -1)
Screenshot: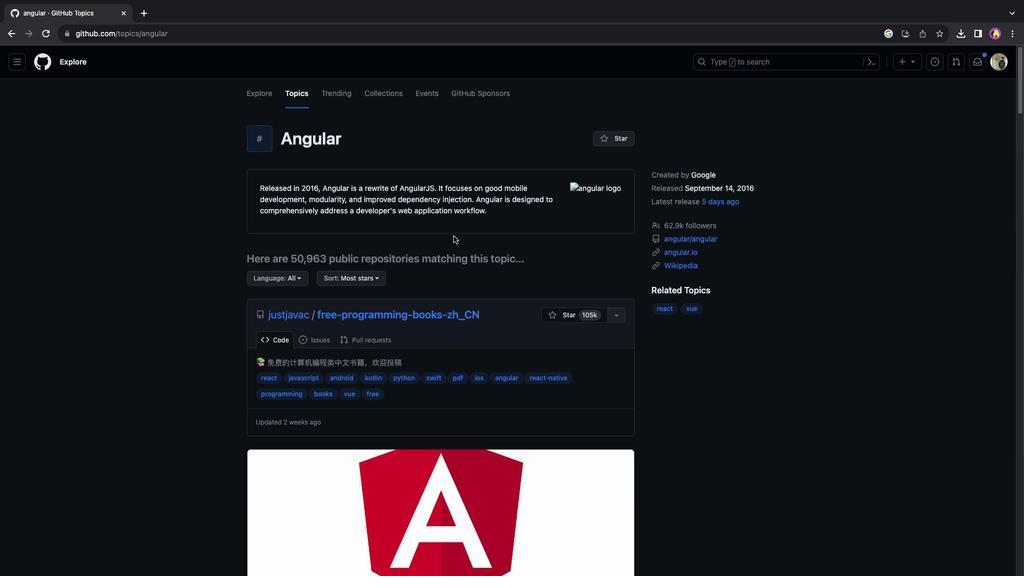 
Action: Mouse scrolled (454, 235) with delta (0, 0)
Screenshot: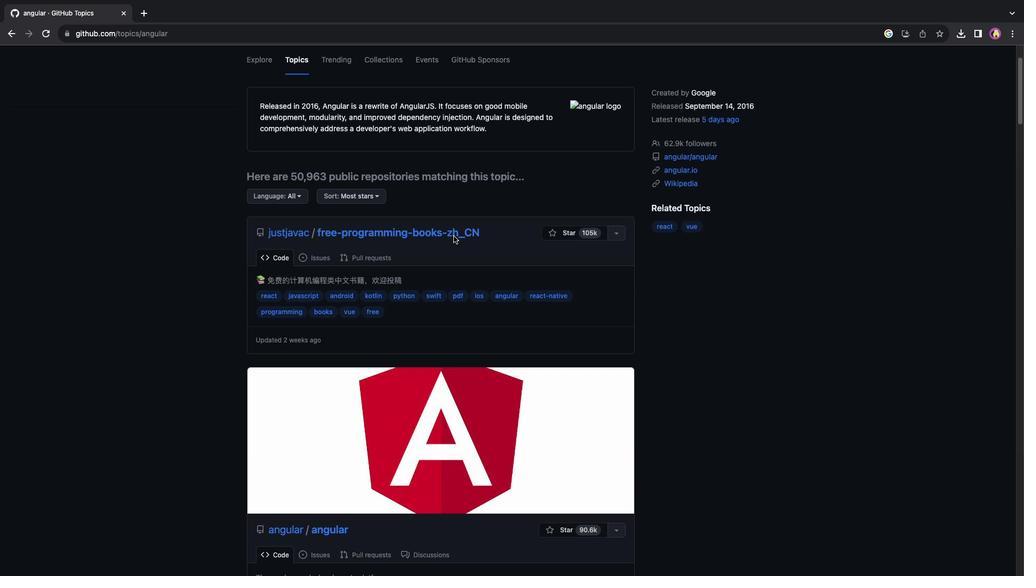 
Action: Mouse scrolled (454, 235) with delta (0, 0)
Screenshot: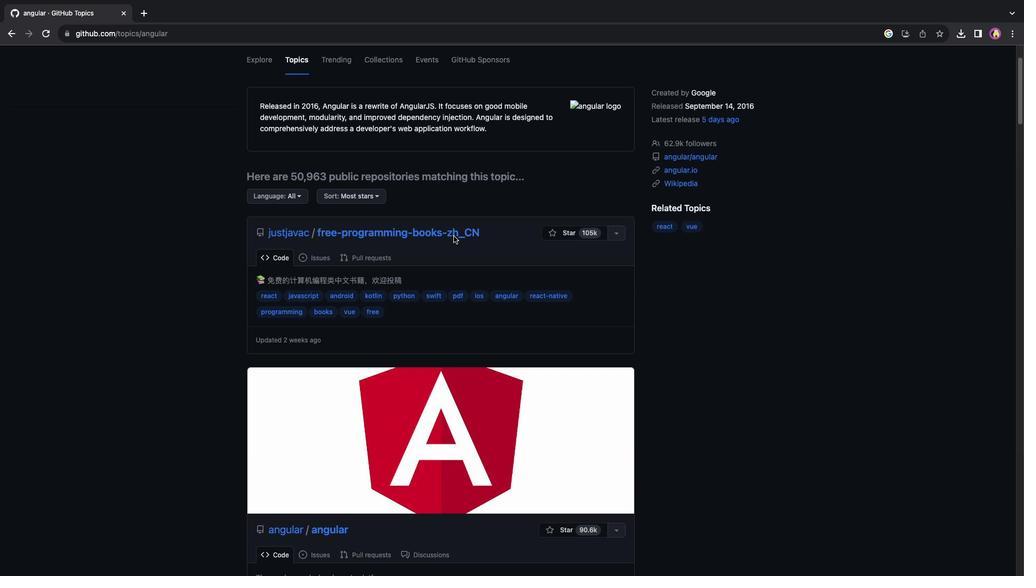 
Action: Mouse scrolled (454, 235) with delta (0, -1)
Screenshot: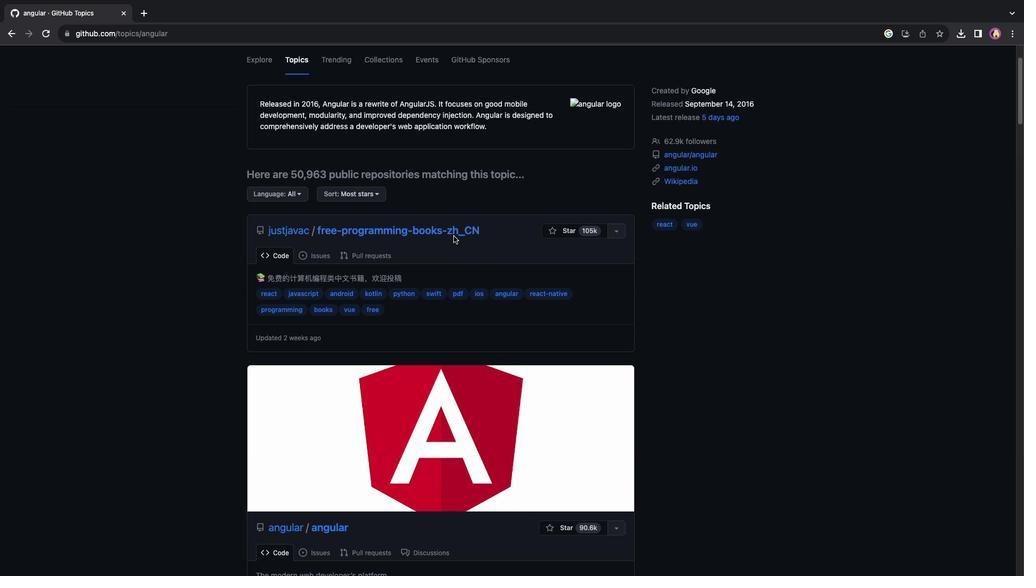 
Action: Mouse moved to (379, 188)
Screenshot: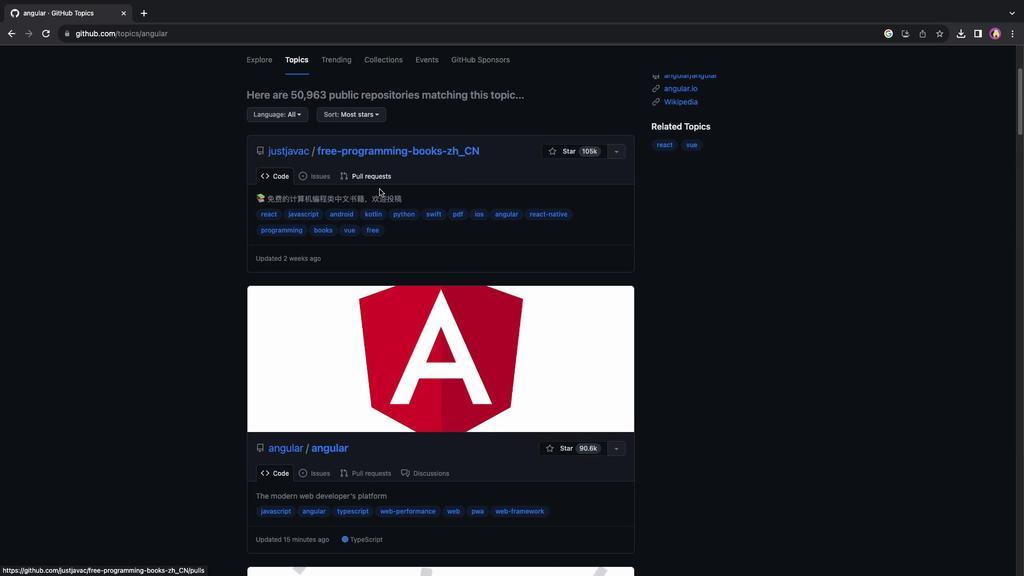 
Action: Mouse scrolled (379, 188) with delta (0, 0)
Screenshot: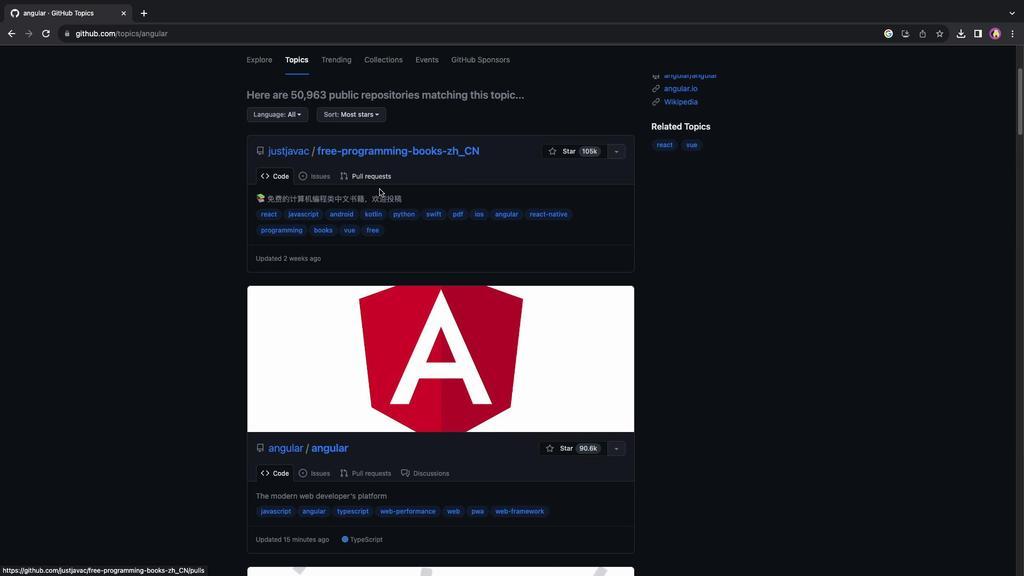 
Action: Mouse scrolled (379, 188) with delta (0, 0)
Screenshot: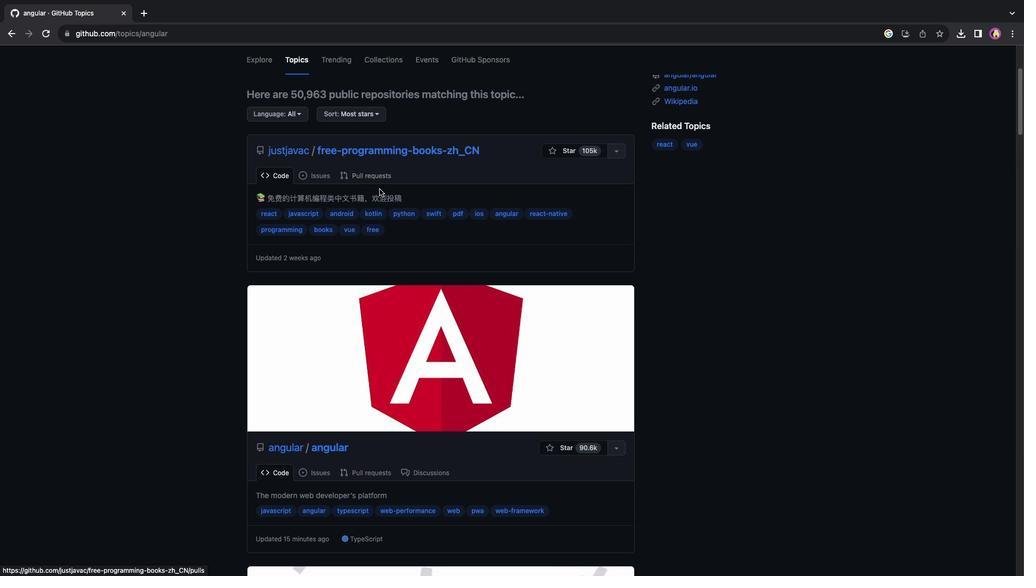 
Action: Mouse scrolled (379, 188) with delta (0, -1)
Screenshot: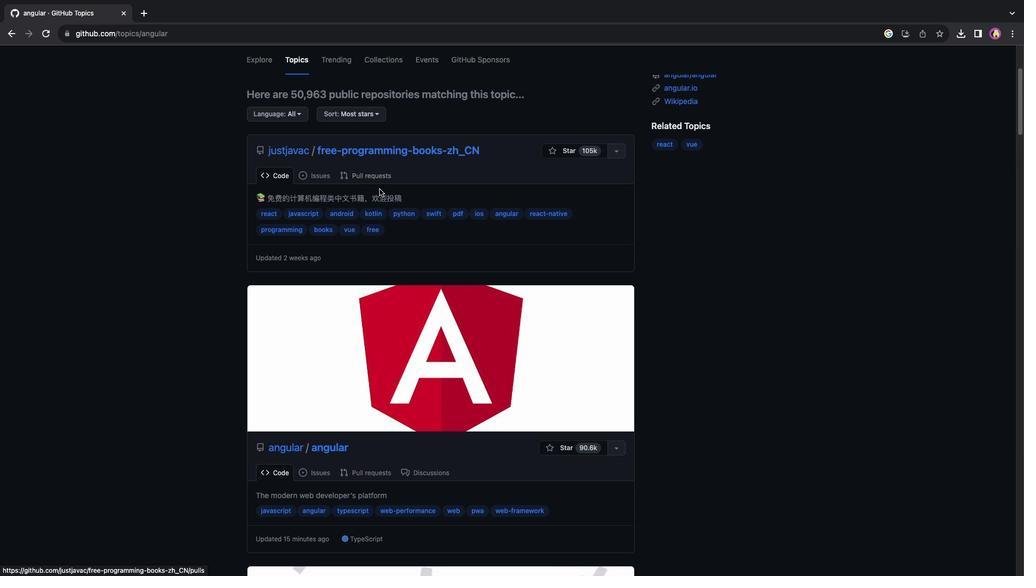 
Action: Mouse moved to (327, 361)
Screenshot: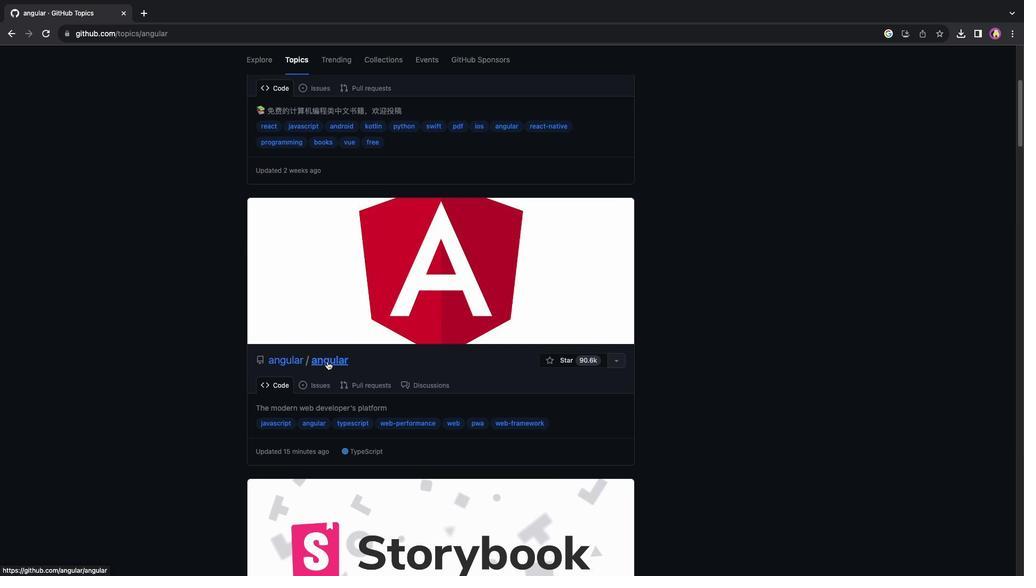 
Action: Mouse pressed left at (327, 361)
Screenshot: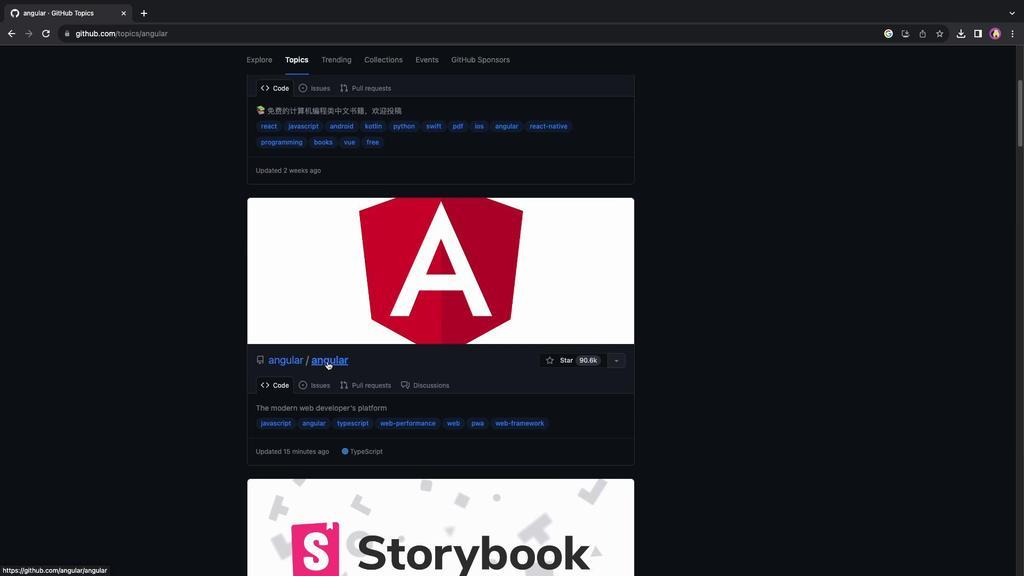 
Action: Mouse moved to (394, 311)
Screenshot: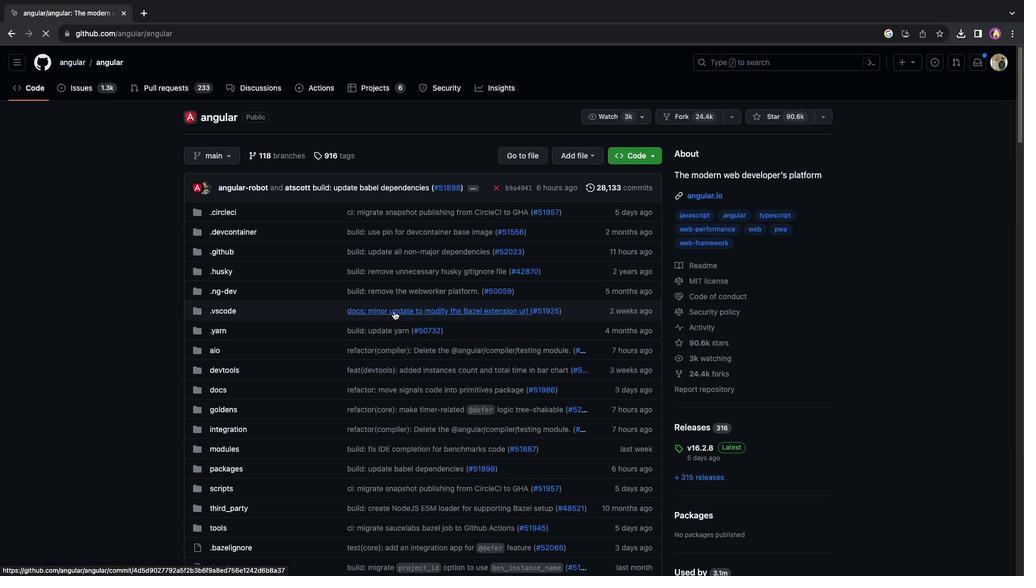 
Action: Mouse scrolled (394, 311) with delta (0, 0)
Screenshot: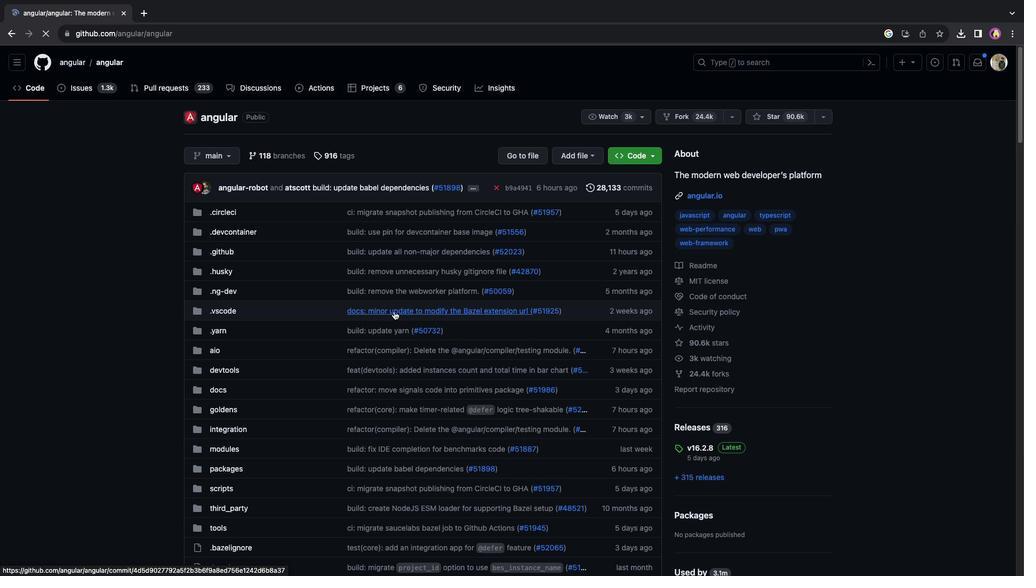 
Action: Mouse scrolled (394, 311) with delta (0, 0)
Screenshot: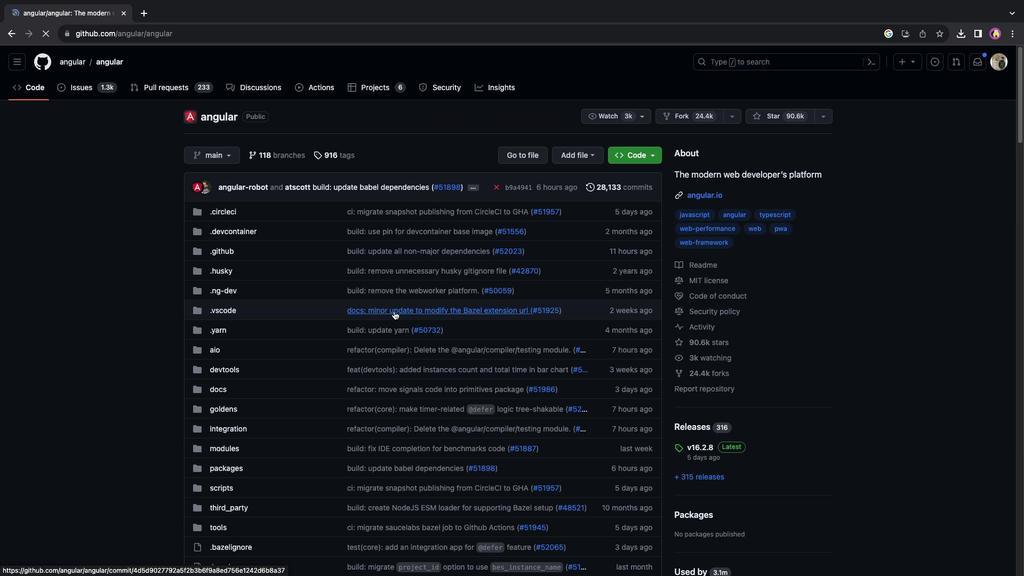 
Action: Mouse scrolled (394, 311) with delta (0, -1)
Screenshot: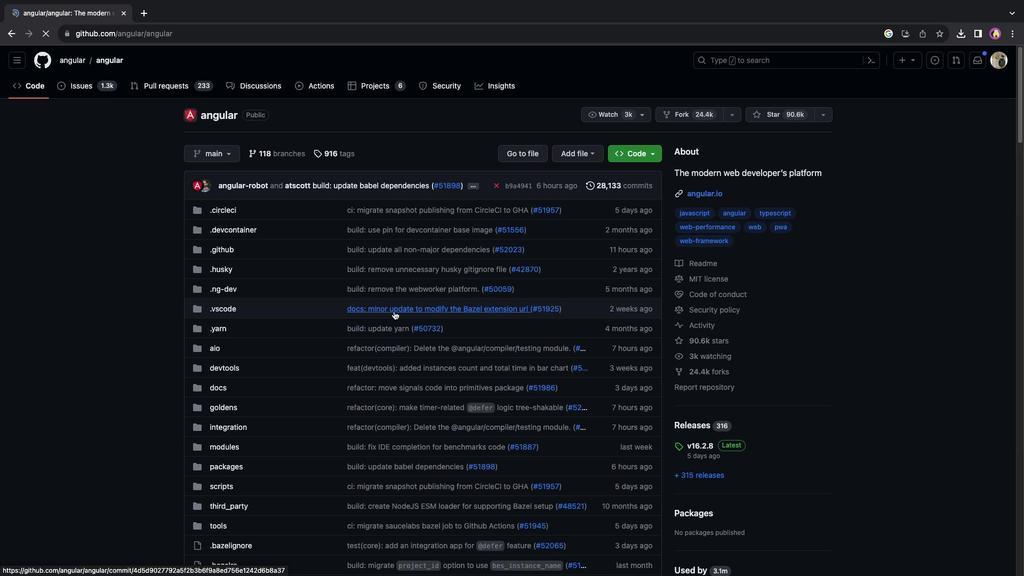 
Action: Mouse scrolled (394, 311) with delta (0, -2)
Screenshot: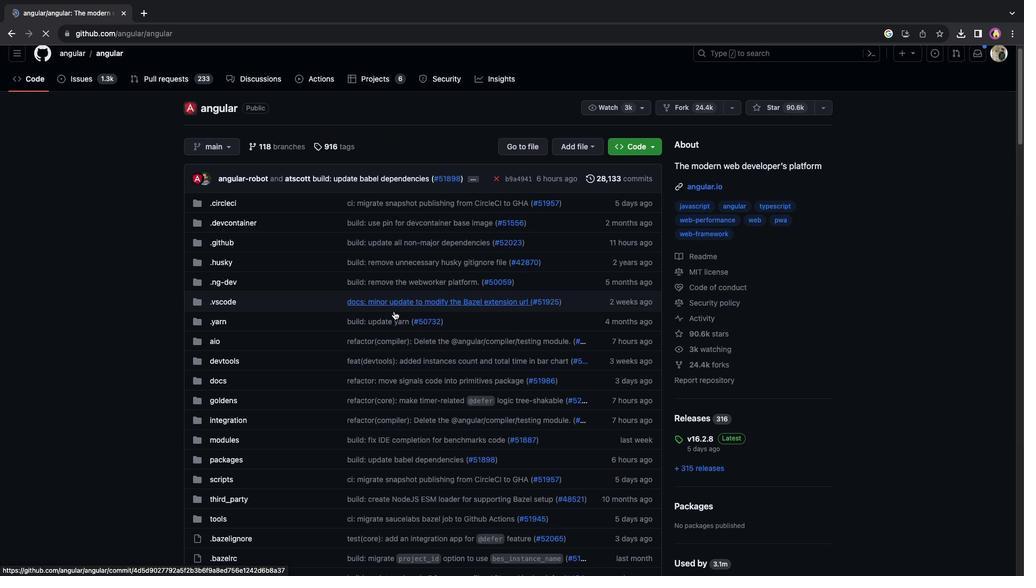 
Action: Mouse scrolled (394, 311) with delta (0, 0)
Screenshot: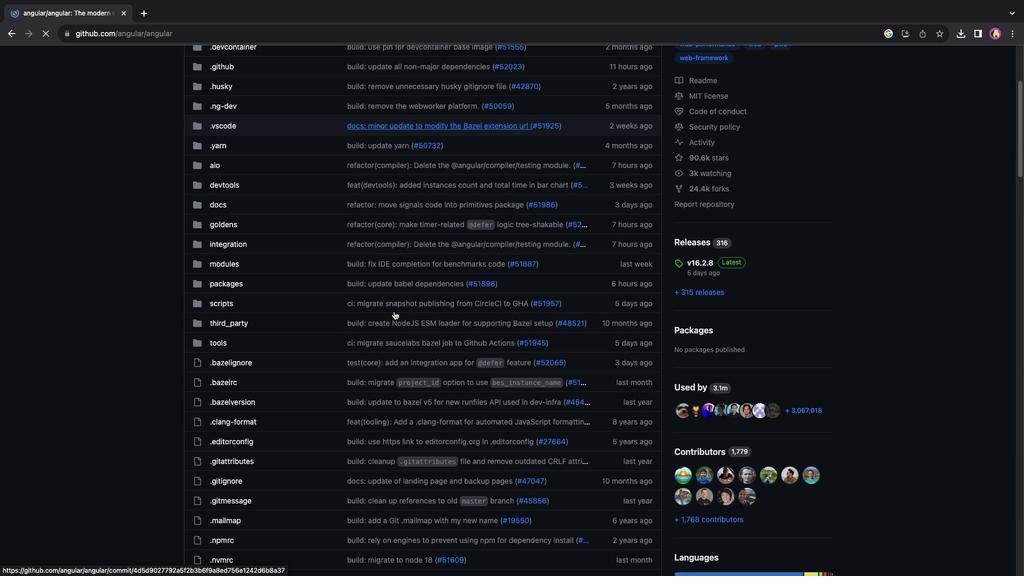 
Action: Mouse scrolled (394, 311) with delta (0, 0)
Screenshot: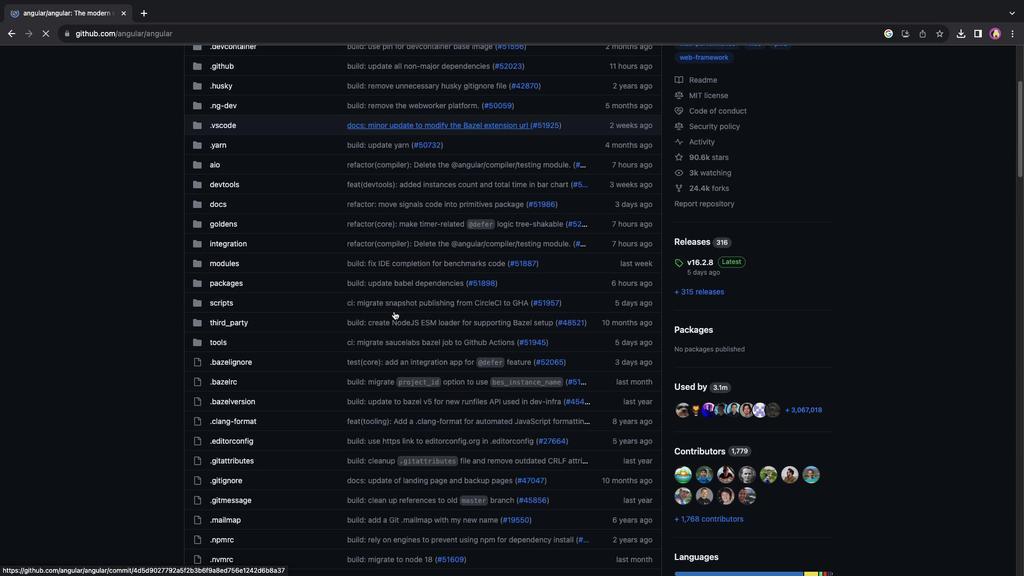 
Action: Mouse scrolled (394, 311) with delta (0, -1)
Screenshot: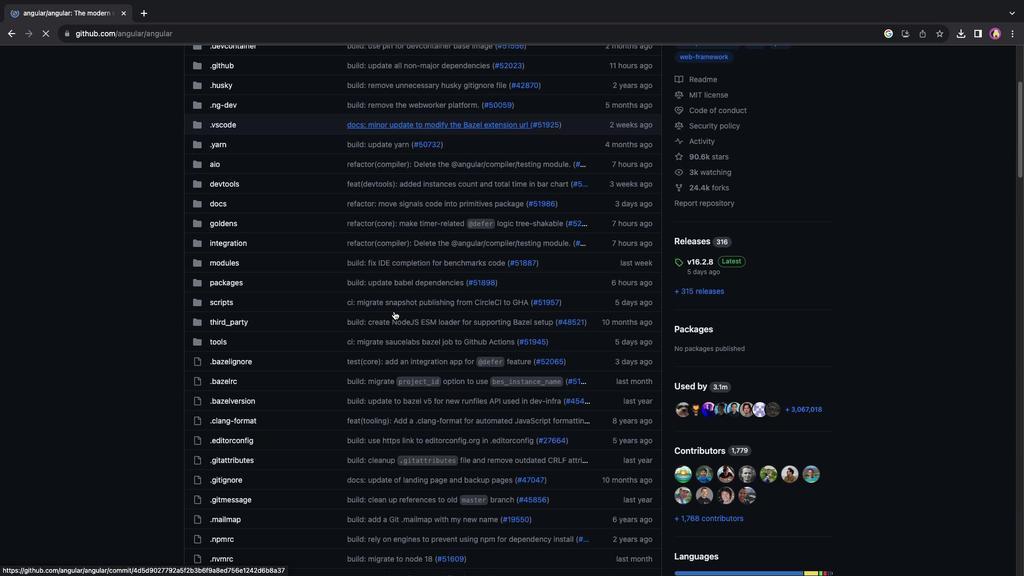 
Action: Mouse scrolled (394, 311) with delta (0, -2)
Screenshot: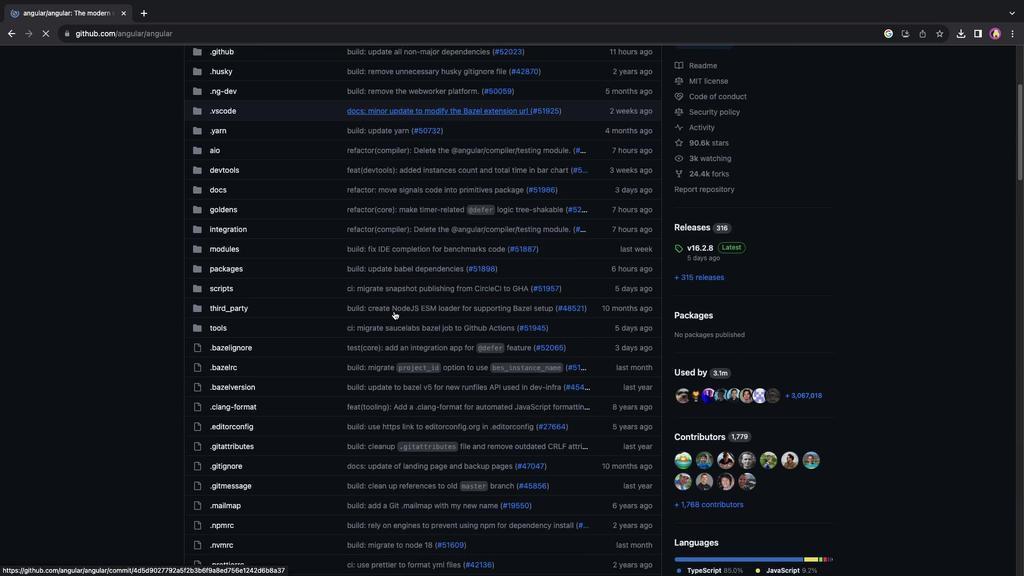 
Action: Mouse scrolled (394, 311) with delta (0, 0)
Screenshot: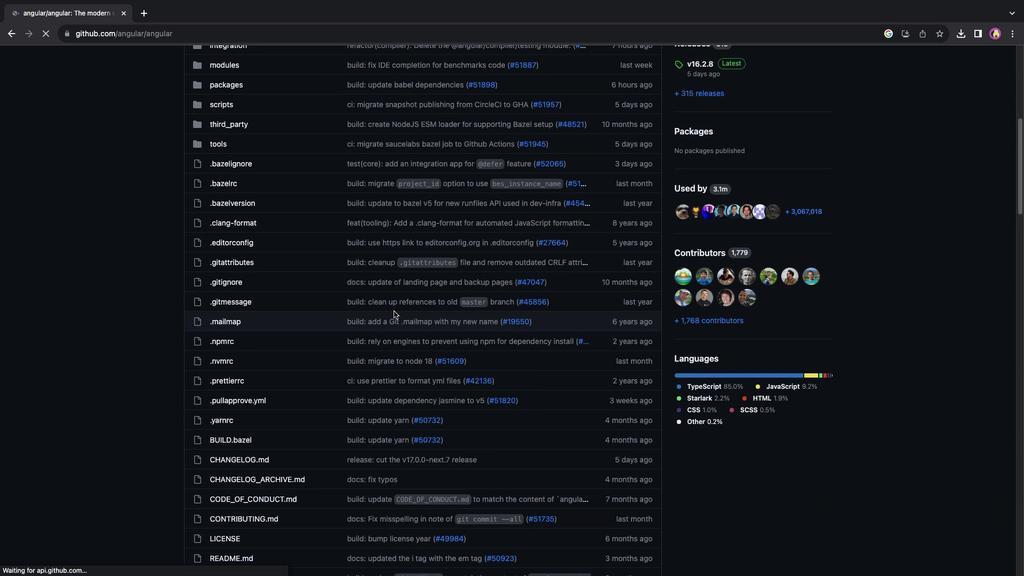 
Action: Mouse scrolled (394, 311) with delta (0, 0)
Screenshot: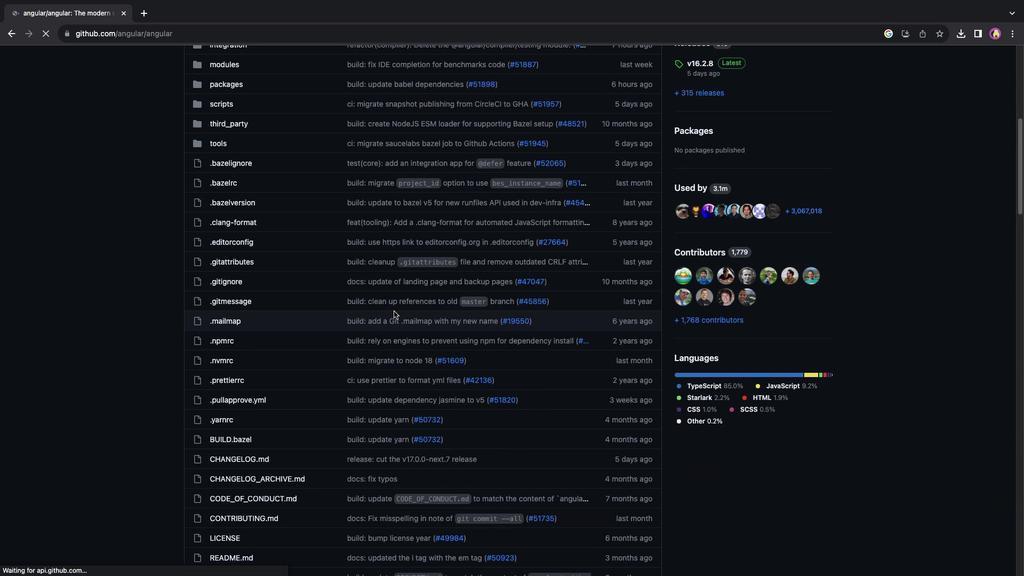 
Action: Mouse scrolled (394, 311) with delta (0, -1)
Screenshot: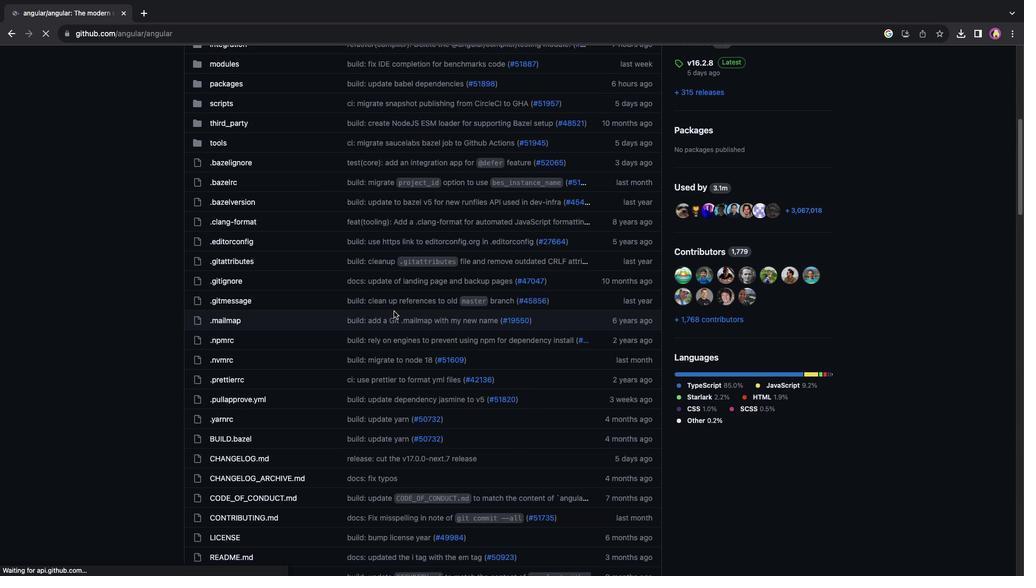 
Action: Mouse scrolled (394, 311) with delta (0, -2)
Screenshot: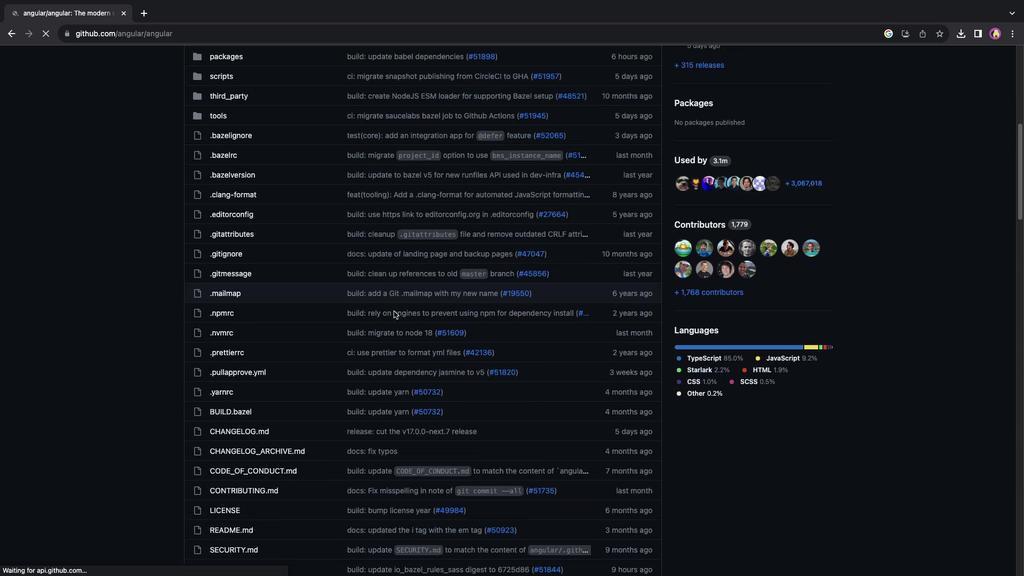 
Action: Mouse moved to (393, 311)
Screenshot: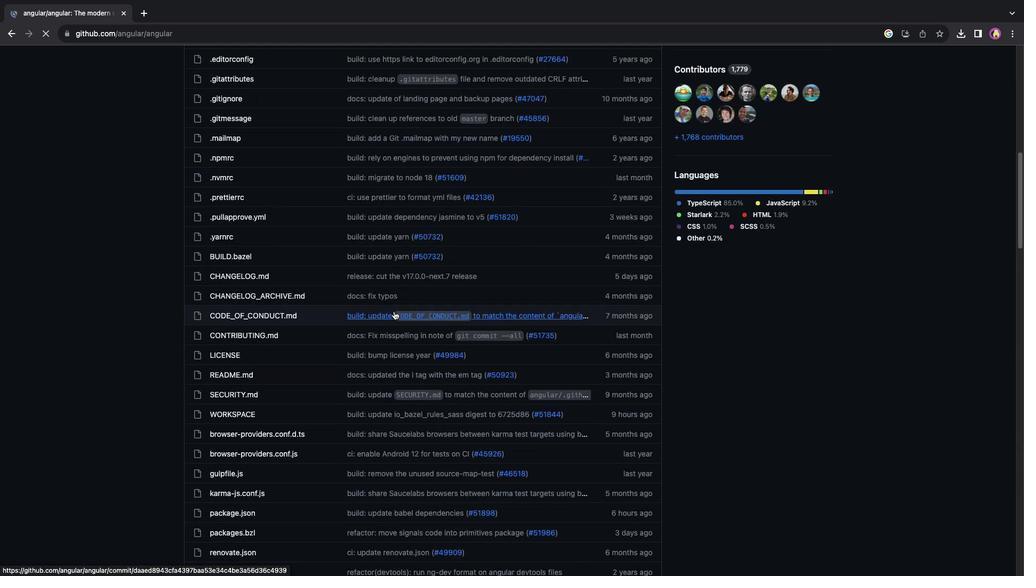 
Action: Mouse scrolled (393, 311) with delta (0, 0)
Screenshot: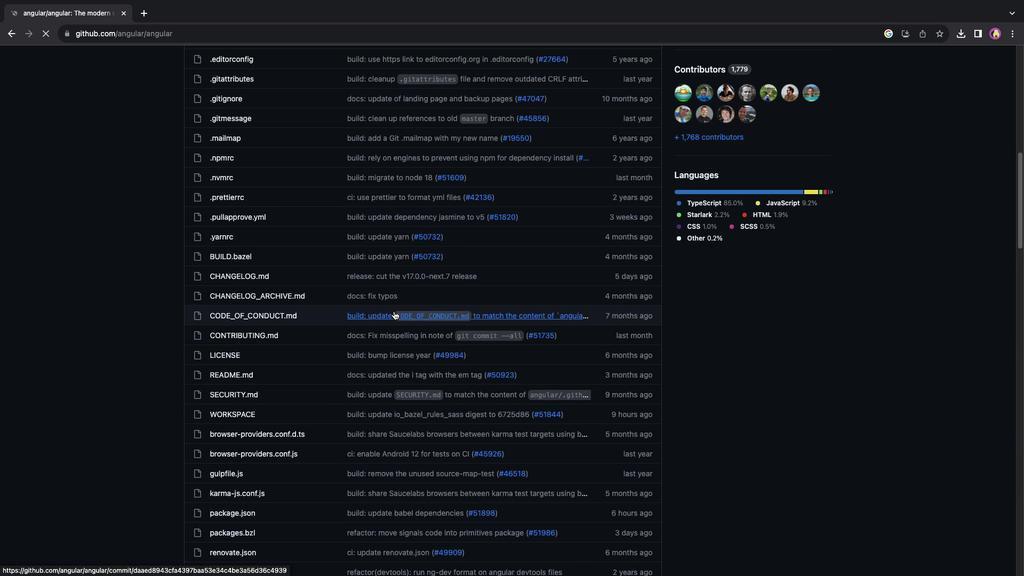 
Action: Mouse scrolled (393, 311) with delta (0, 0)
